 Task: Get directions from Greensboro, North Carolina, United States to Corpus Christi, Texas, United States  and explore the nearby hotels with guest rating 4.5 with dates 15-17th next month and 4 guests
Action: Mouse moved to (306, 91)
Screenshot: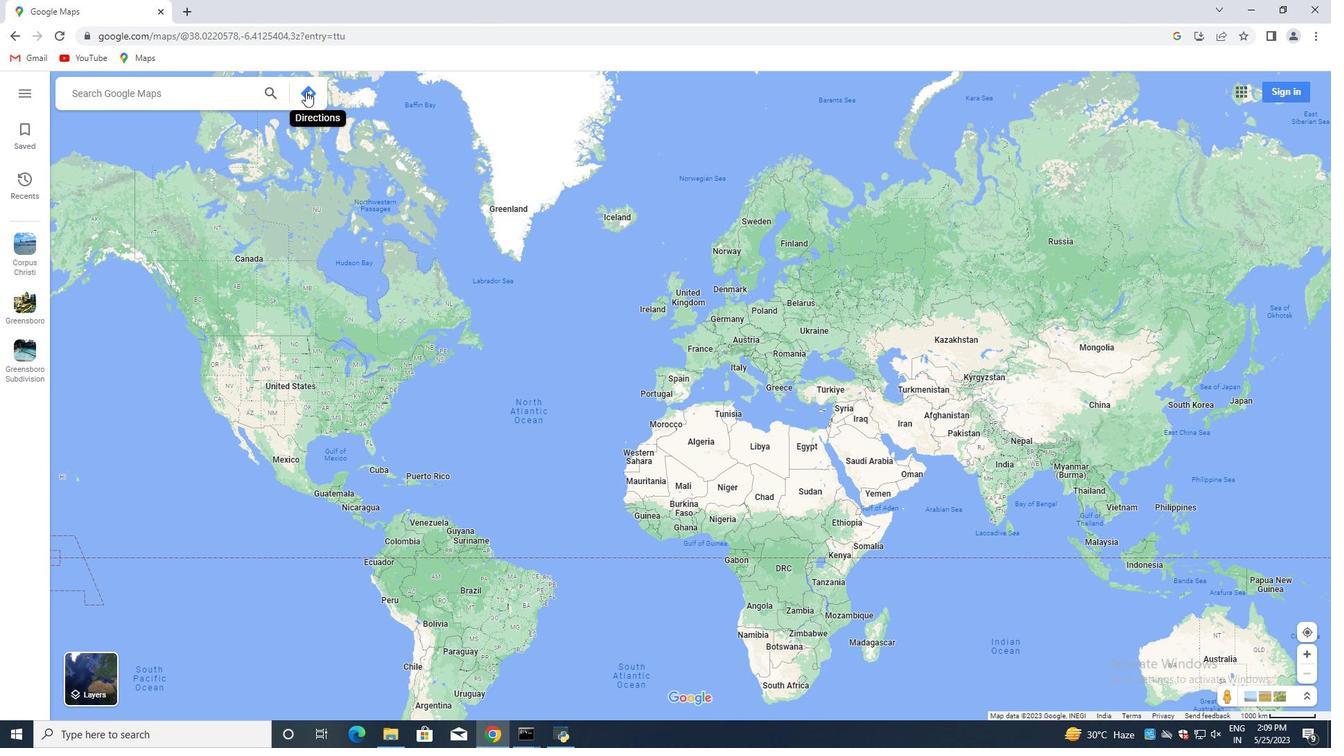 
Action: Mouse pressed left at (306, 91)
Screenshot: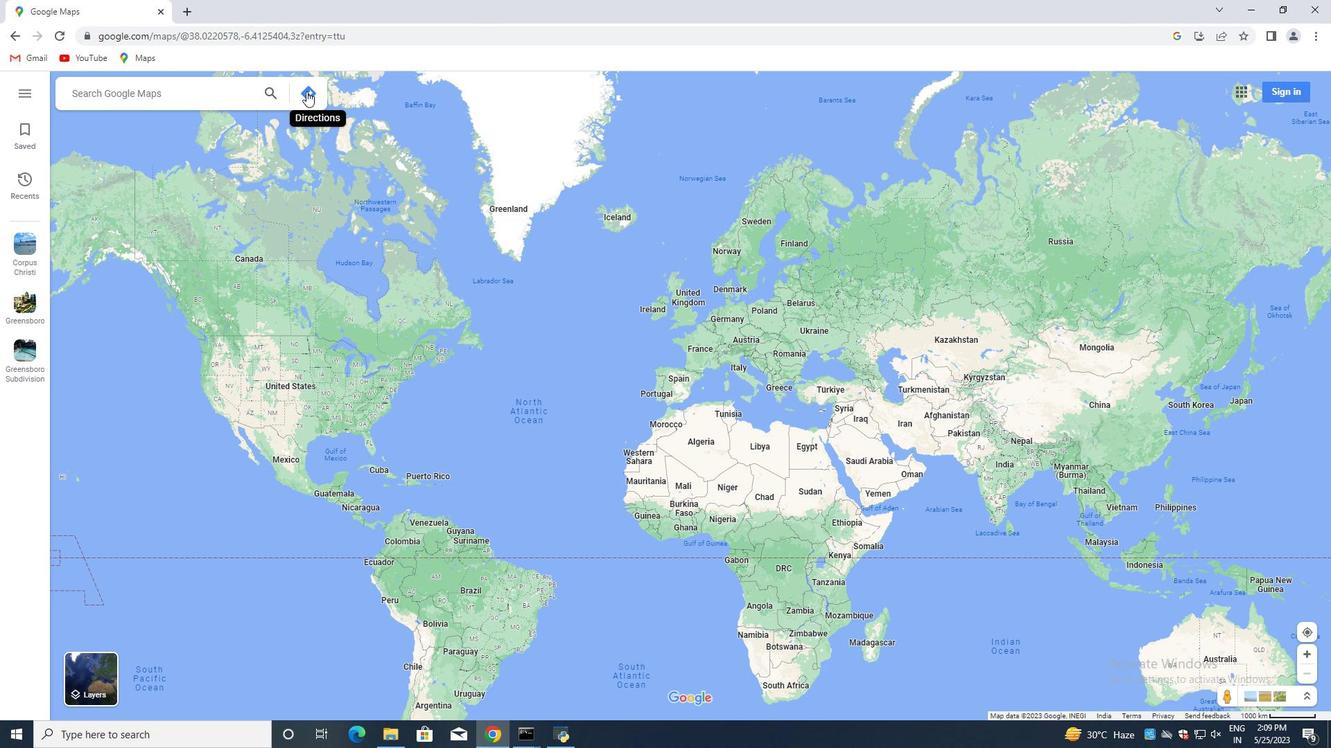 
Action: Mouse moved to (144, 128)
Screenshot: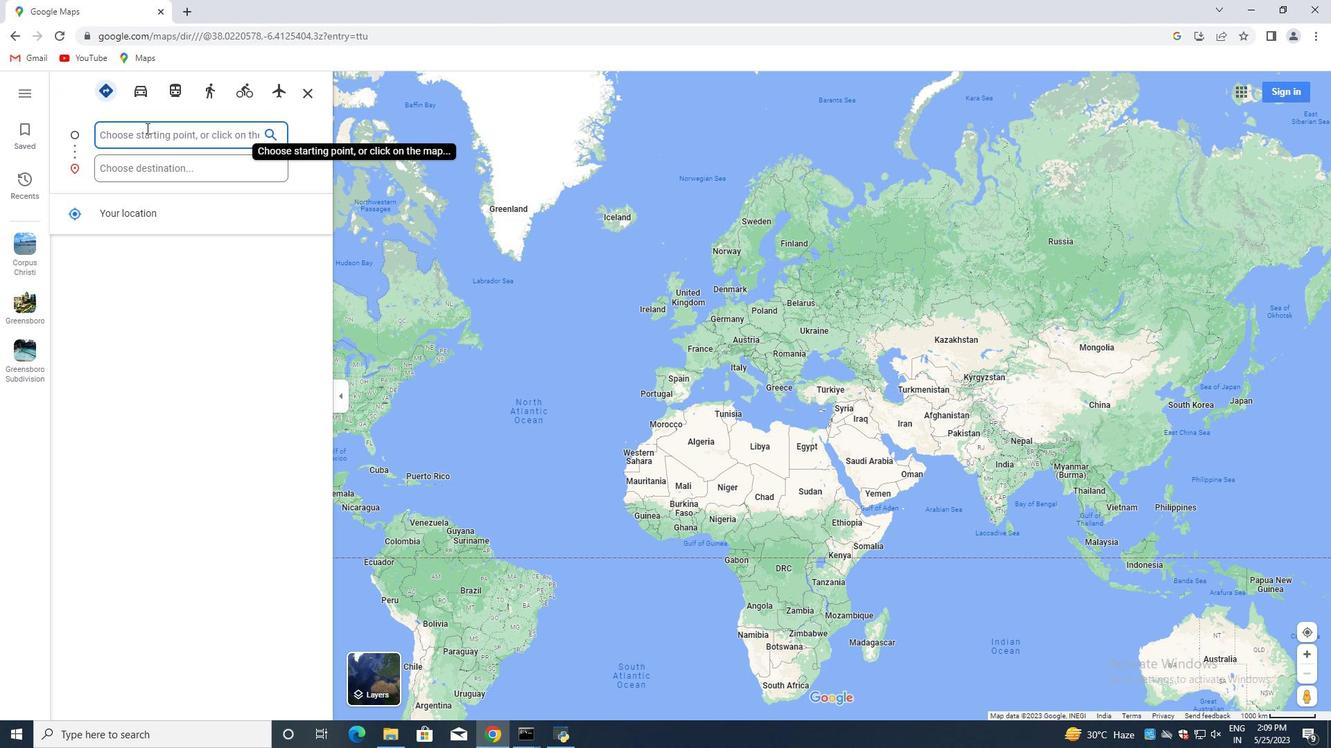 
Action: Mouse pressed left at (144, 128)
Screenshot: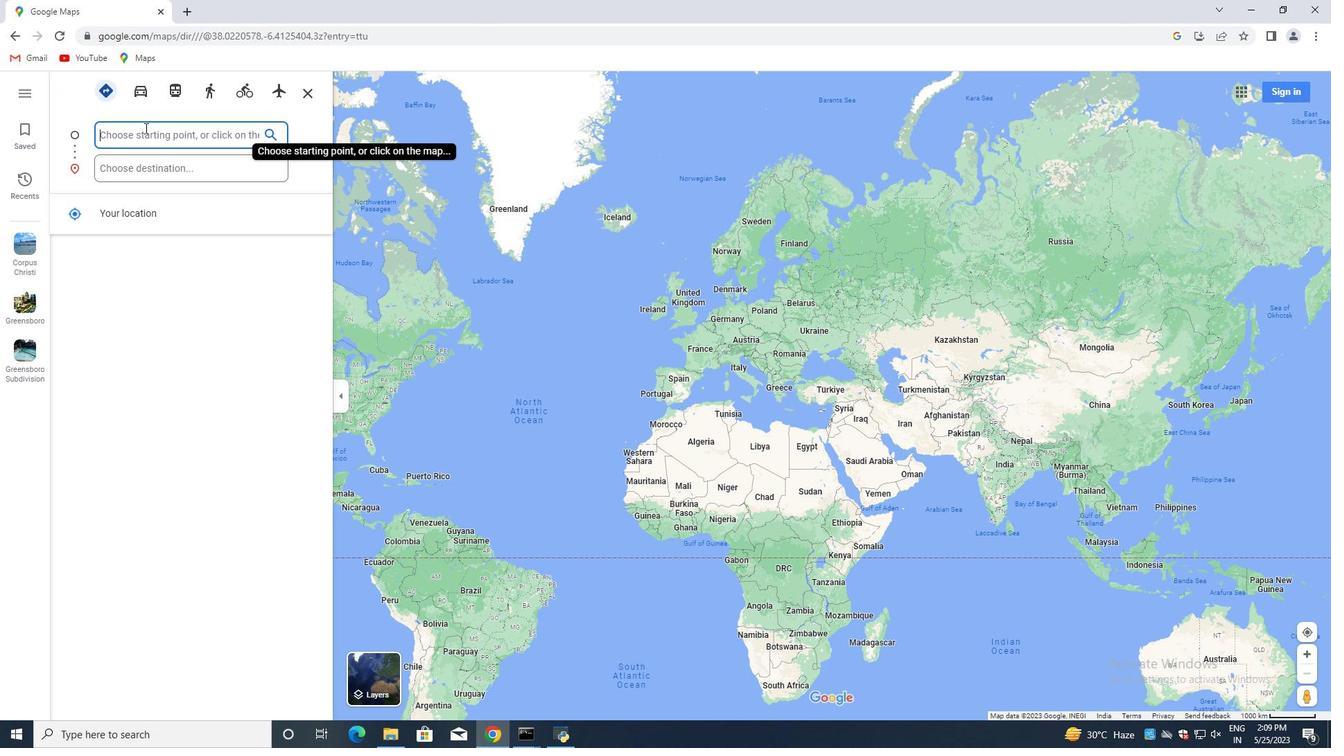 
Action: Mouse moved to (170, 155)
Screenshot: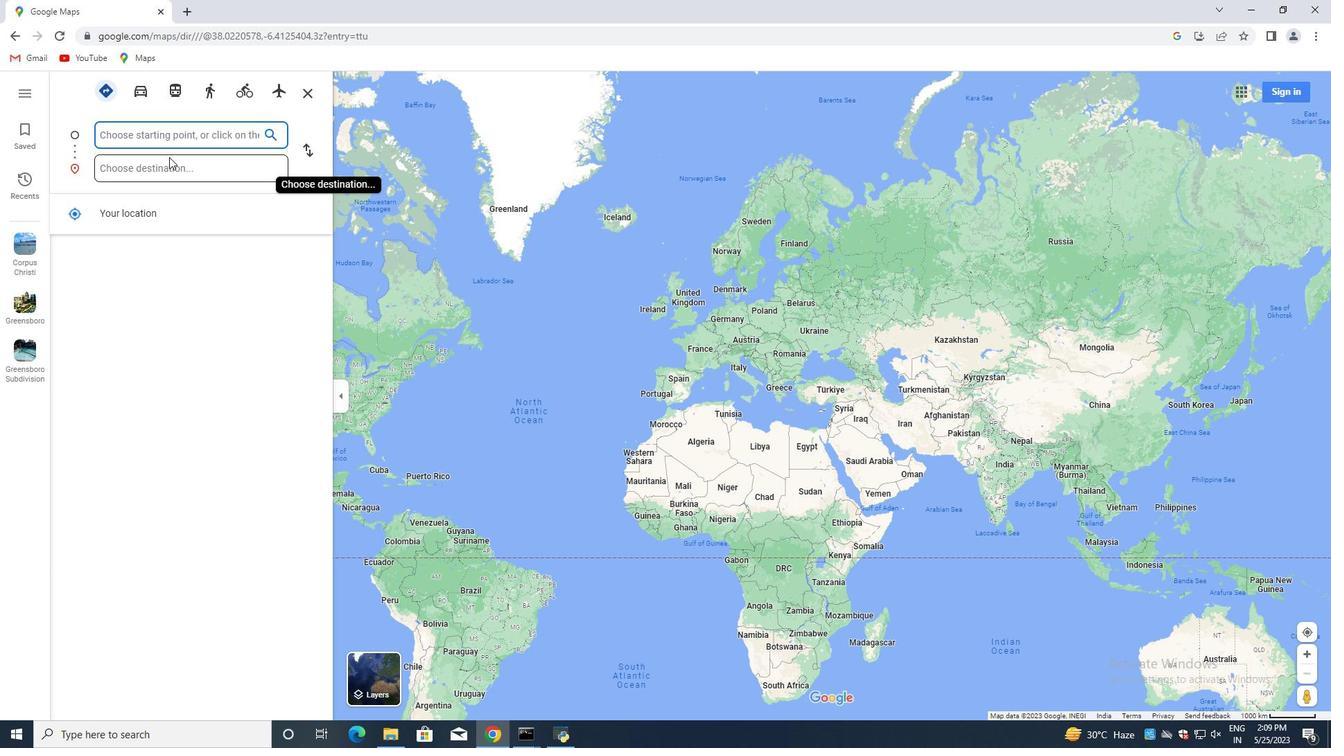 
Action: Key pressed <Key.shift>Gree
Screenshot: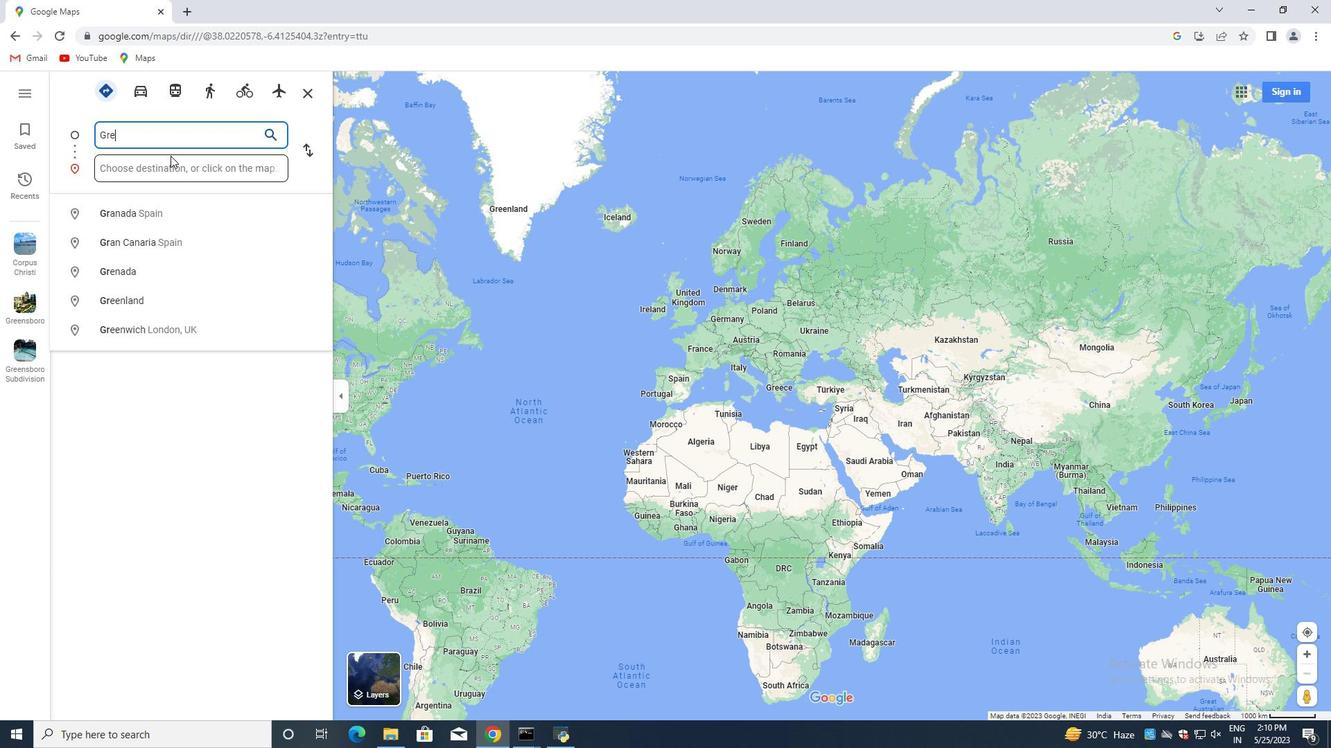 
Action: Mouse moved to (198, 144)
Screenshot: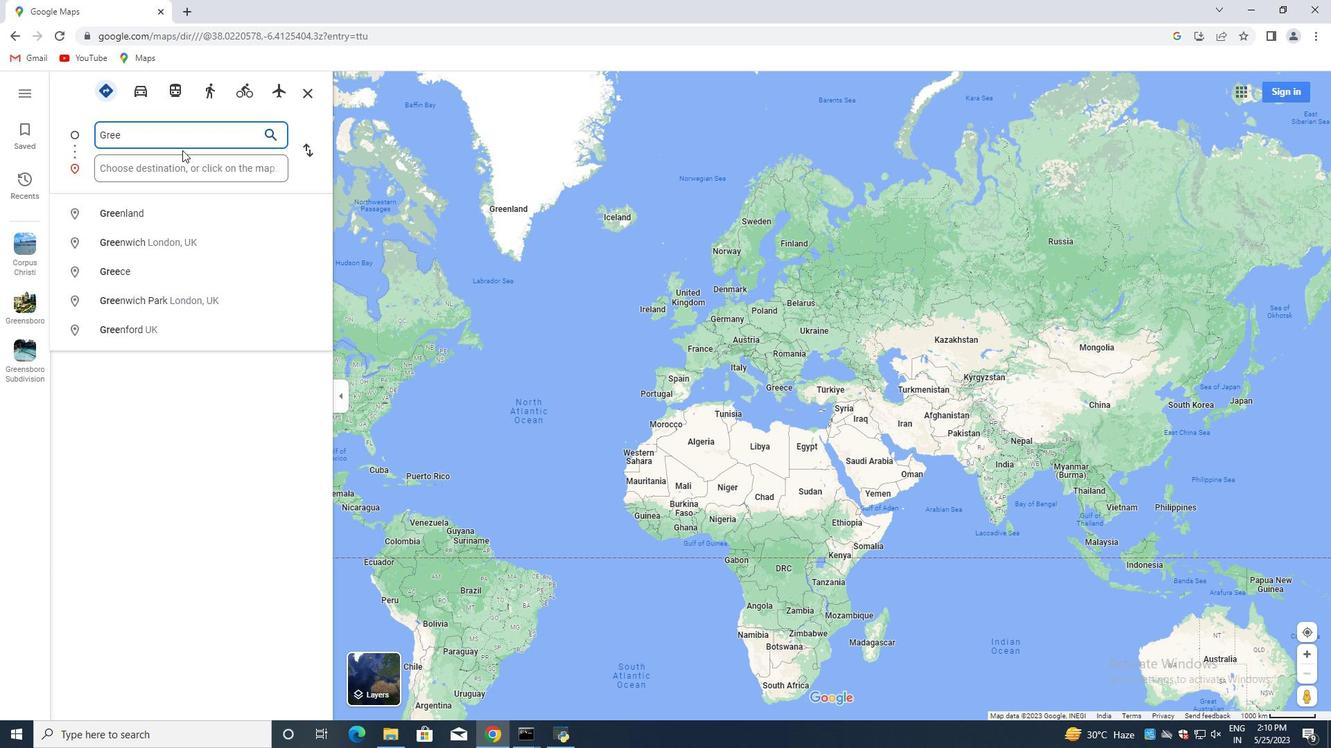 
Action: Key pressed nsboro,<Key.space><Key.shift>North<Key.space><Key.shift>Carolina,<Key.space><Key.shift><Key.shift><Key.shift><Key.shift>Unitted<Key.backspace><Key.backspace><Key.backspace>ed<Key.space><Key.shift>States<Key.tab><Key.tab>
Screenshot: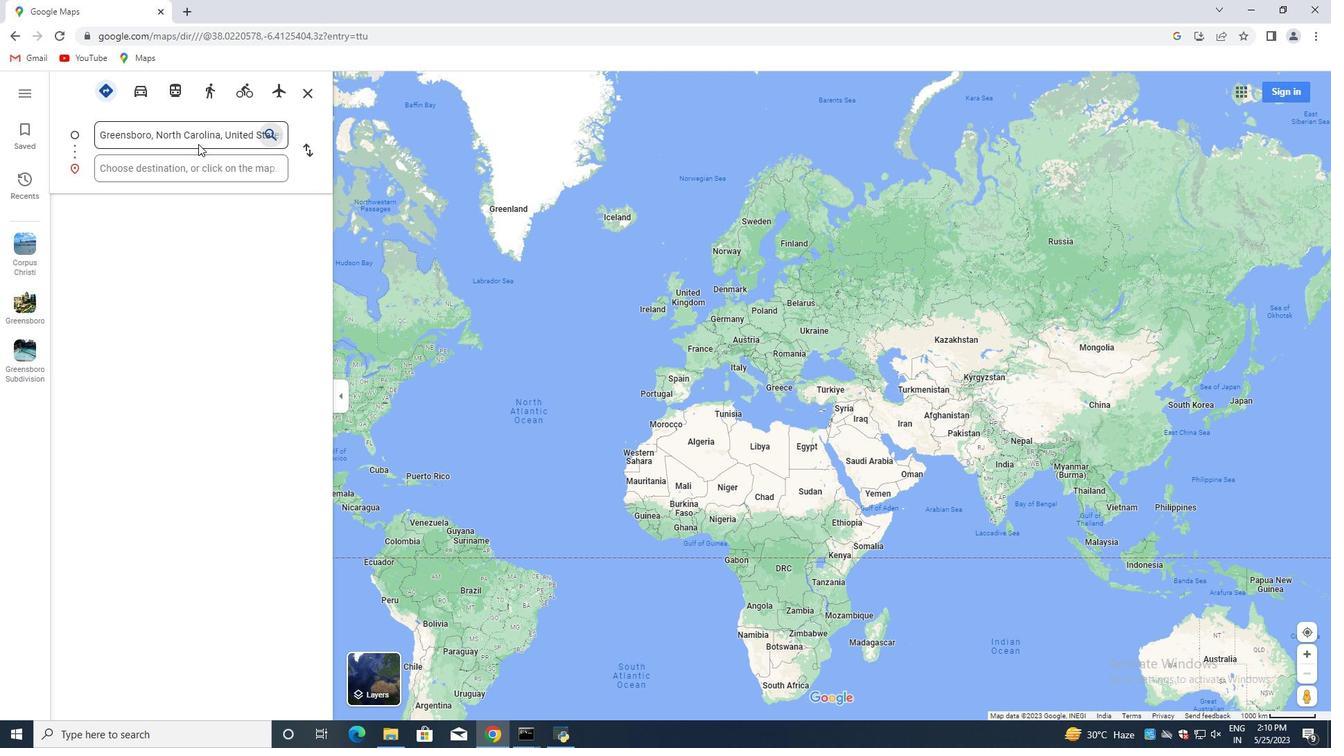 
Action: Mouse moved to (712, 0)
Screenshot: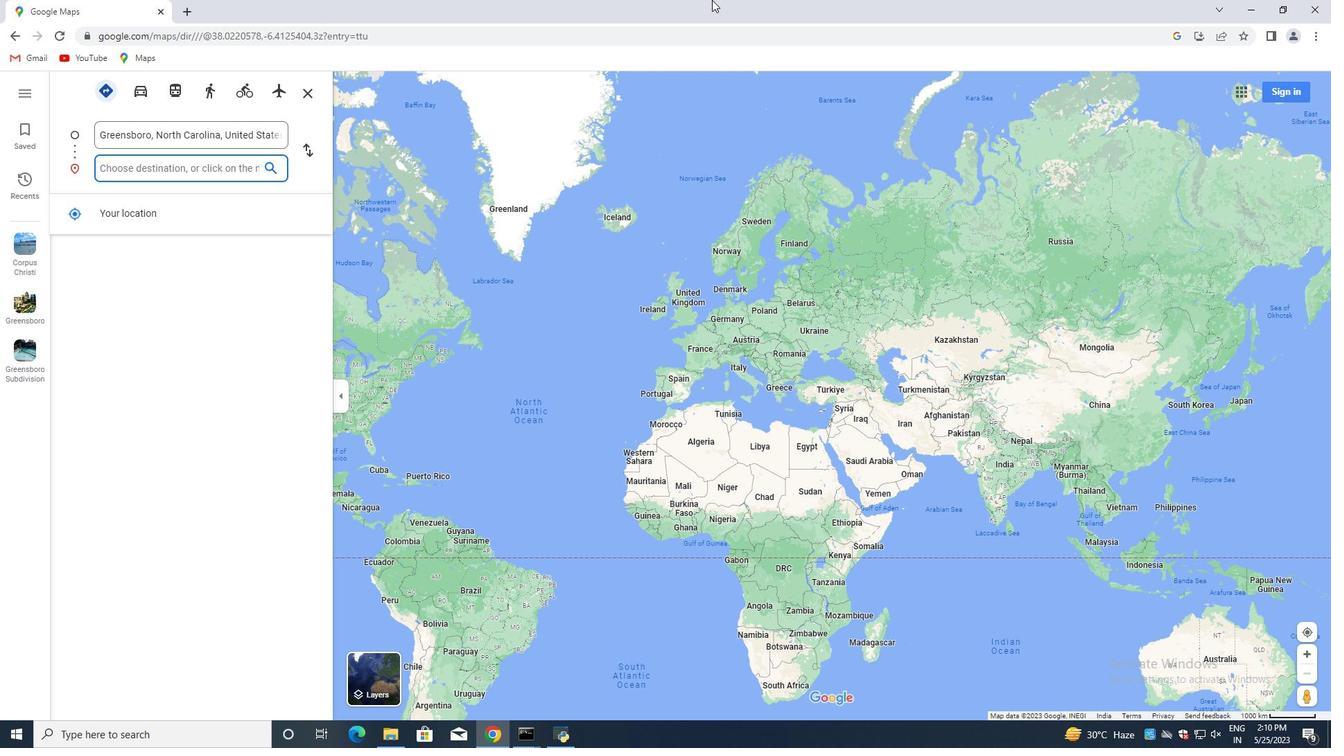 
Action: Key pressed <Key.shift>Corpus<Key.space><Key.shift>Christi,<Key.space><Key.shift>Texas,<Key.space><Key.shift>United<Key.space><Key.shift>States<Key.enter>
Screenshot: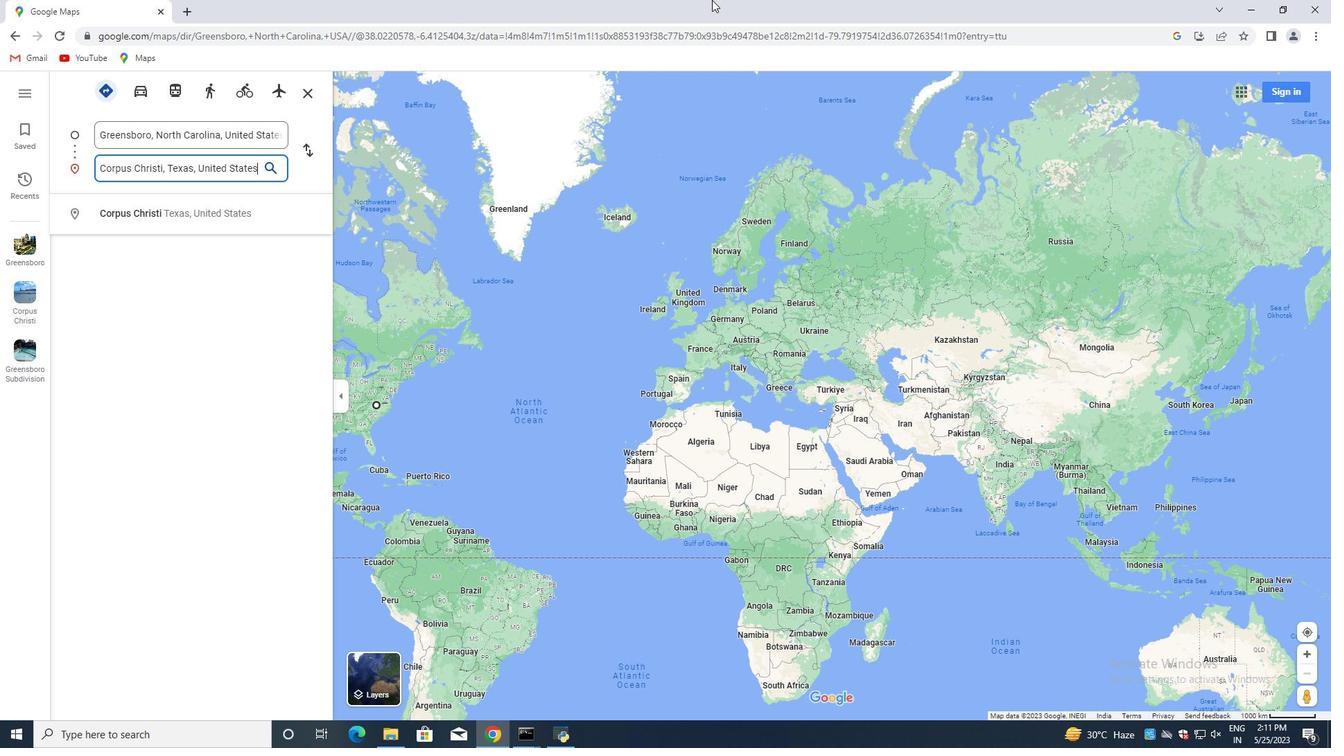 
Action: Mouse moved to (138, 637)
Screenshot: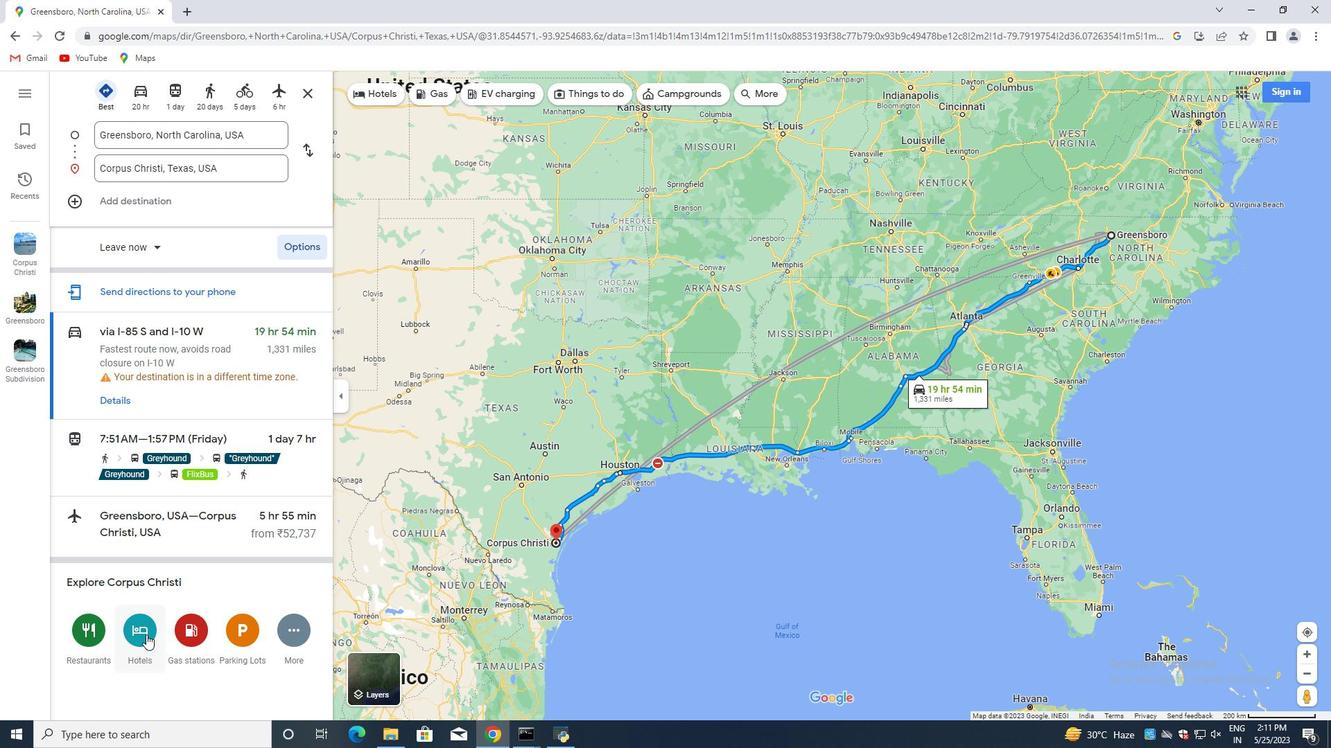 
Action: Mouse pressed left at (138, 637)
Screenshot: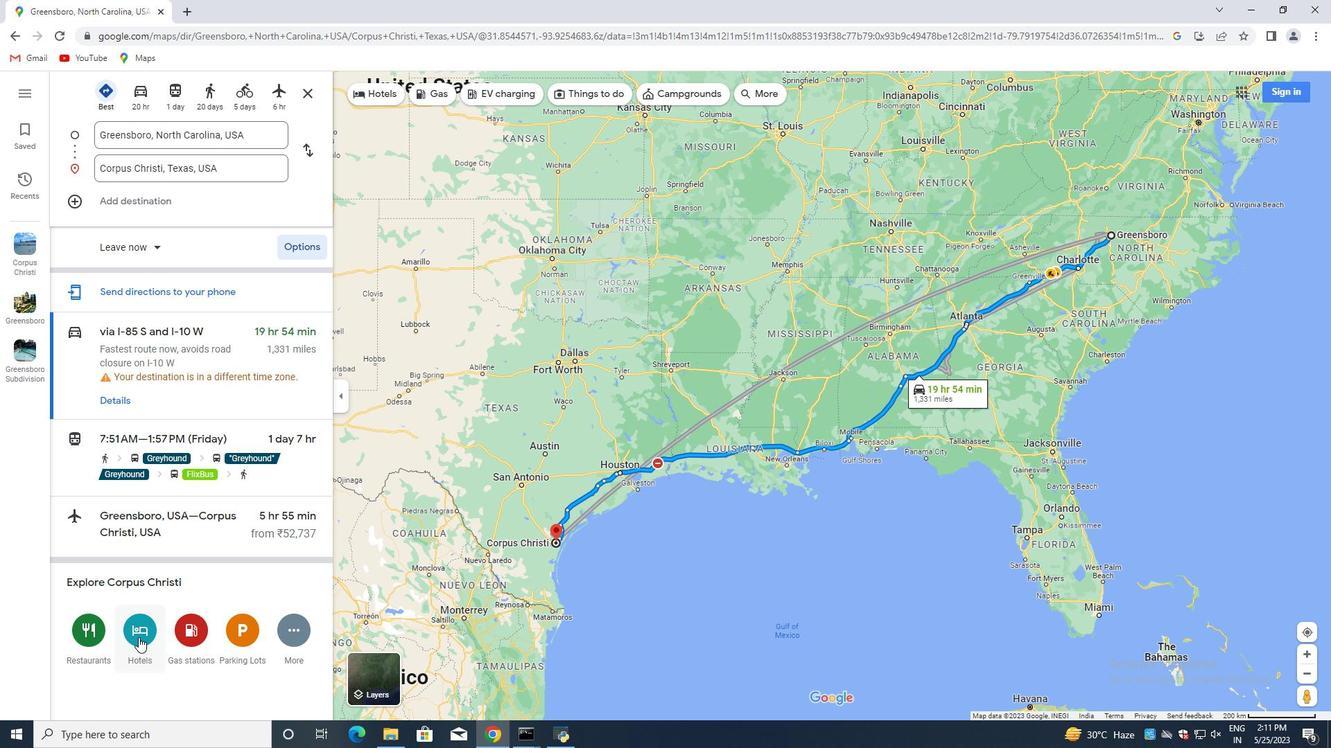 
Action: Mouse moved to (601, 89)
Screenshot: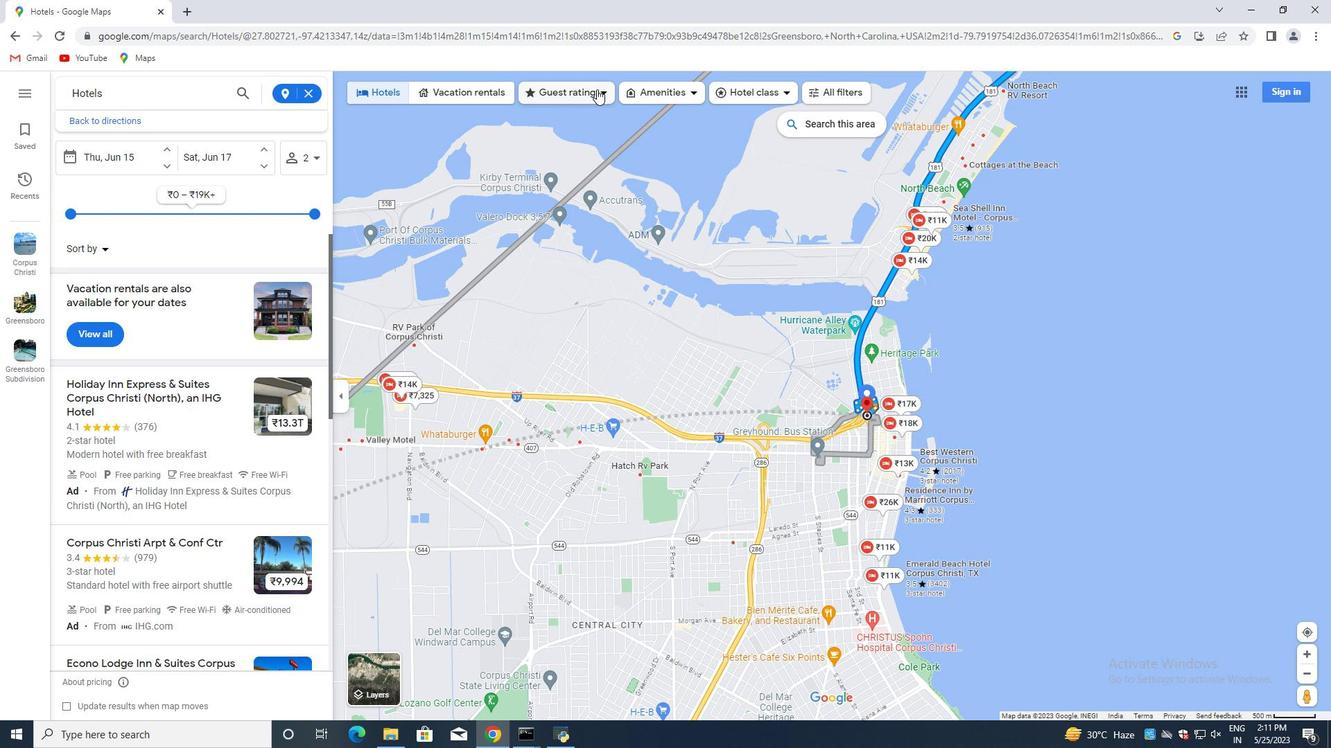 
Action: Mouse pressed left at (601, 89)
Screenshot: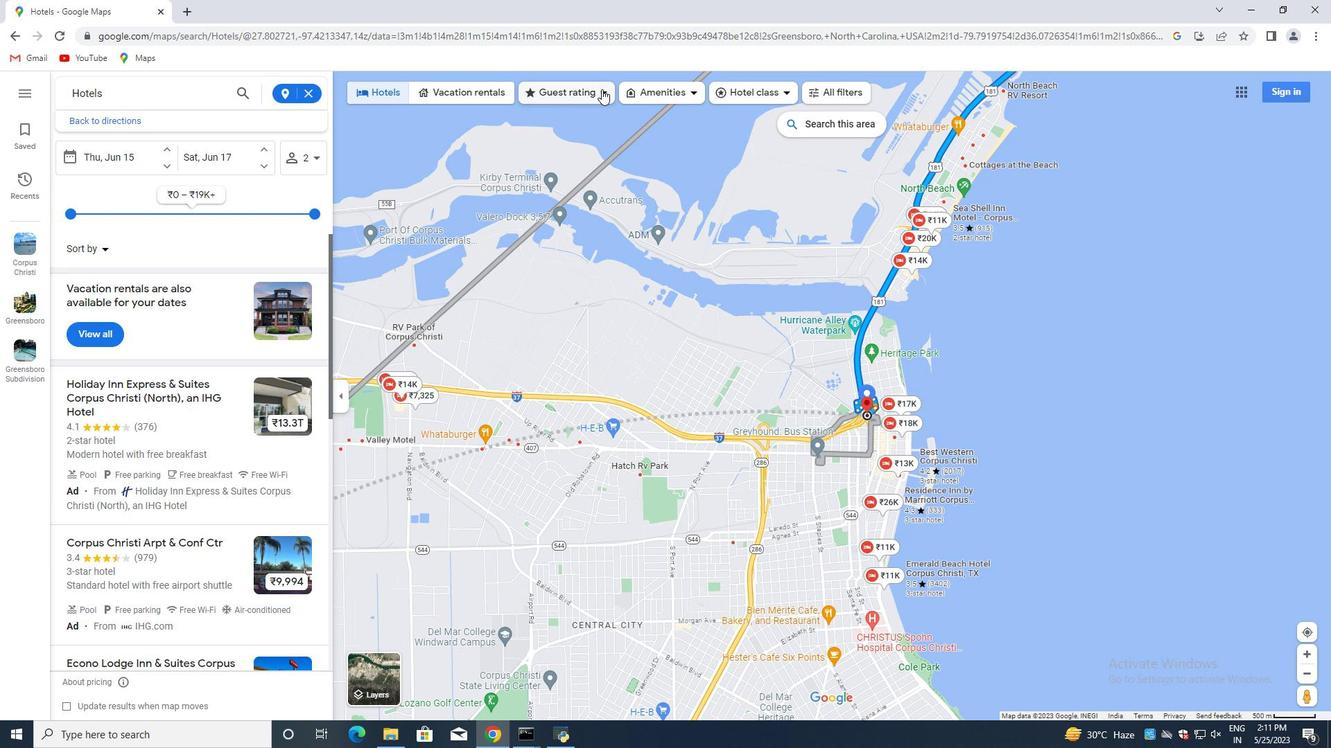 
Action: Mouse moved to (544, 258)
Screenshot: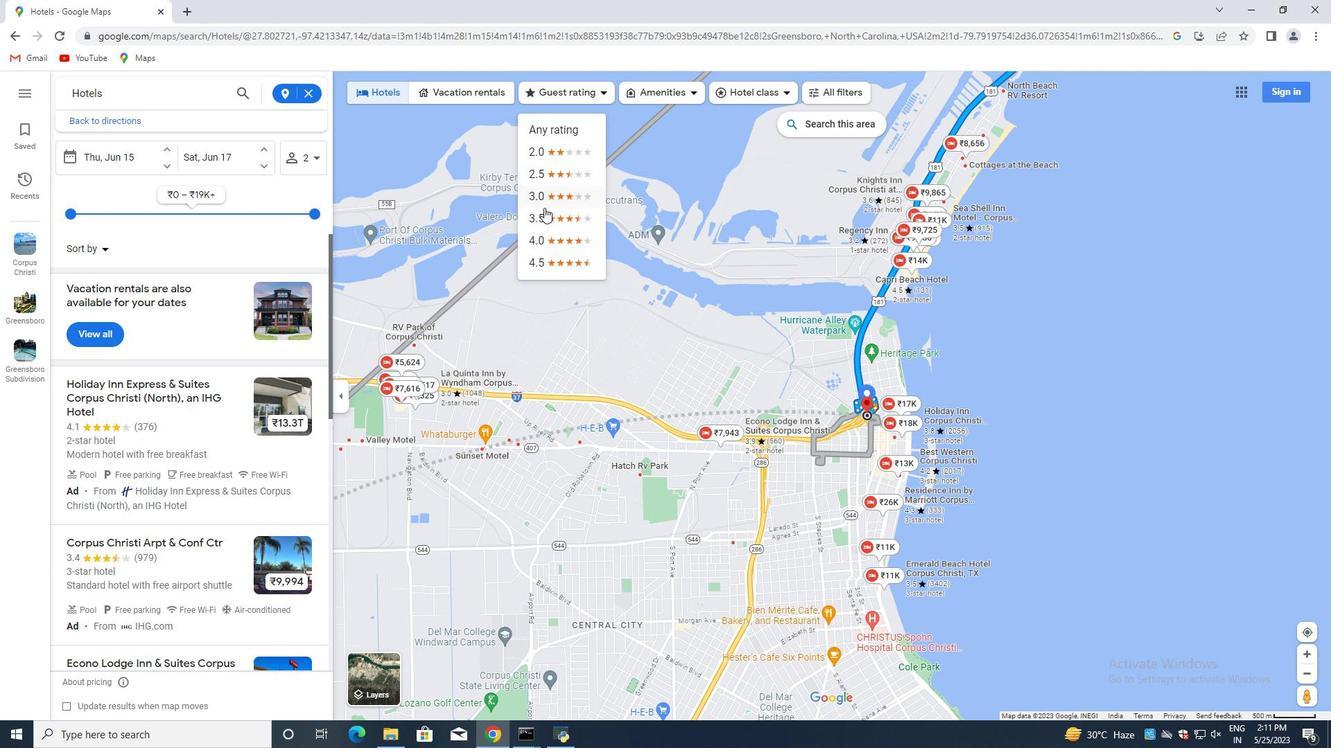 
Action: Mouse pressed left at (544, 258)
Screenshot: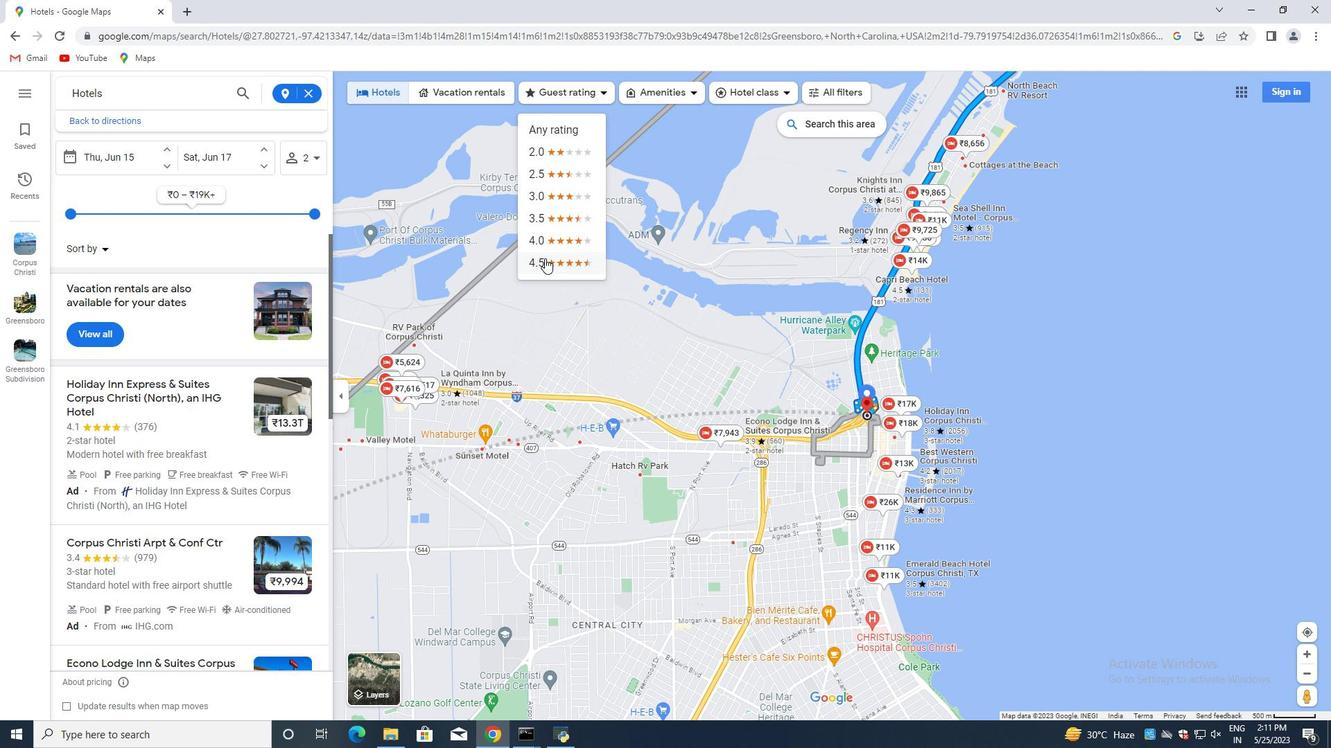 
Action: Mouse moved to (687, 244)
Screenshot: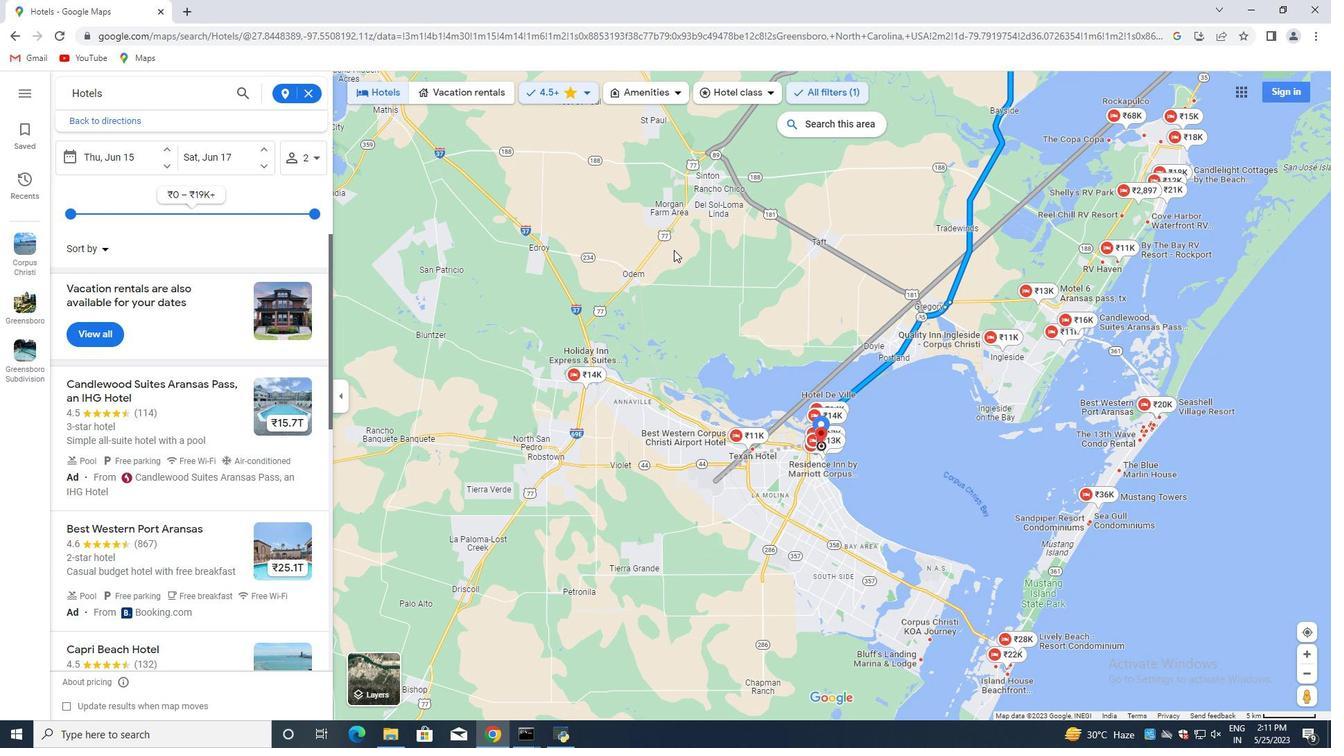 
Action: Mouse pressed left at (687, 244)
Screenshot: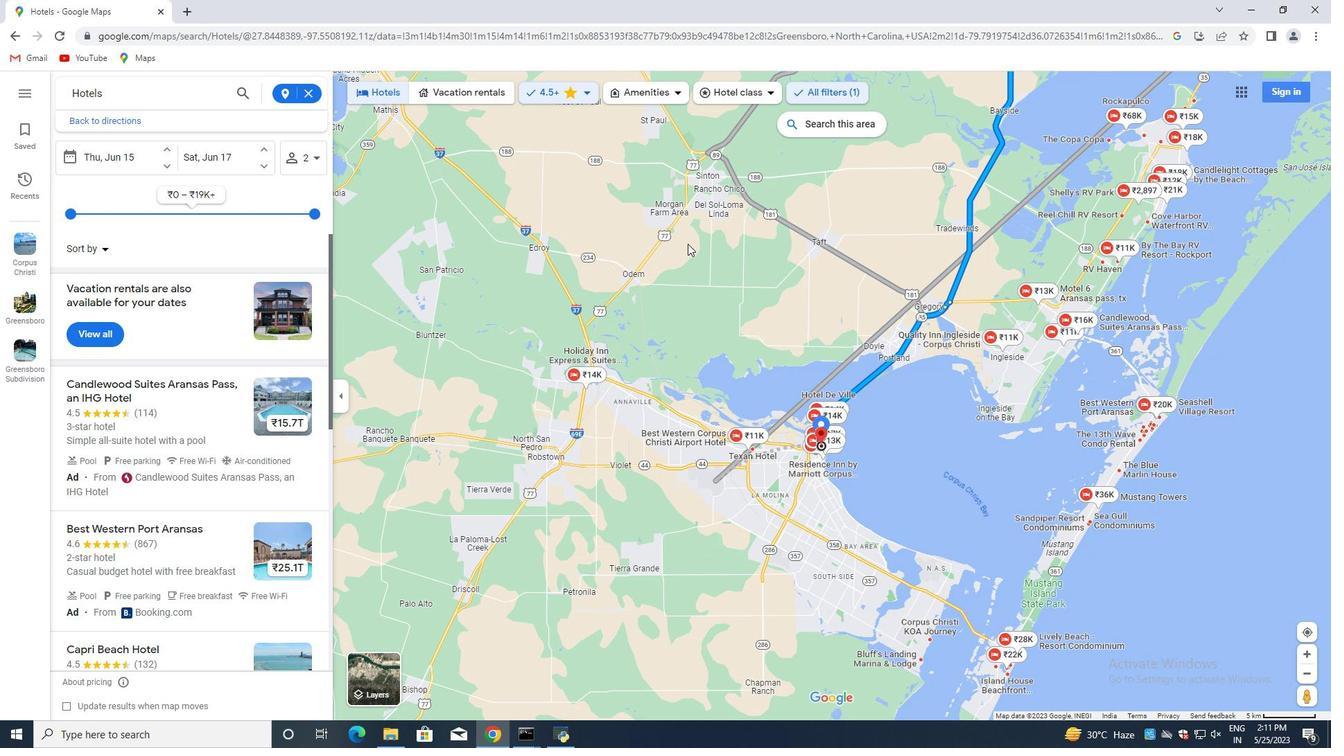 
Action: Mouse moved to (748, 216)
Screenshot: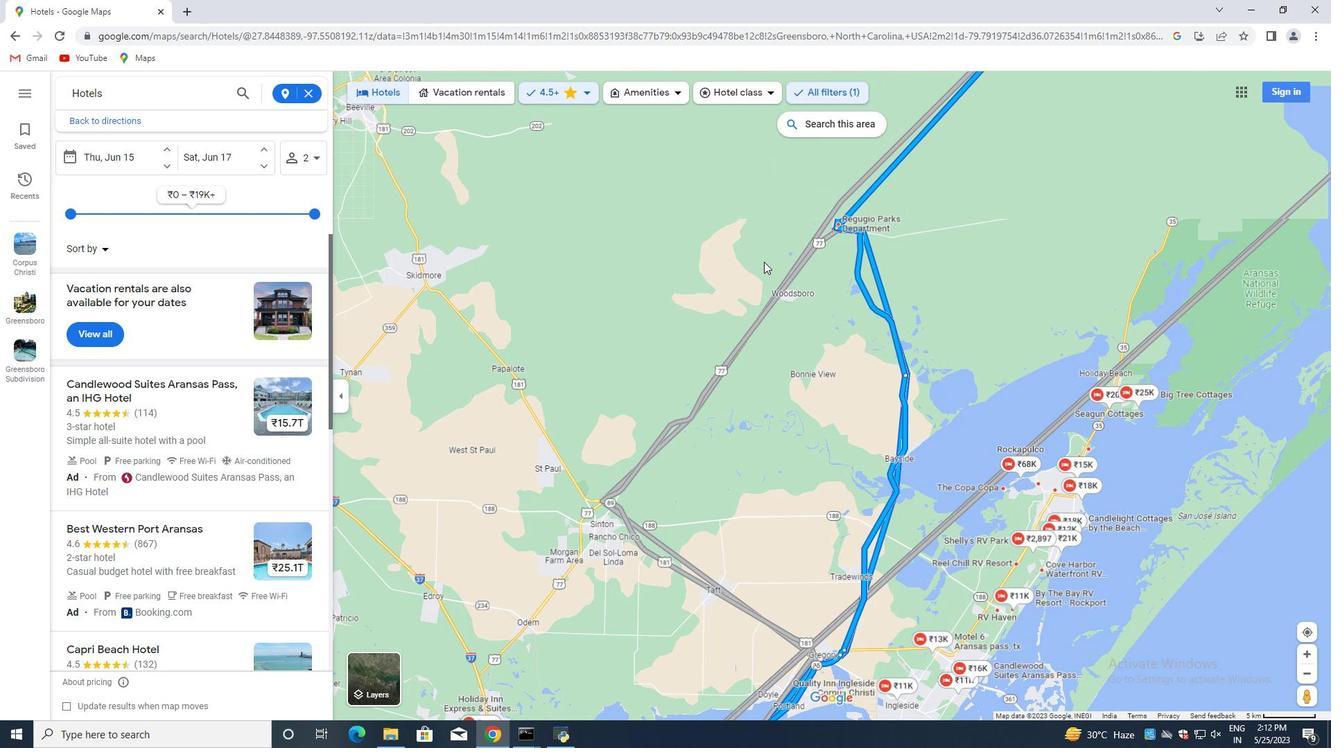 
Action: Mouse pressed left at (748, 216)
Screenshot: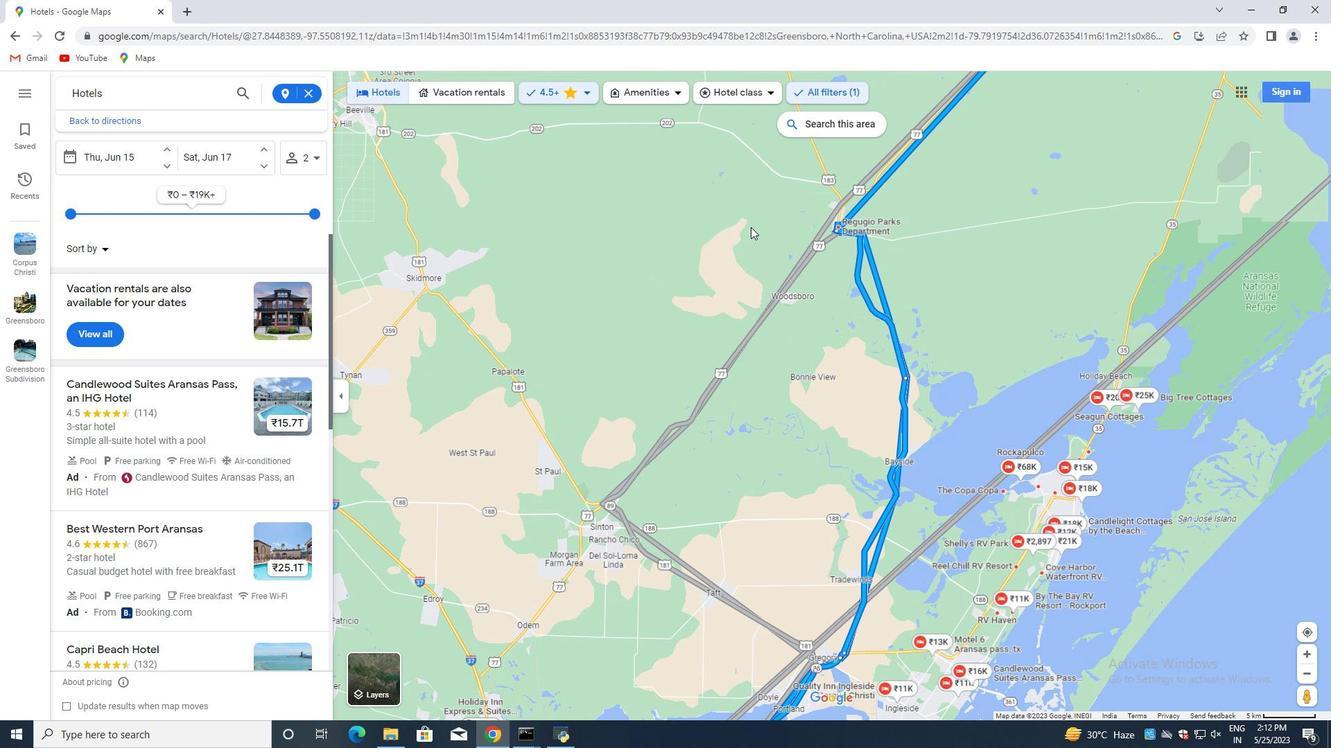 
Action: Mouse moved to (854, 282)
Screenshot: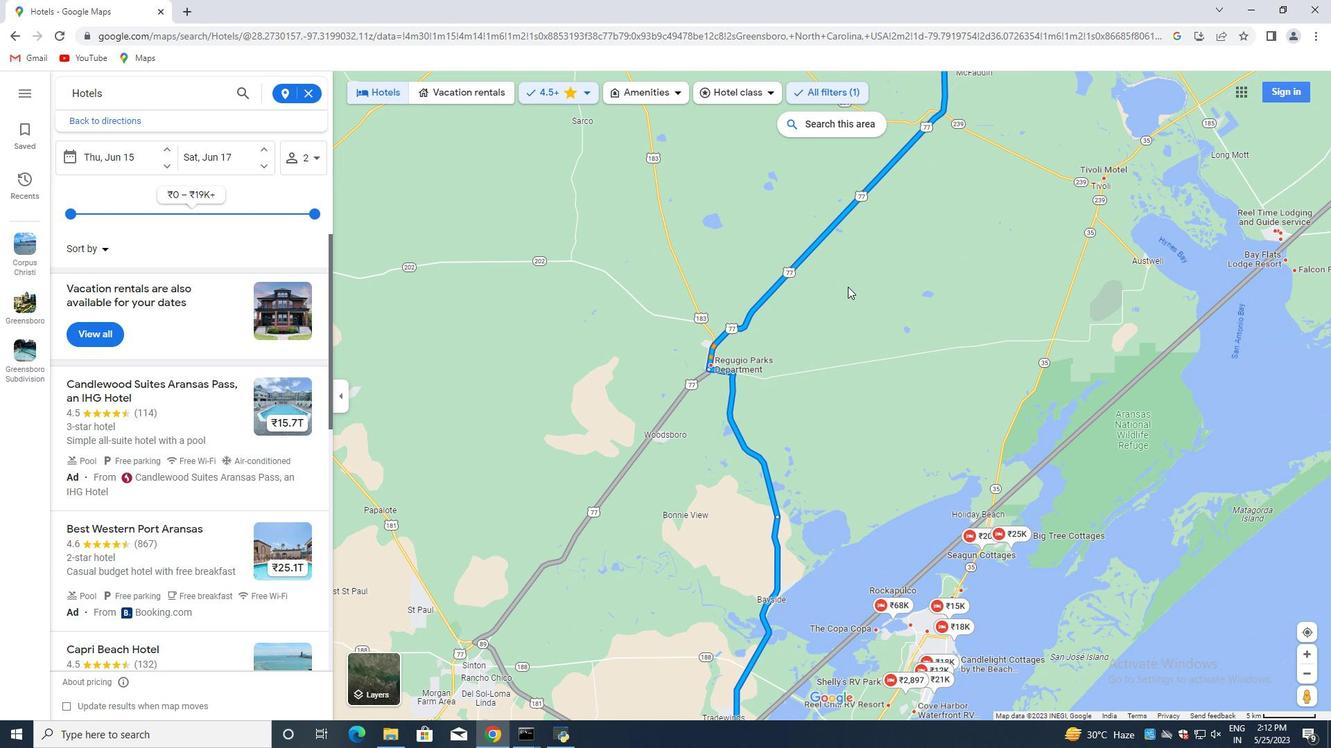
Action: Mouse scrolled (854, 283) with delta (0, 0)
Screenshot: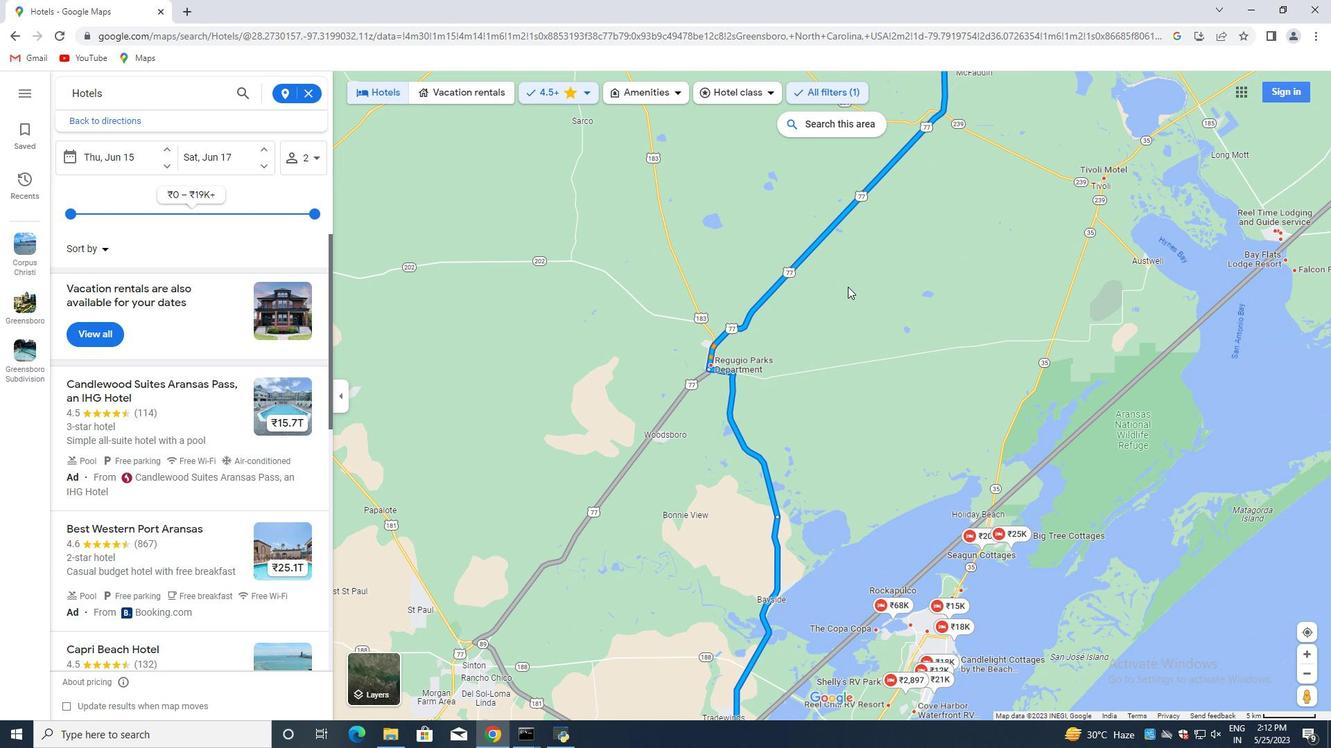 
Action: Mouse moved to (854, 282)
Screenshot: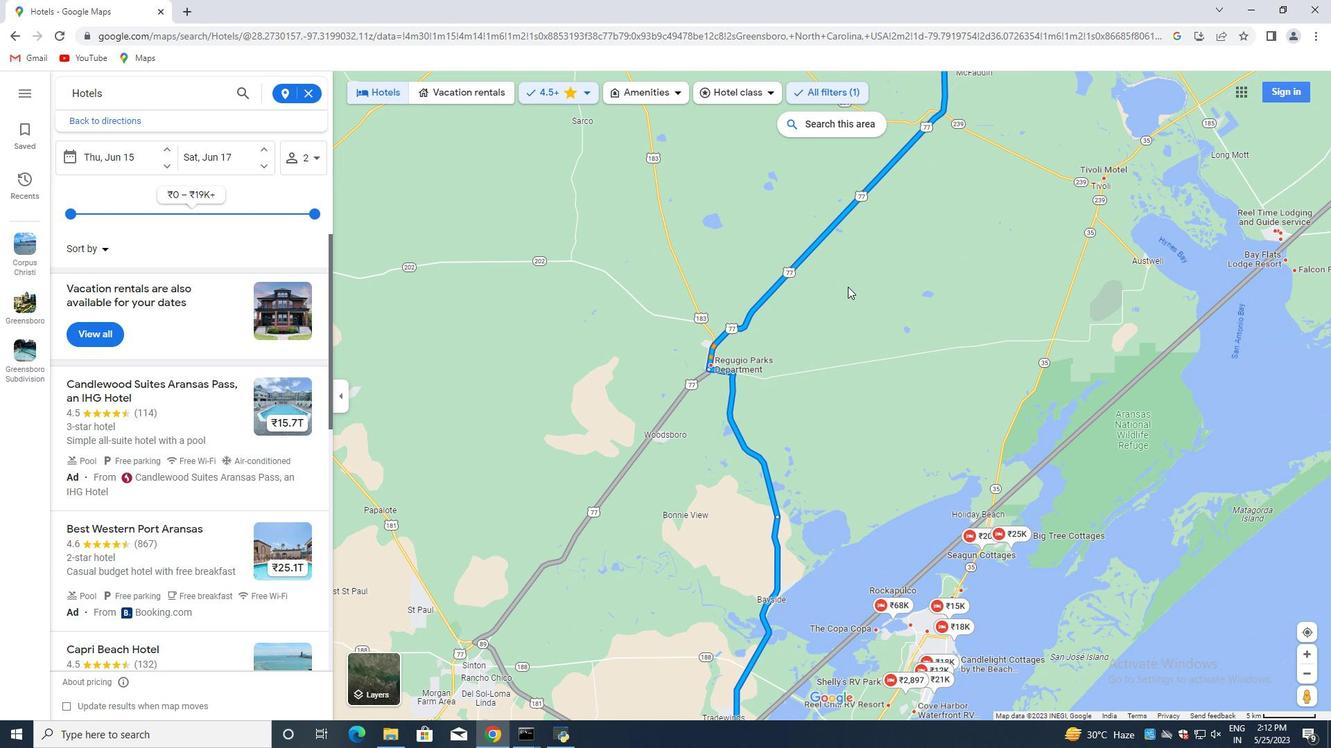 
Action: Mouse scrolled (854, 283) with delta (0, 0)
Screenshot: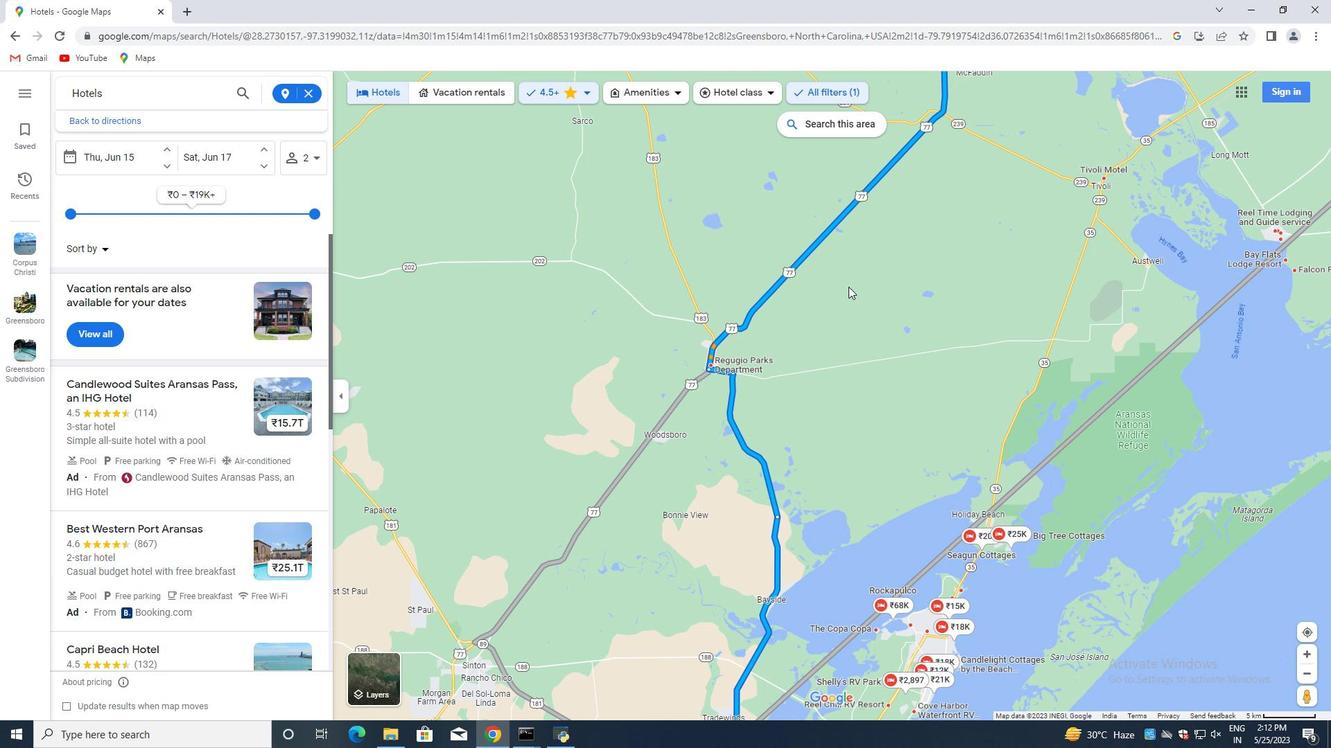 
Action: Mouse scrolled (854, 283) with delta (0, 0)
Screenshot: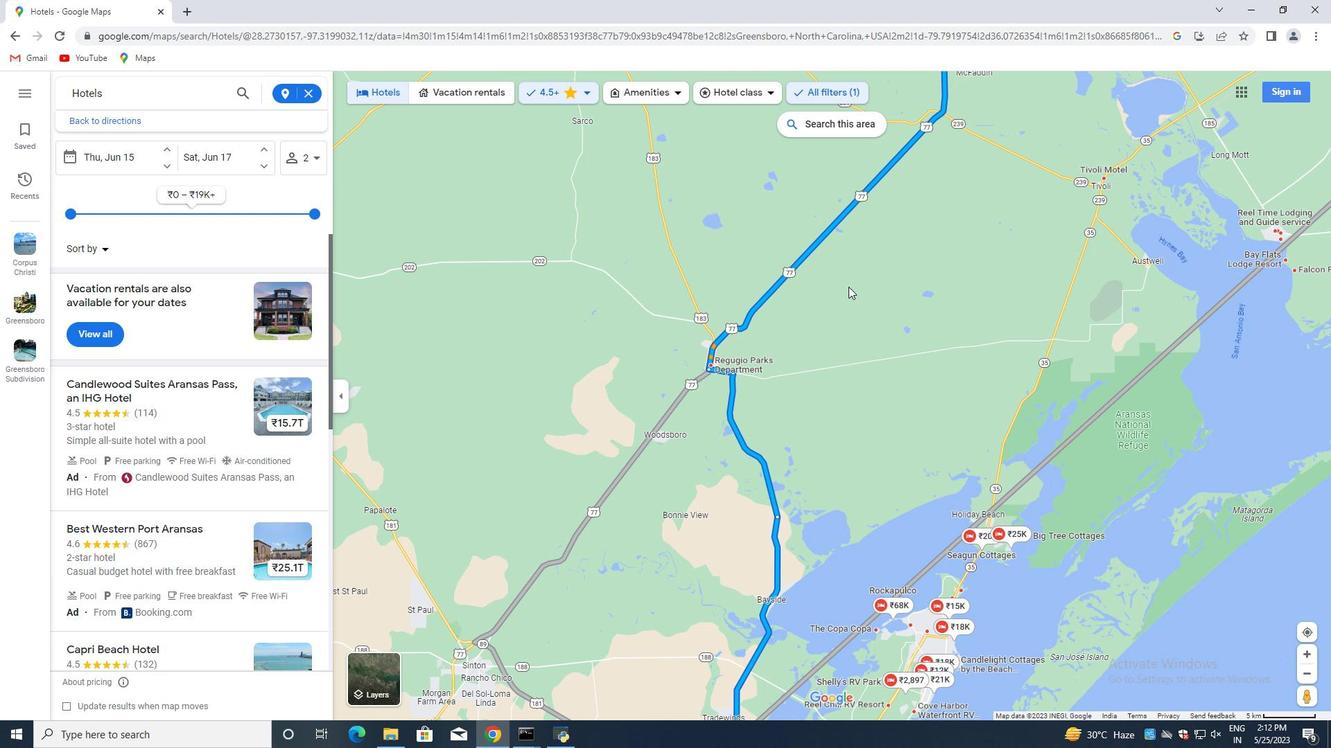 
Action: Mouse moved to (845, 290)
Screenshot: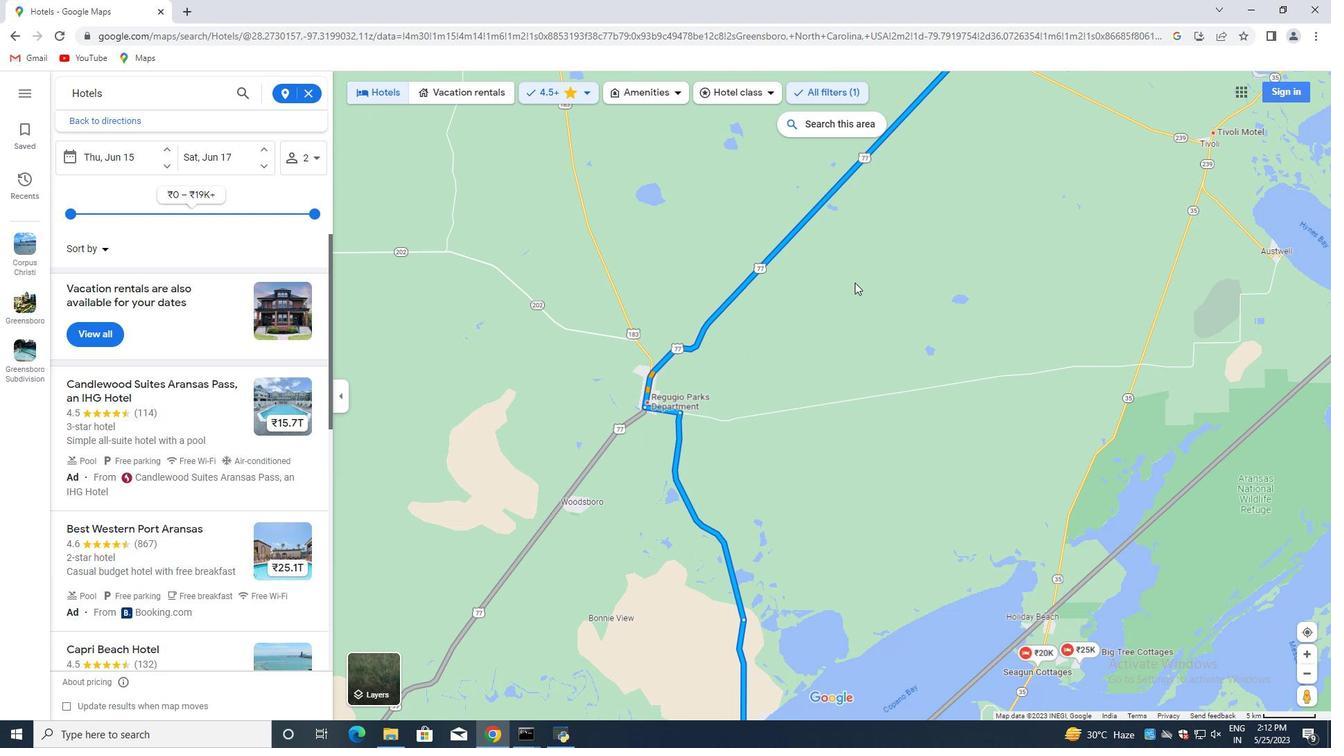 
Action: Mouse scrolled (847, 288) with delta (0, 0)
Screenshot: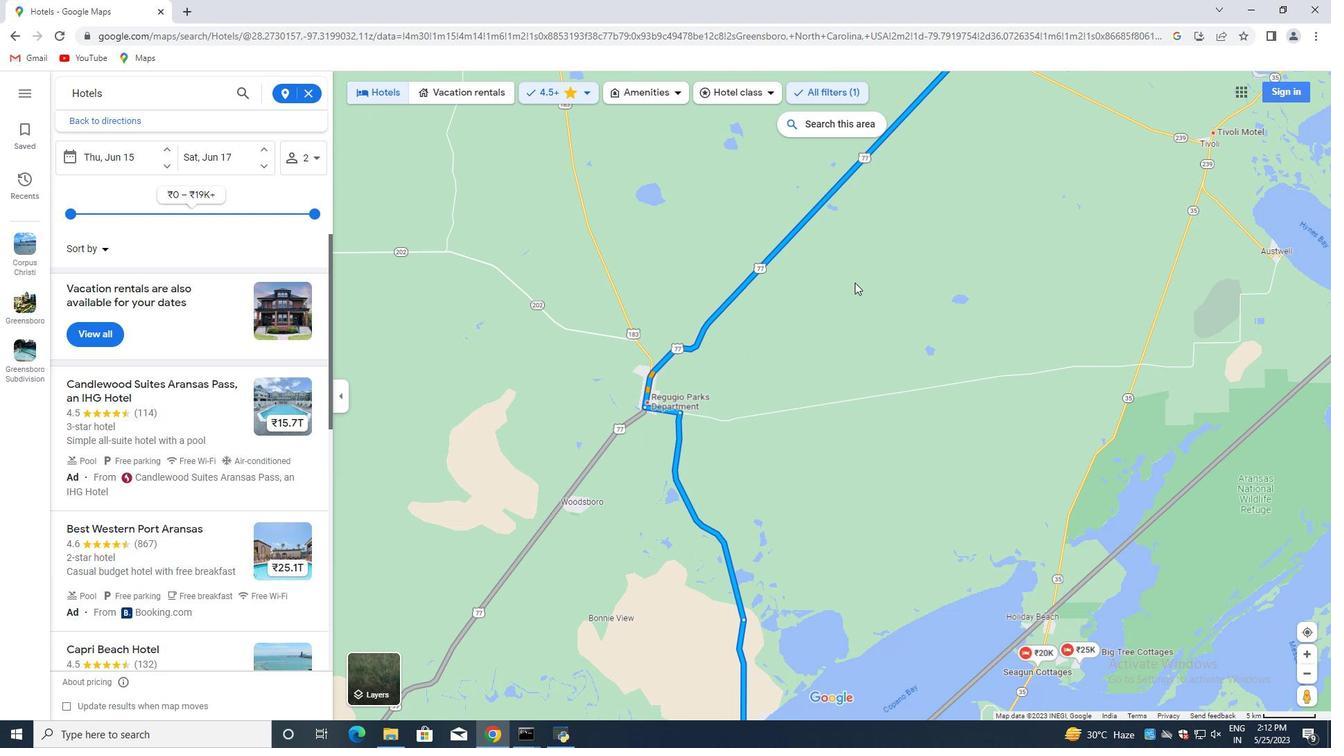 
Action: Mouse moved to (844, 292)
Screenshot: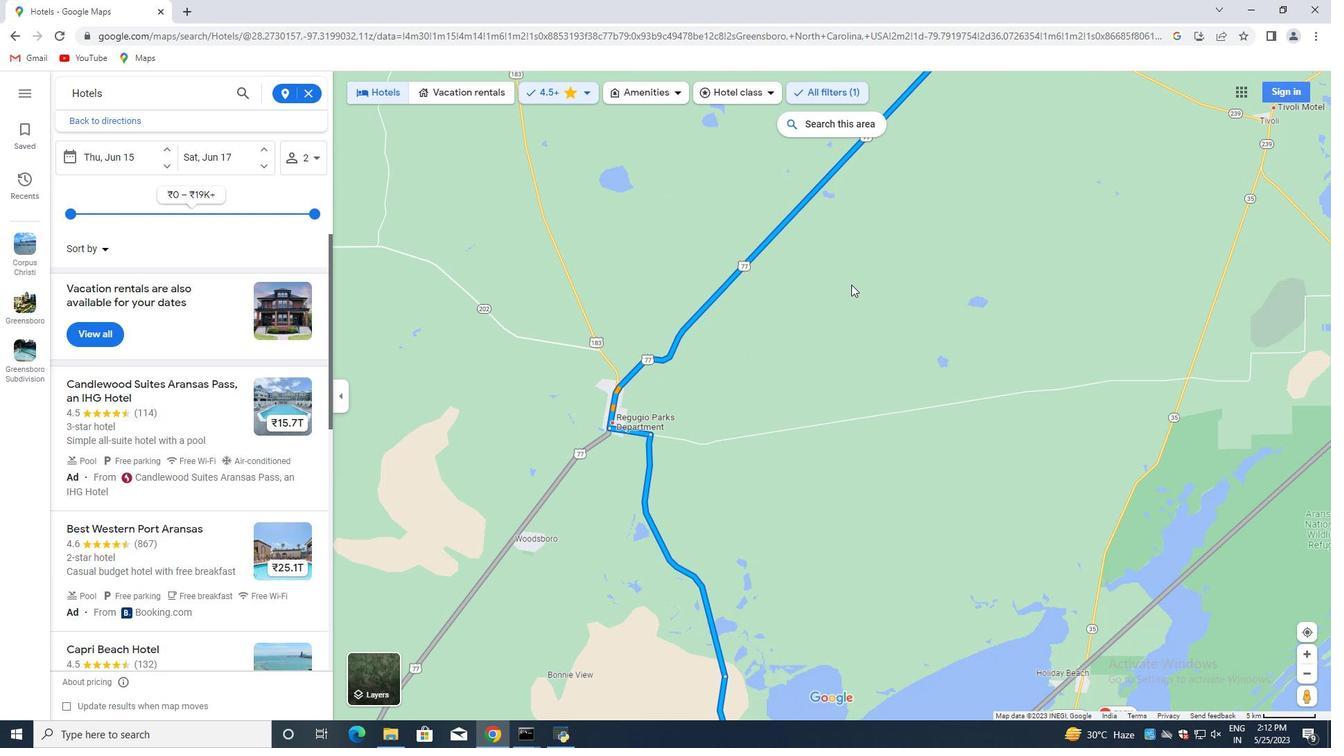
Action: Mouse scrolled (845, 290) with delta (0, 0)
Screenshot: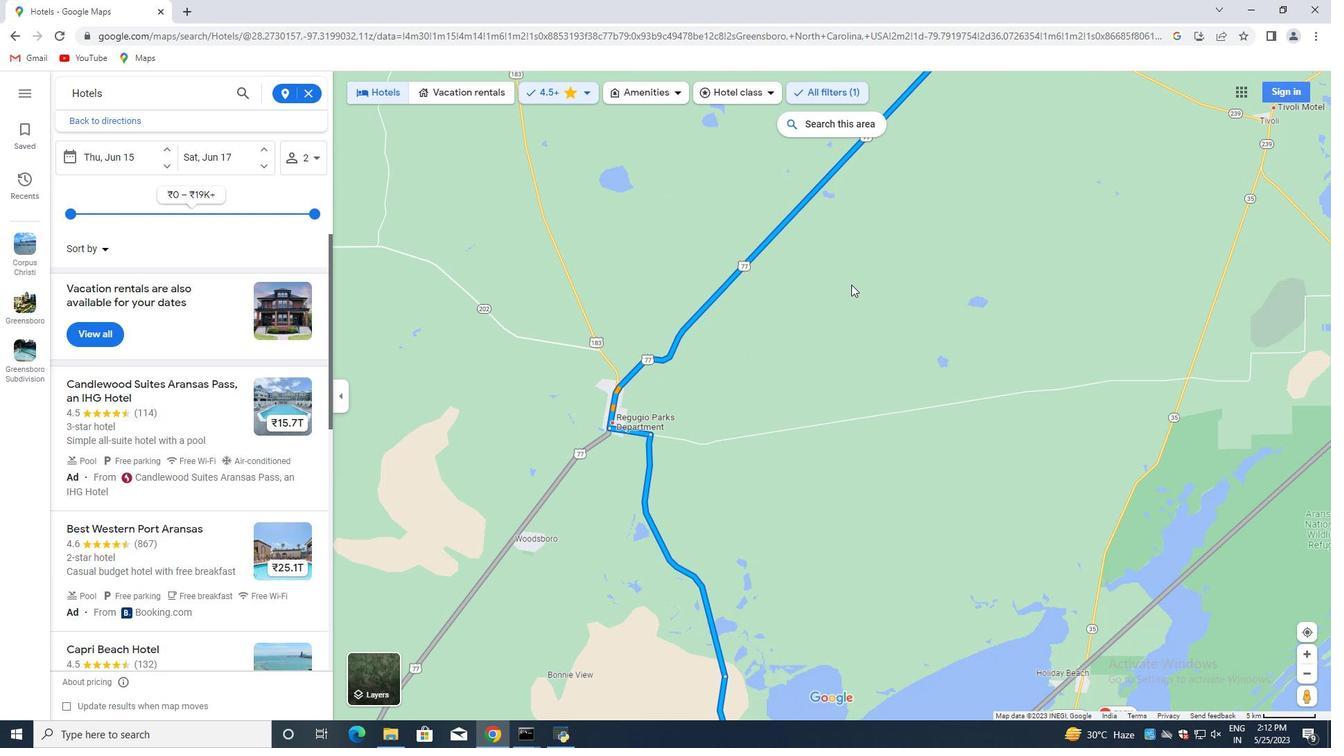 
Action: Mouse moved to (844, 293)
Screenshot: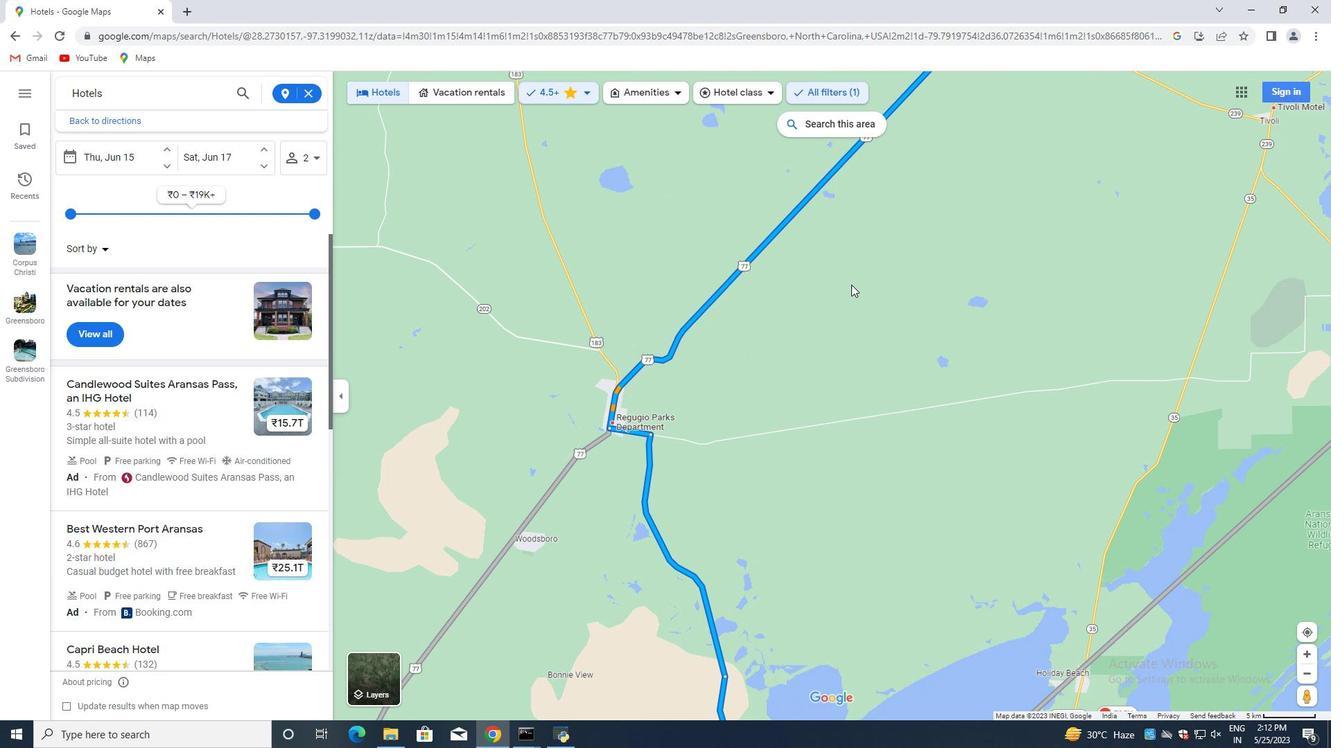 
Action: Mouse scrolled (844, 291) with delta (0, 0)
Screenshot: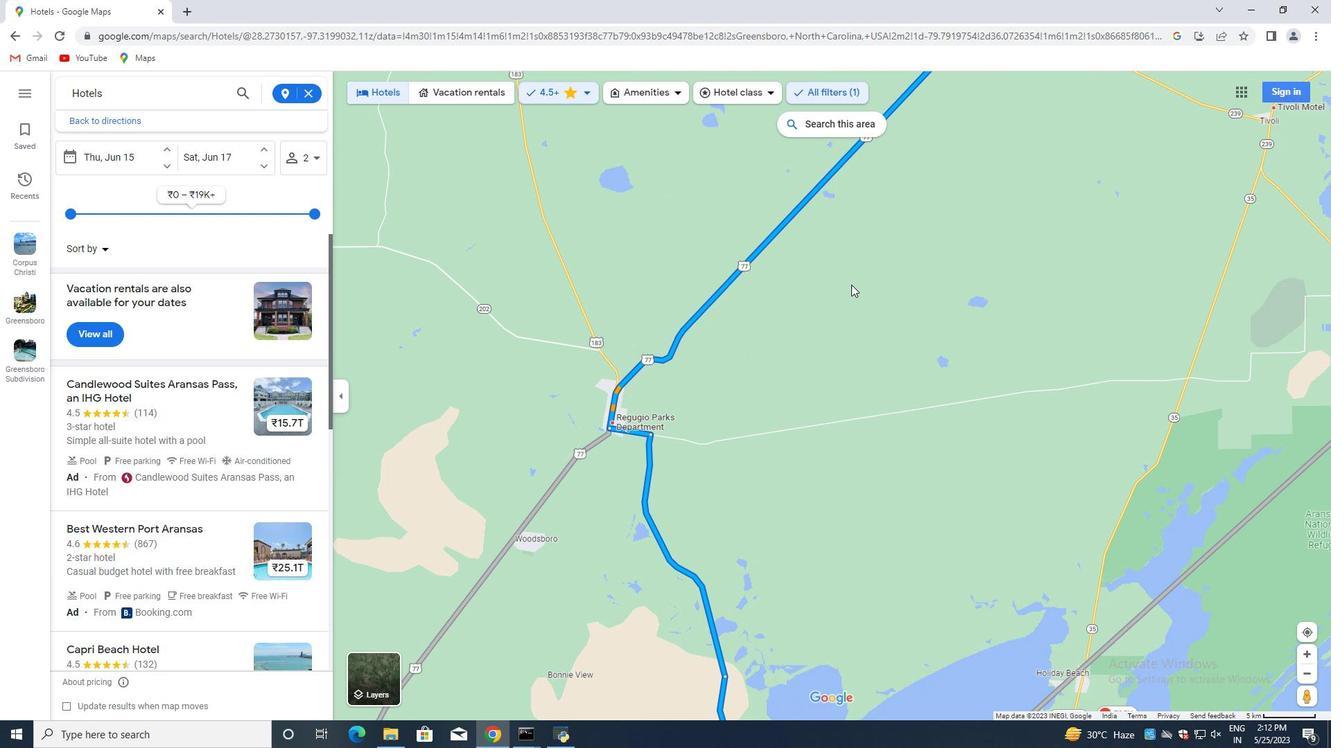 
Action: Mouse moved to (843, 293)
Screenshot: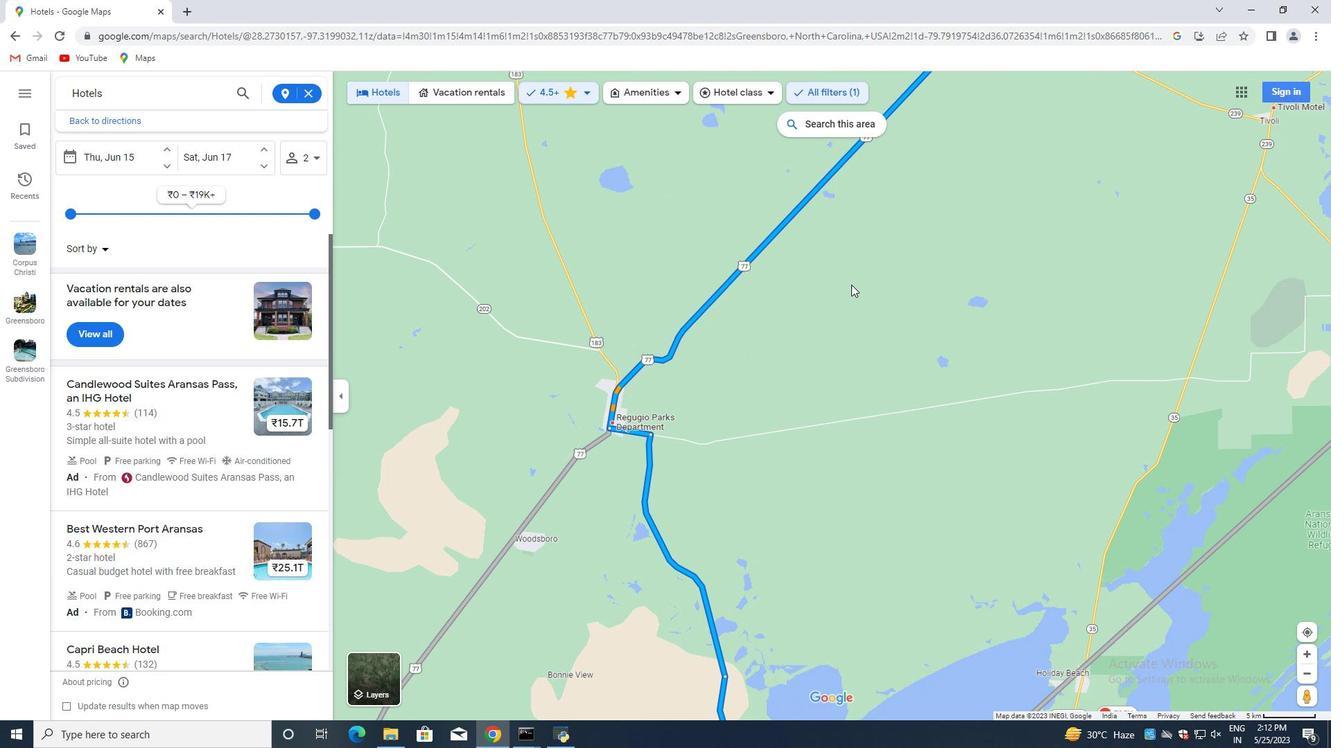 
Action: Mouse scrolled (844, 292) with delta (0, 0)
Screenshot: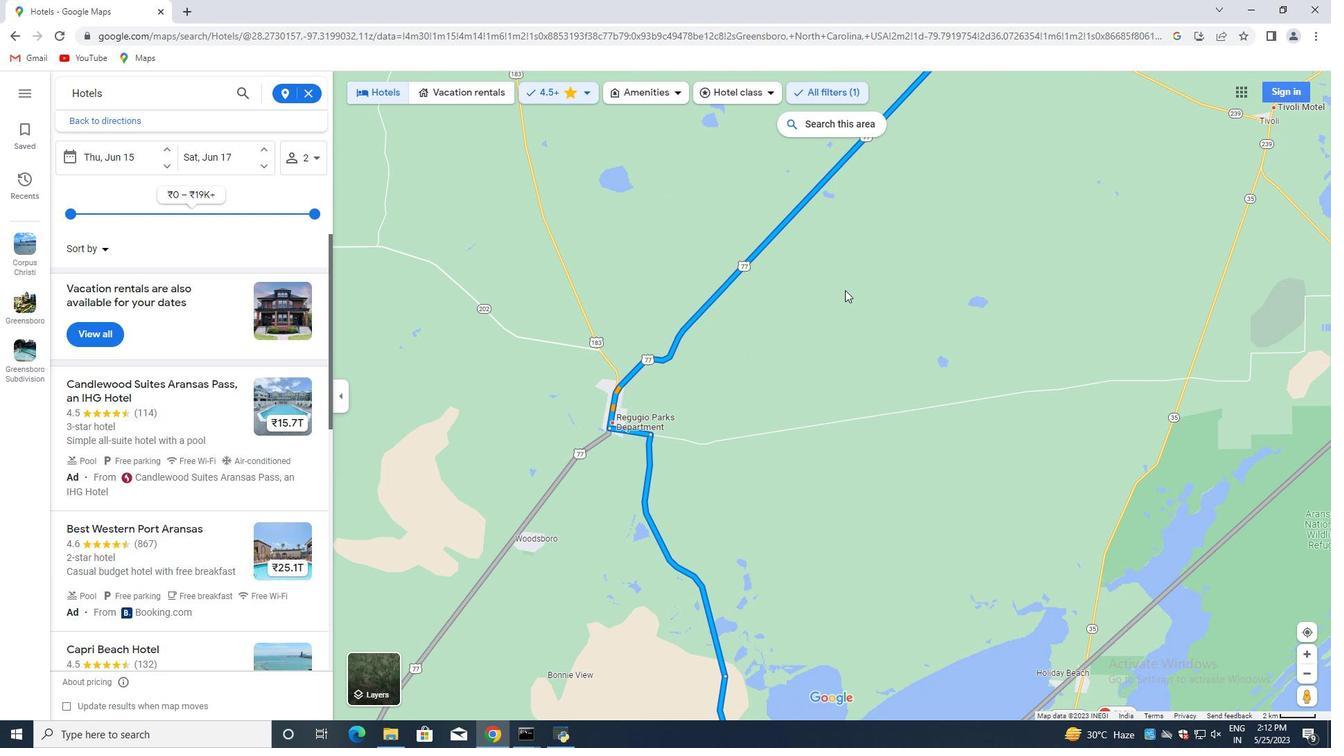 
Action: Mouse moved to (843, 294)
Screenshot: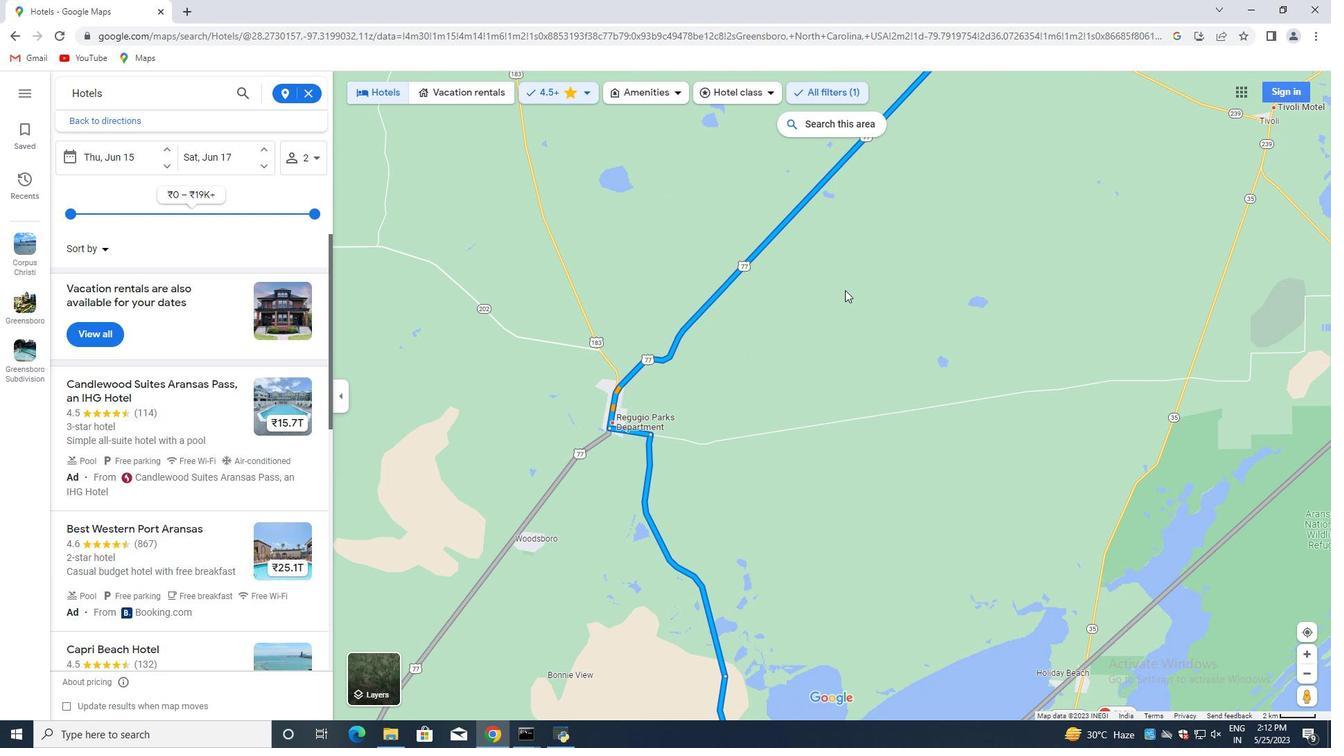 
Action: Mouse scrolled (843, 292) with delta (0, 0)
Screenshot: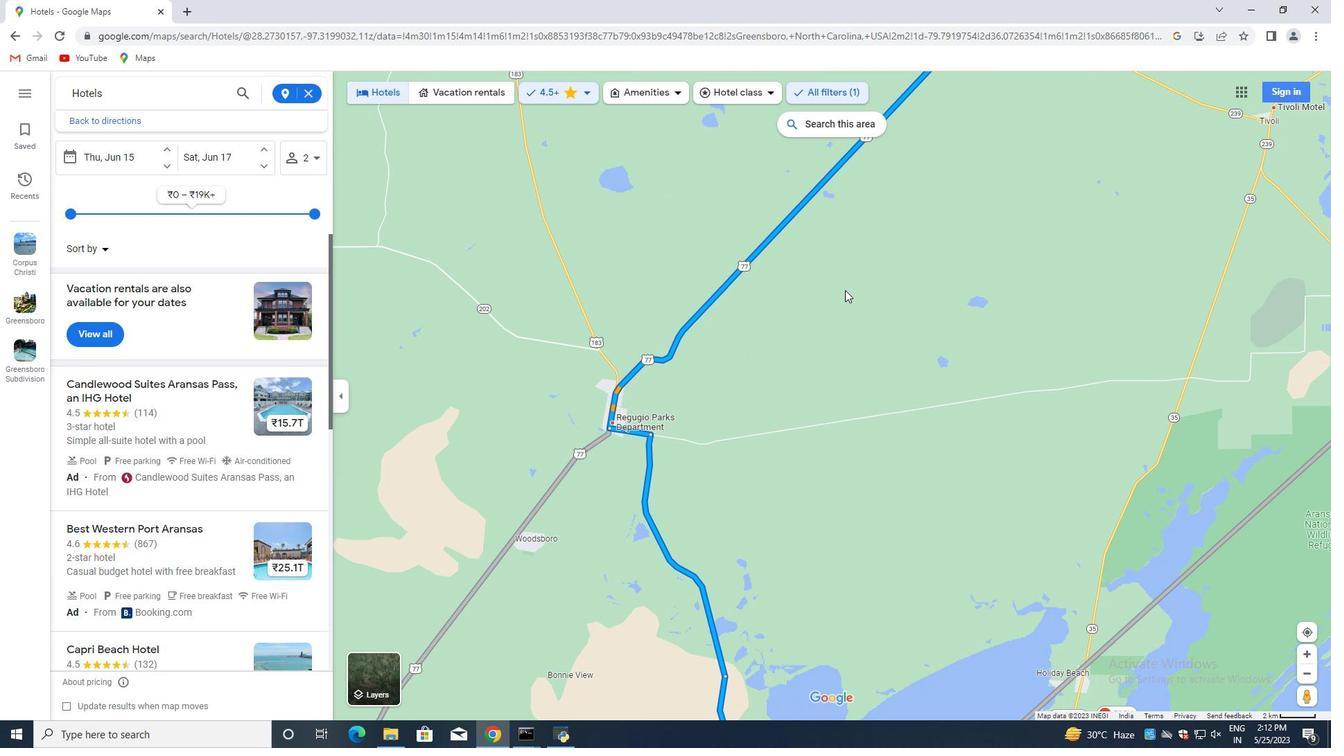 
Action: Mouse moved to (842, 295)
Screenshot: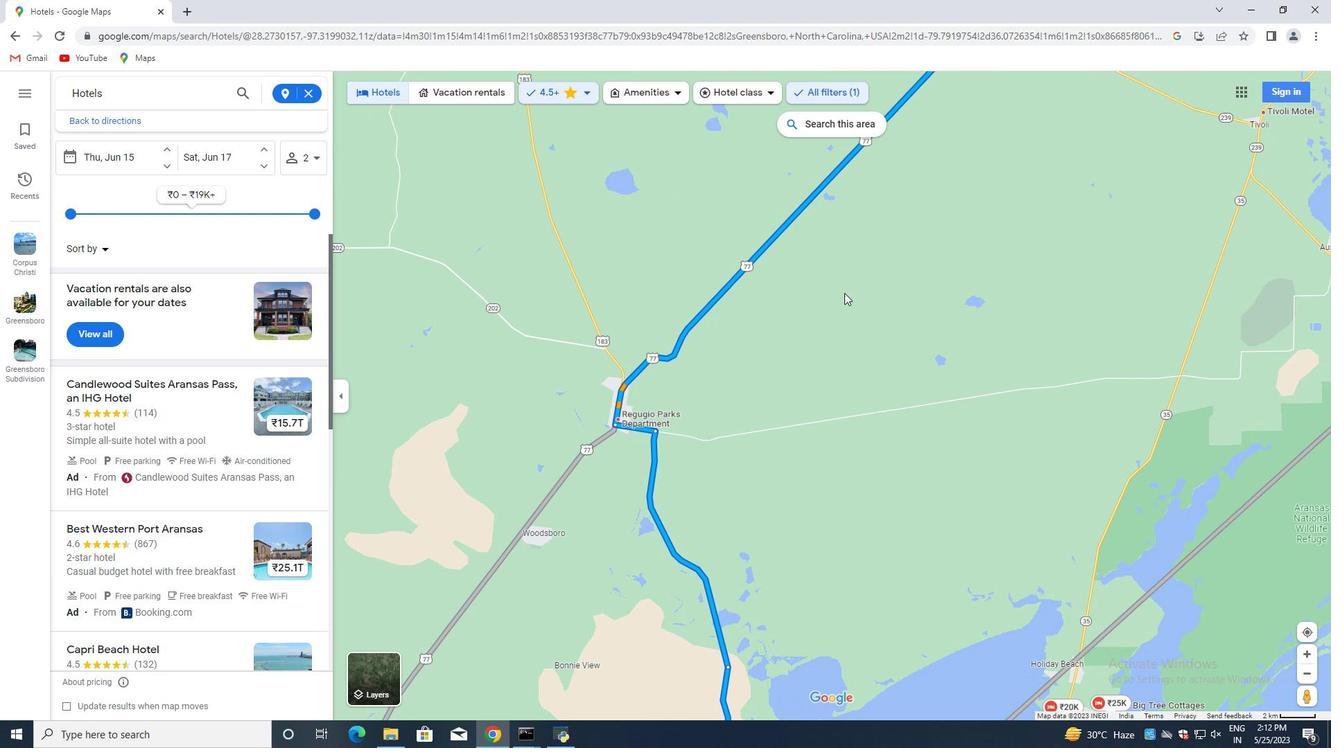 
Action: Mouse scrolled (843, 293) with delta (0, 0)
Screenshot: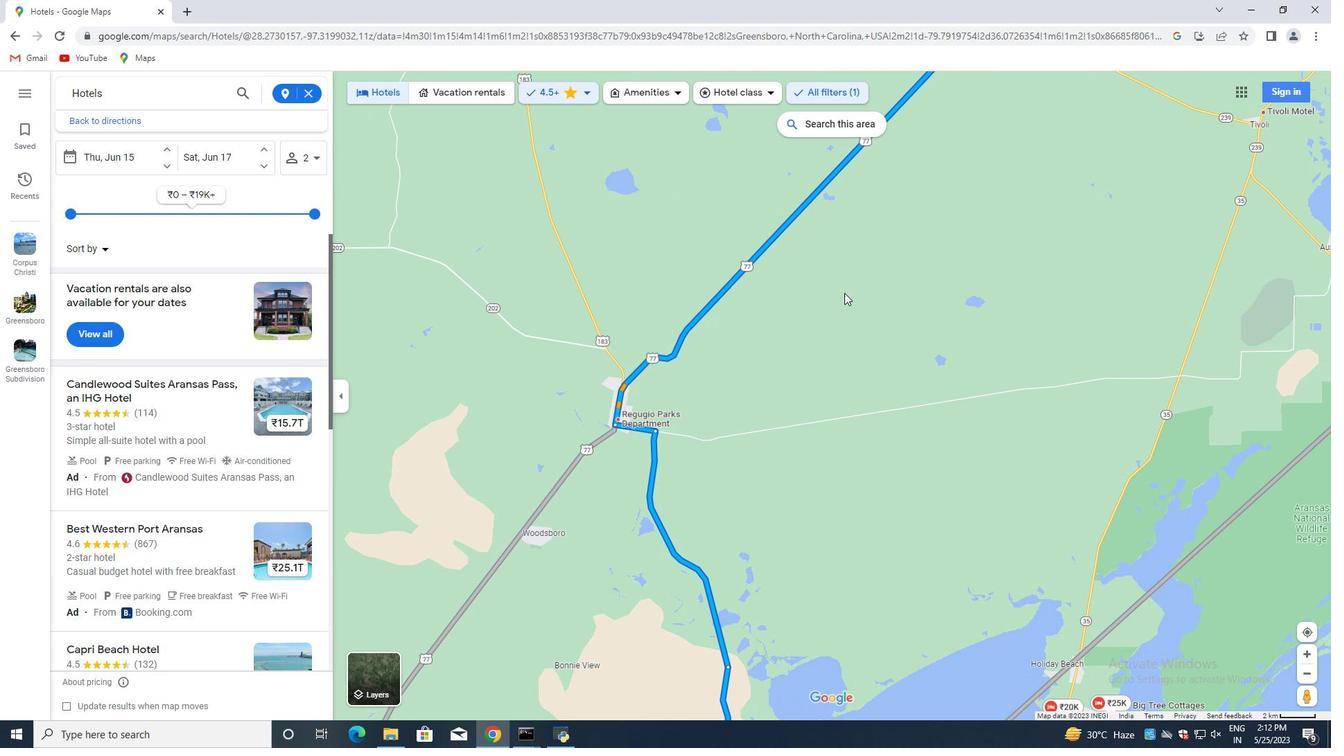 
Action: Mouse scrolled (842, 294) with delta (0, 0)
Screenshot: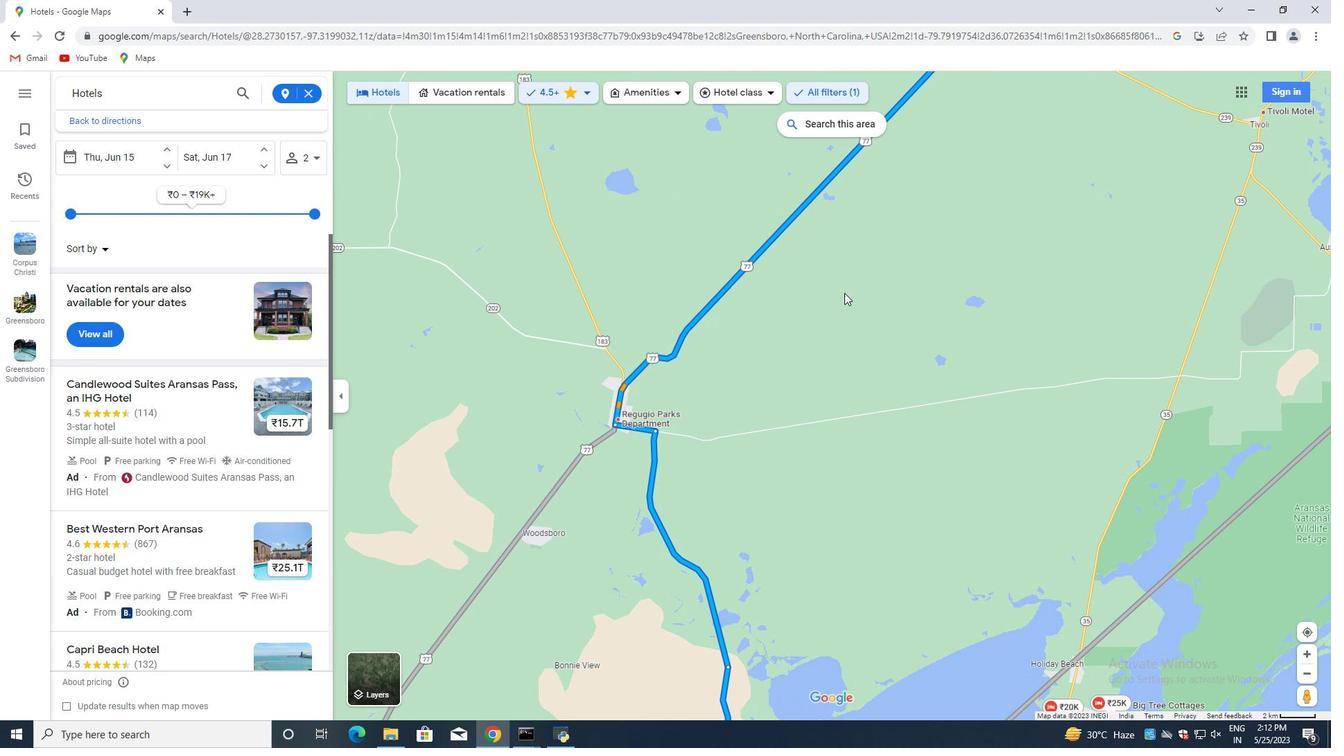 
Action: Mouse scrolled (842, 294) with delta (0, 0)
Screenshot: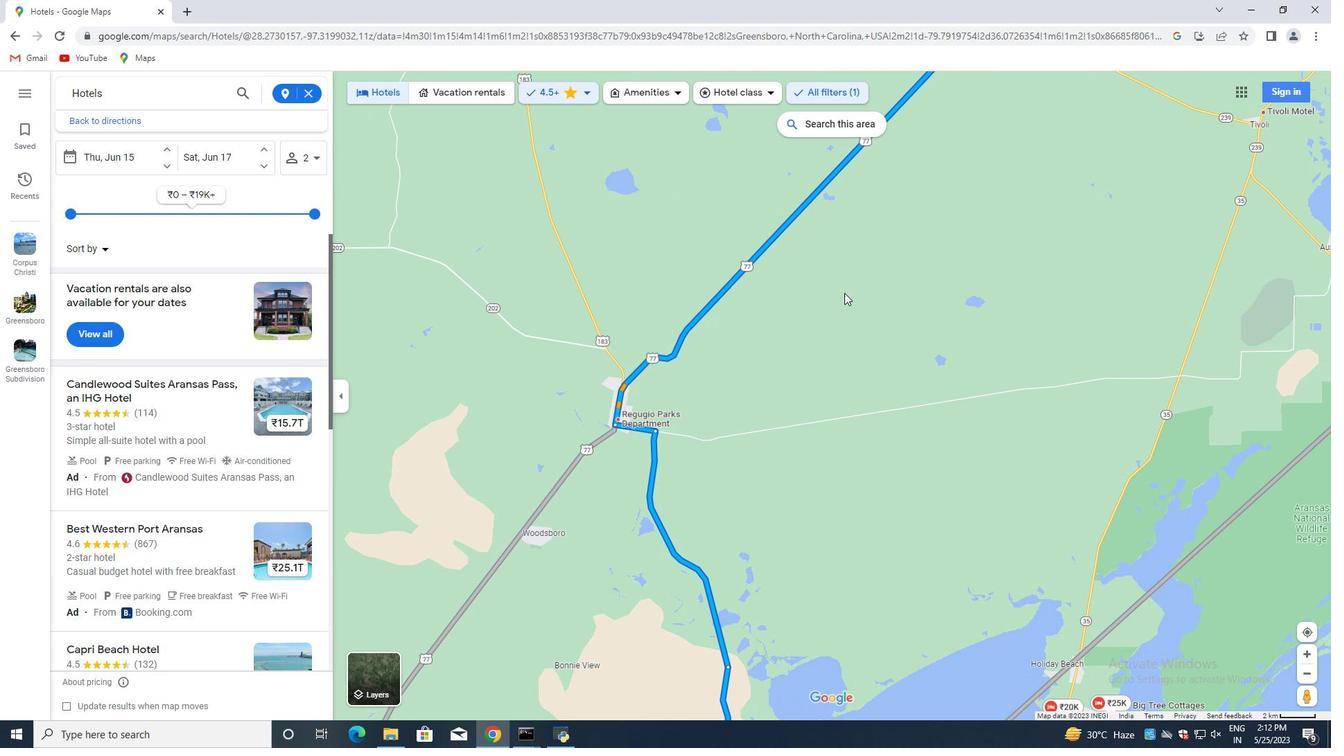 
Action: Mouse scrolled (842, 294) with delta (0, 0)
Screenshot: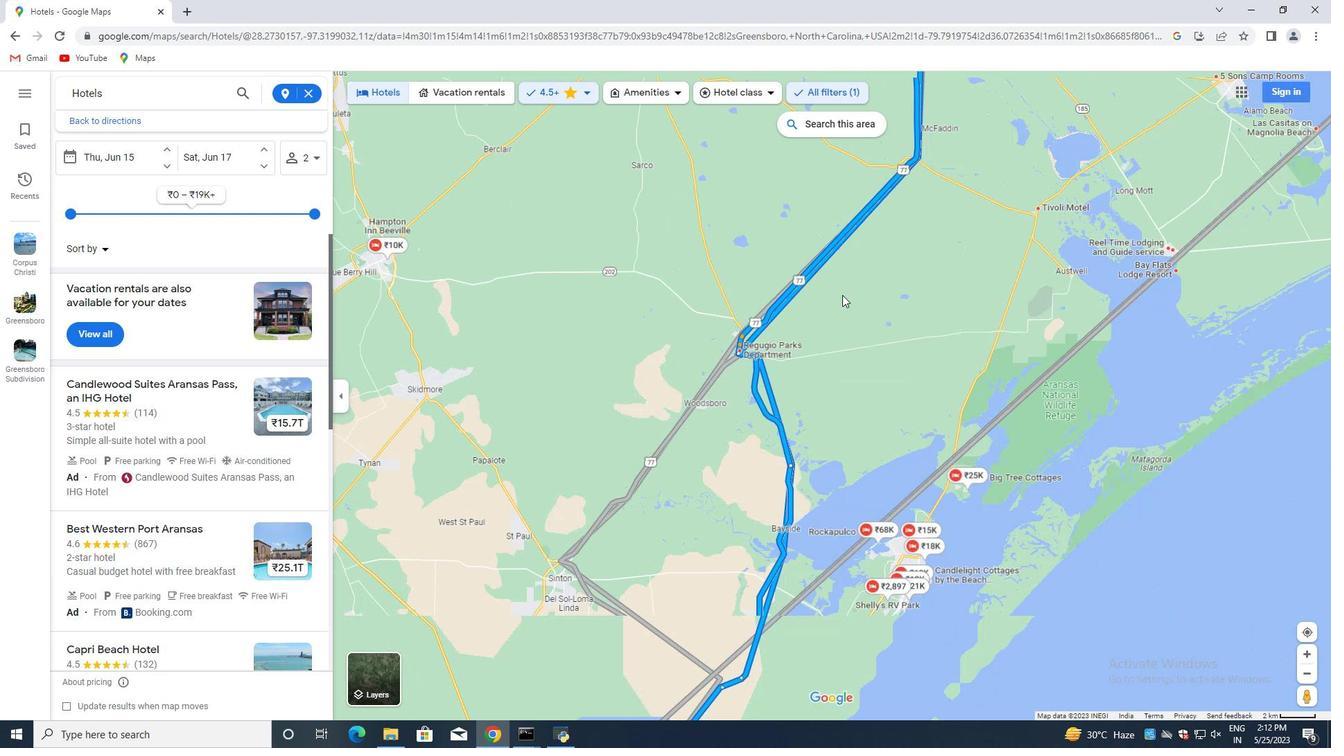 
Action: Mouse scrolled (842, 294) with delta (0, 0)
Screenshot: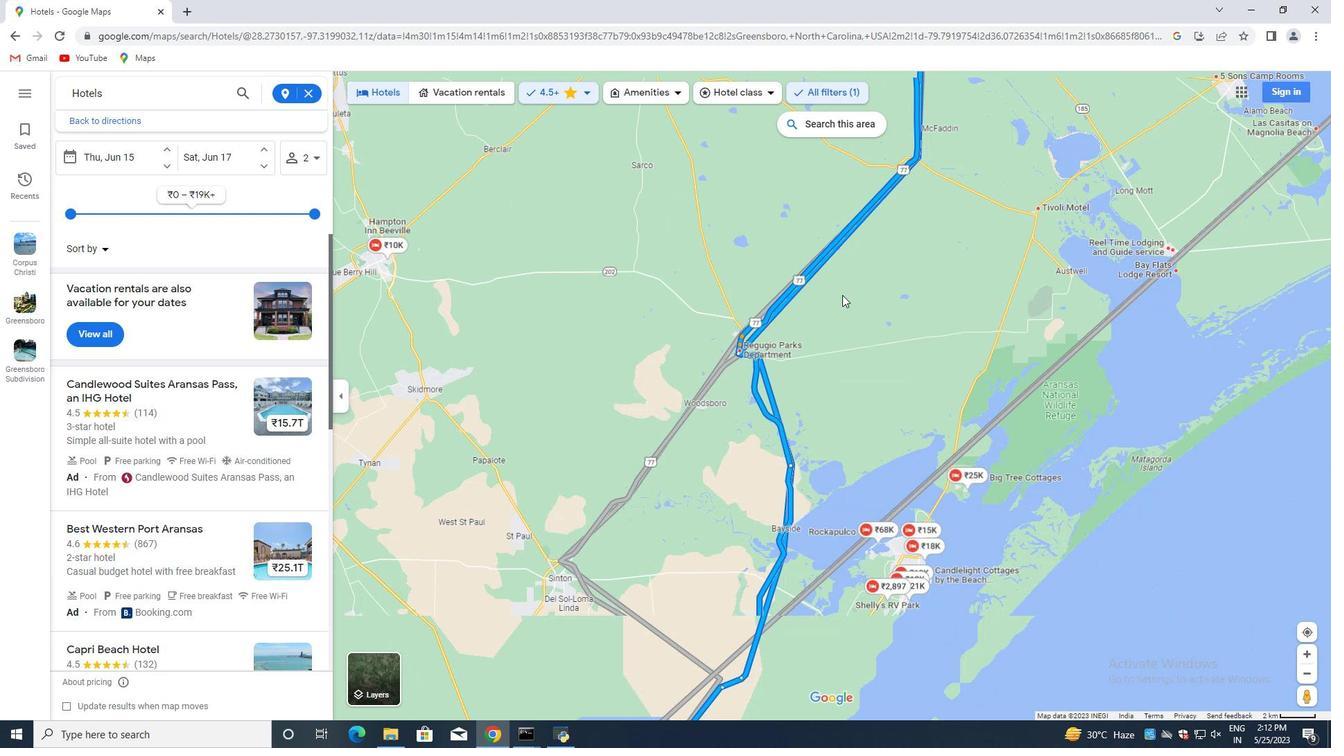 
Action: Mouse scrolled (842, 294) with delta (0, 0)
Screenshot: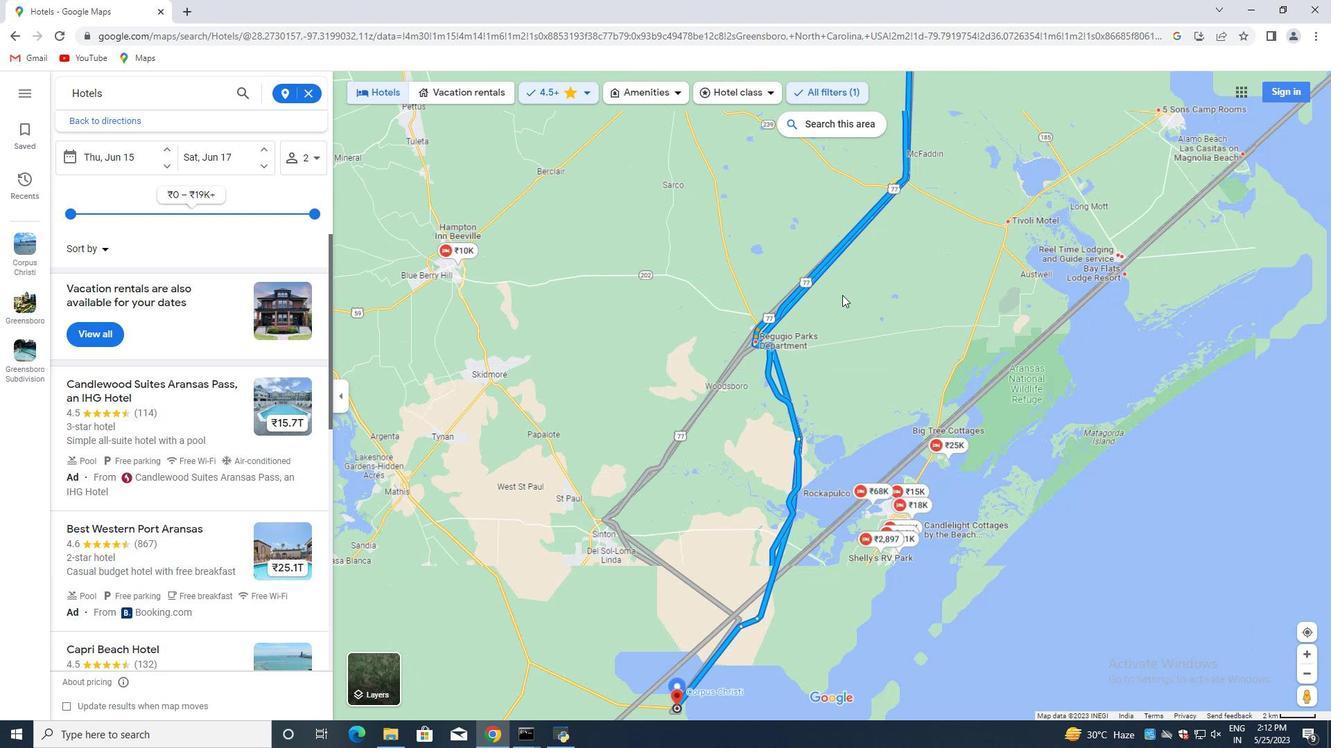 
Action: Mouse scrolled (842, 294) with delta (0, 0)
Screenshot: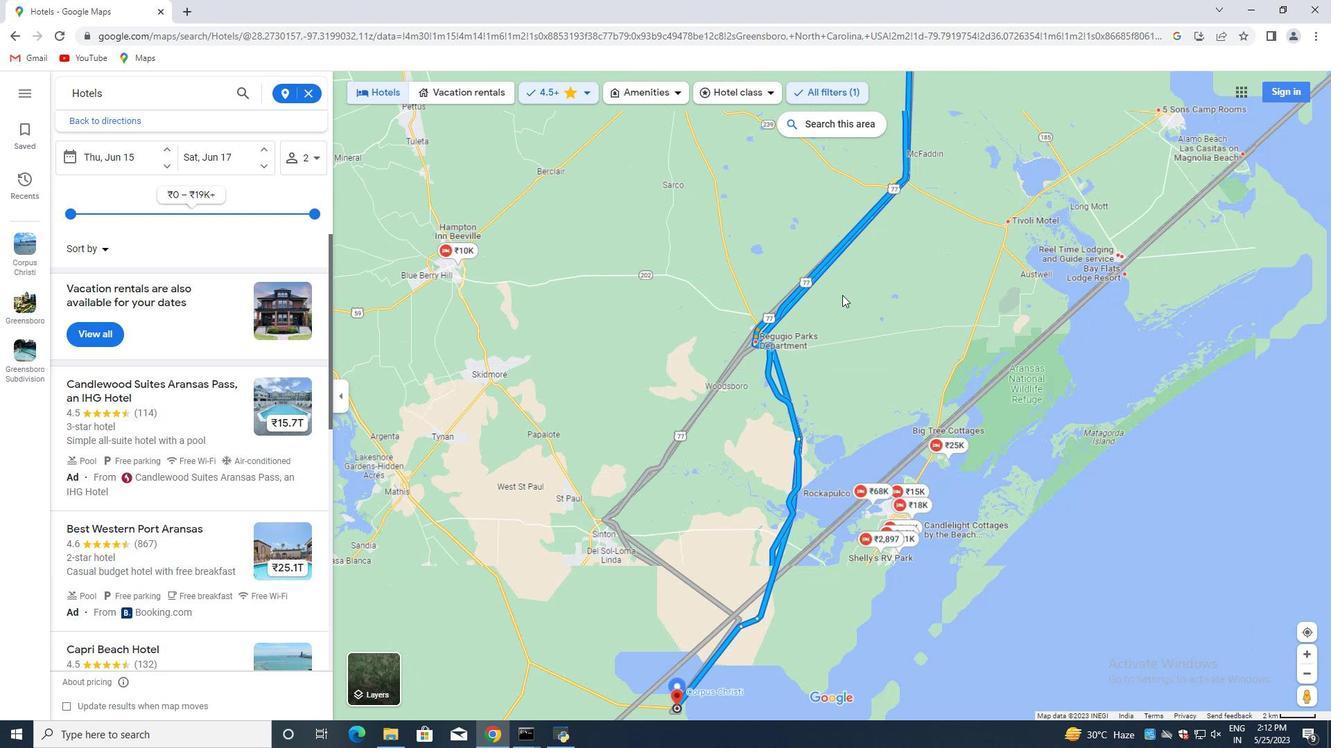 
Action: Mouse moved to (841, 295)
Screenshot: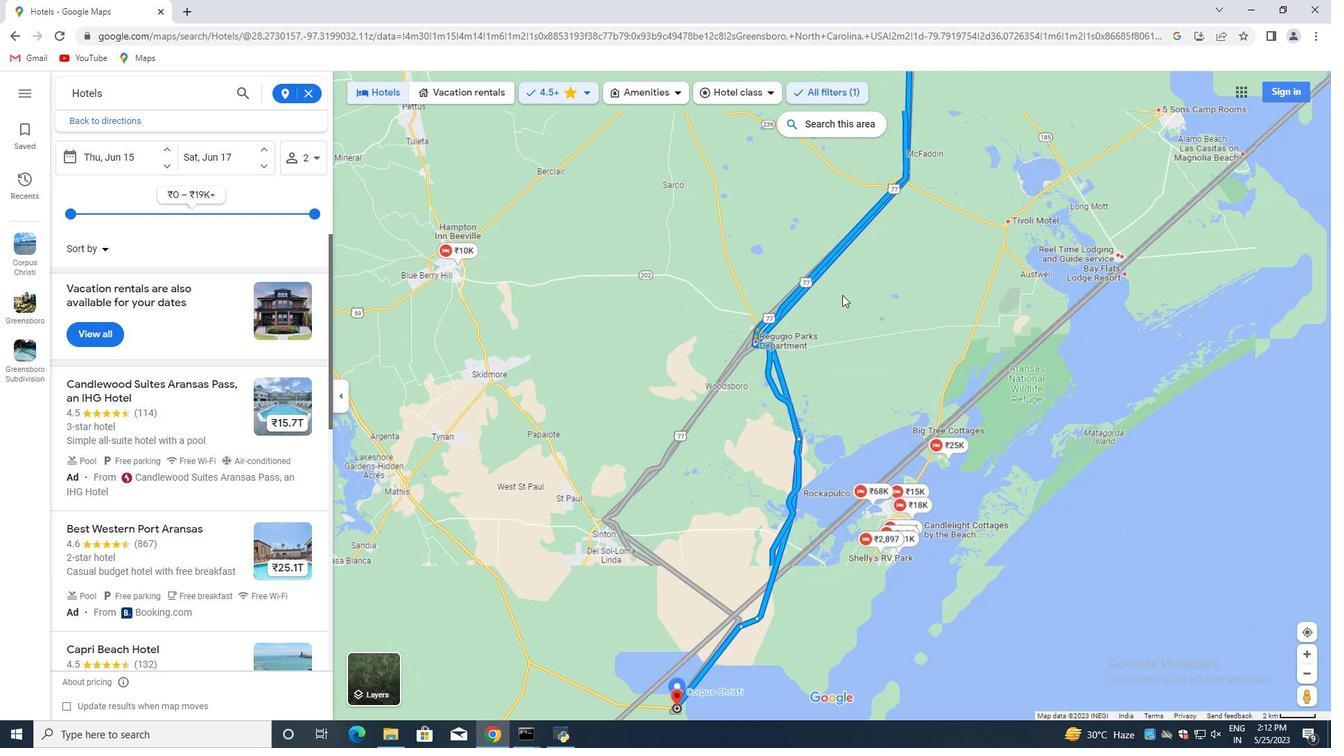 
Action: Mouse scrolled (841, 294) with delta (0, 0)
Screenshot: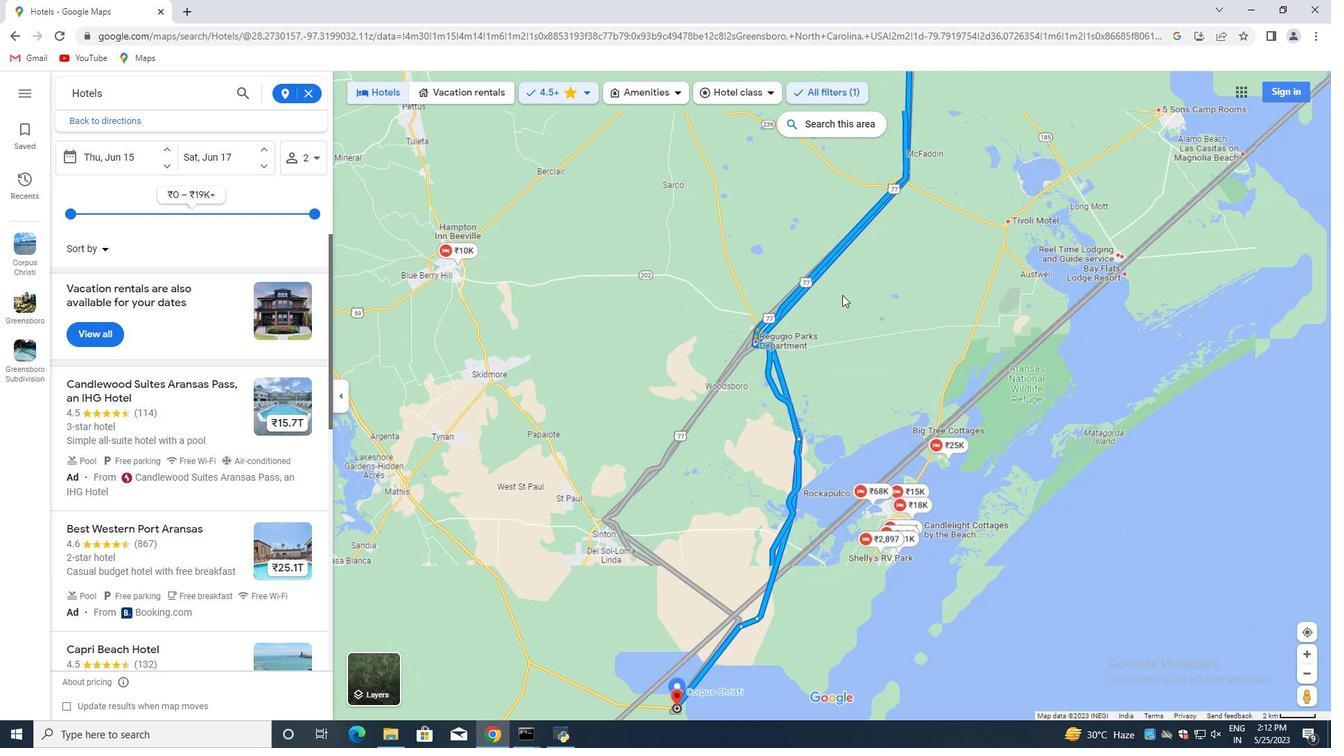 
Action: Mouse scrolled (841, 294) with delta (0, 0)
Screenshot: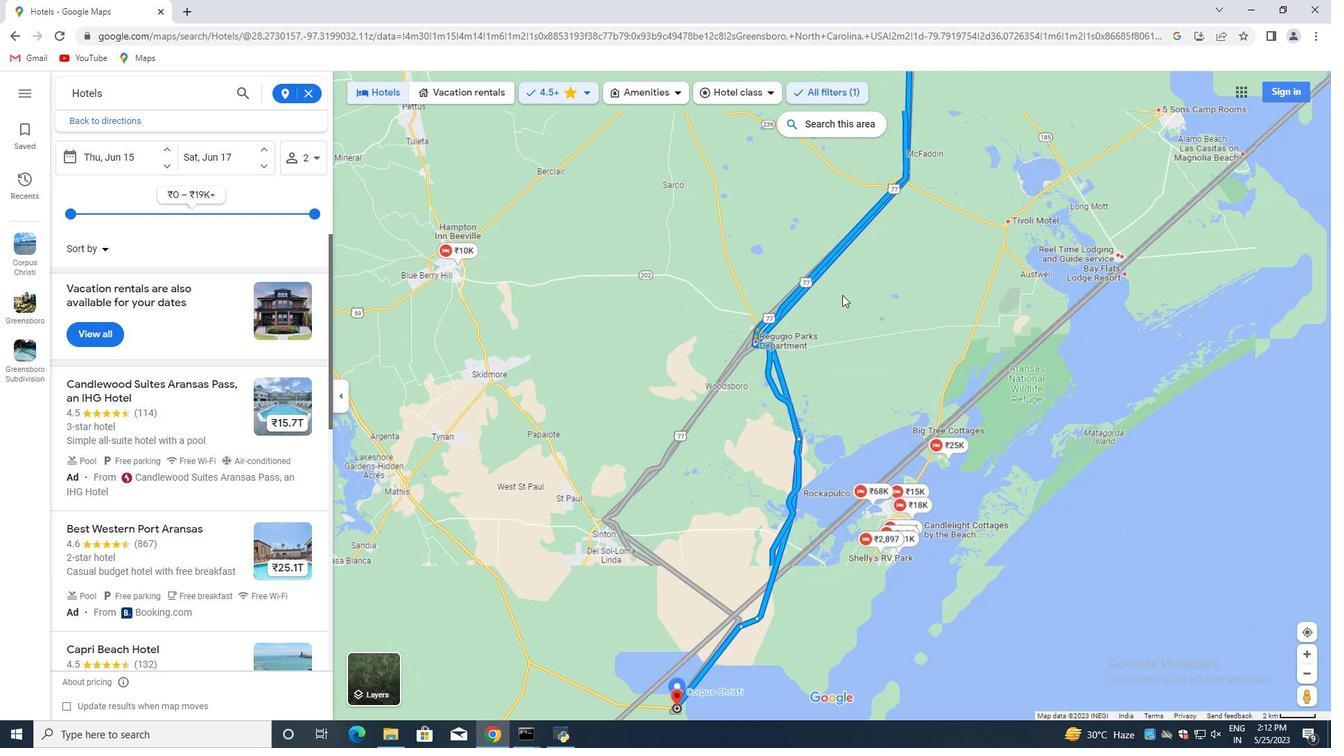 
Action: Mouse moved to (841, 296)
Screenshot: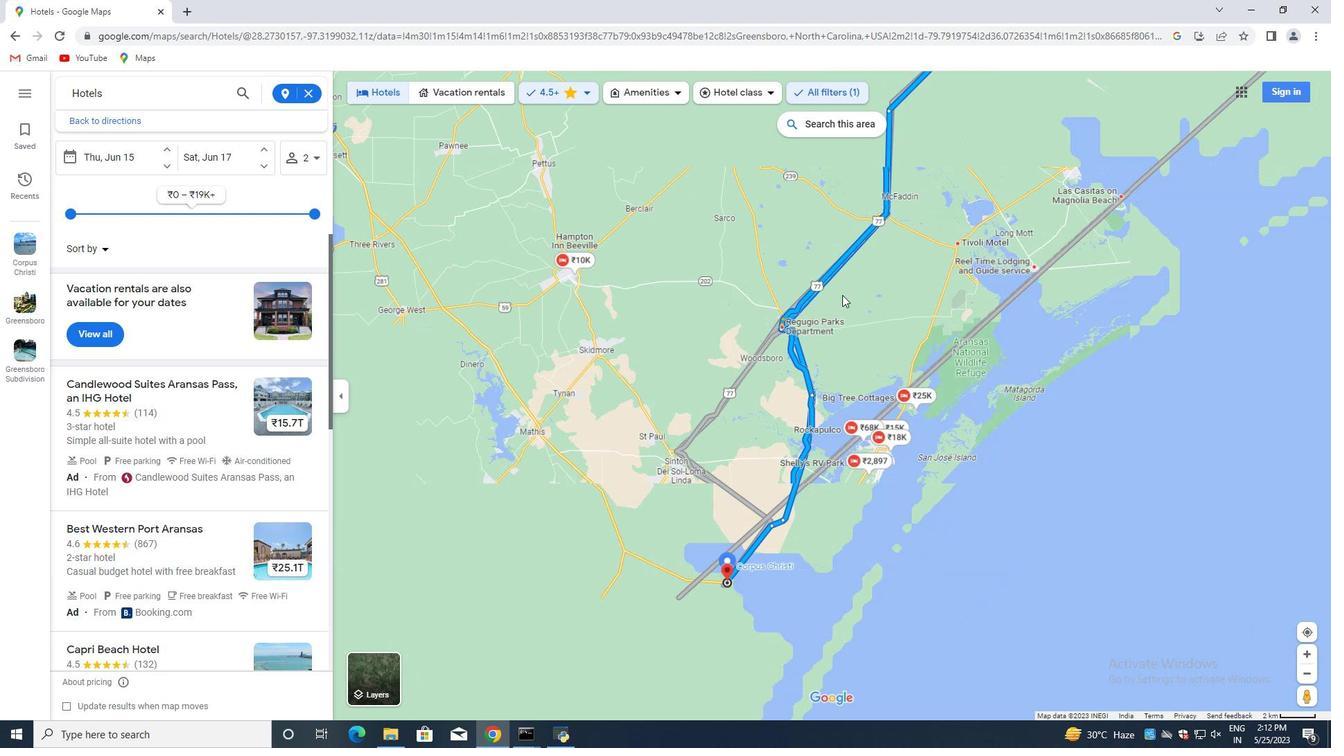 
Action: Mouse scrolled (841, 295) with delta (0, 0)
Screenshot: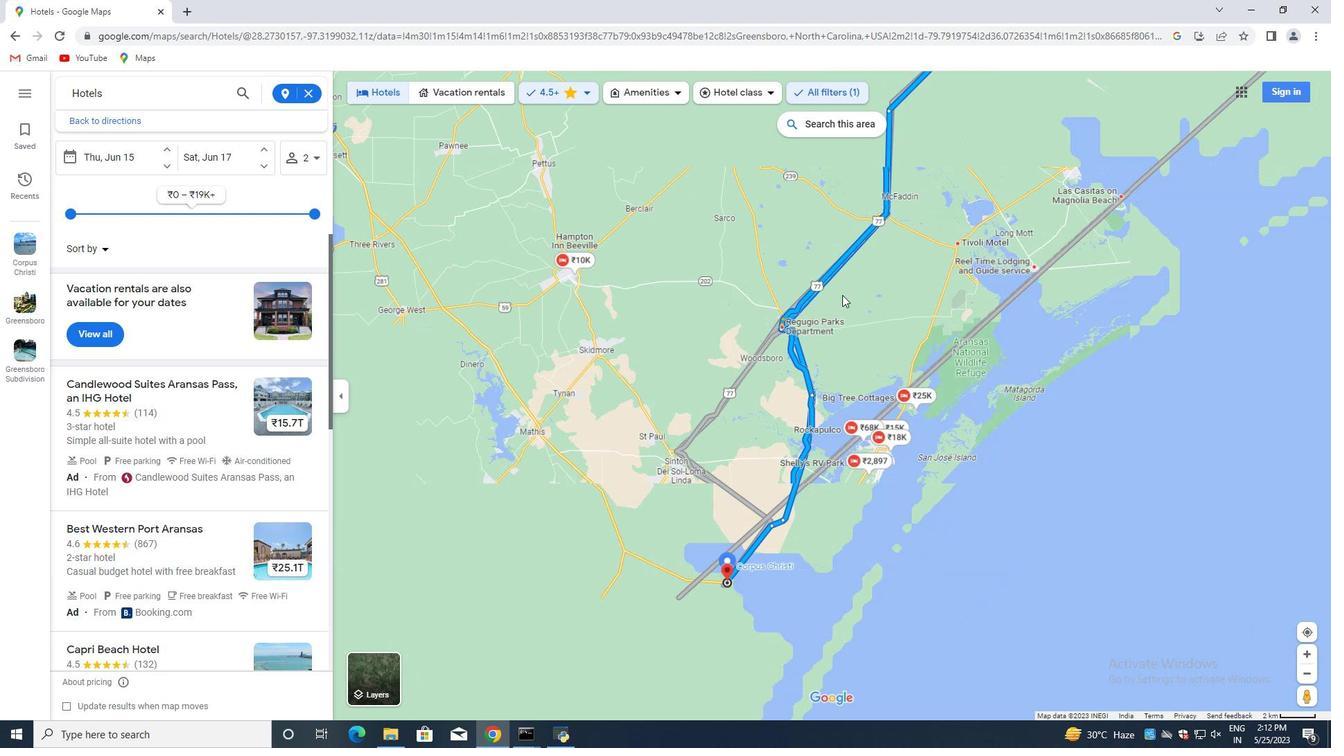 
Action: Mouse moved to (841, 296)
Screenshot: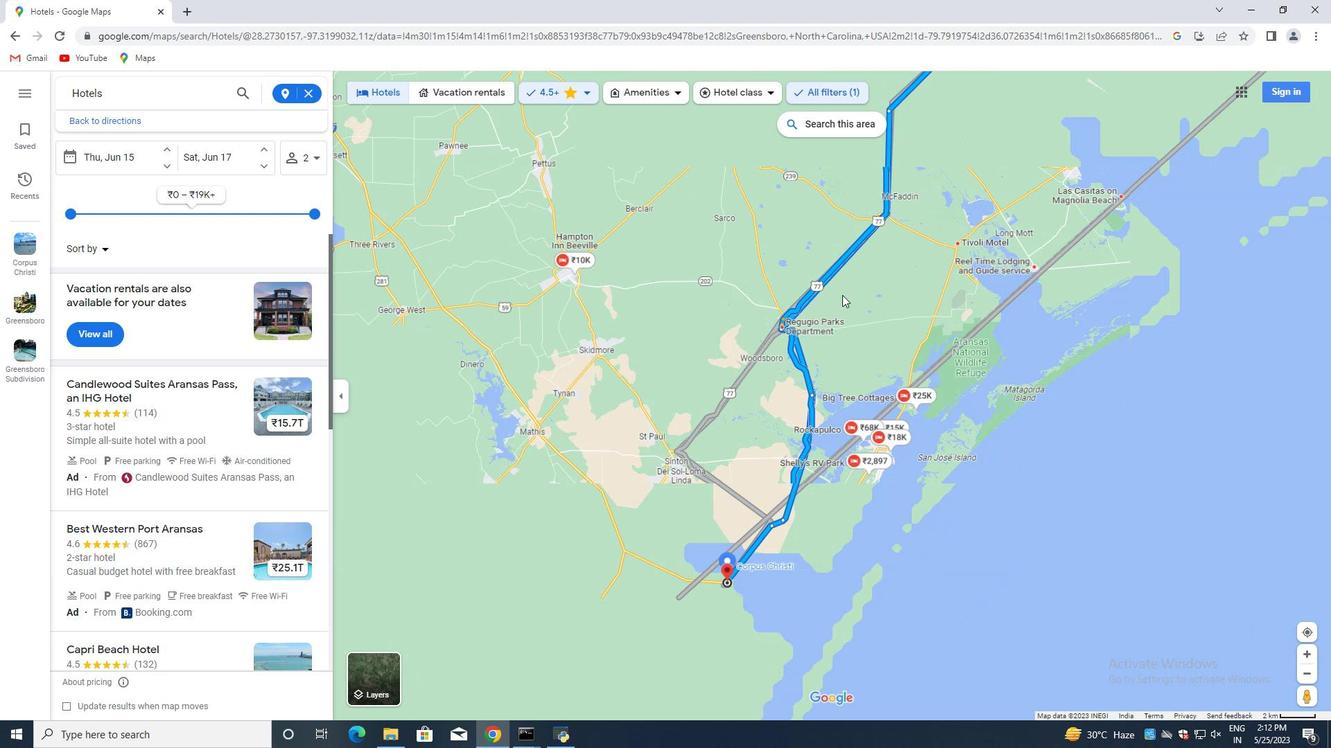 
Action: Mouse scrolled (841, 296) with delta (0, 0)
Screenshot: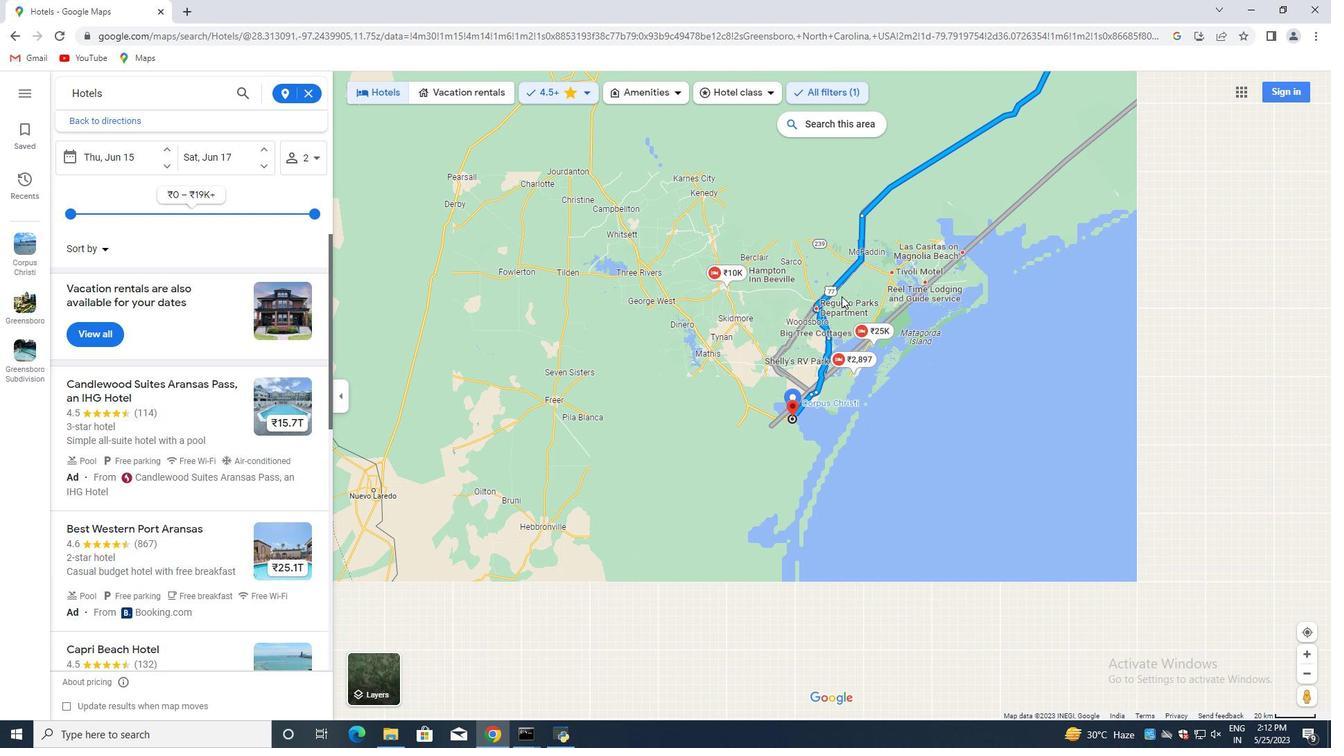 
Action: Mouse moved to (841, 297)
Screenshot: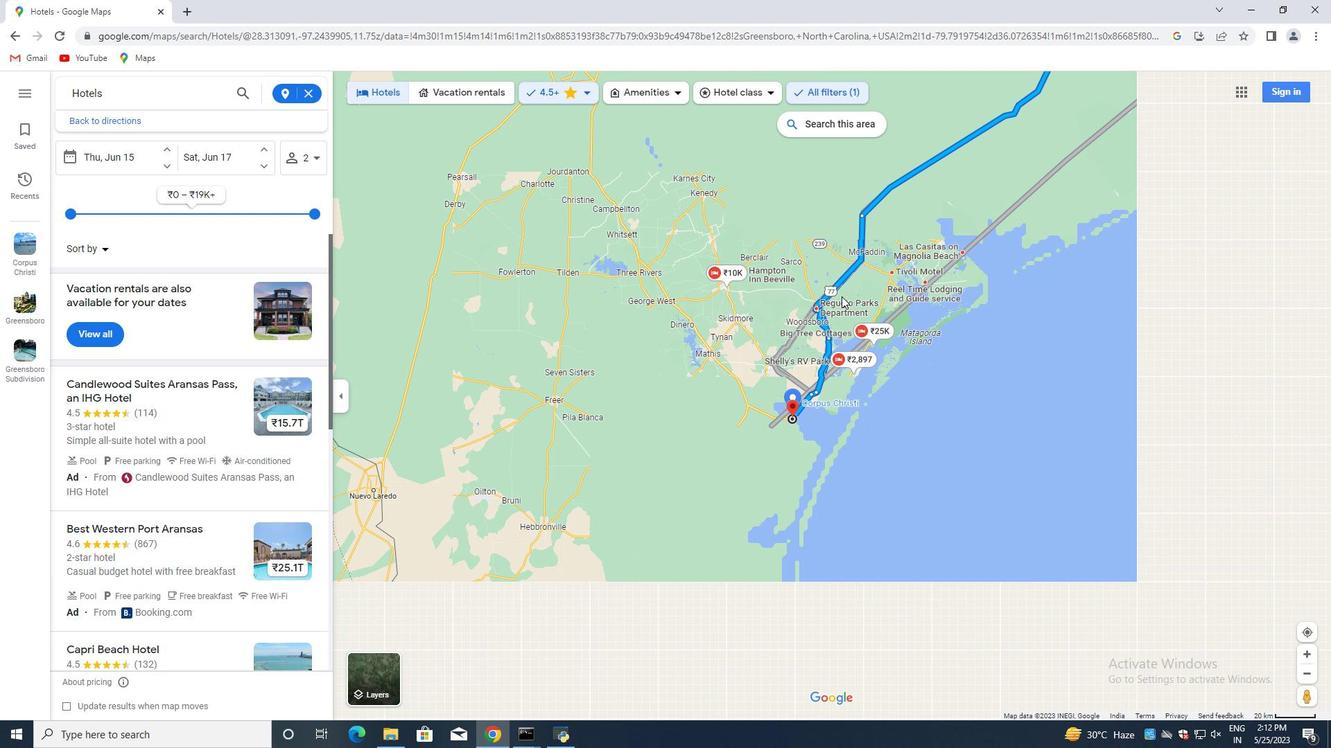 
Action: Mouse scrolled (841, 296) with delta (0, 0)
Screenshot: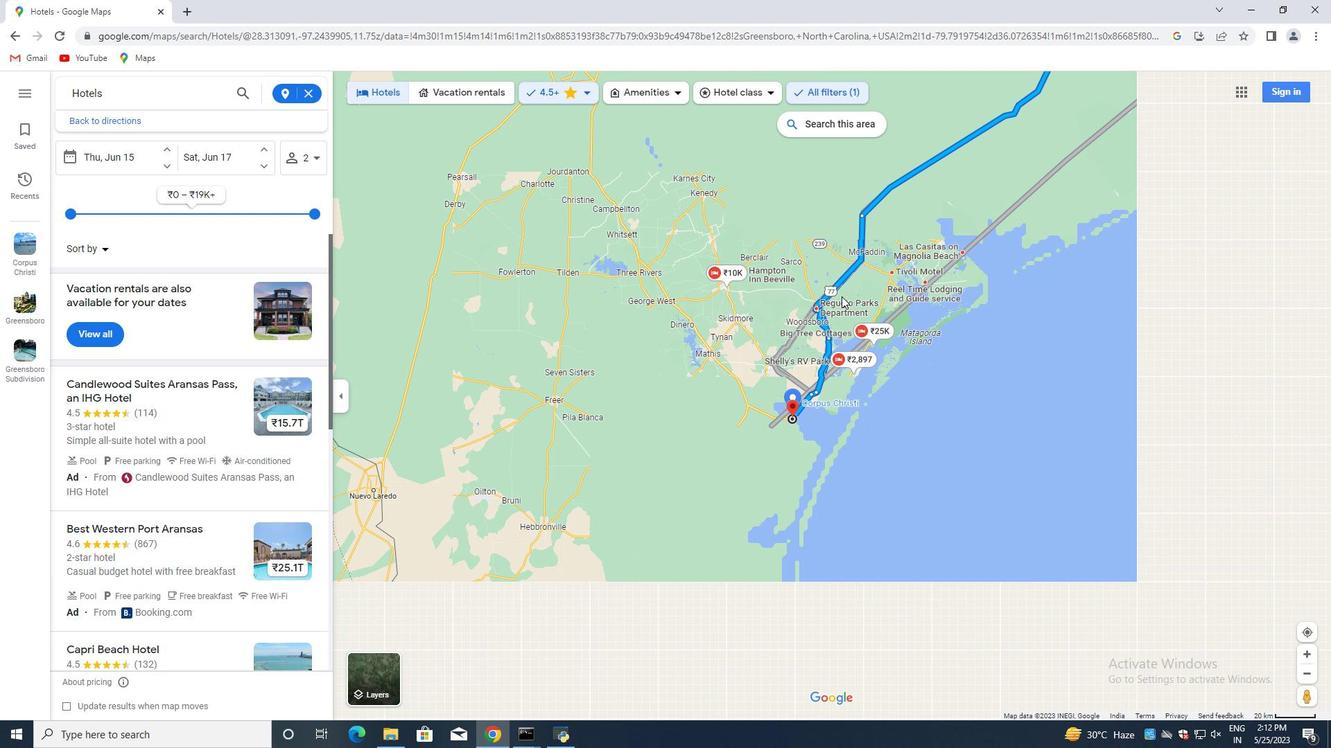 
Action: Mouse moved to (839, 298)
Screenshot: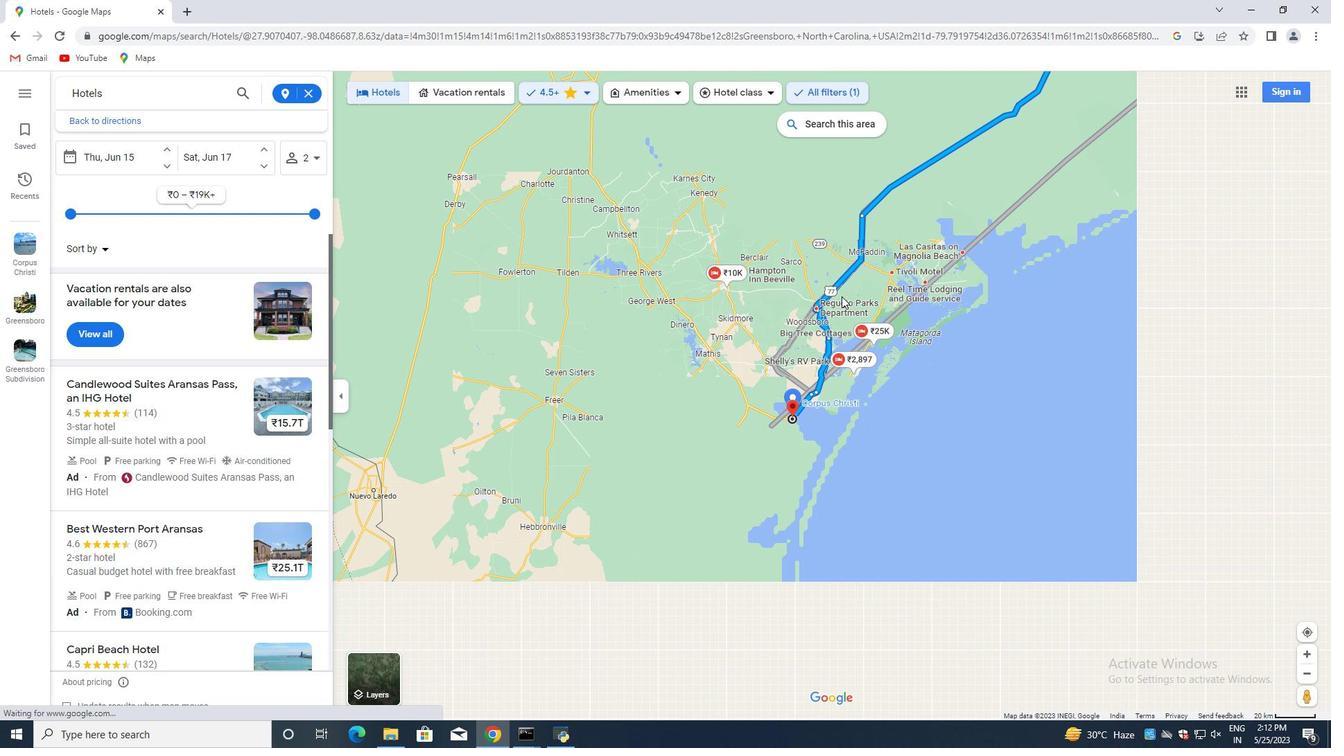
Action: Mouse scrolled (839, 297) with delta (0, 0)
Screenshot: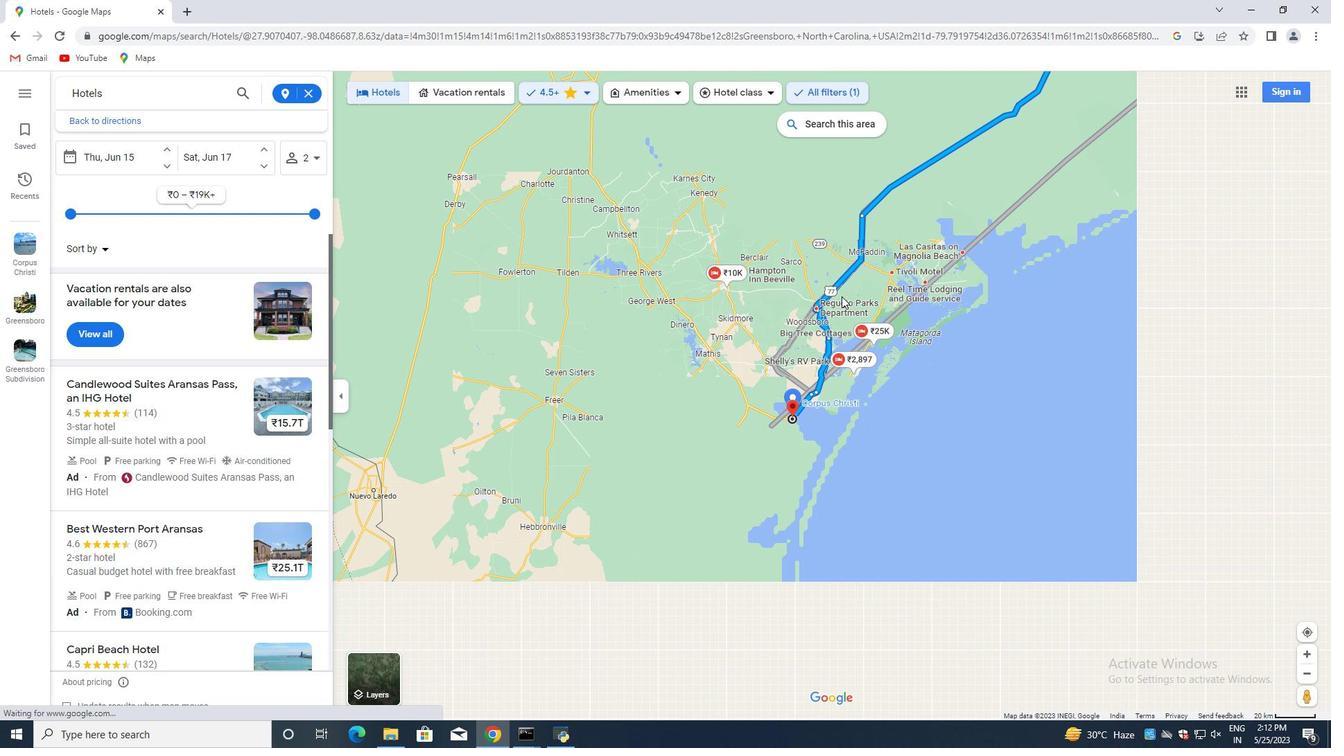 
Action: Mouse moved to (839, 298)
Screenshot: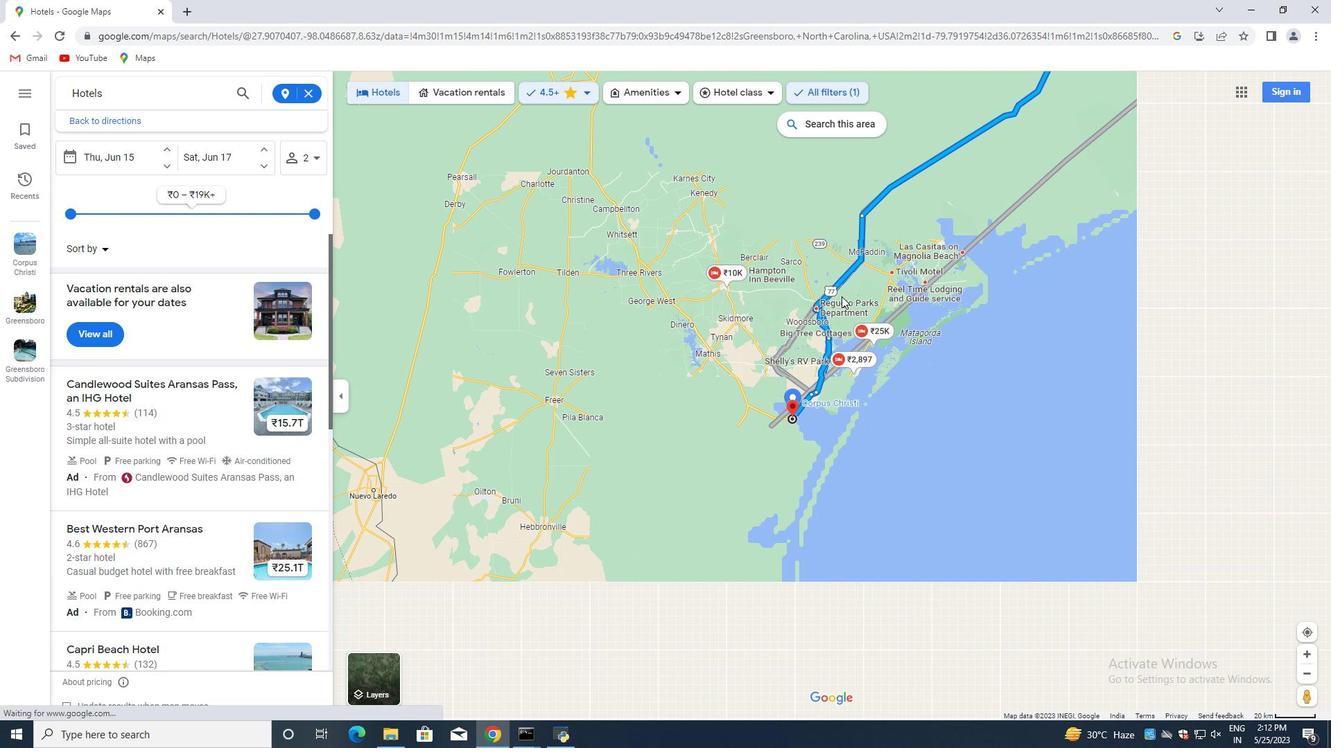 
Action: Mouse scrolled (839, 297) with delta (0, 0)
Screenshot: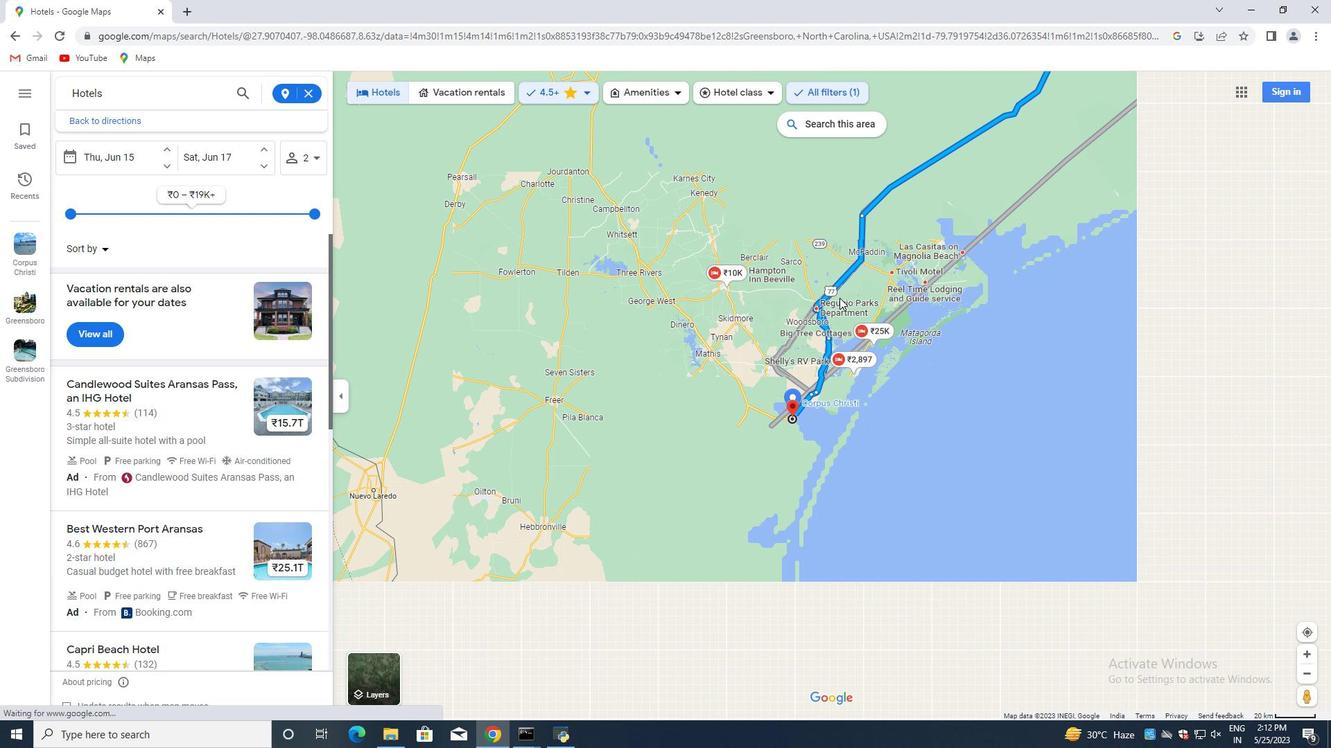 
Action: Mouse moved to (1015, 207)
Screenshot: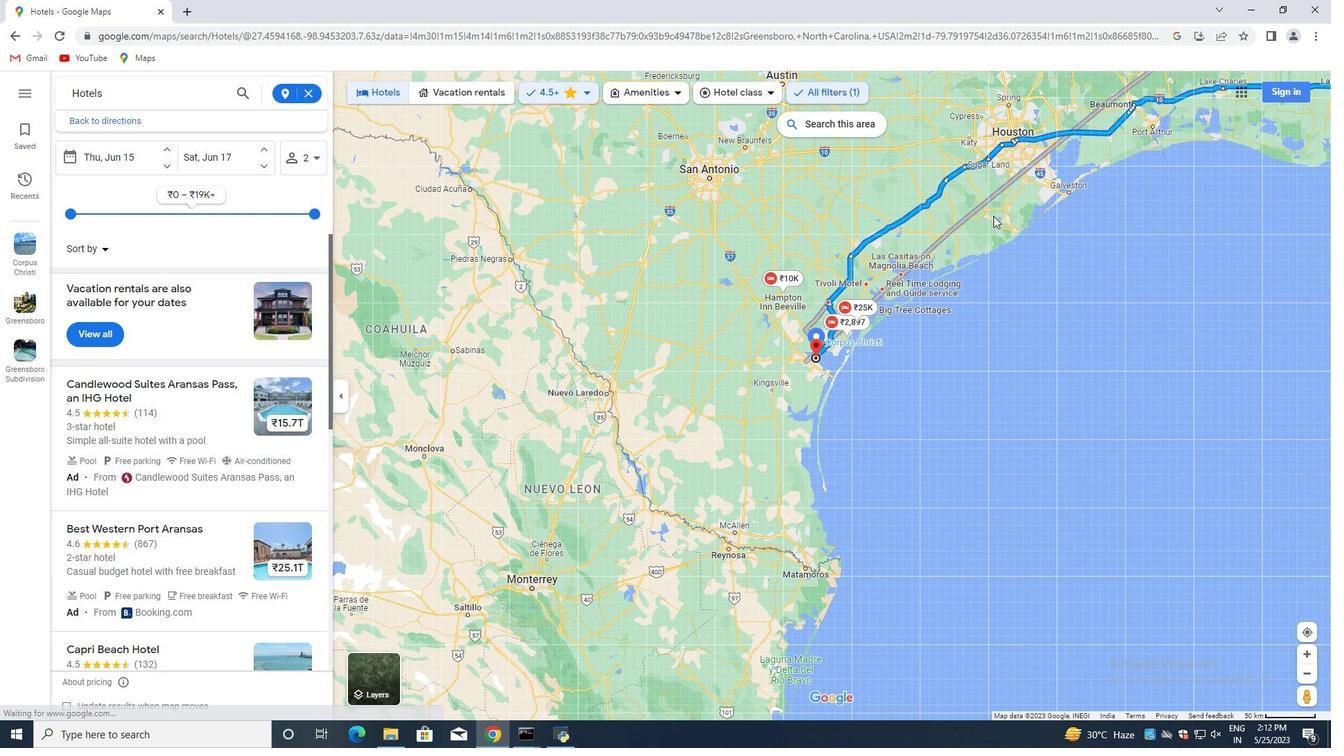 
Action: Mouse pressed left at (1015, 207)
Screenshot: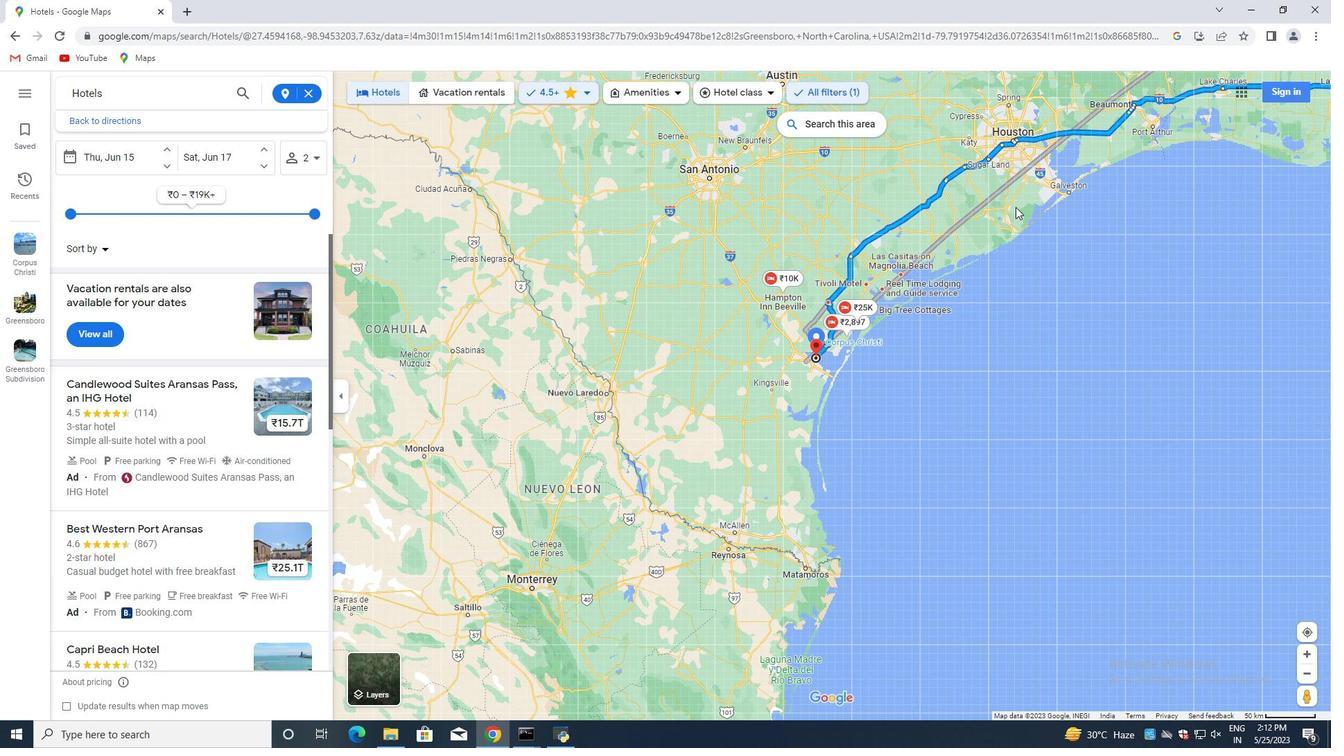 
Action: Mouse moved to (1097, 221)
Screenshot: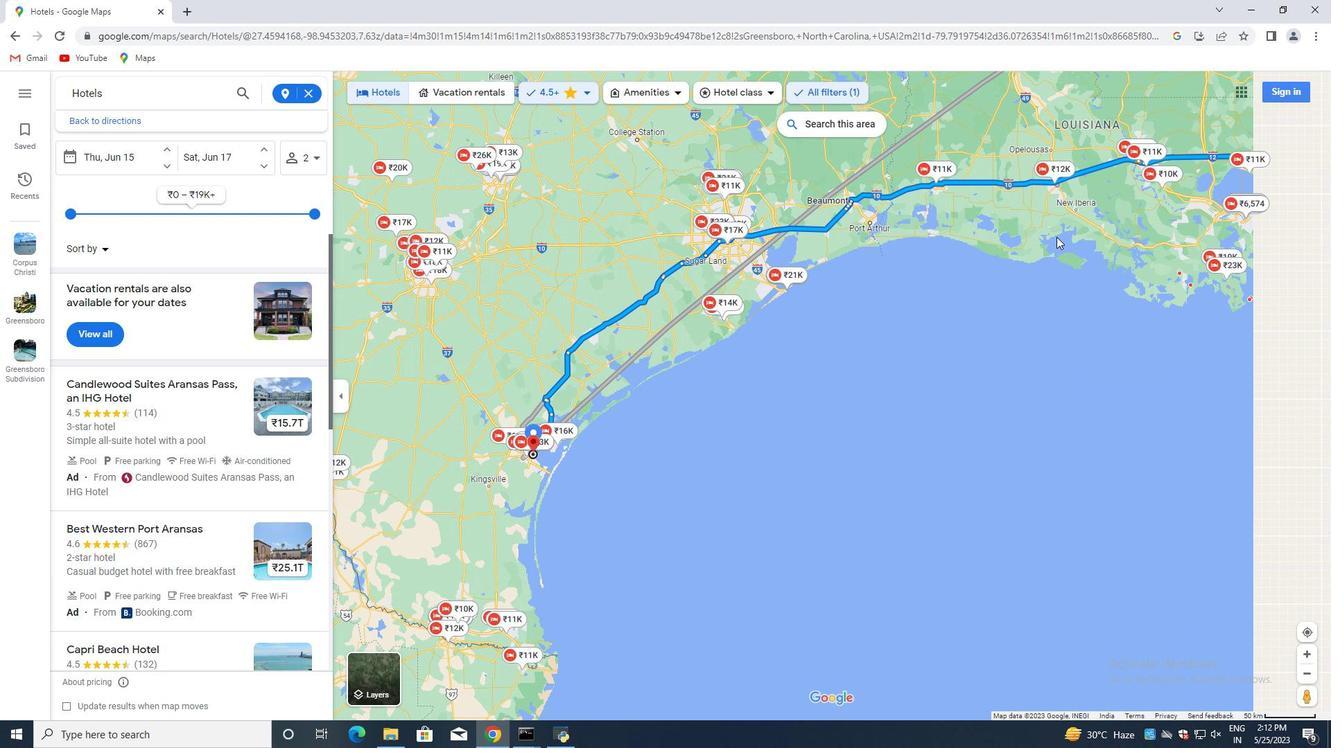 
Action: Mouse pressed left at (1097, 221)
Screenshot: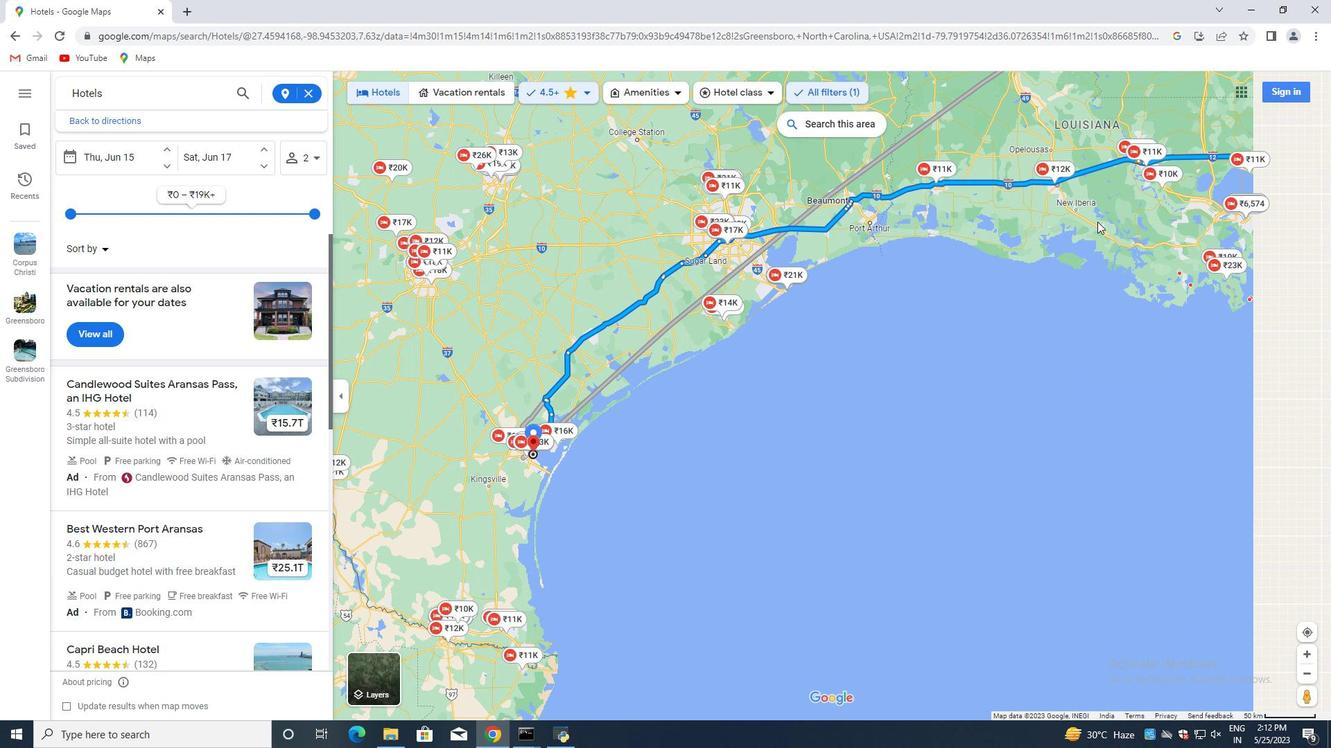 
Action: Mouse moved to (1114, 212)
Screenshot: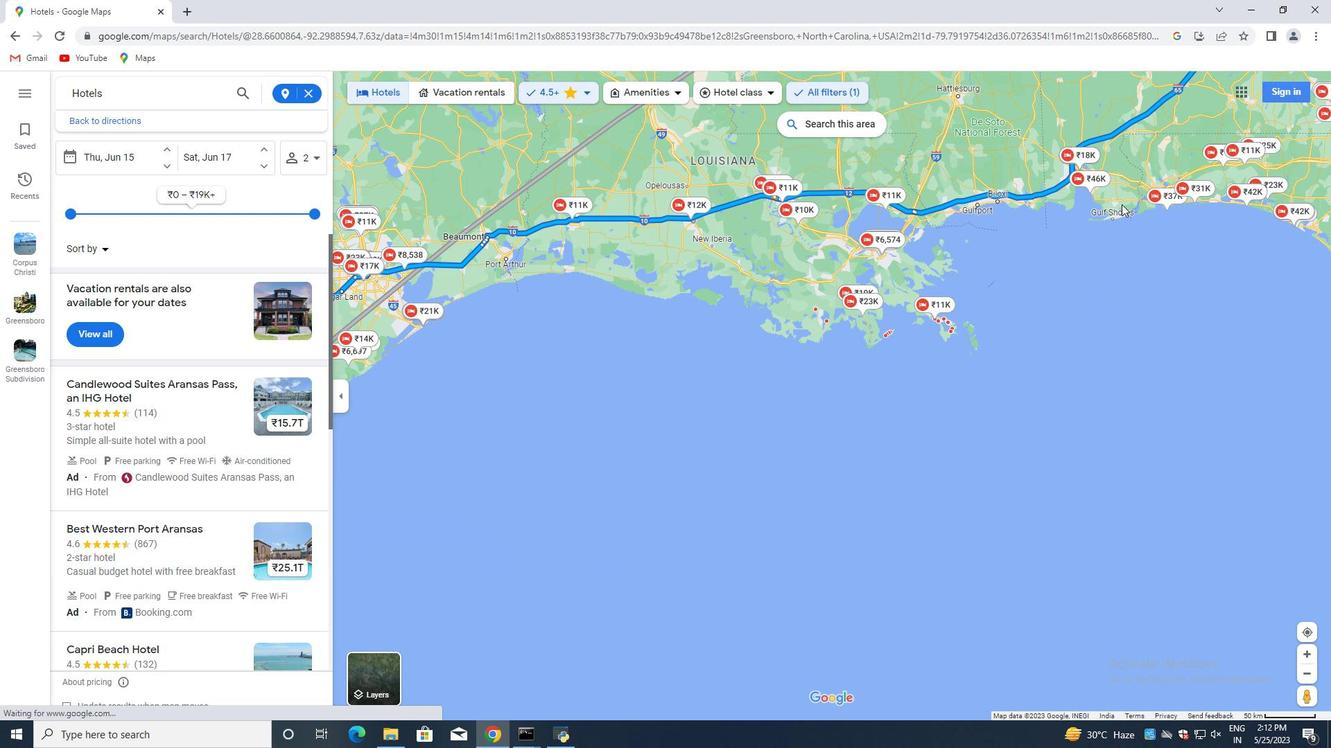 
Action: Mouse pressed left at (1133, 194)
Screenshot: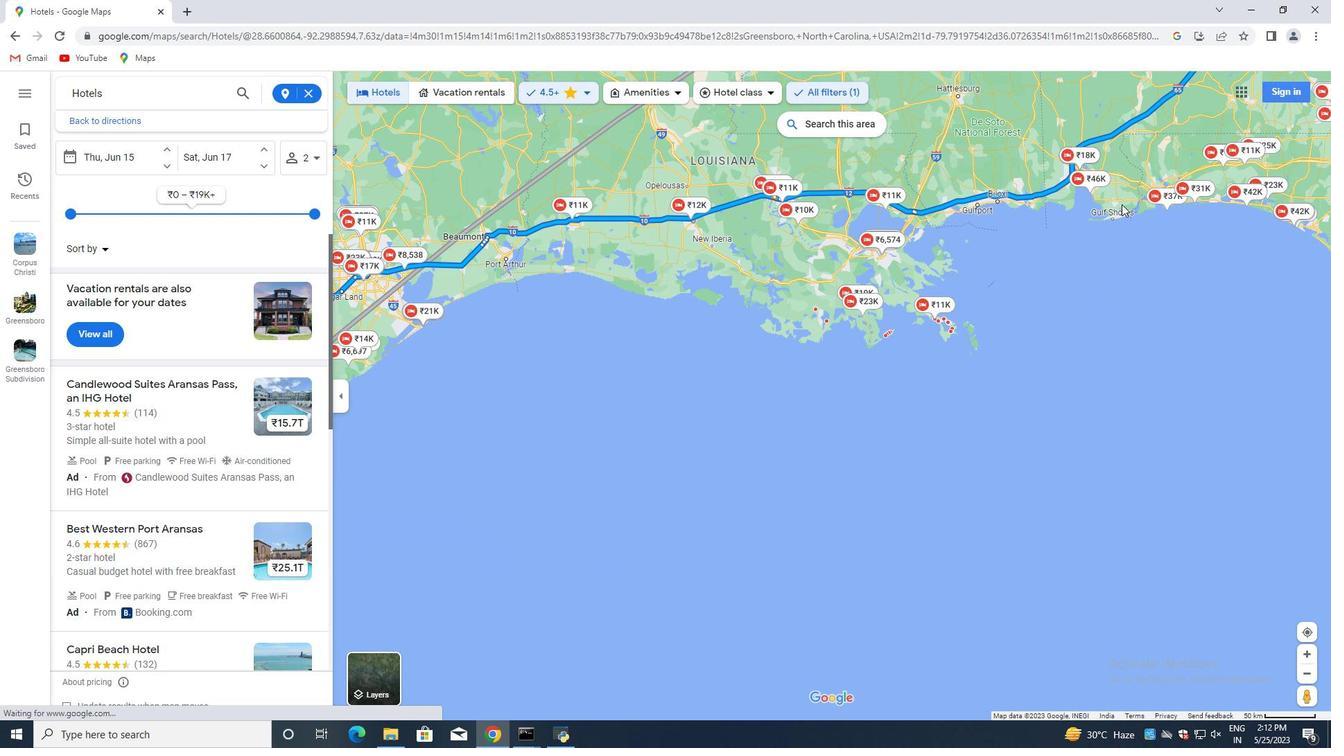 
Action: Mouse moved to (963, 237)
Screenshot: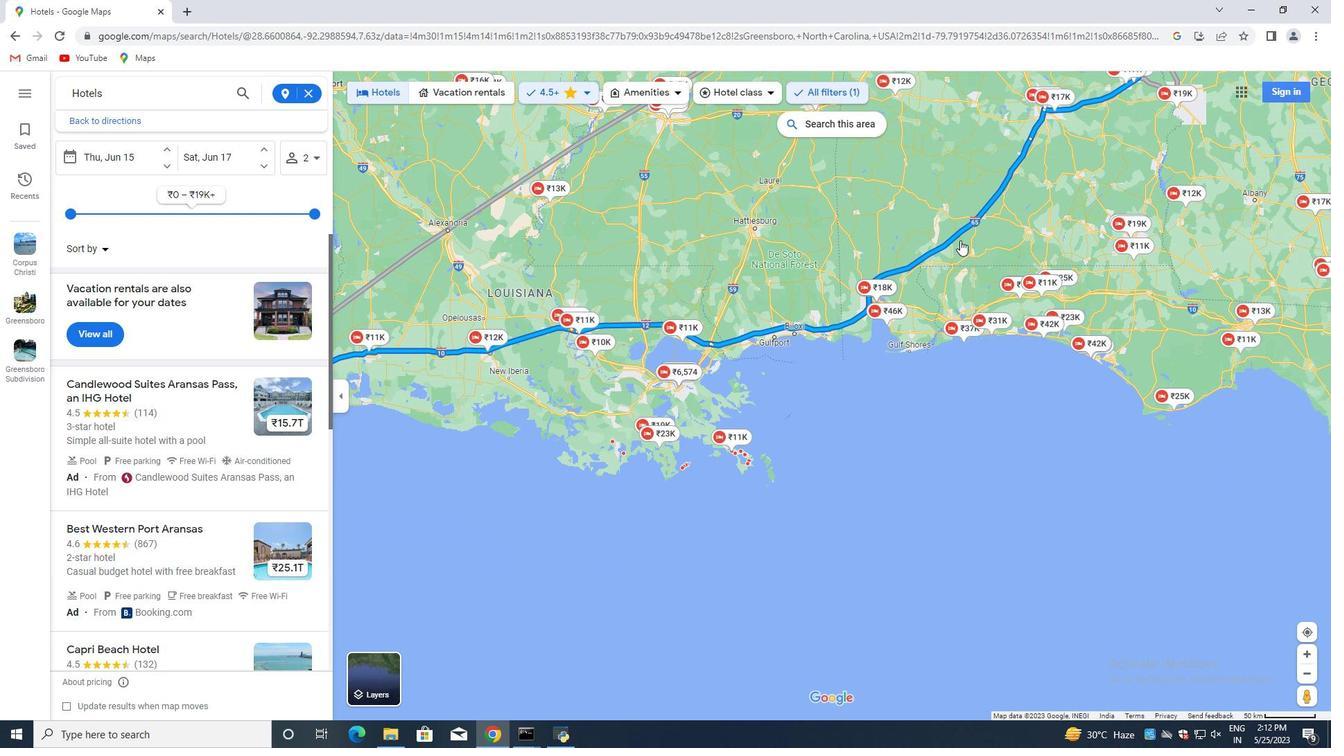 
Action: Mouse scrolled (963, 238) with delta (0, 0)
Screenshot: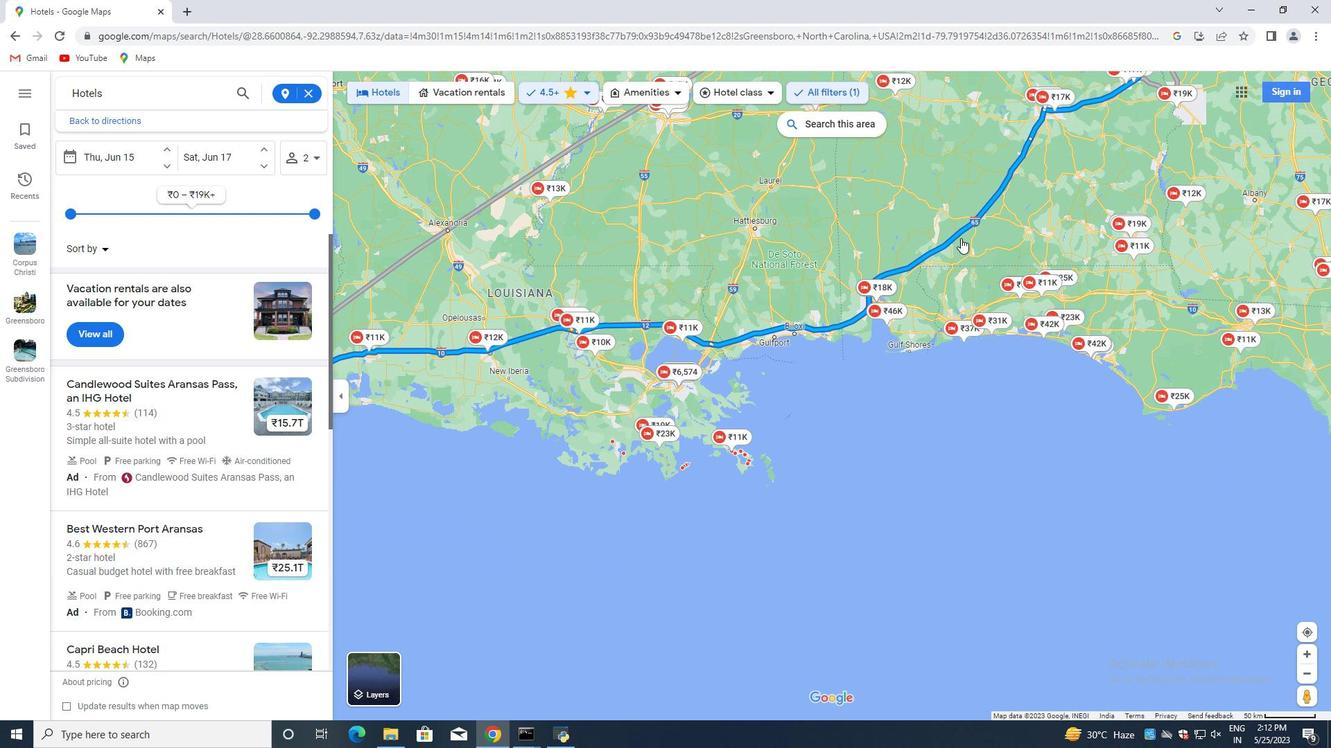 
Action: Mouse scrolled (963, 238) with delta (0, 0)
Screenshot: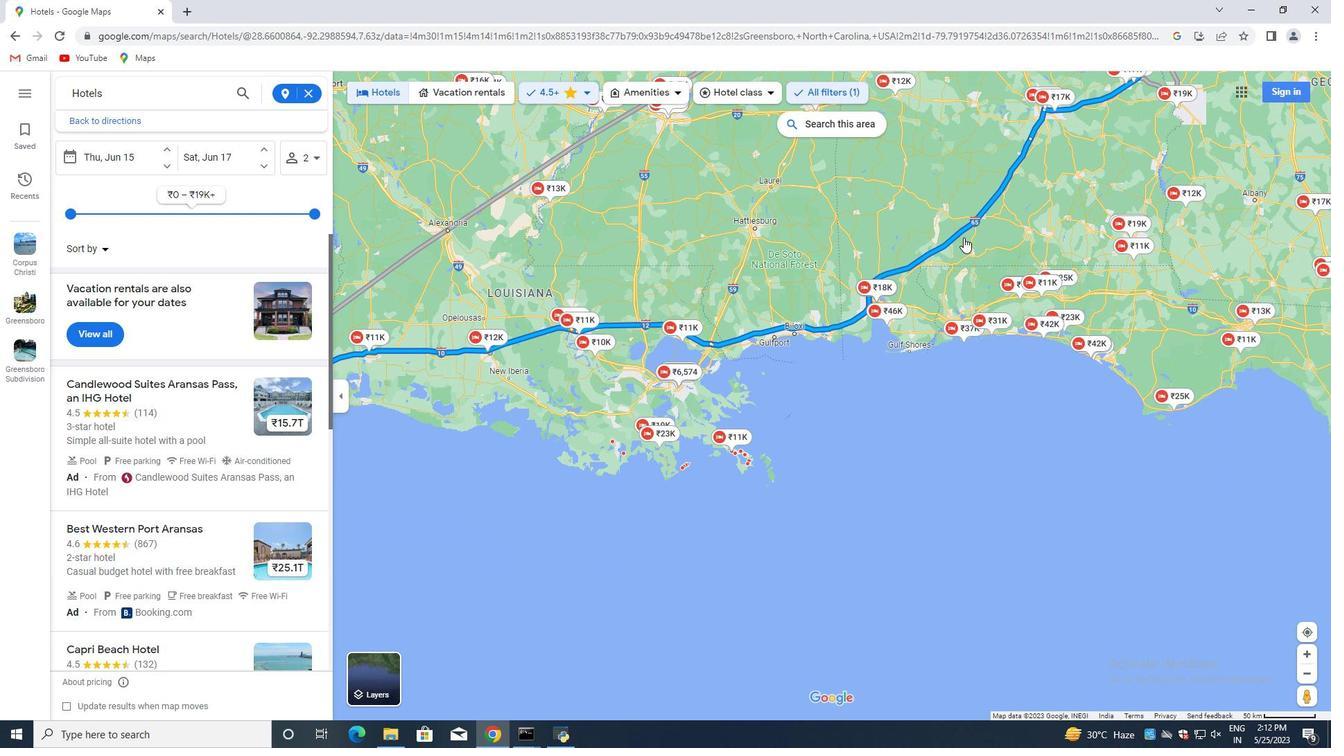 
Action: Mouse scrolled (963, 238) with delta (0, 0)
Screenshot: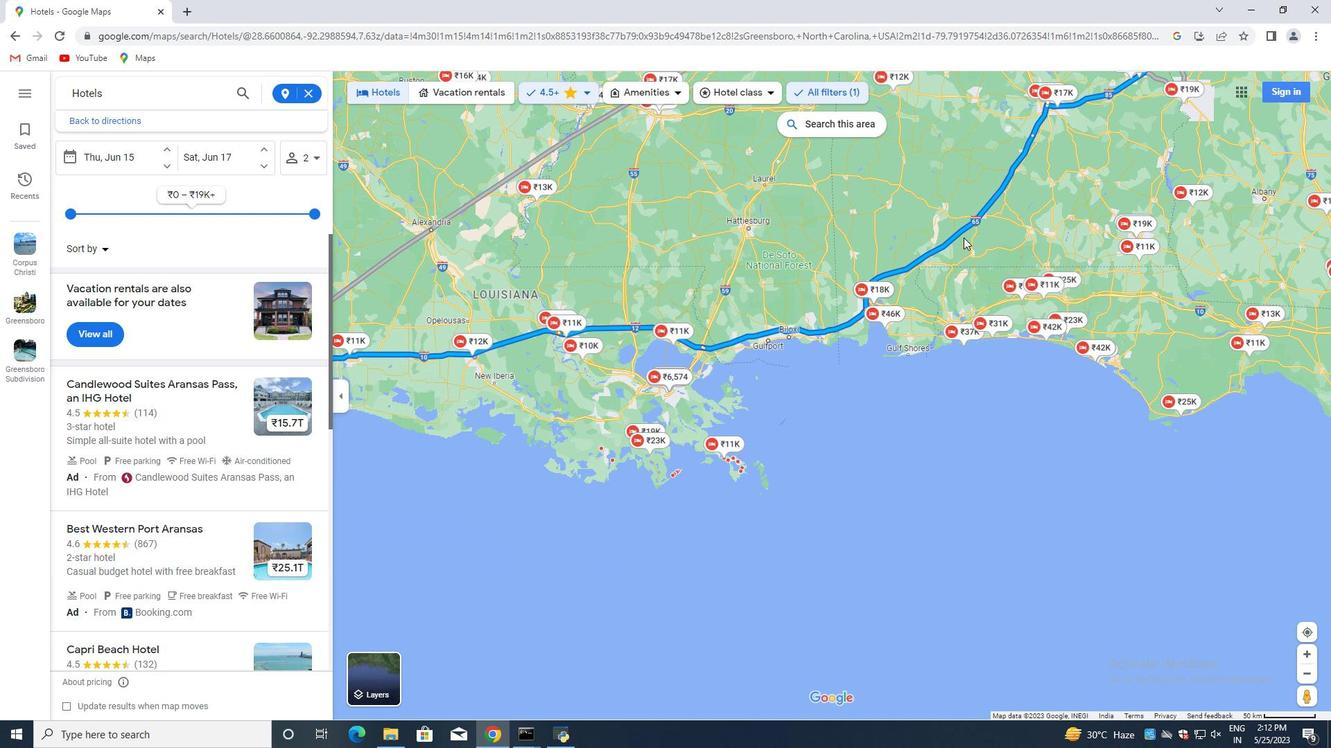 
Action: Mouse scrolled (963, 238) with delta (0, 0)
Screenshot: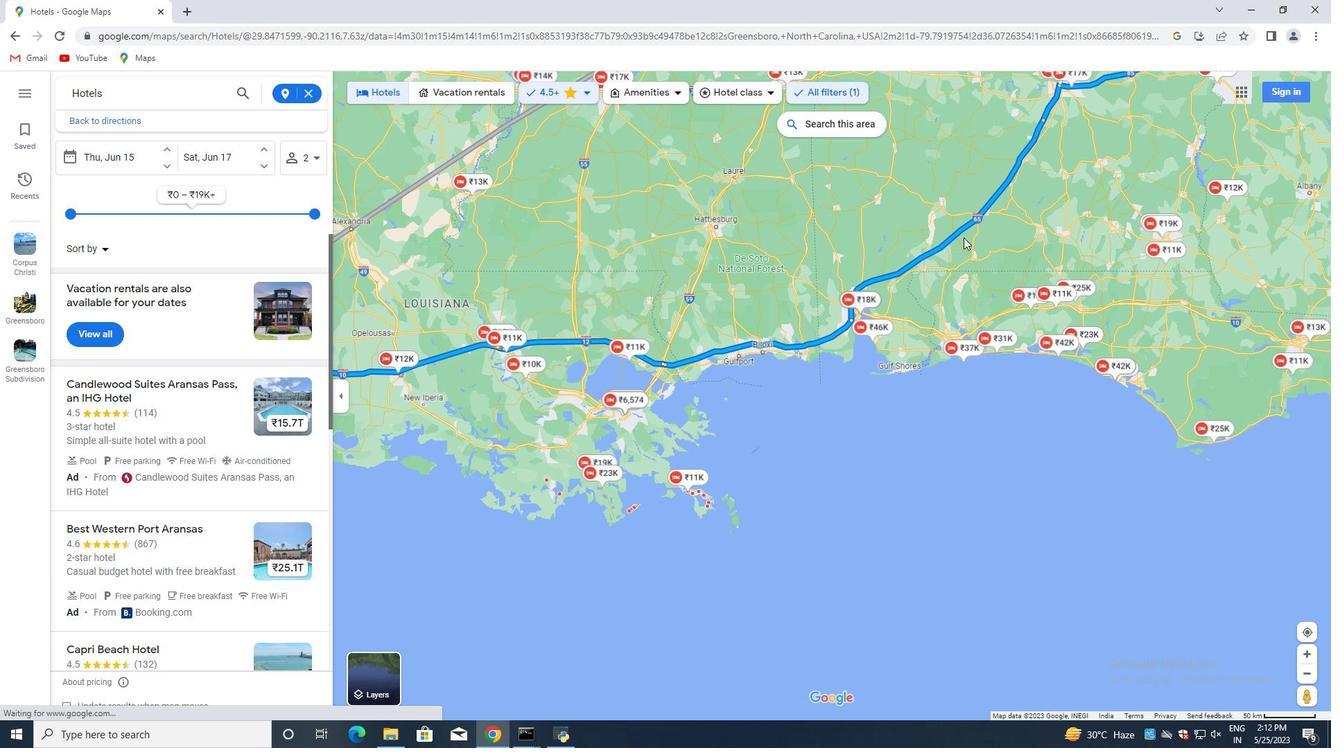 
Action: Mouse moved to (964, 238)
Screenshot: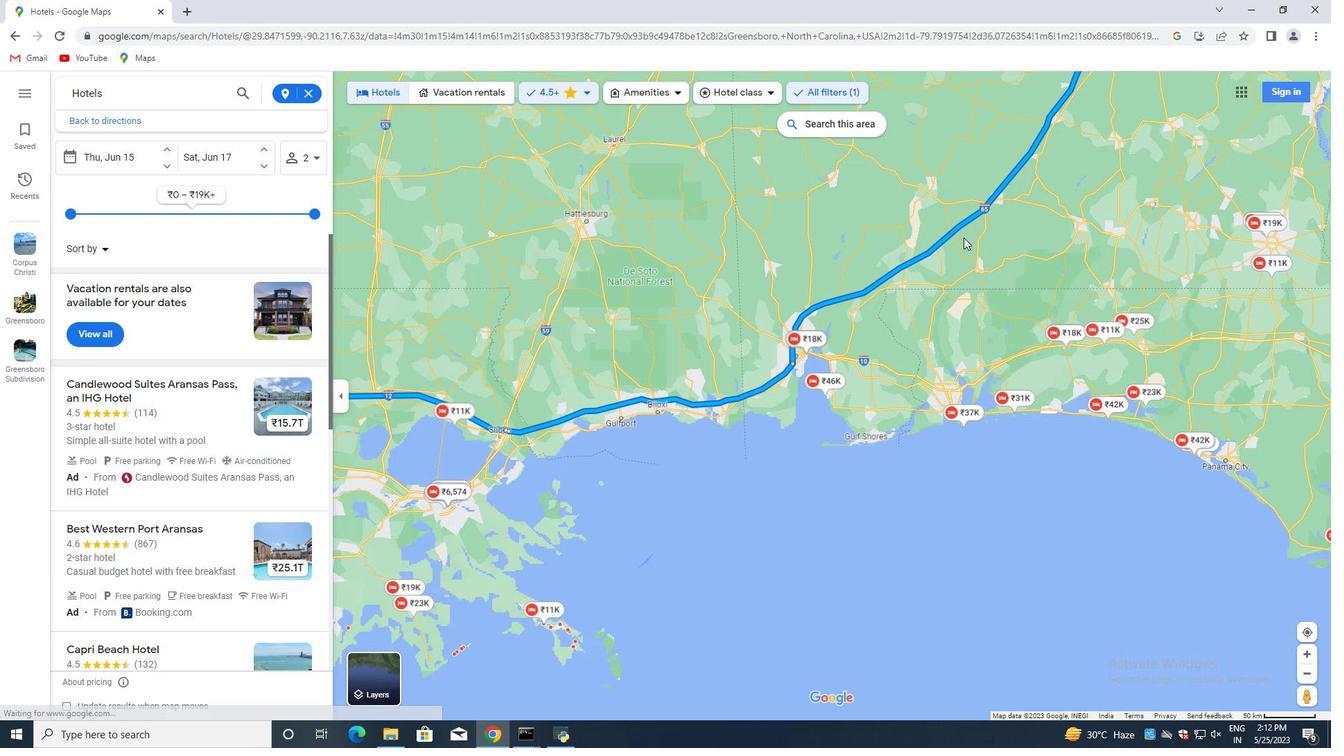 
Action: Mouse scrolled (964, 237) with delta (0, 0)
Screenshot: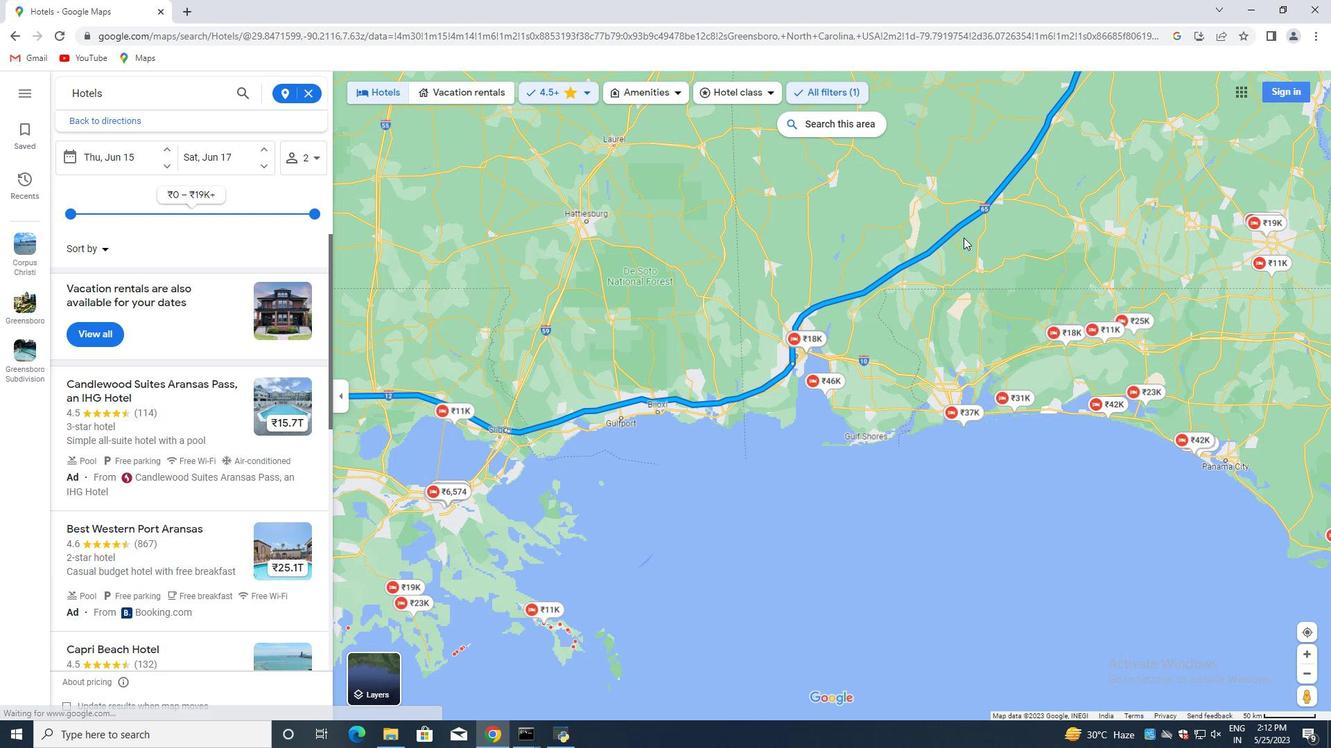
Action: Mouse moved to (964, 239)
Screenshot: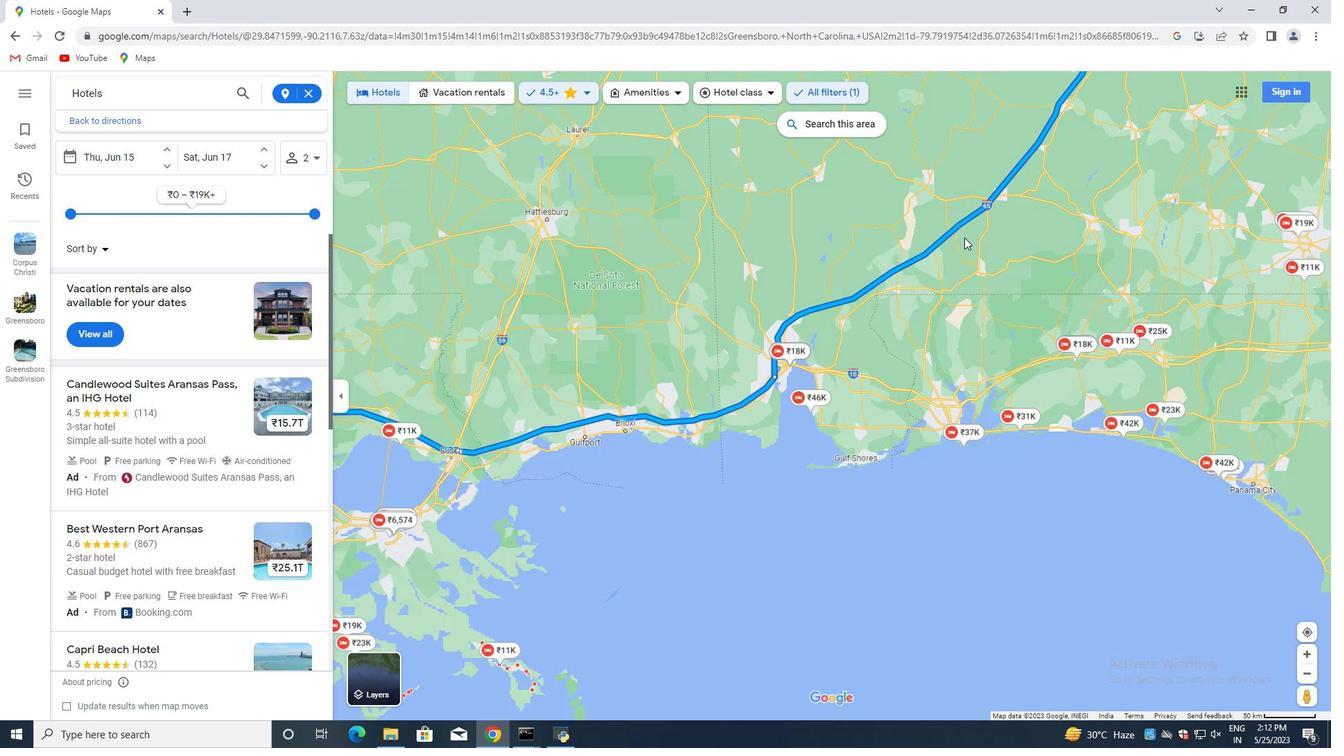 
Action: Mouse scrolled (964, 237) with delta (0, 0)
Screenshot: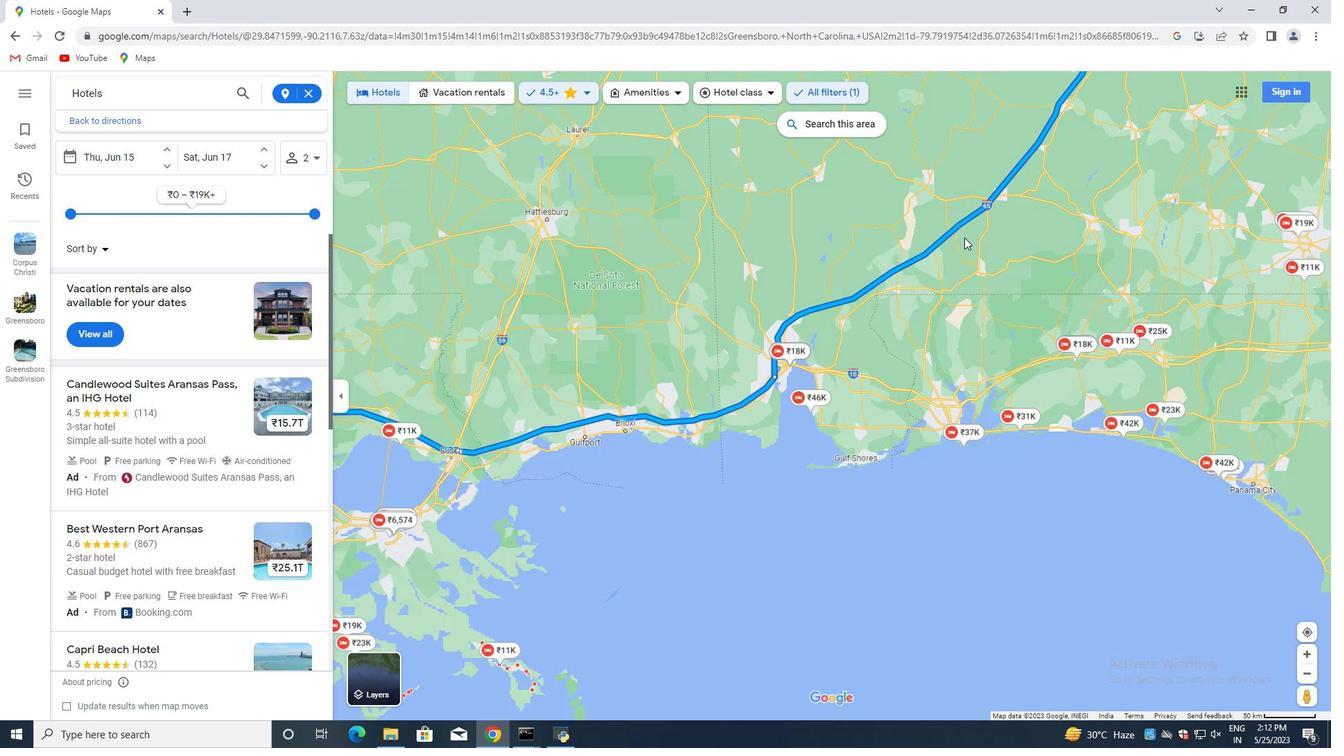 
Action: Mouse scrolled (964, 238) with delta (0, 0)
Screenshot: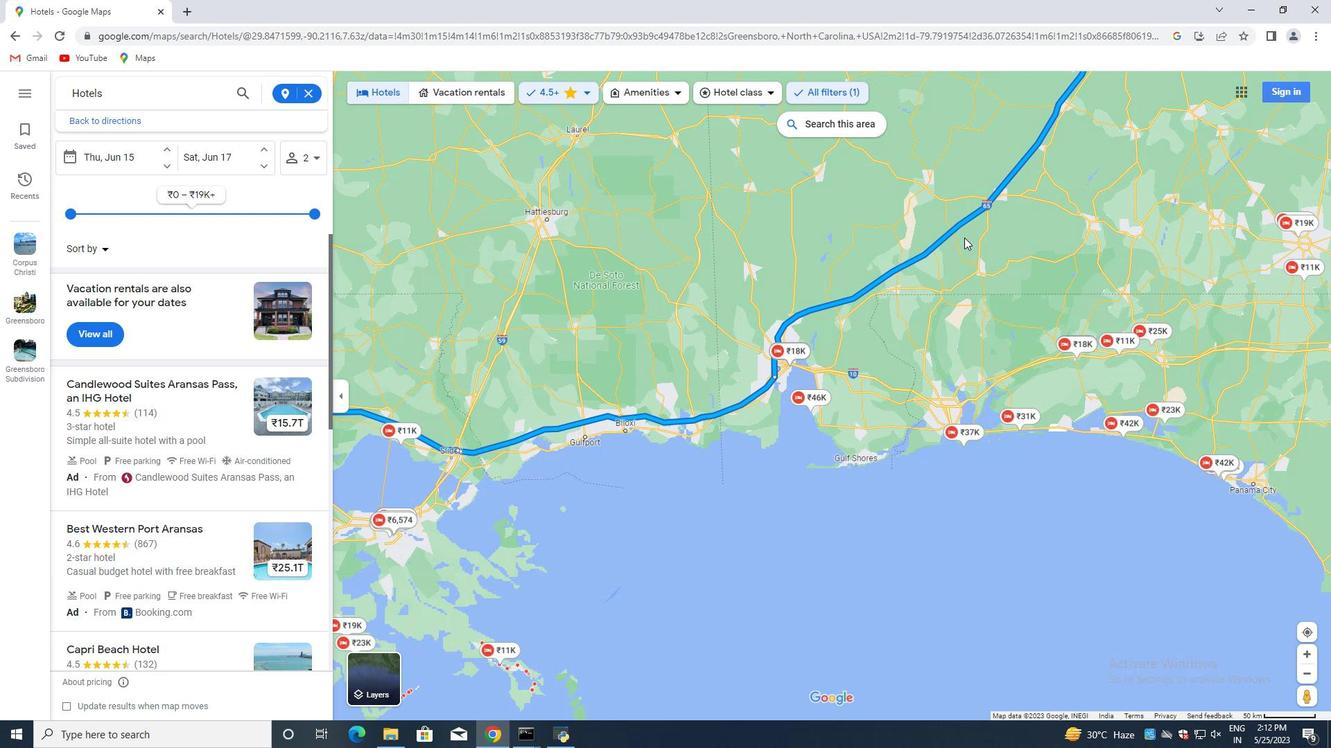 
Action: Mouse scrolled (964, 238) with delta (0, 0)
Screenshot: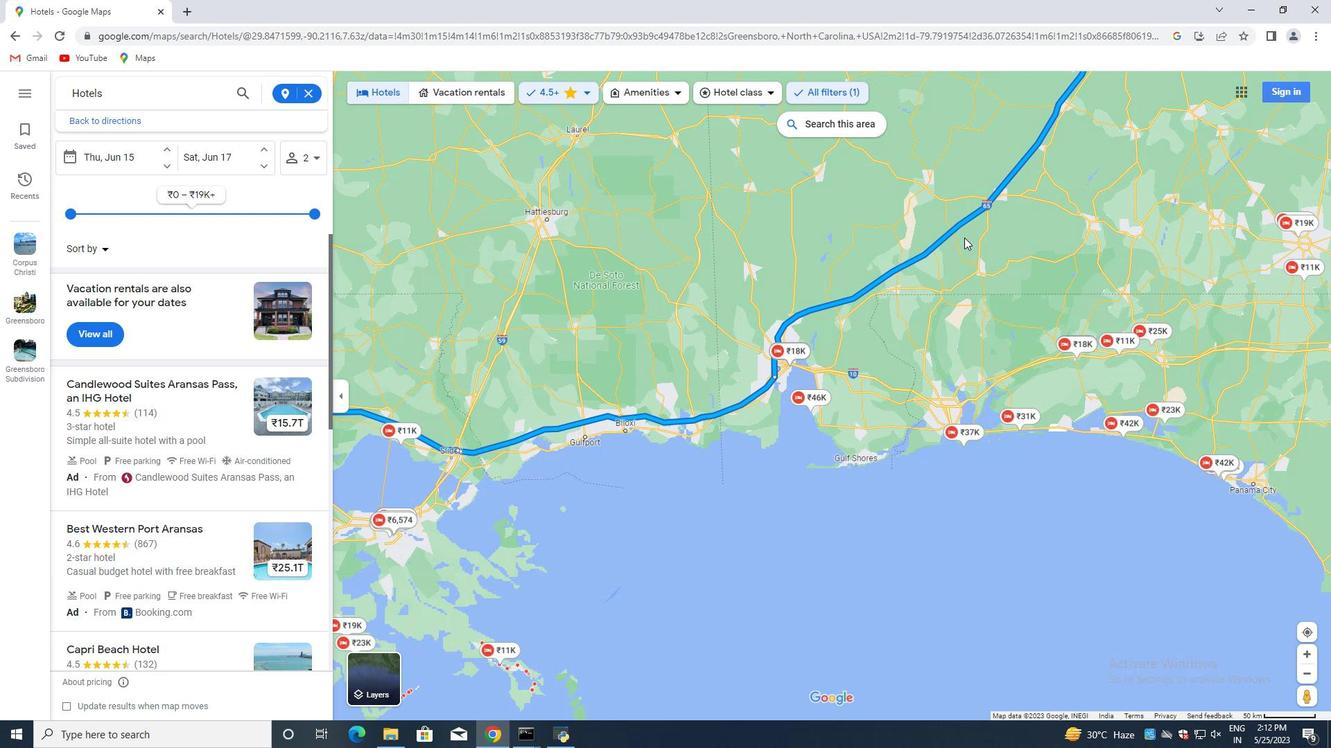 
Action: Mouse moved to (964, 239)
Screenshot: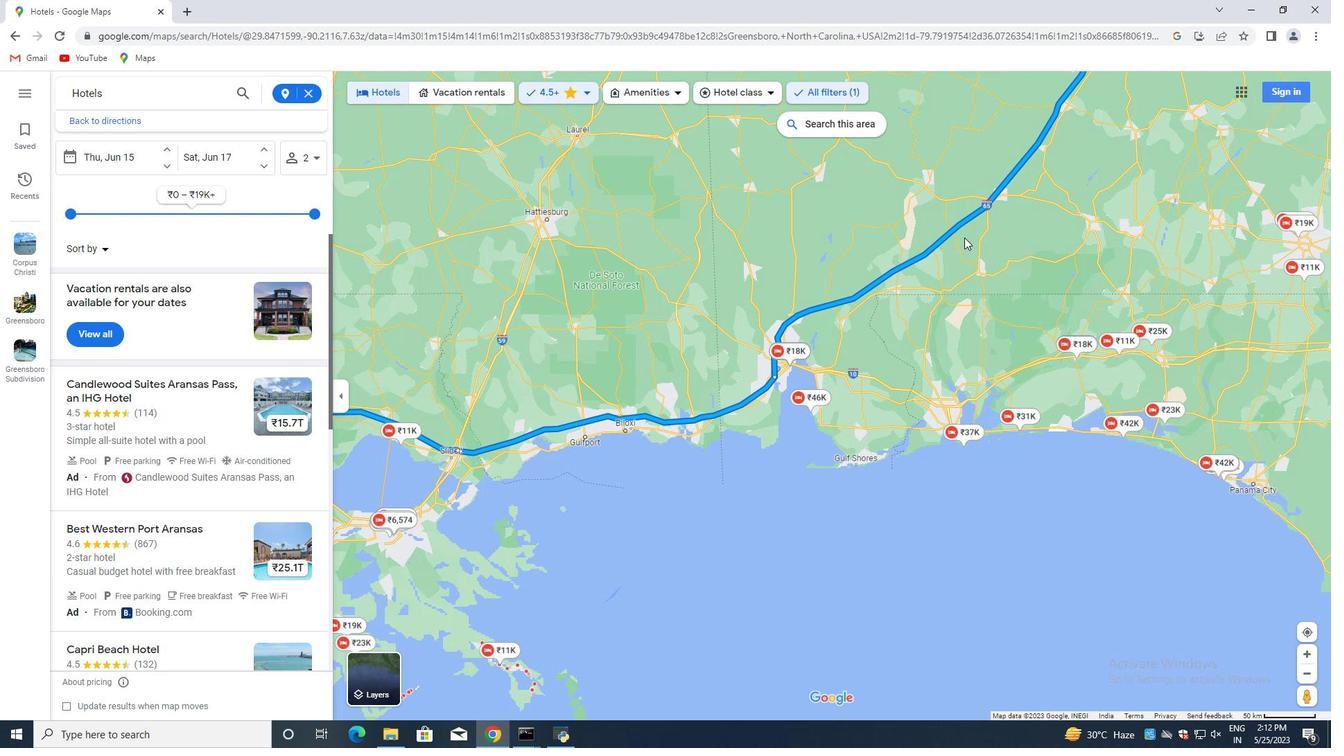
Action: Mouse scrolled (964, 238) with delta (0, 0)
Screenshot: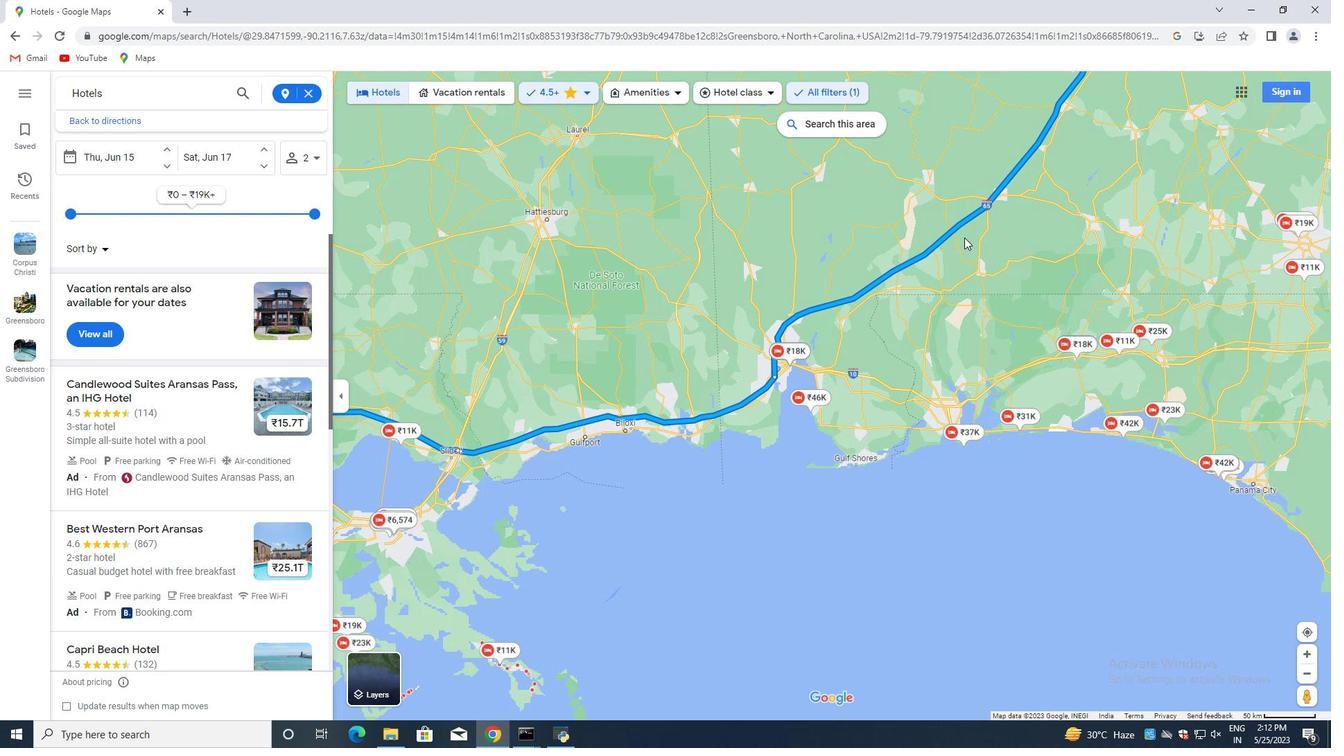 
Action: Mouse scrolled (964, 238) with delta (0, 0)
Screenshot: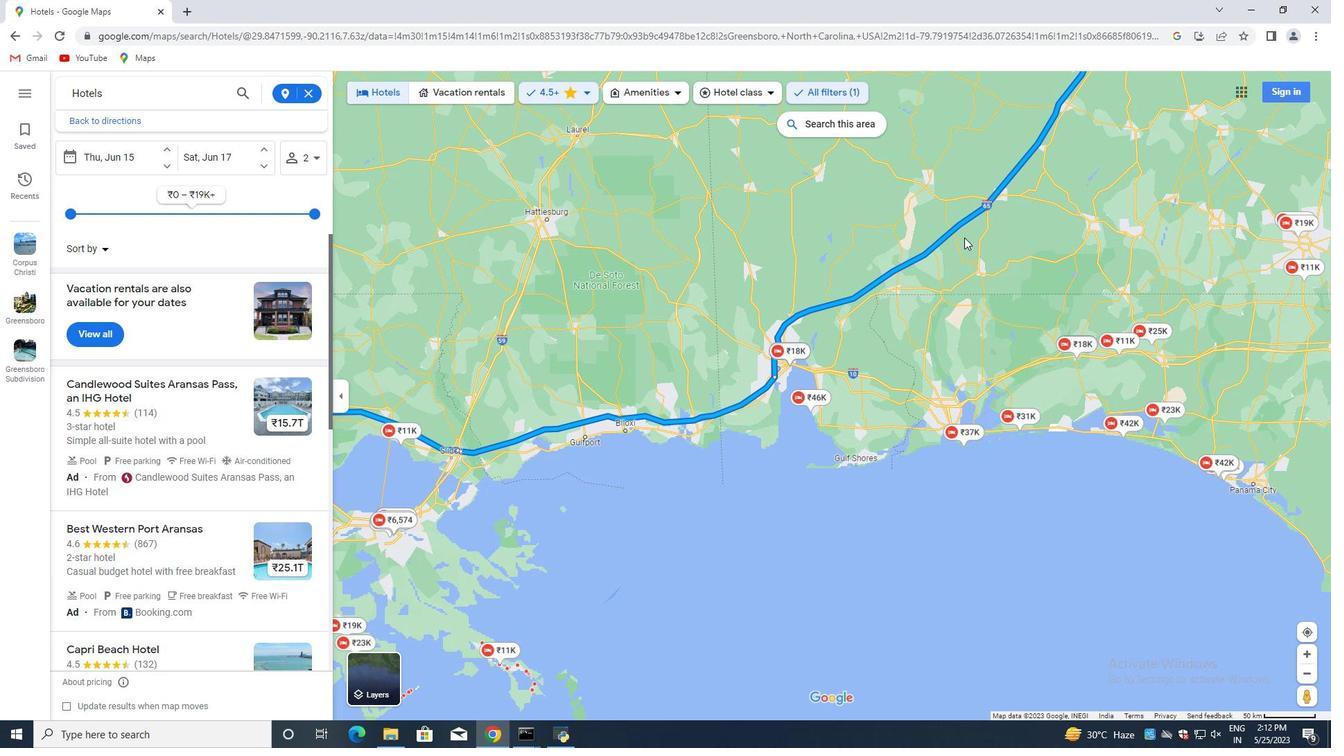 
Action: Mouse moved to (968, 240)
Screenshot: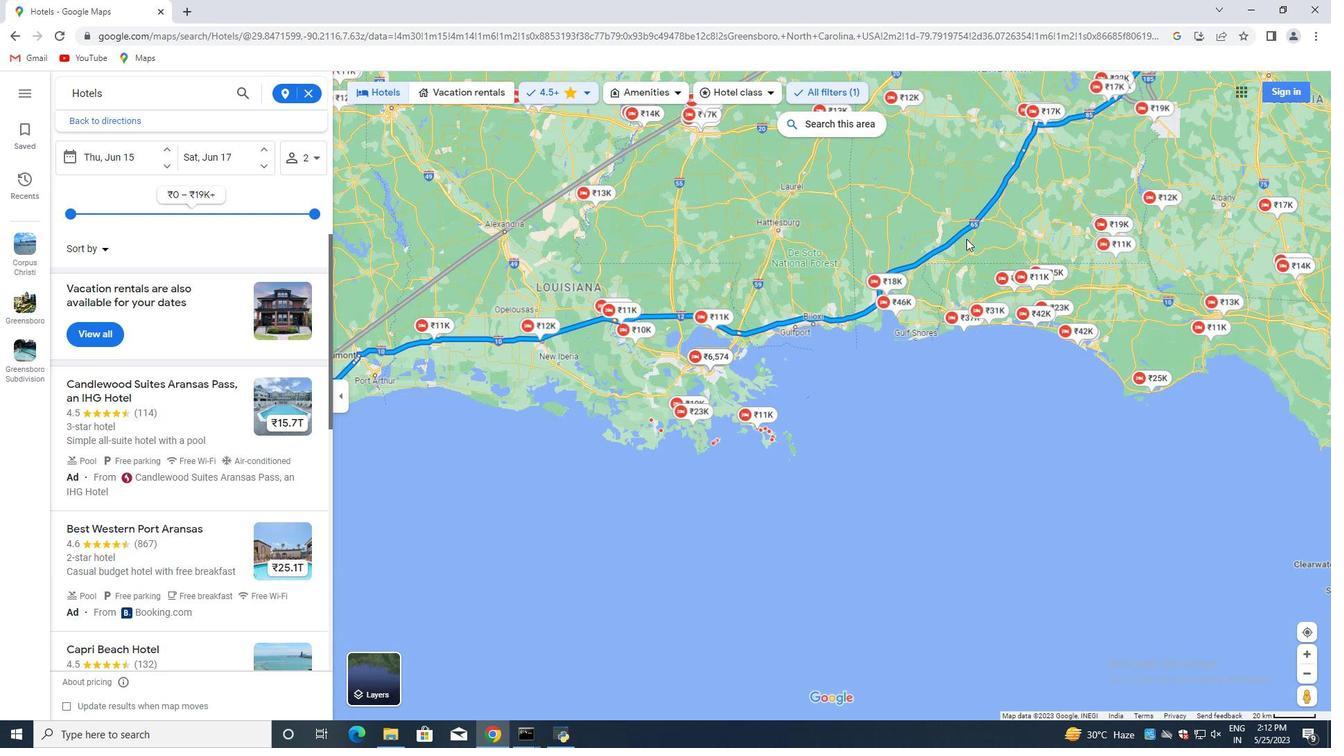 
Action: Mouse scrolled (968, 239) with delta (0, 0)
Screenshot: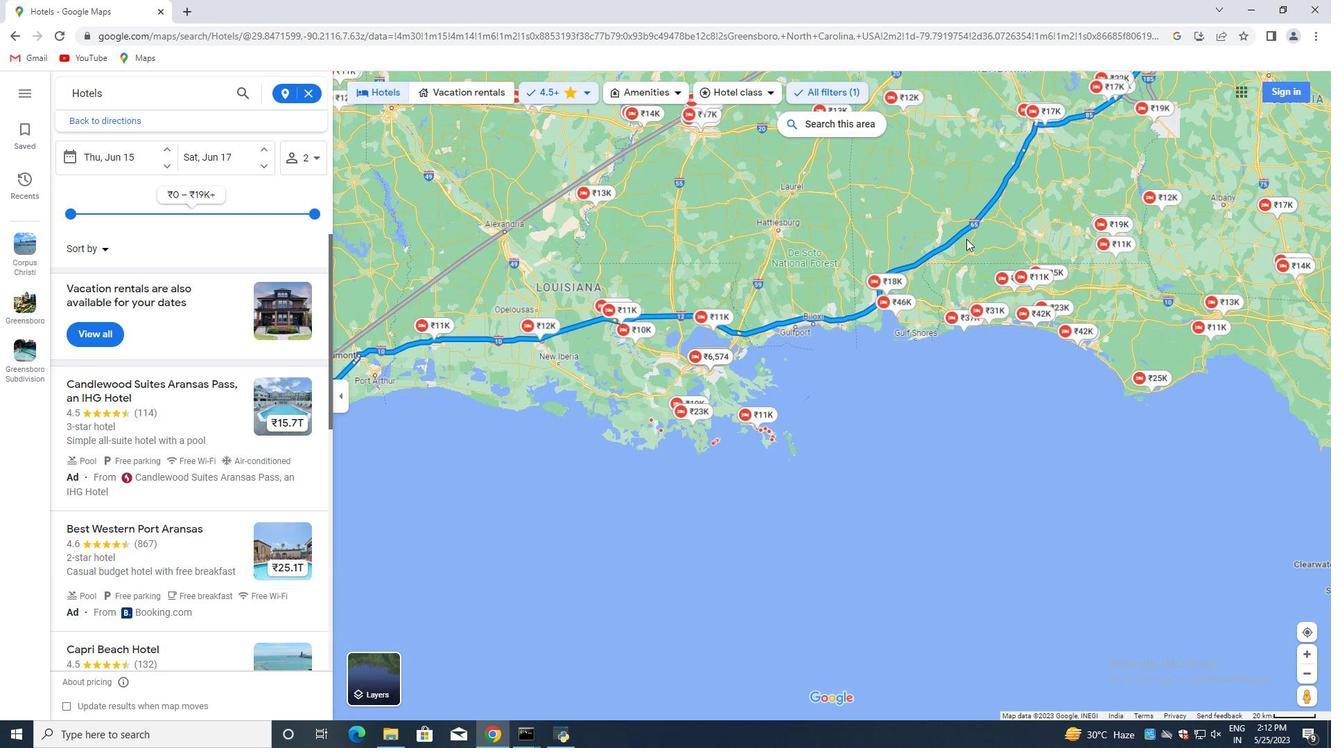 
Action: Mouse moved to (969, 255)
Screenshot: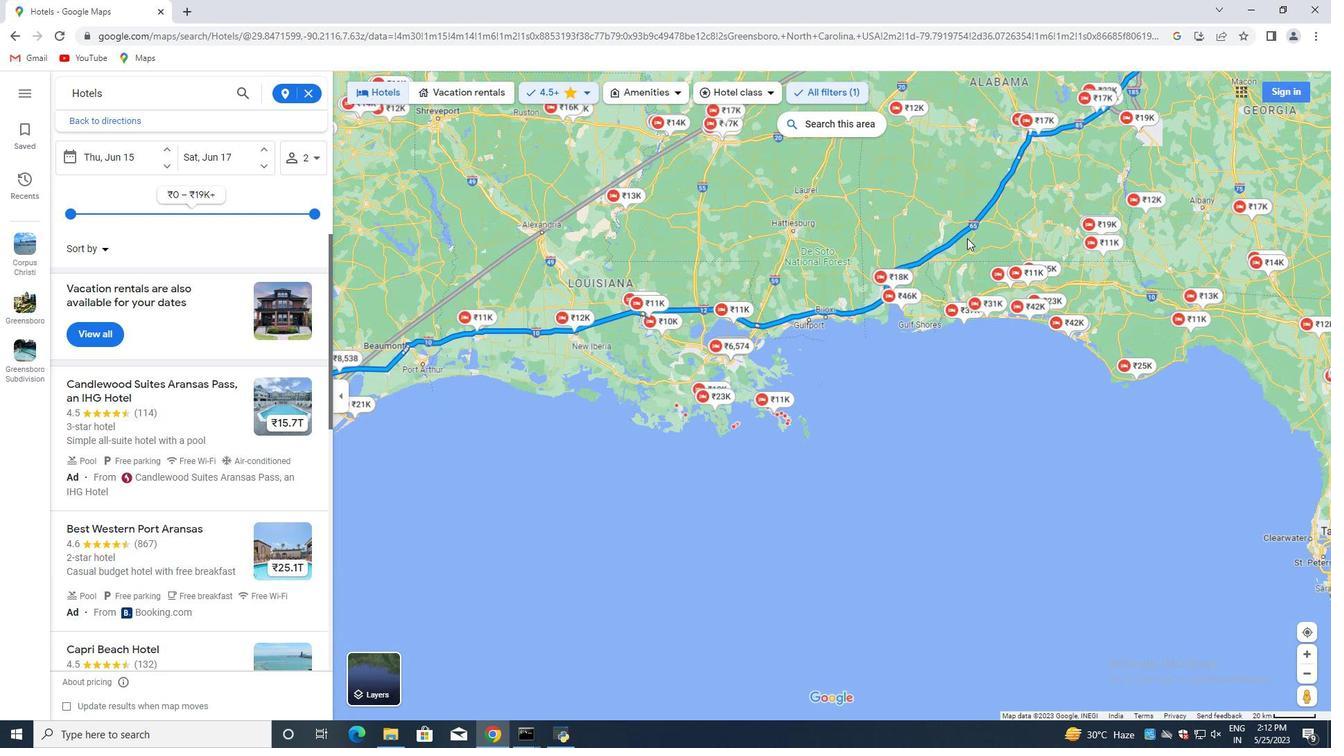 
Action: Mouse scrolled (968, 242) with delta (0, 0)
Screenshot: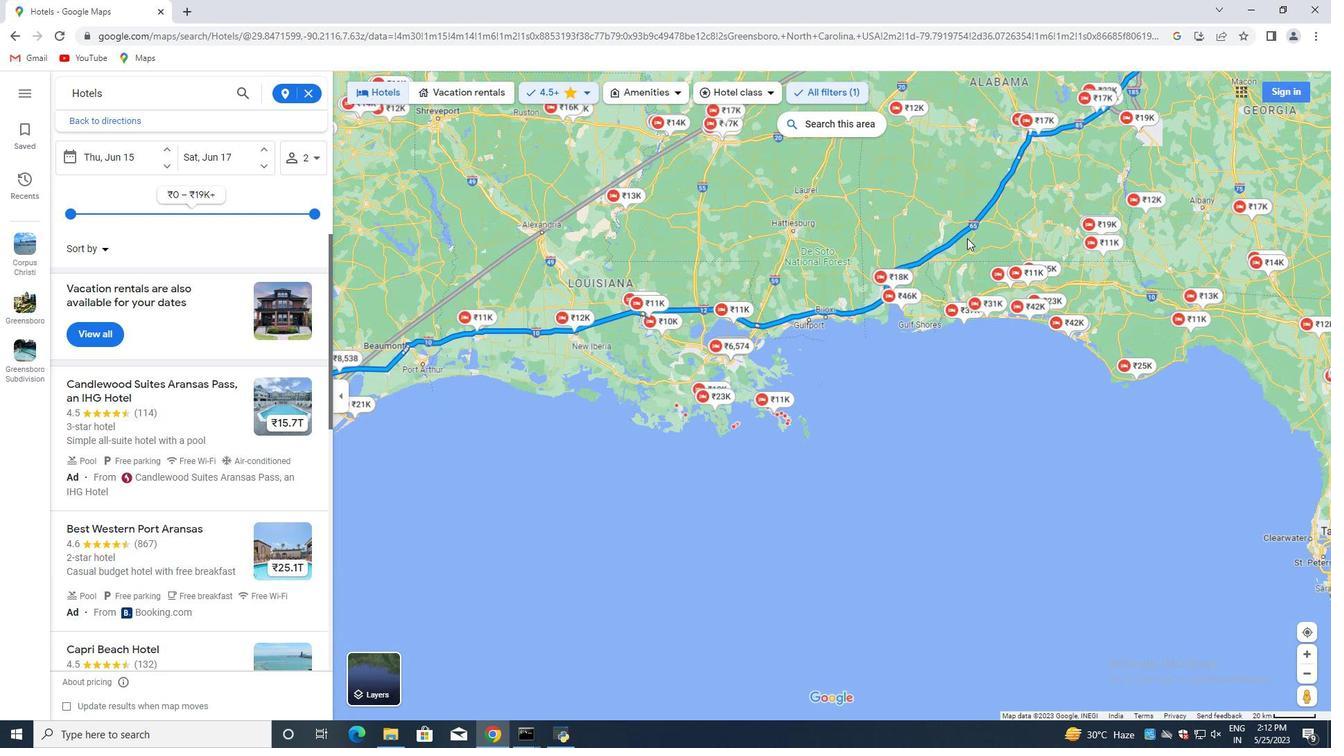 
Action: Mouse moved to (969, 262)
Screenshot: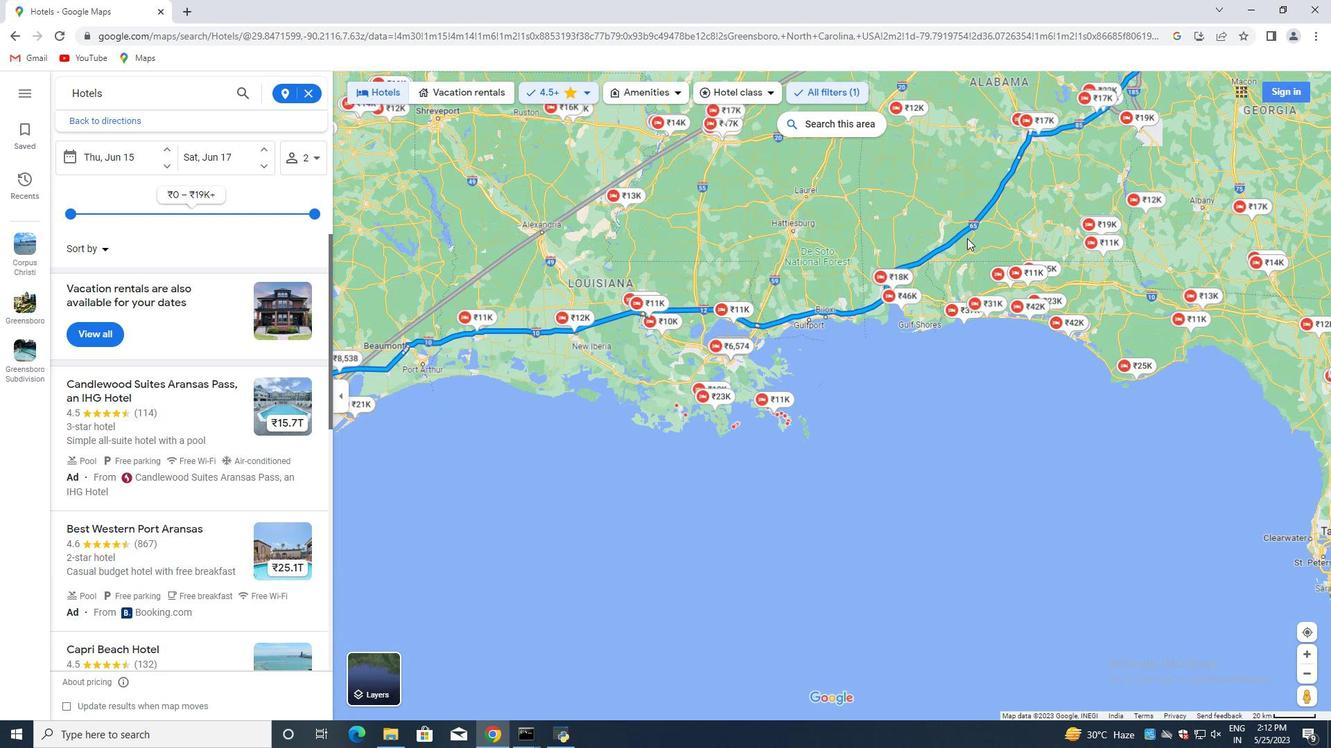
Action: Mouse scrolled (969, 259) with delta (0, 0)
Screenshot: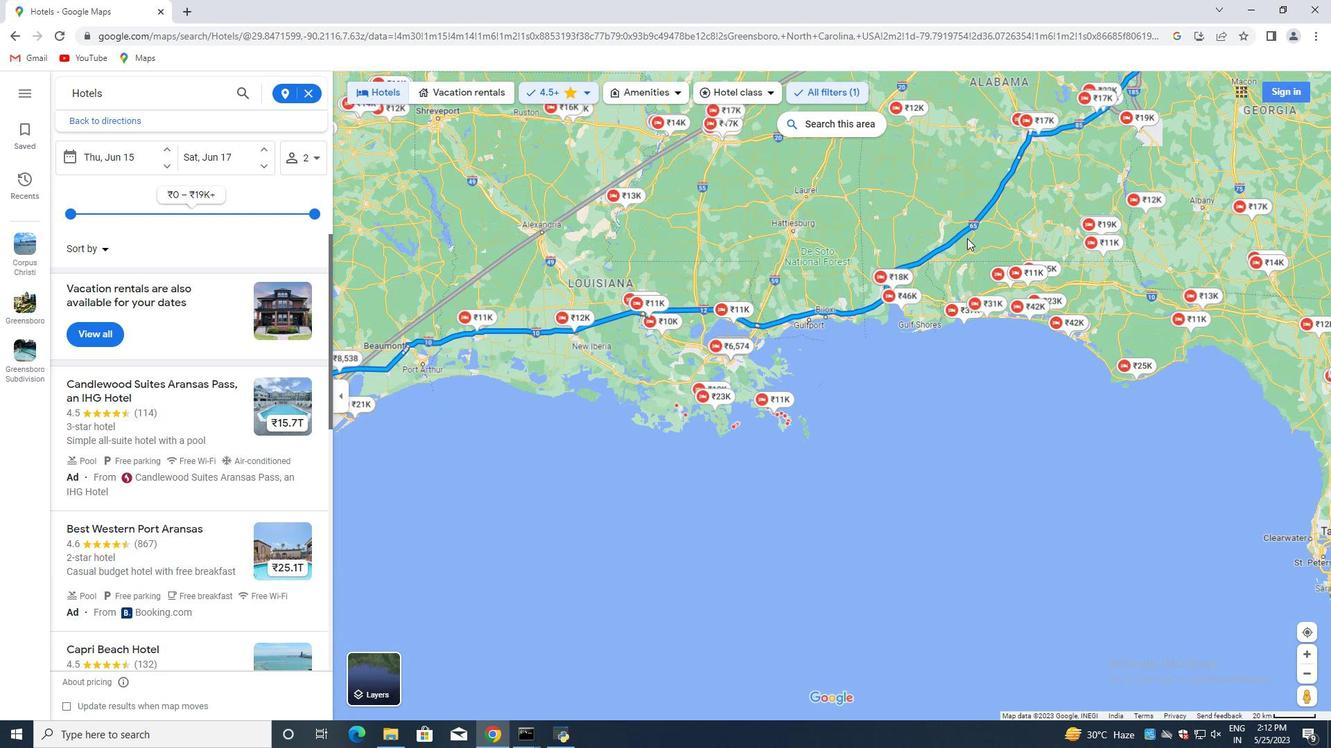 
Action: Mouse scrolled (969, 261) with delta (0, 0)
Screenshot: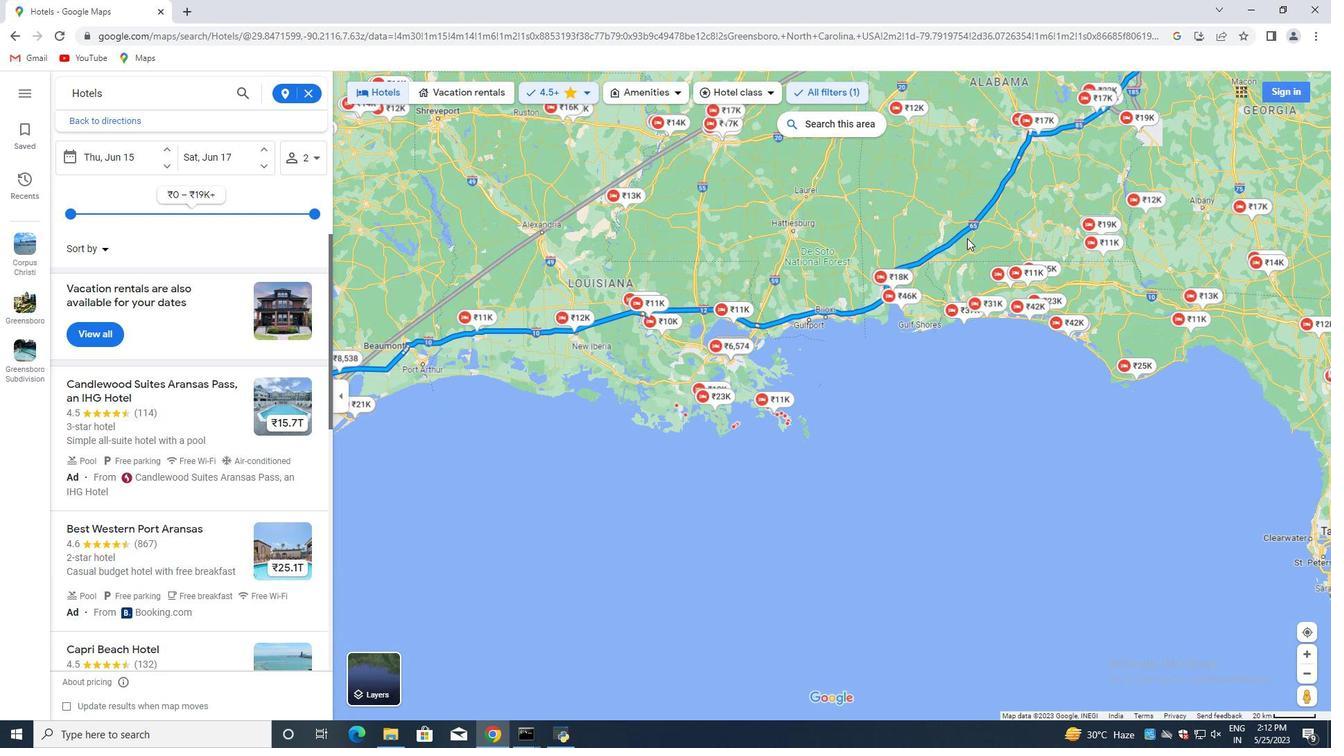 
Action: Mouse scrolled (969, 261) with delta (0, 0)
Screenshot: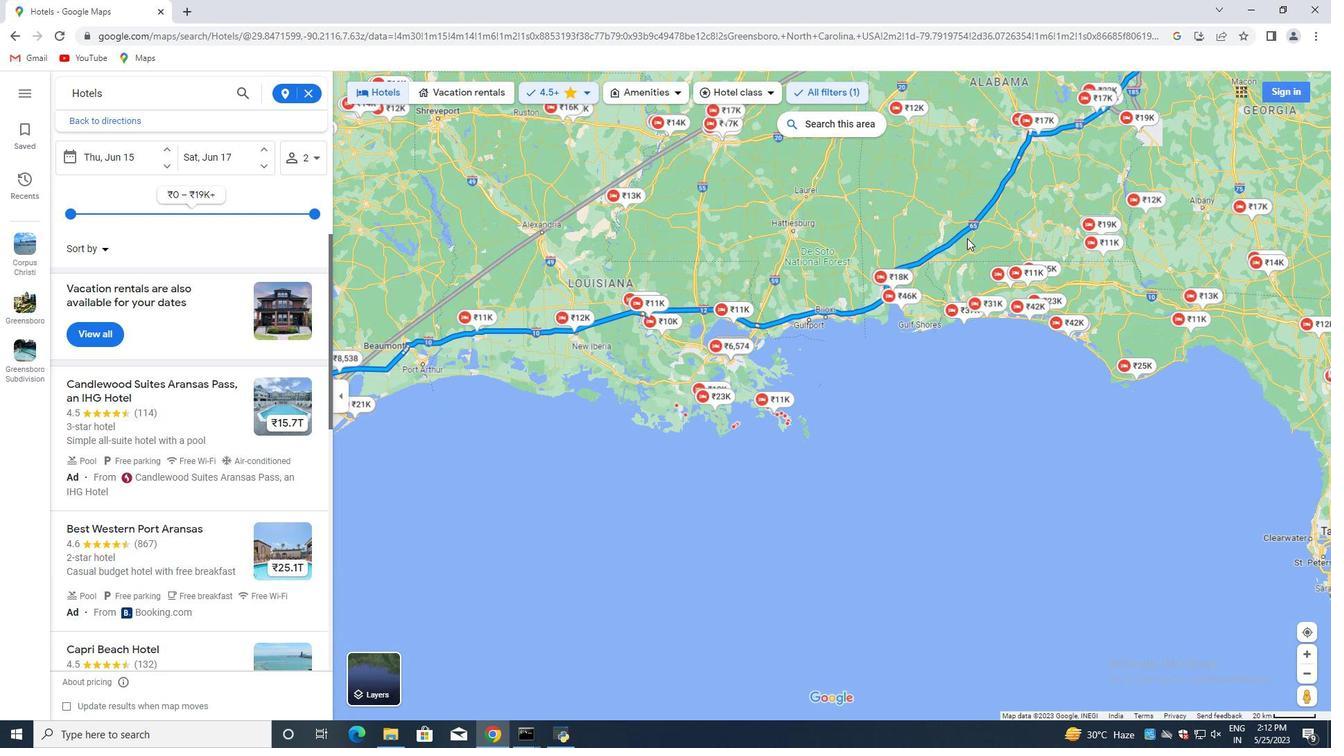 
Action: Mouse scrolled (969, 261) with delta (0, 0)
Screenshot: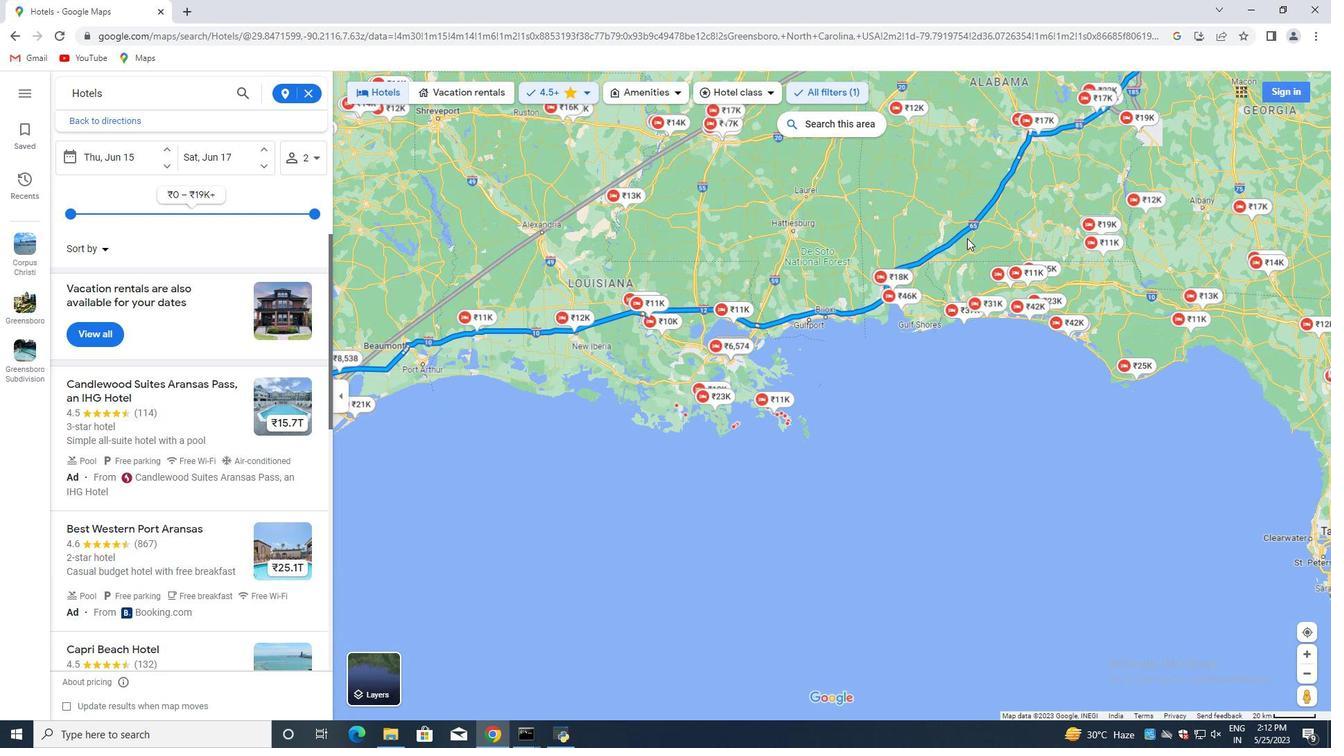 
Action: Mouse scrolled (969, 261) with delta (0, 0)
Screenshot: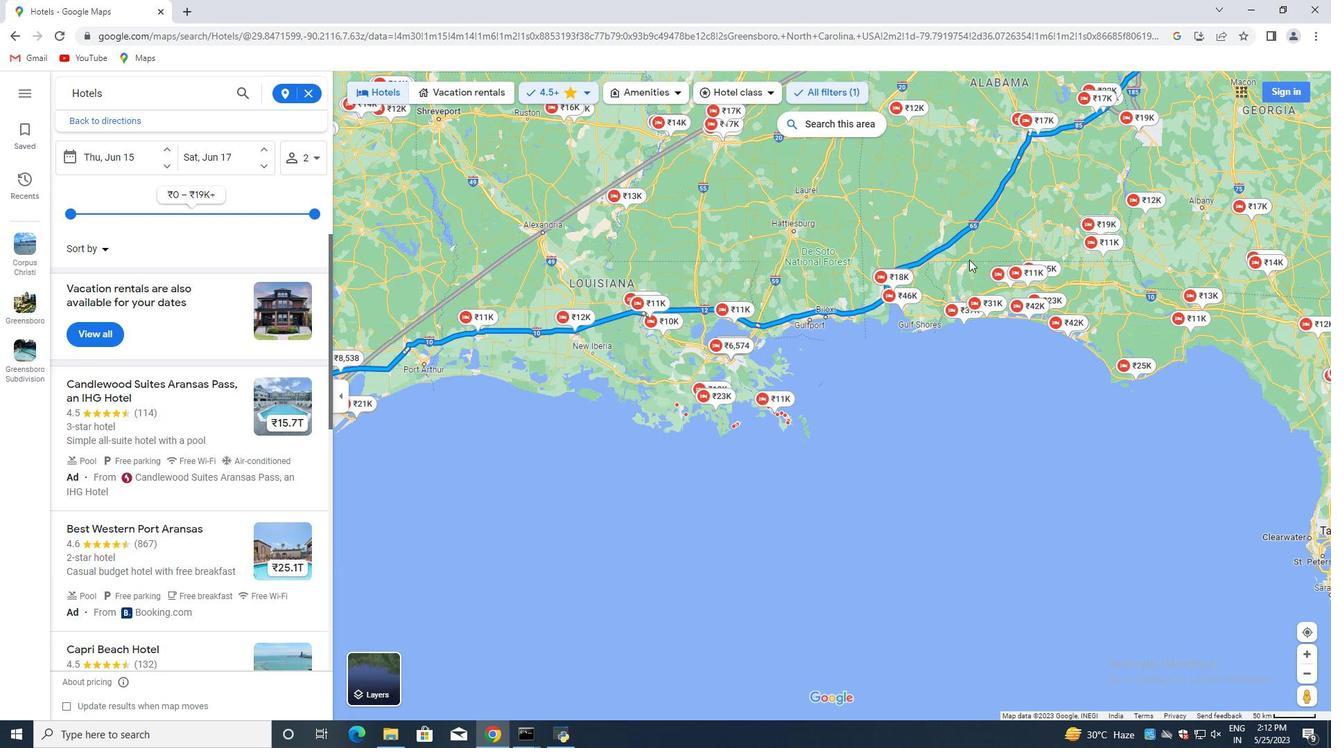 
Action: Mouse moved to (971, 262)
Screenshot: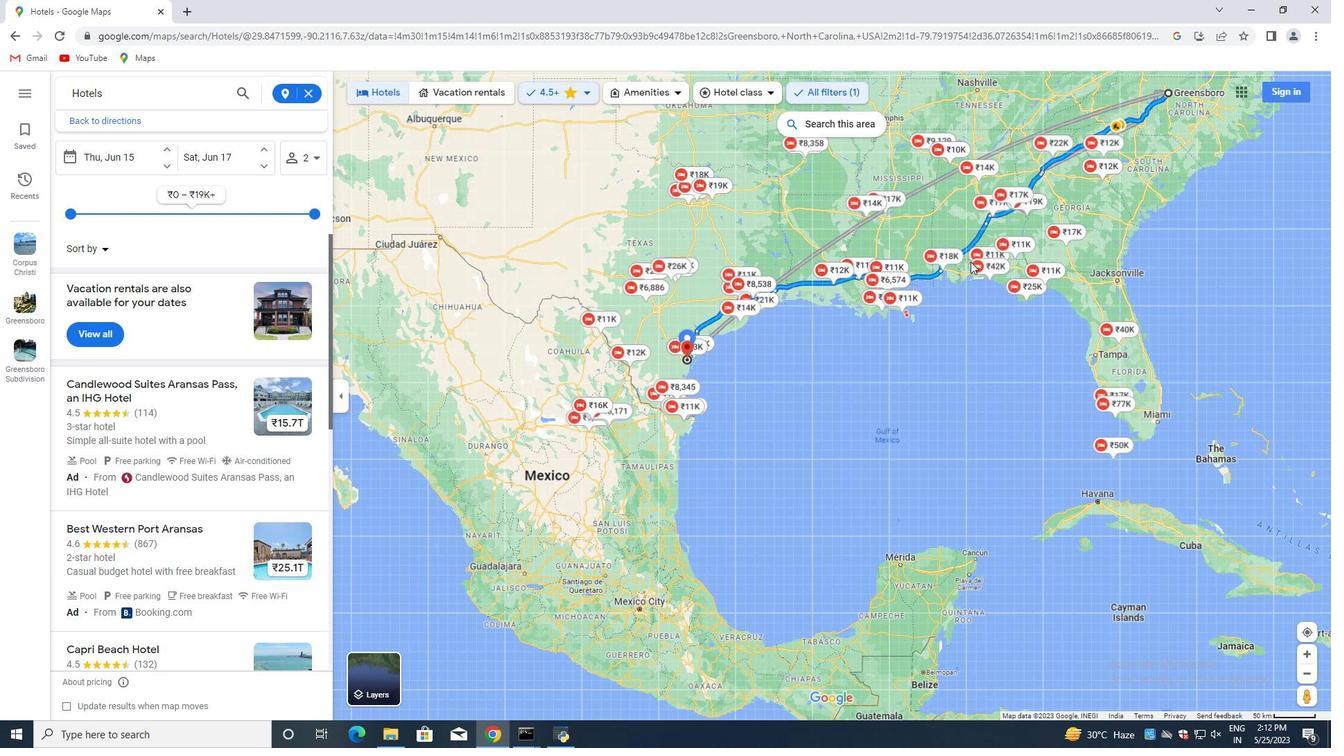 
Action: Mouse scrolled (971, 262) with delta (0, 0)
Screenshot: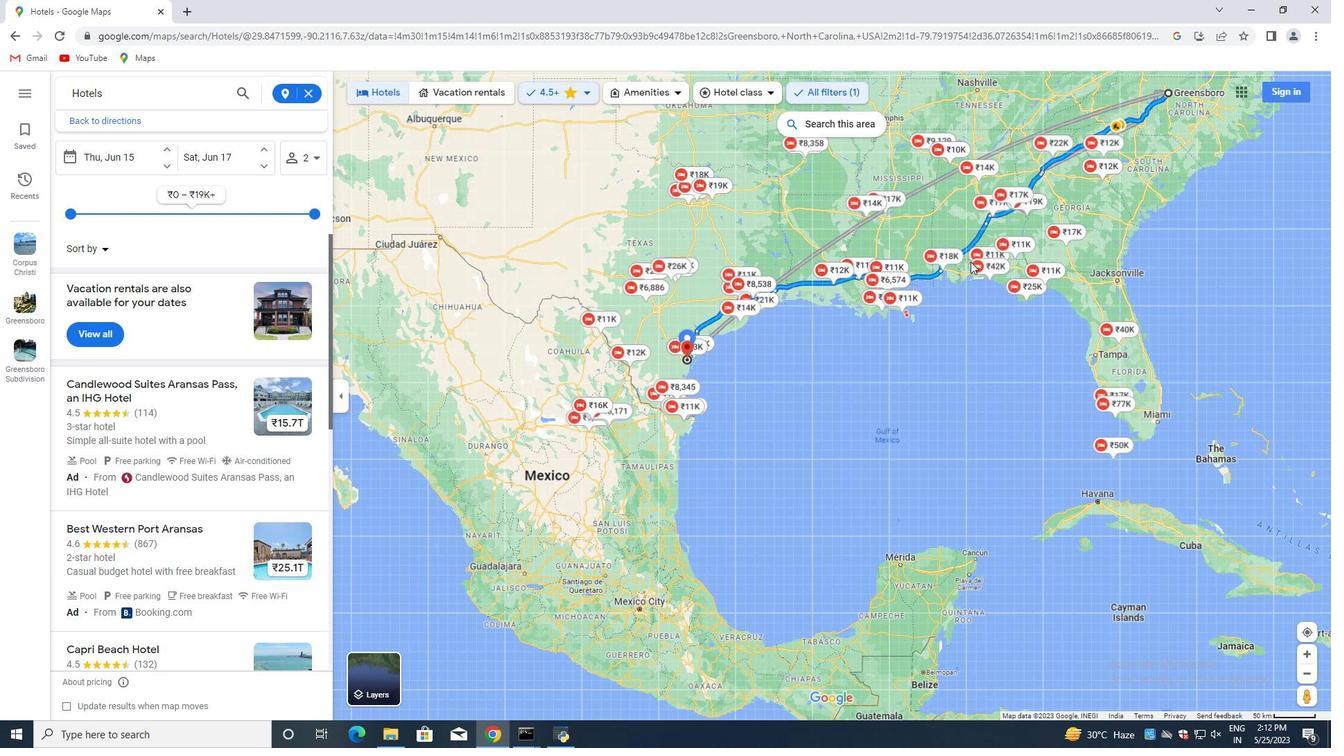 
Action: Mouse moved to (971, 263)
Screenshot: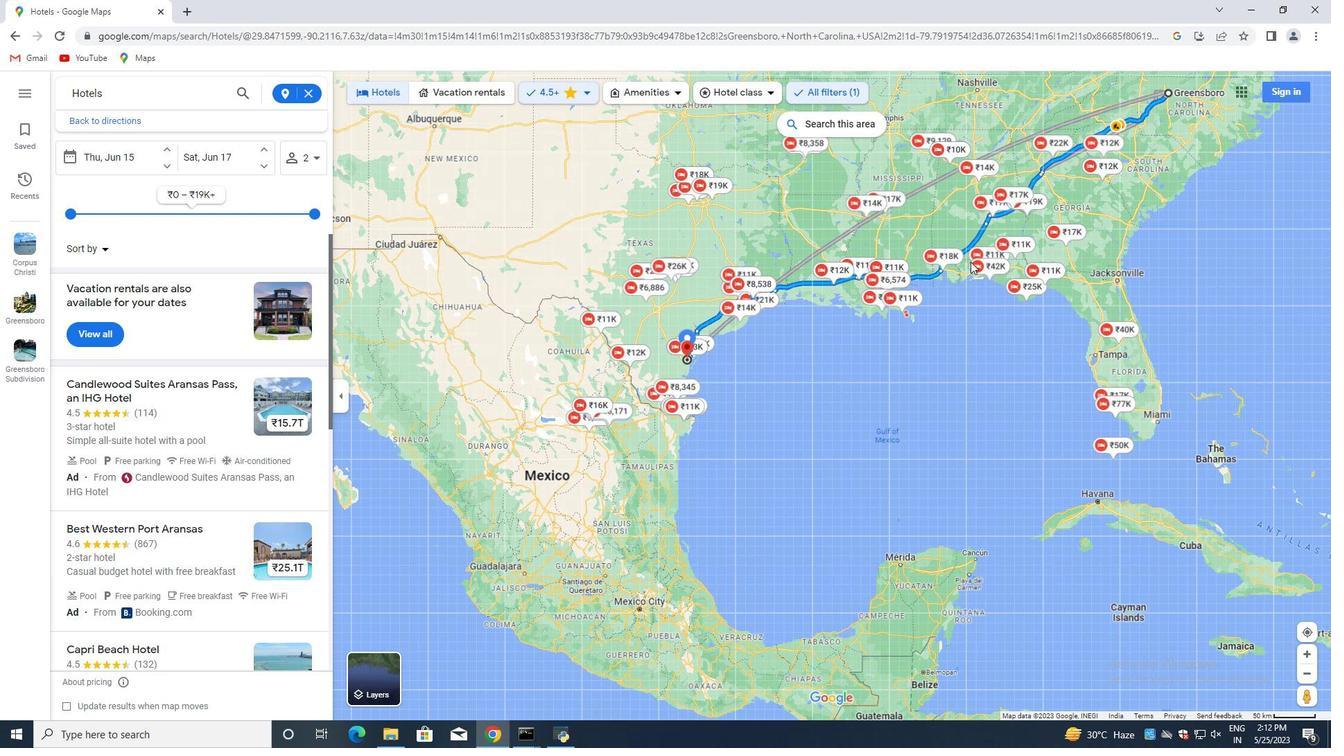 
Action: Mouse scrolled (971, 262) with delta (0, 0)
Screenshot: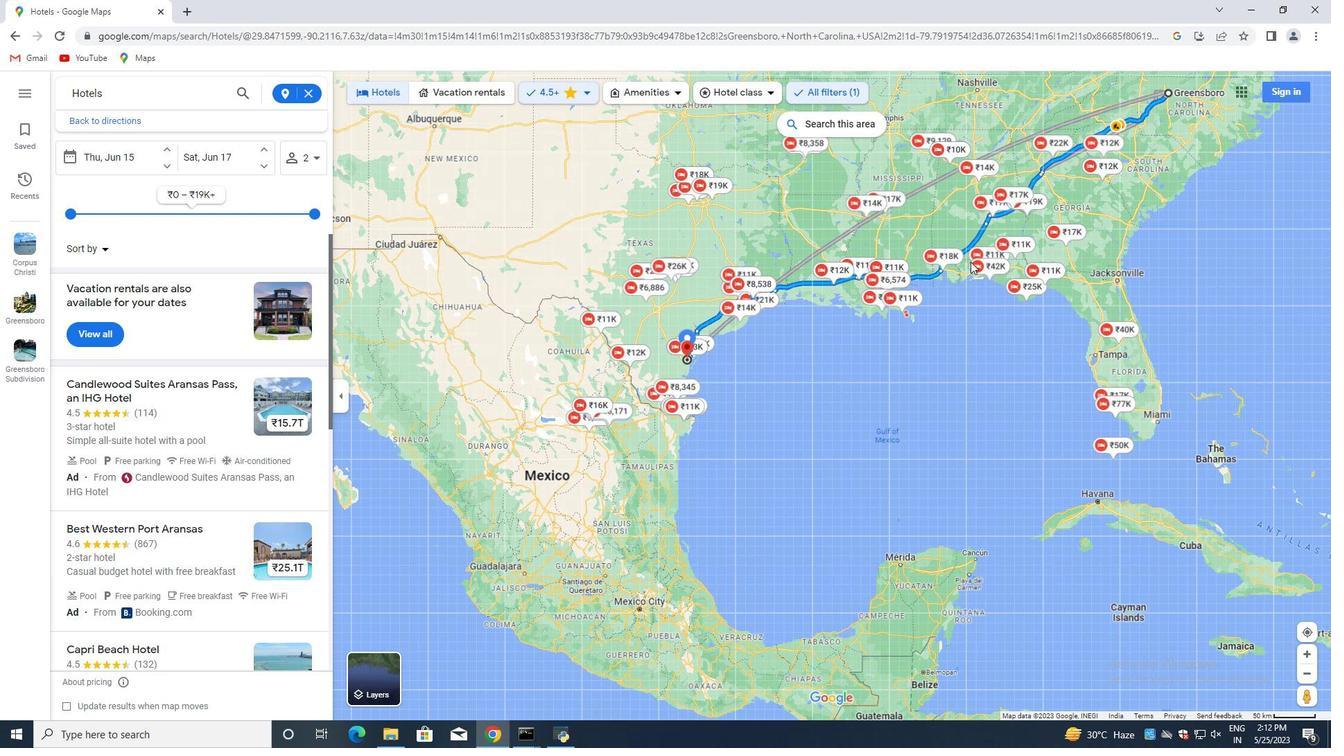 
Action: Mouse scrolled (971, 262) with delta (0, 0)
Screenshot: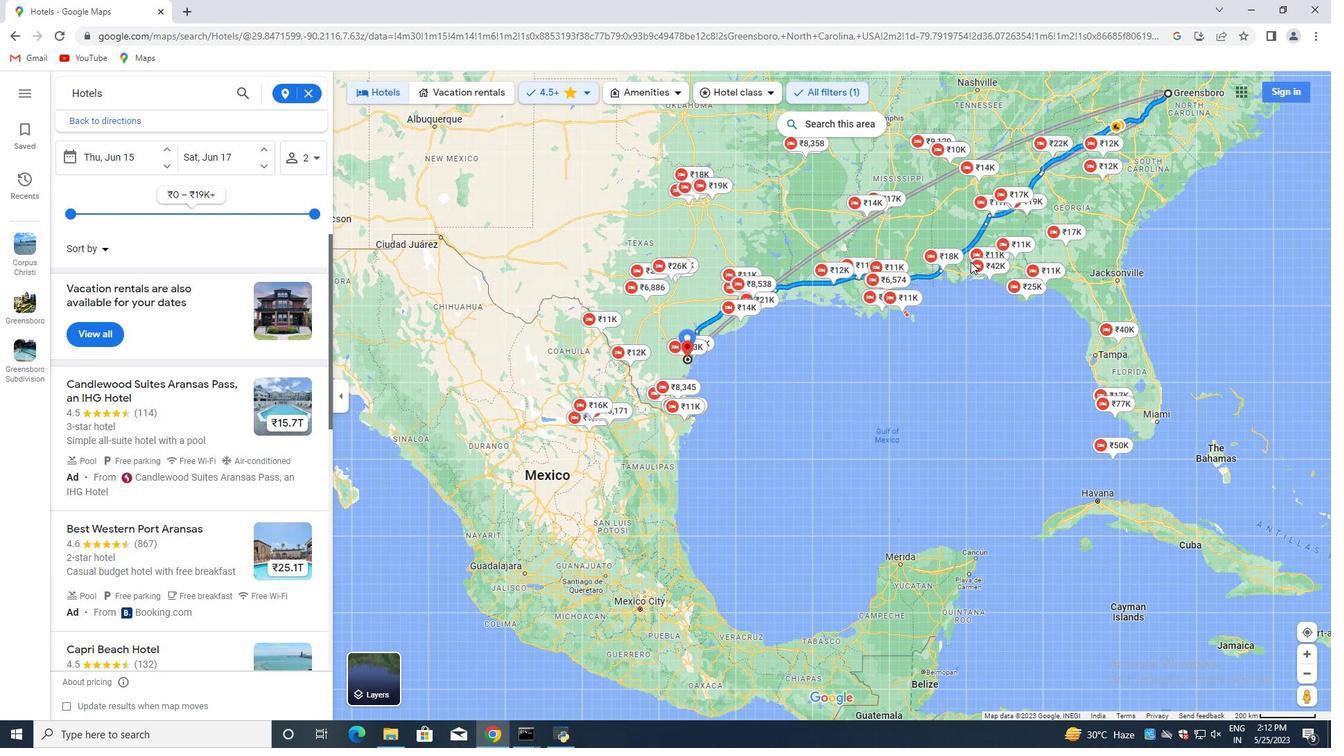
Action: Mouse moved to (971, 264)
Screenshot: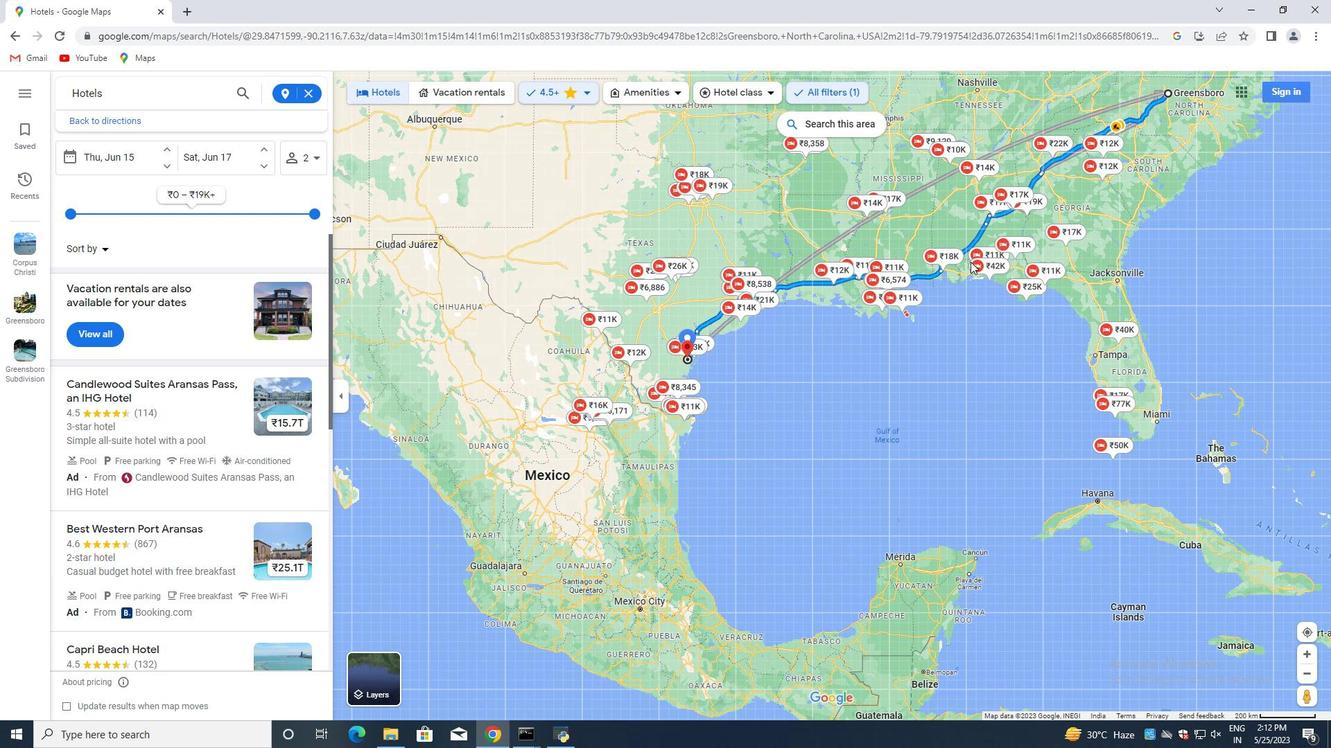 
Action: Mouse scrolled (971, 262) with delta (0, 0)
Screenshot: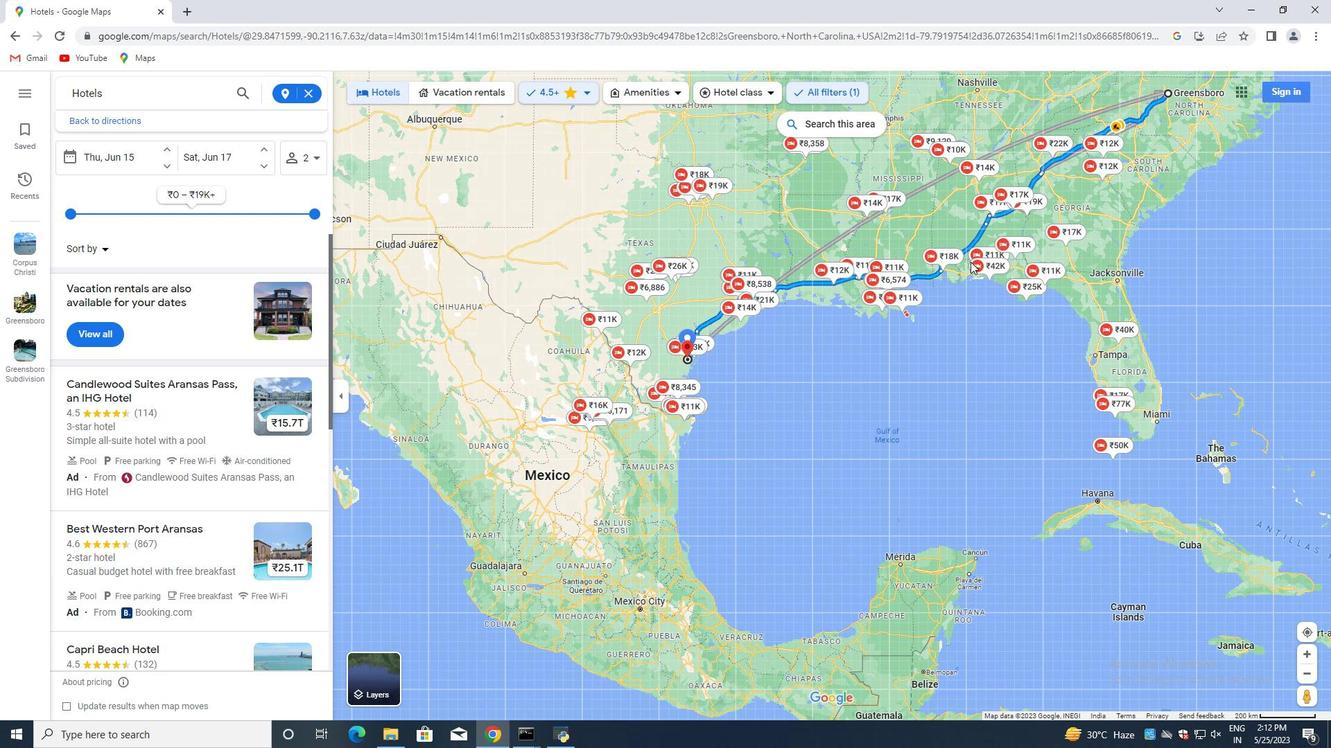 
Action: Mouse scrolled (971, 263) with delta (0, 0)
Screenshot: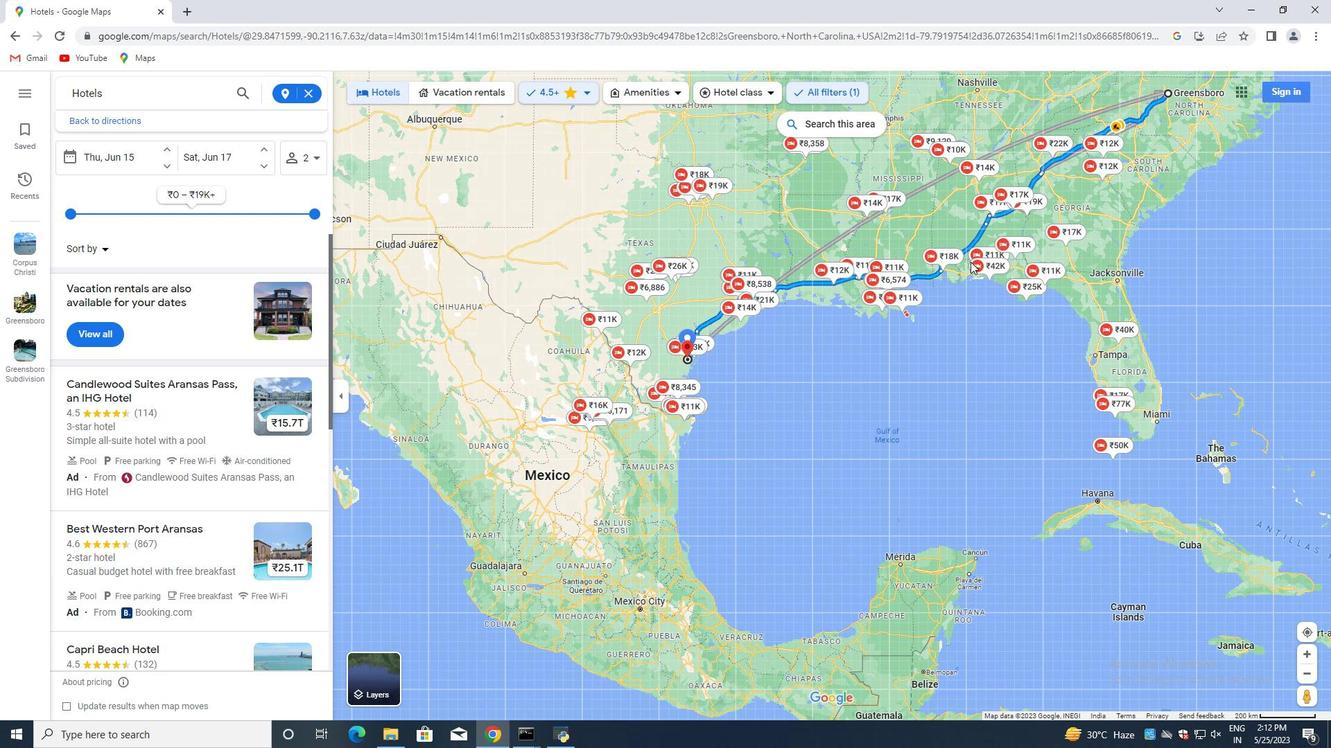 
Action: Mouse scrolled (971, 263) with delta (0, 0)
Screenshot: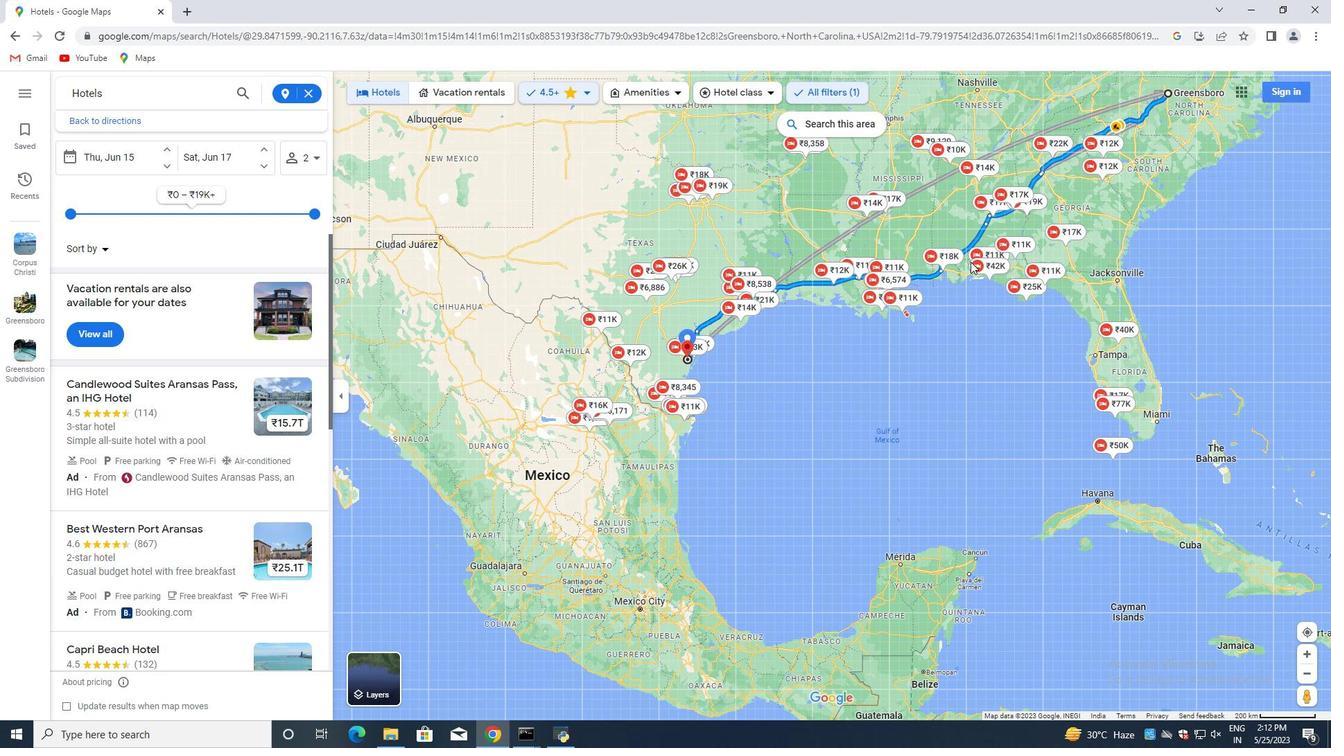 
Action: Mouse moved to (851, 316)
Screenshot: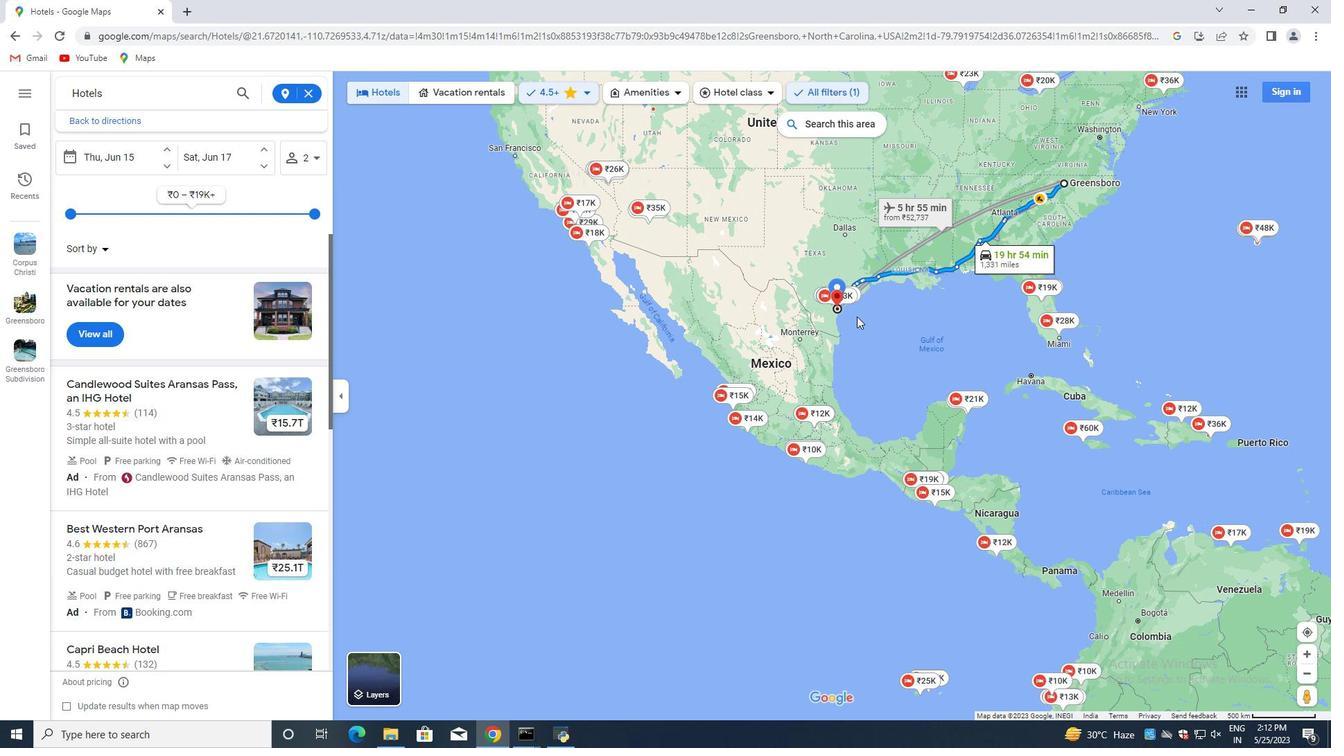 
Action: Mouse scrolled (851, 317) with delta (0, 0)
Screenshot: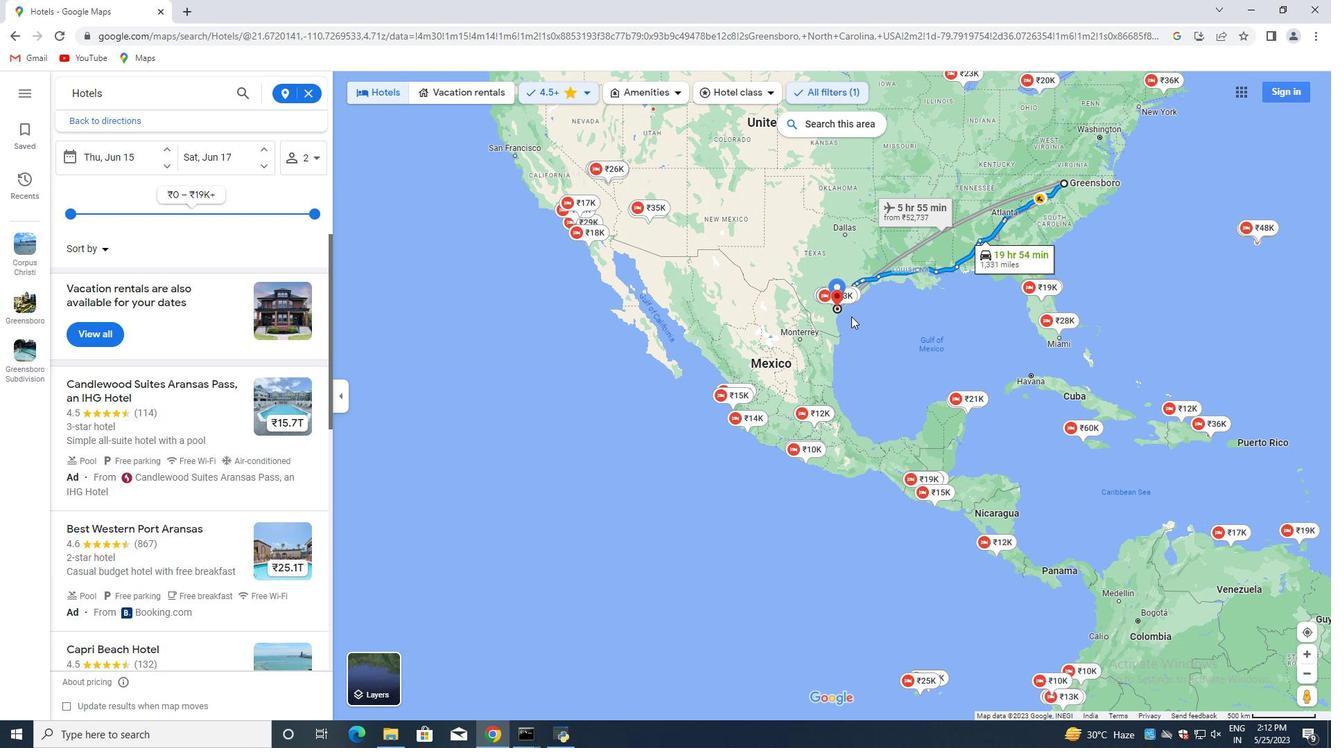 
Action: Mouse scrolled (851, 317) with delta (0, 0)
Screenshot: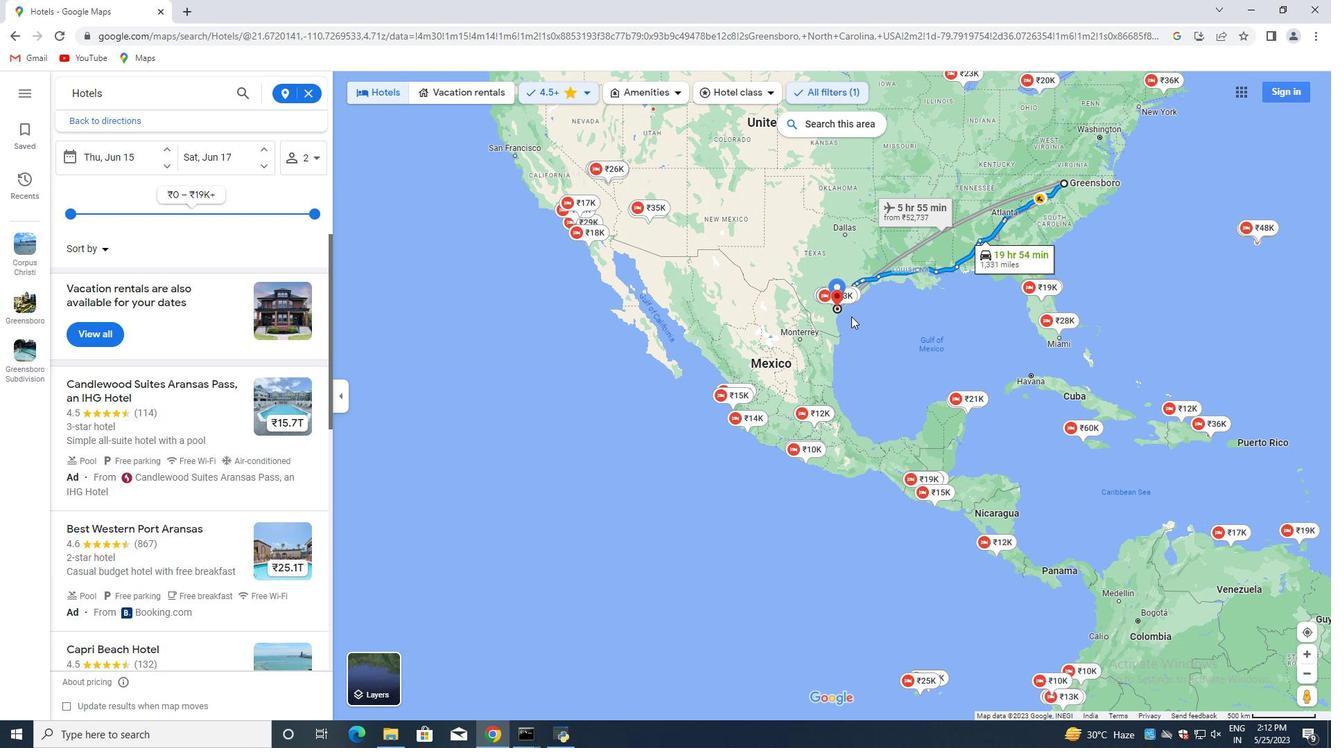 
Action: Mouse scrolled (851, 317) with delta (0, 0)
Screenshot: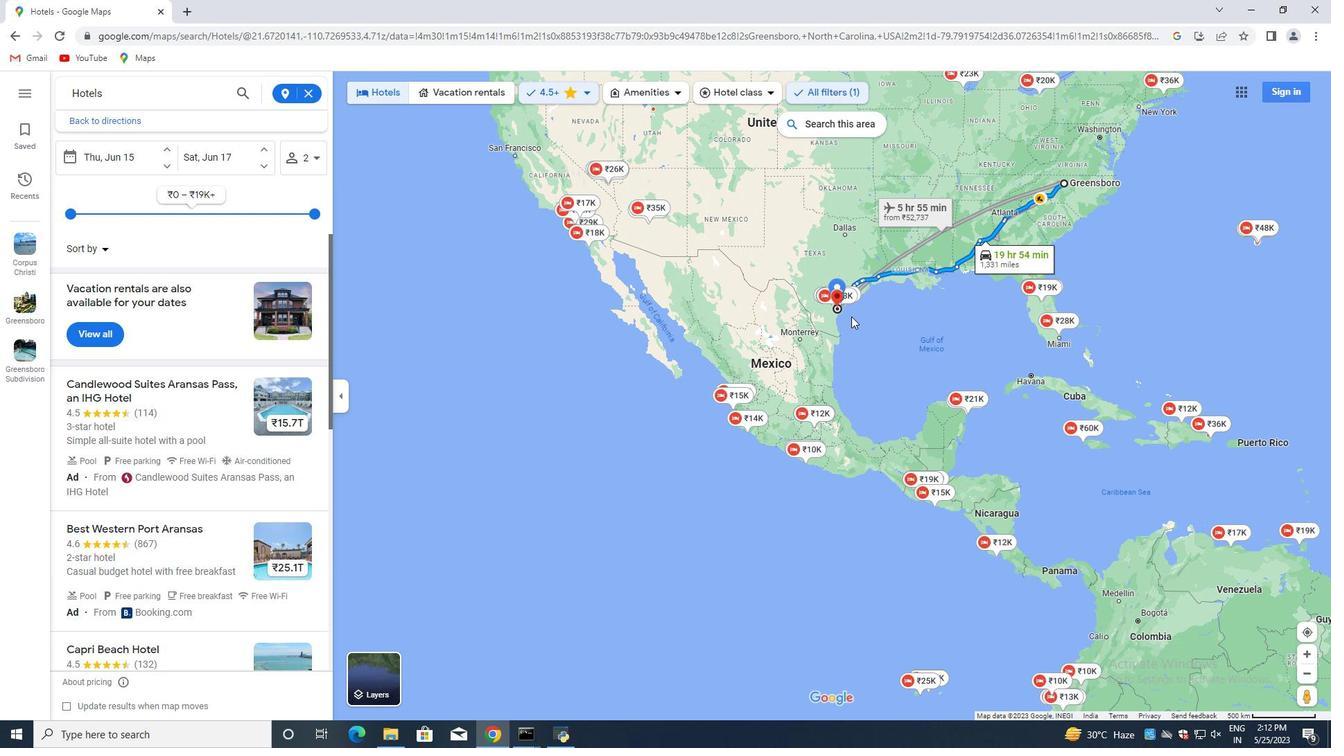 
Action: Mouse scrolled (851, 317) with delta (0, 0)
Screenshot: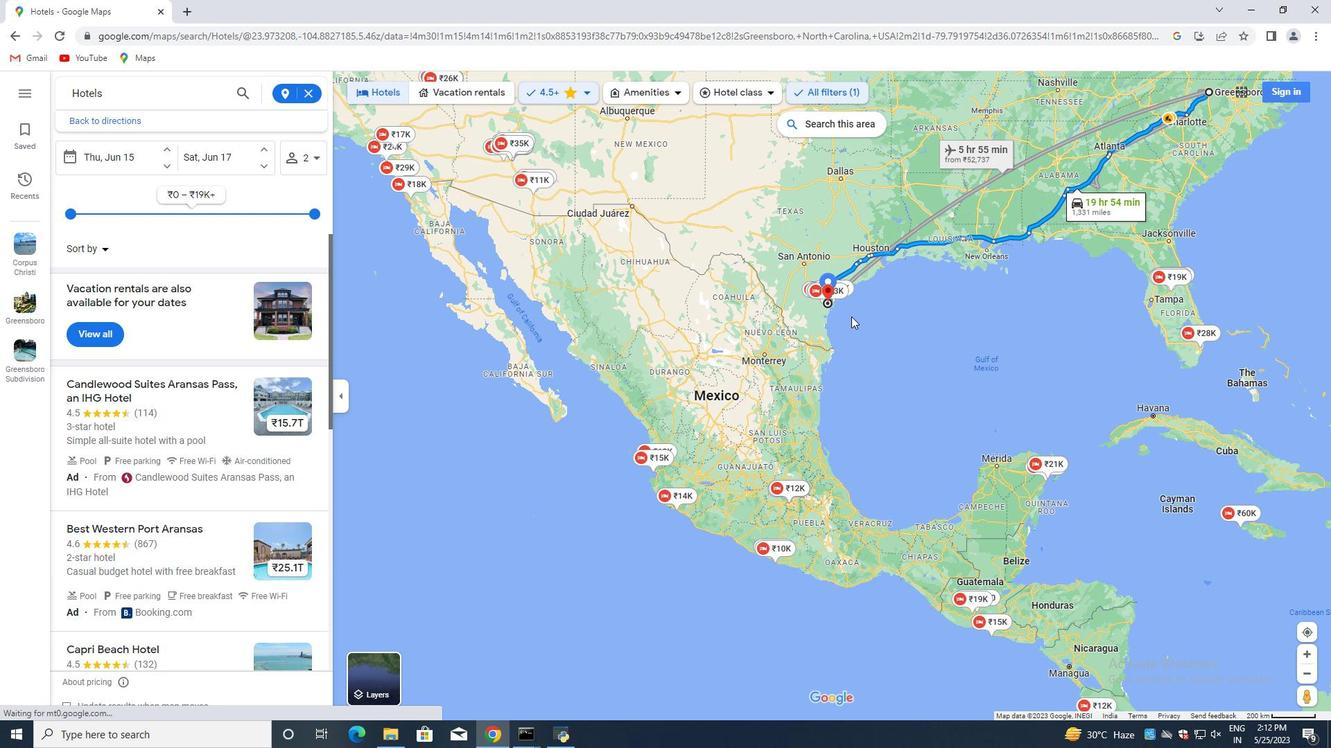 
Action: Mouse moved to (813, 313)
Screenshot: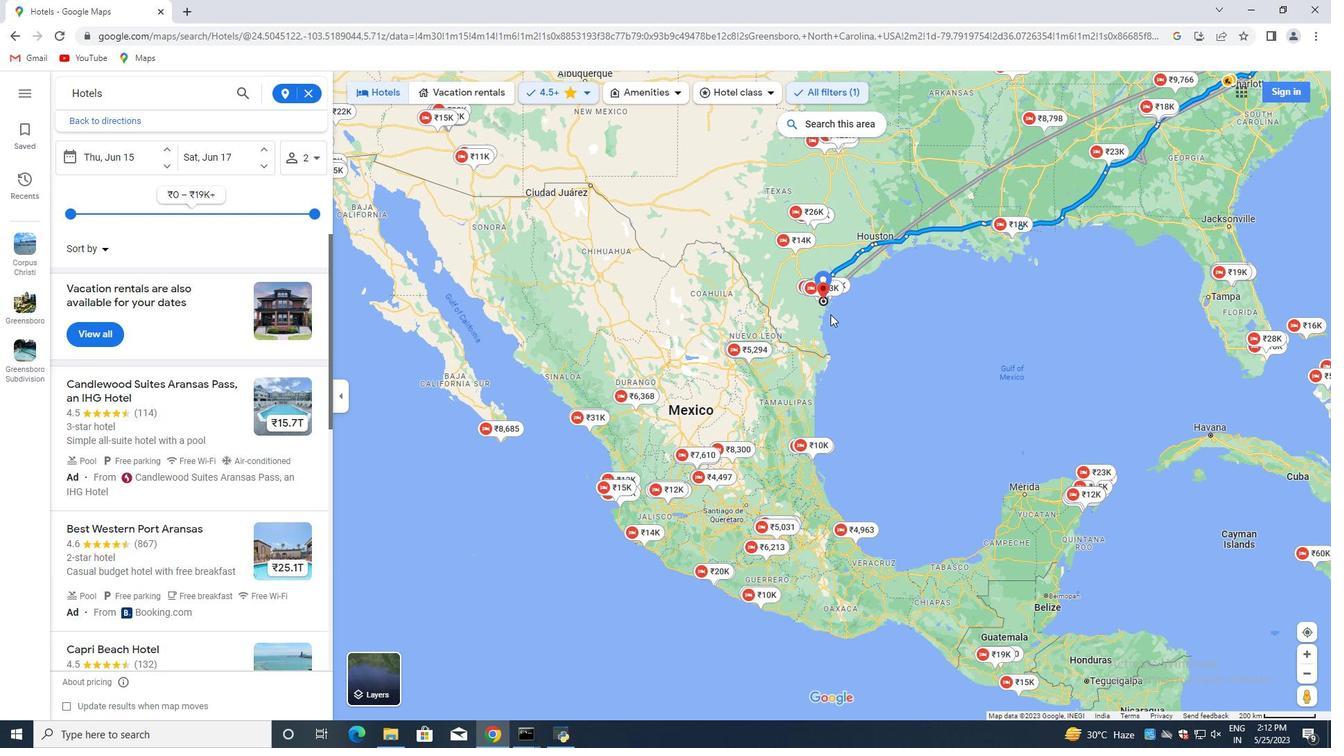 
Action: Mouse scrolled (813, 314) with delta (0, 0)
Screenshot: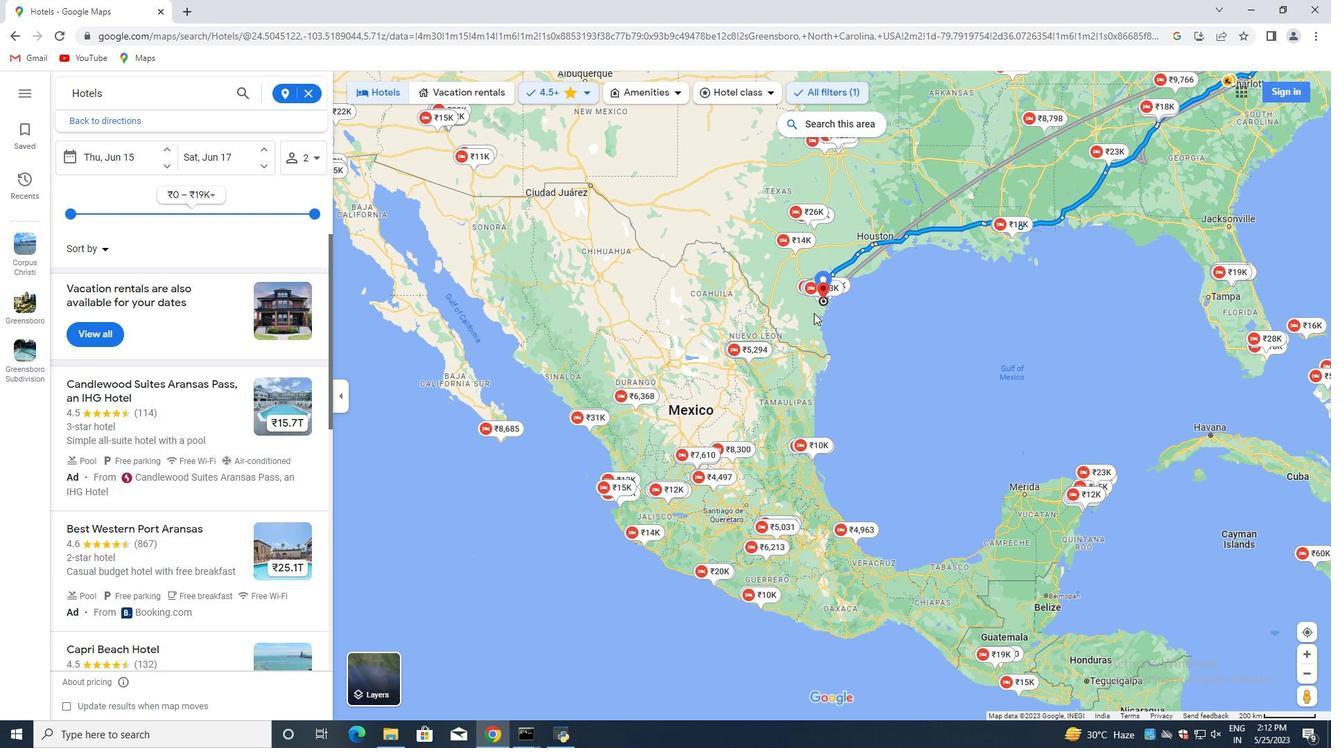 
Action: Mouse scrolled (813, 314) with delta (0, 0)
Screenshot: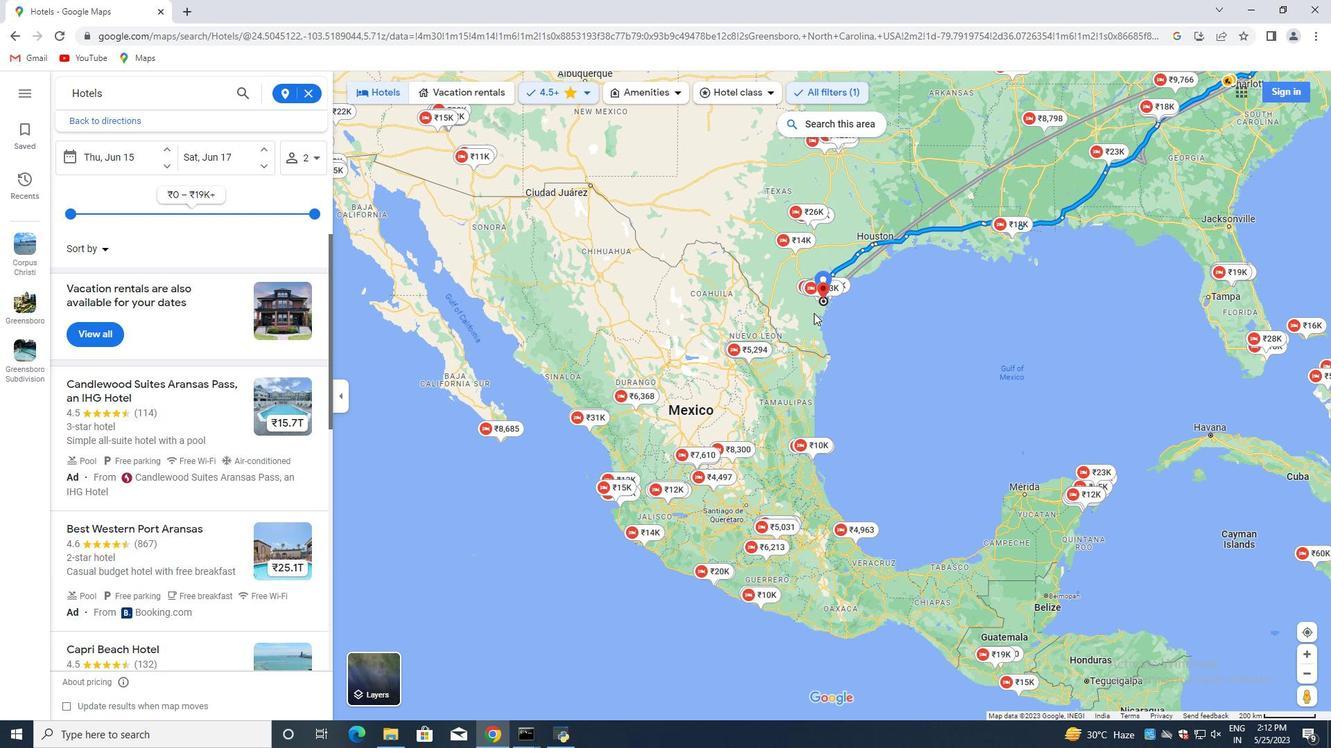 
Action: Mouse scrolled (813, 314) with delta (0, 0)
Screenshot: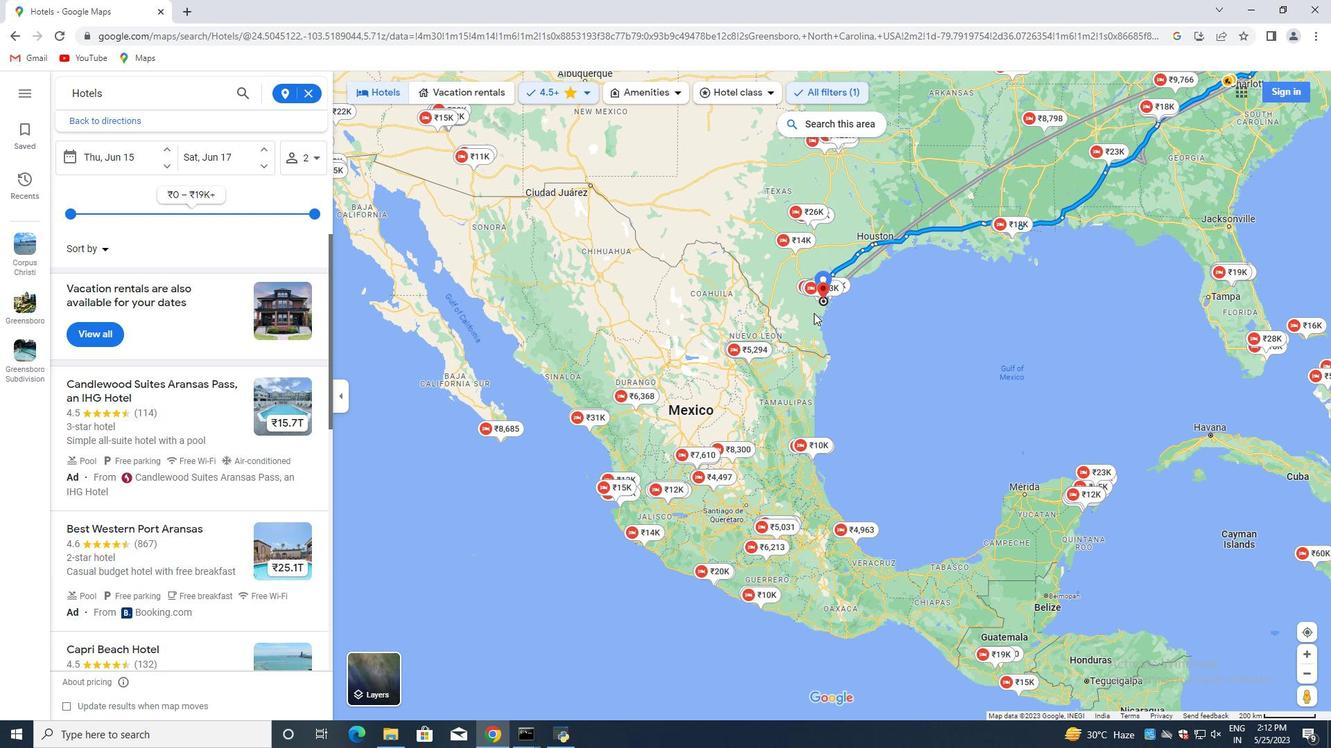 
Action: Mouse scrolled (813, 314) with delta (0, 0)
Screenshot: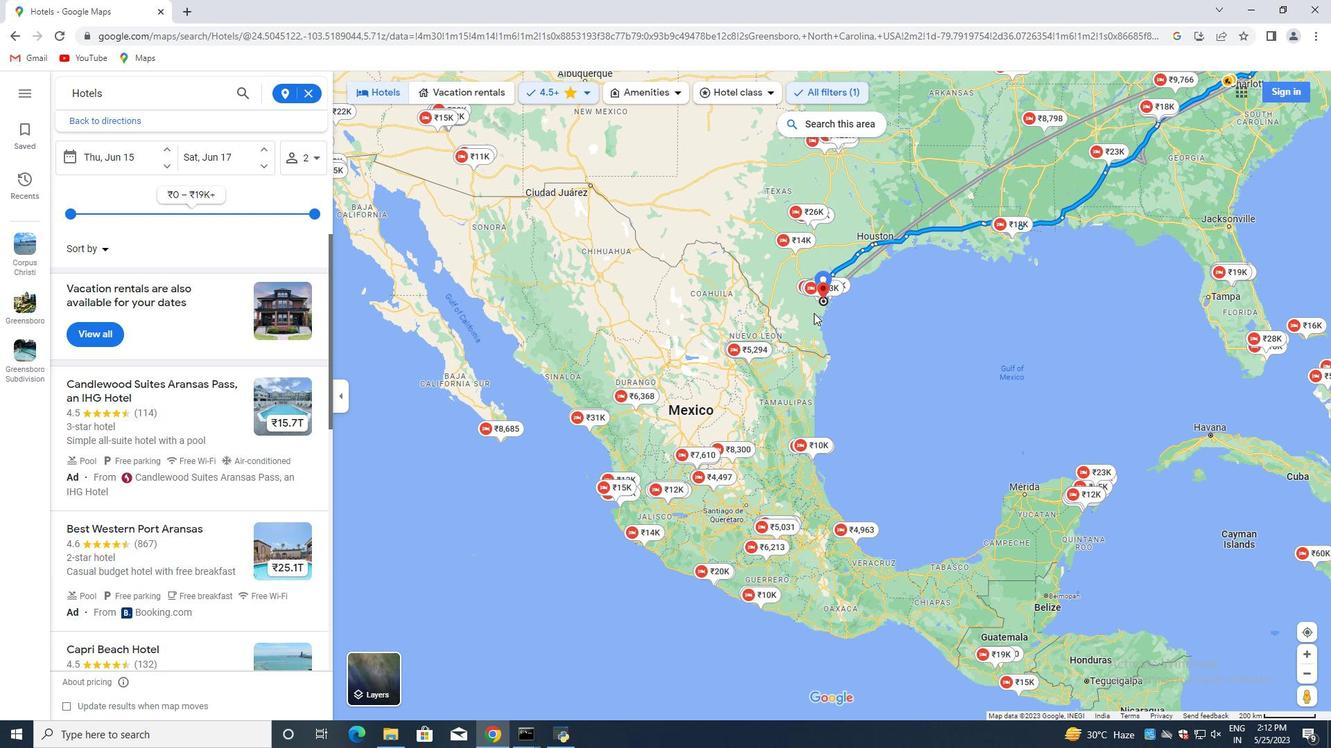 
Action: Mouse scrolled (813, 314) with delta (0, 0)
Screenshot: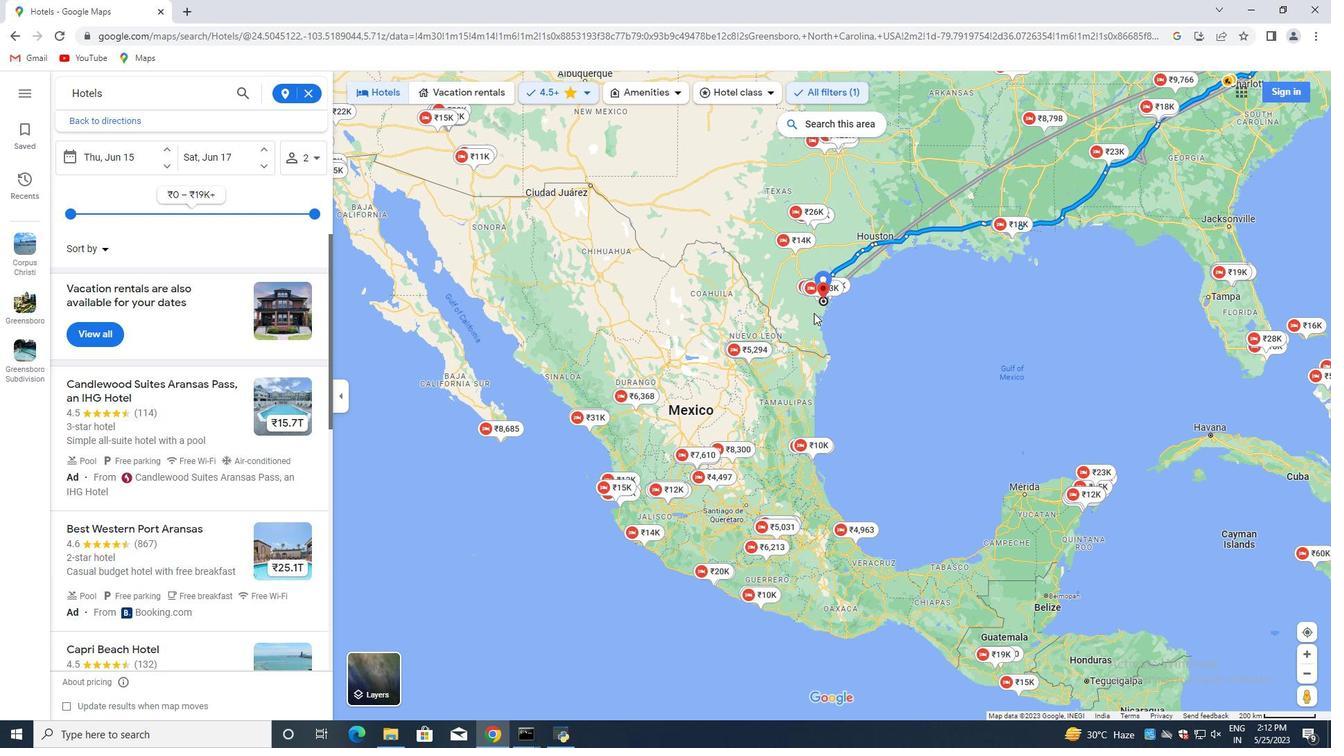 
Action: Mouse scrolled (813, 314) with delta (0, 0)
Screenshot: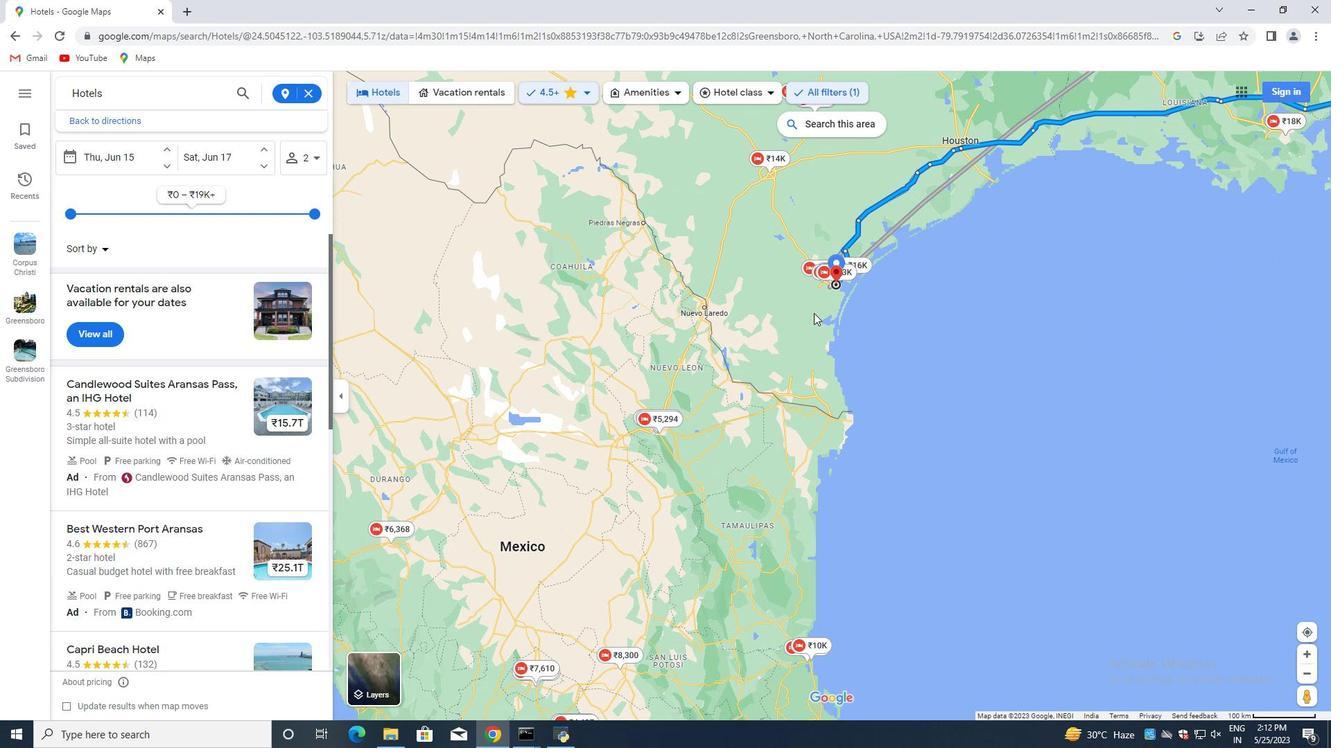 
Action: Mouse scrolled (813, 314) with delta (0, 0)
Screenshot: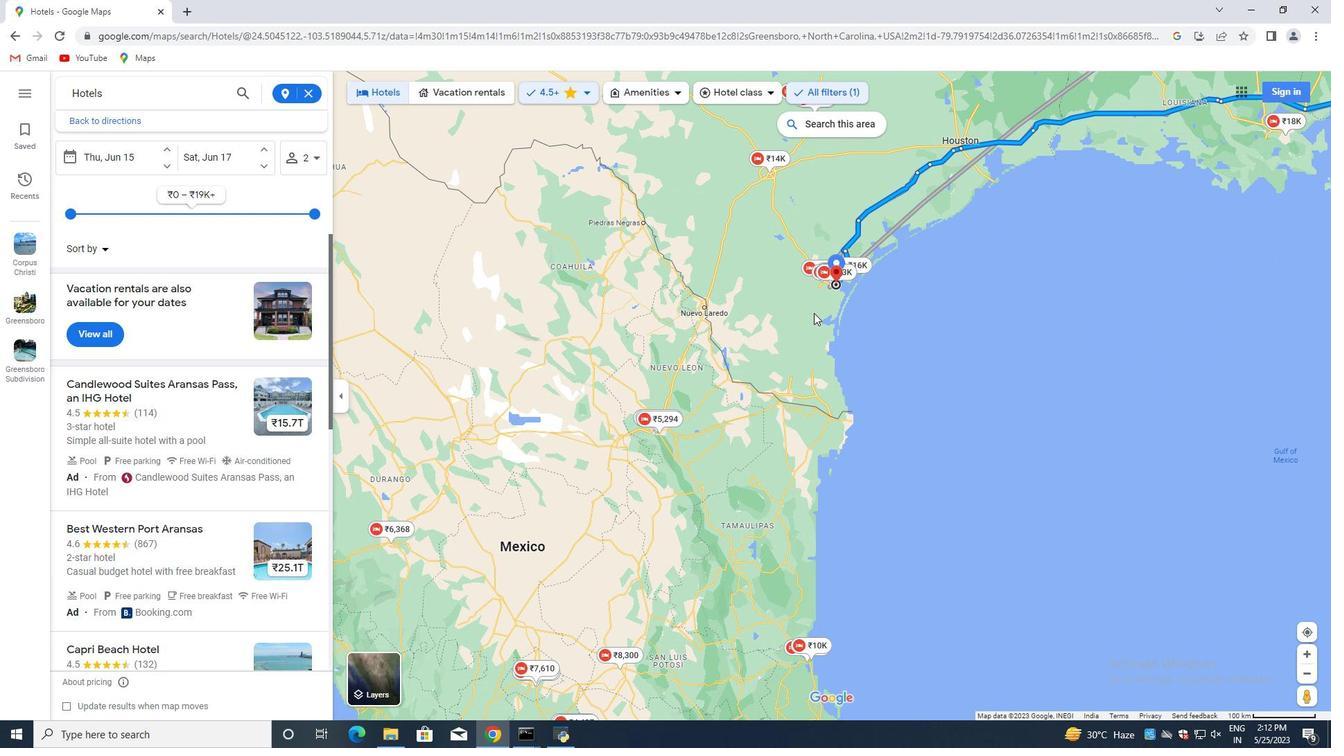 
Action: Mouse scrolled (813, 314) with delta (0, 0)
Screenshot: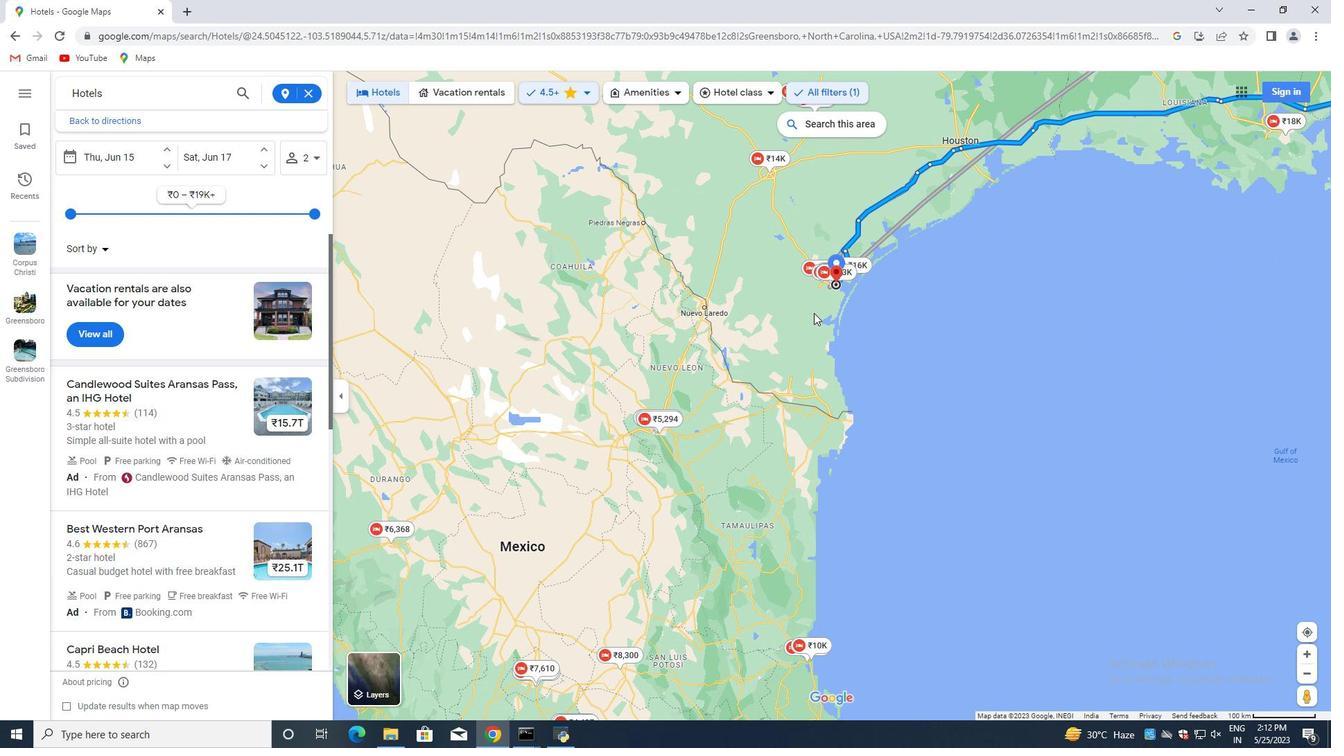 
Action: Mouse scrolled (813, 314) with delta (0, 0)
Screenshot: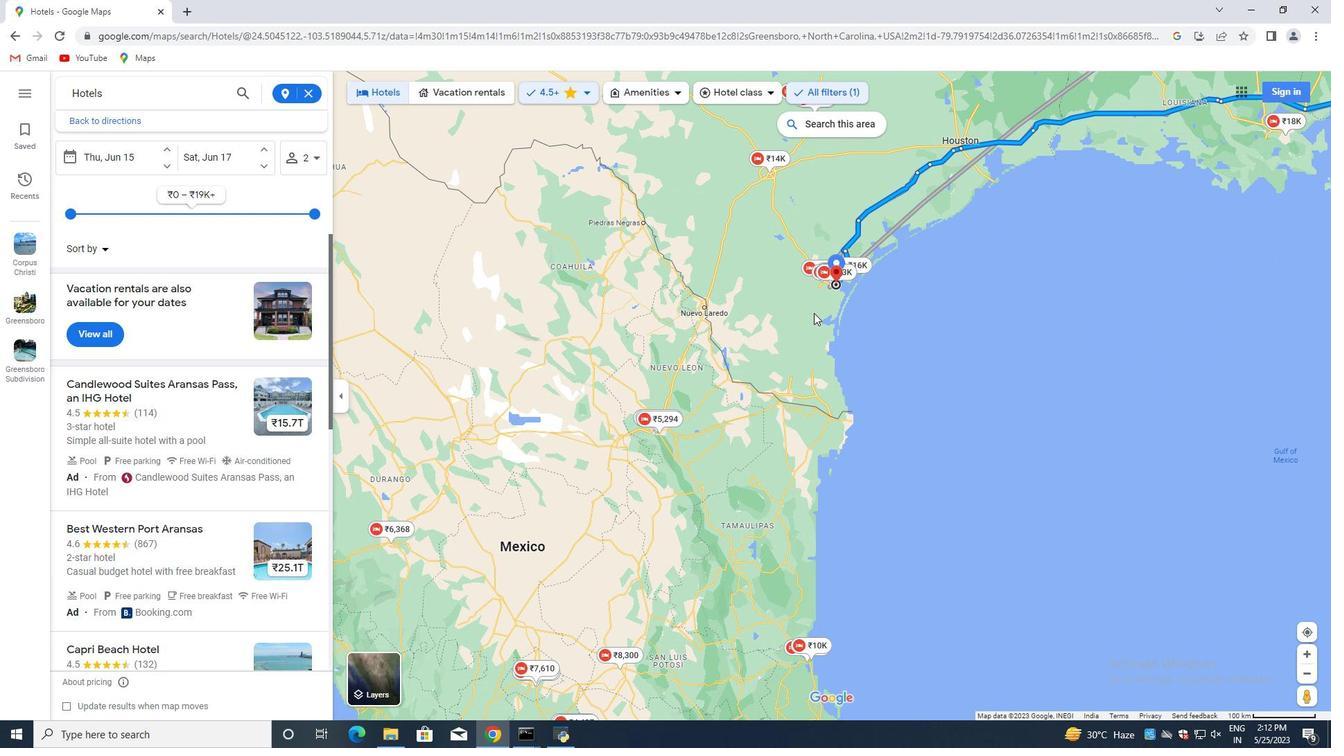 
Action: Mouse scrolled (813, 314) with delta (0, 0)
Screenshot: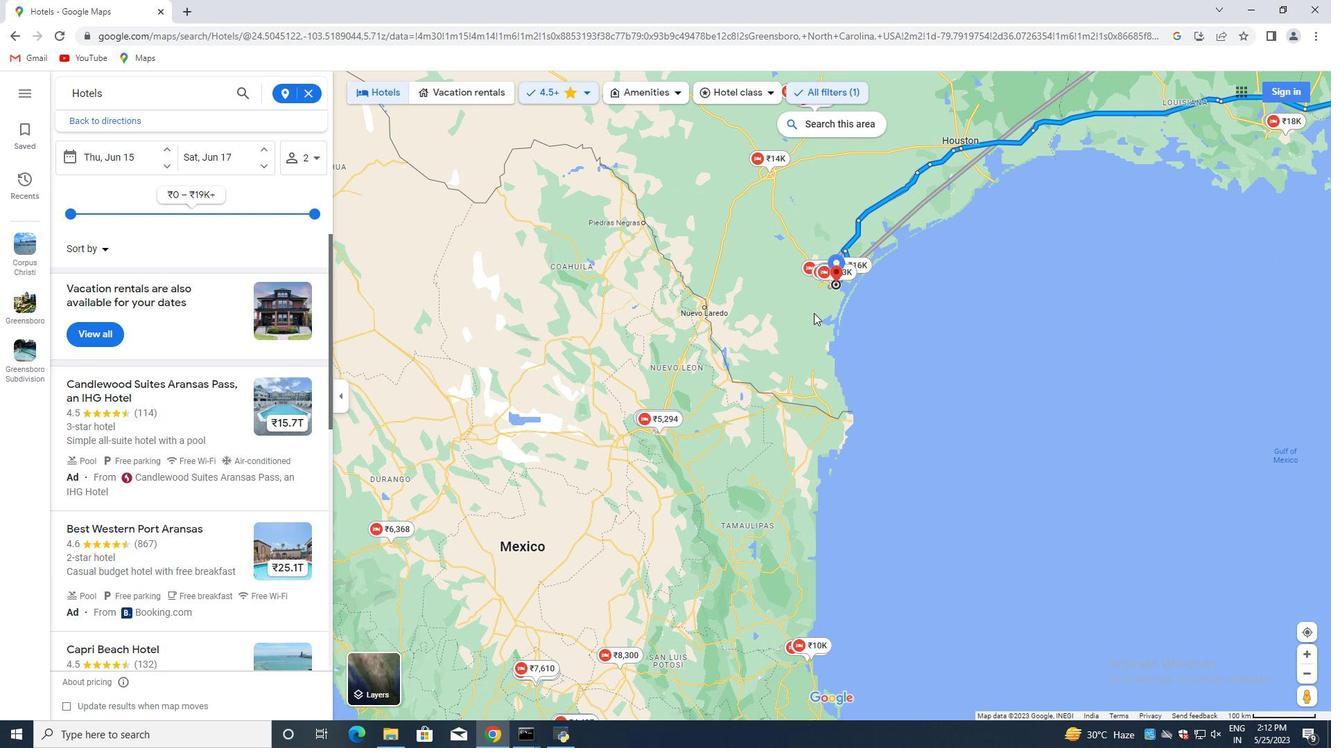 
Action: Mouse scrolled (813, 314) with delta (0, 0)
Screenshot: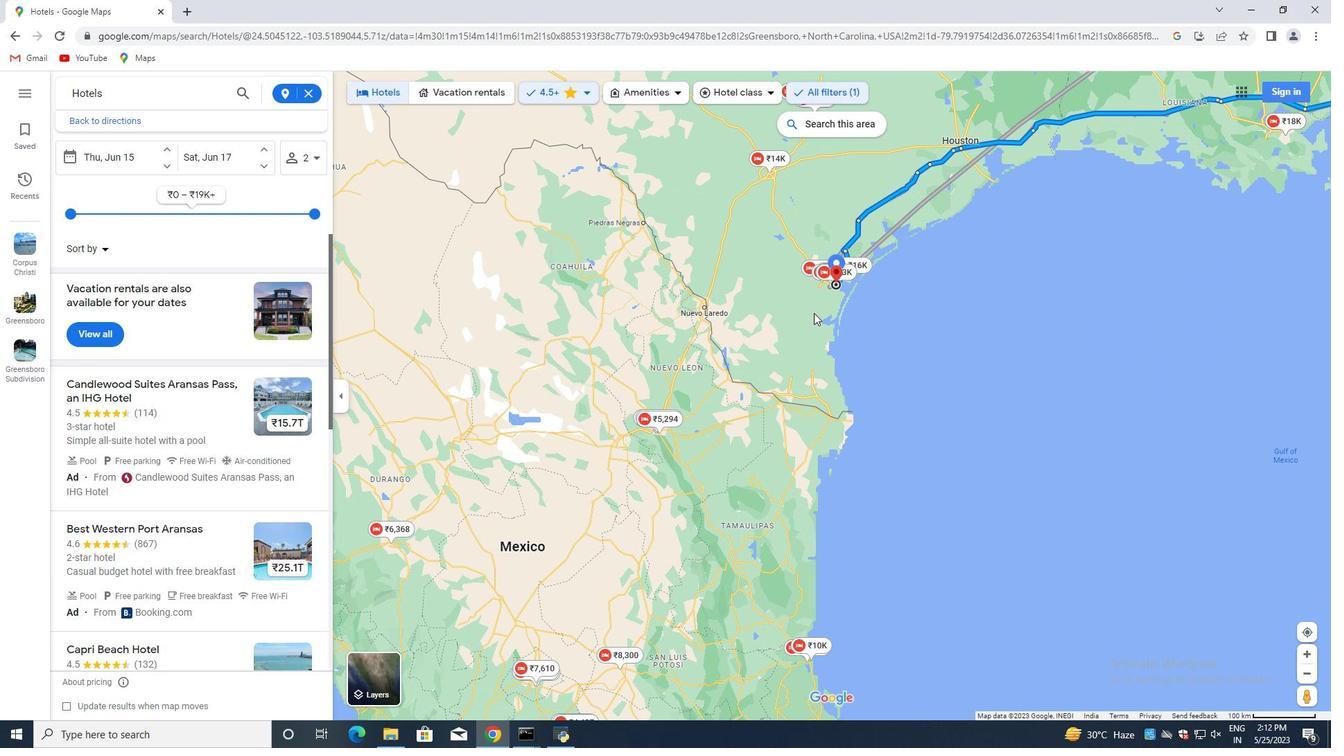 
Action: Mouse moved to (868, 247)
Screenshot: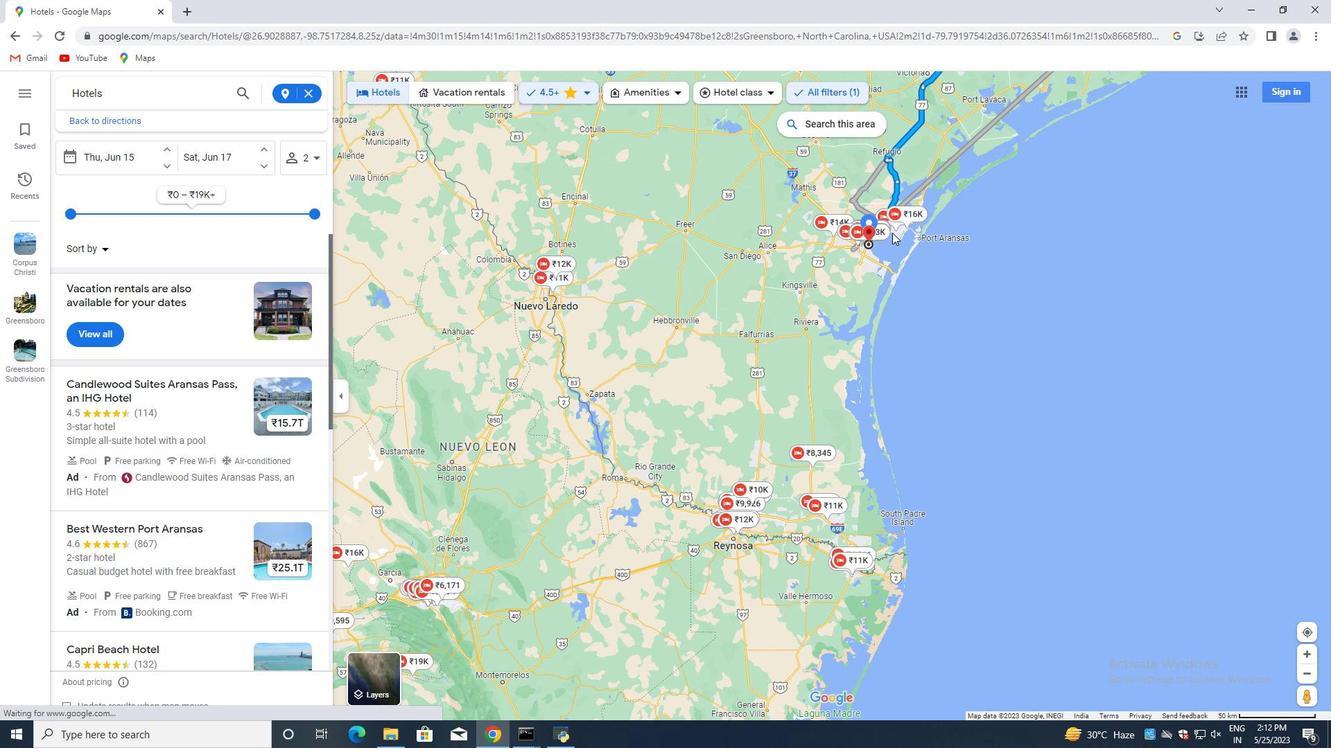 
Action: Mouse scrolled (868, 248) with delta (0, 0)
Screenshot: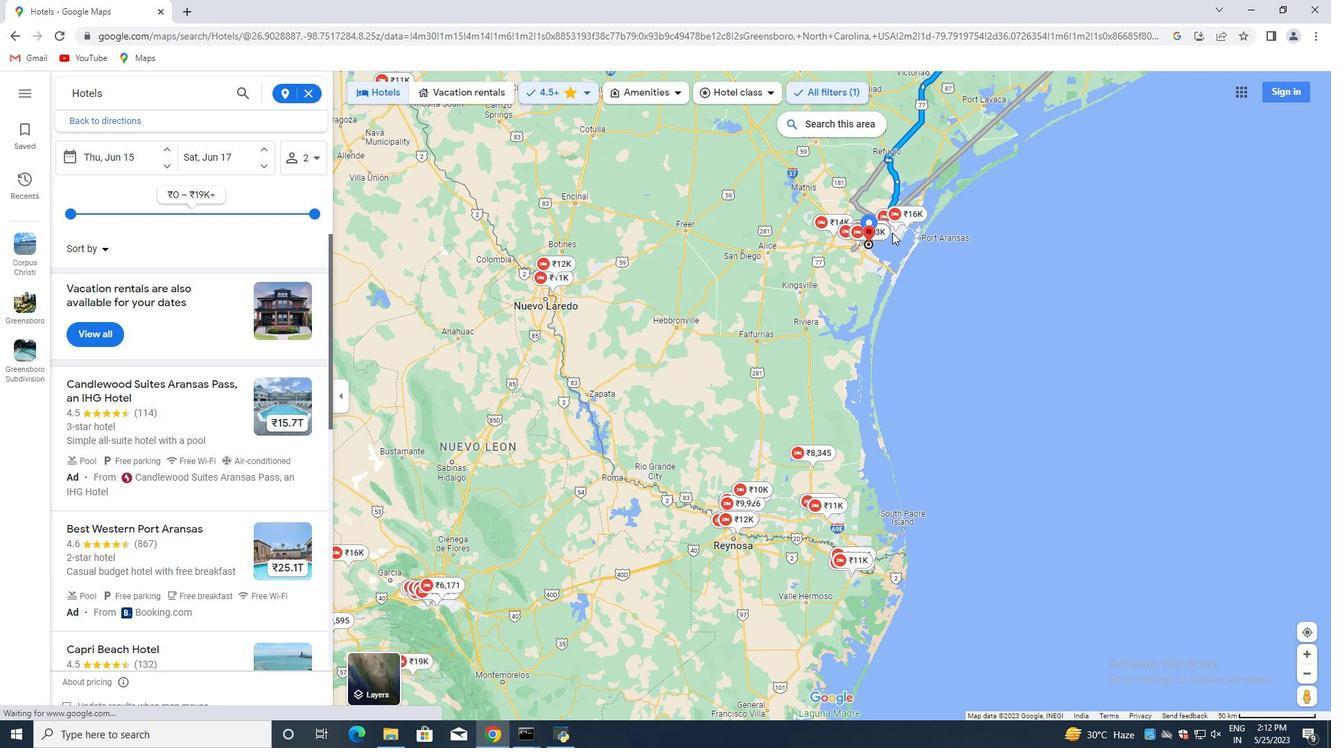 
Action: Mouse moved to (868, 248)
Screenshot: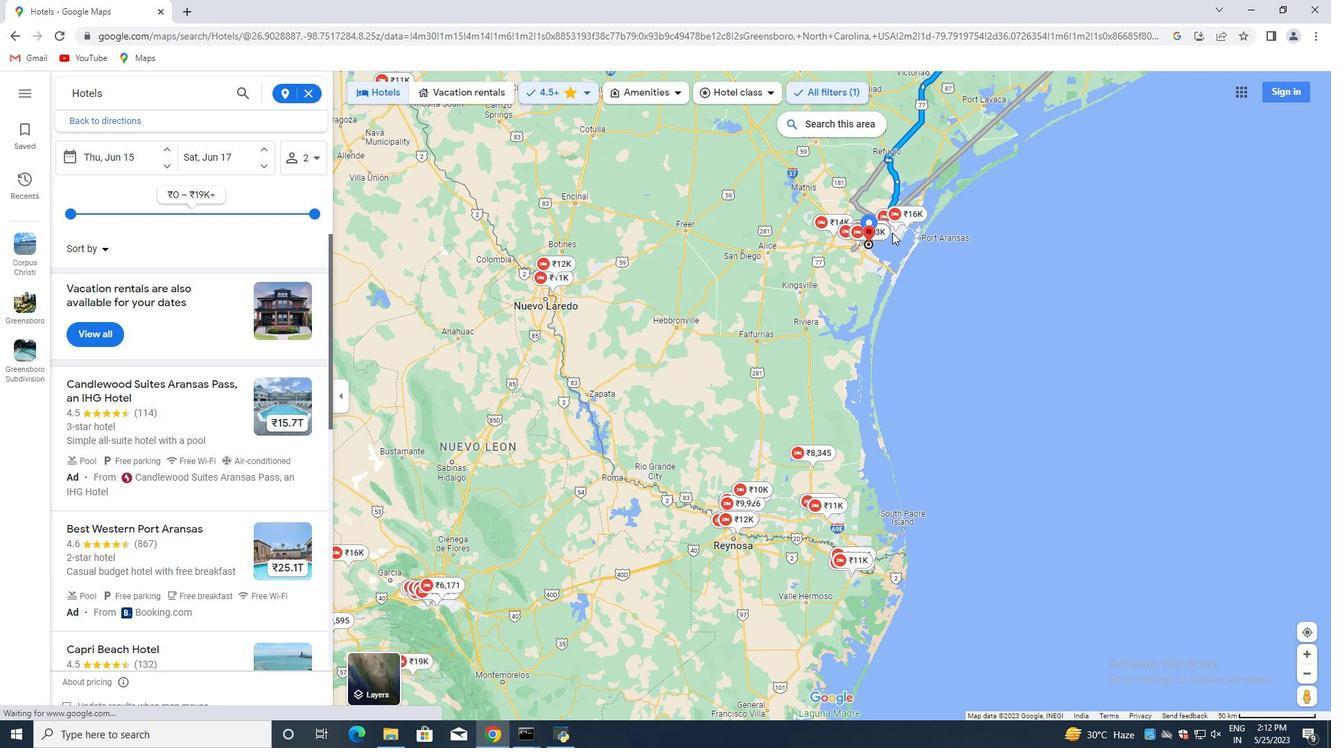 
Action: Mouse scrolled (868, 248) with delta (0, 0)
Screenshot: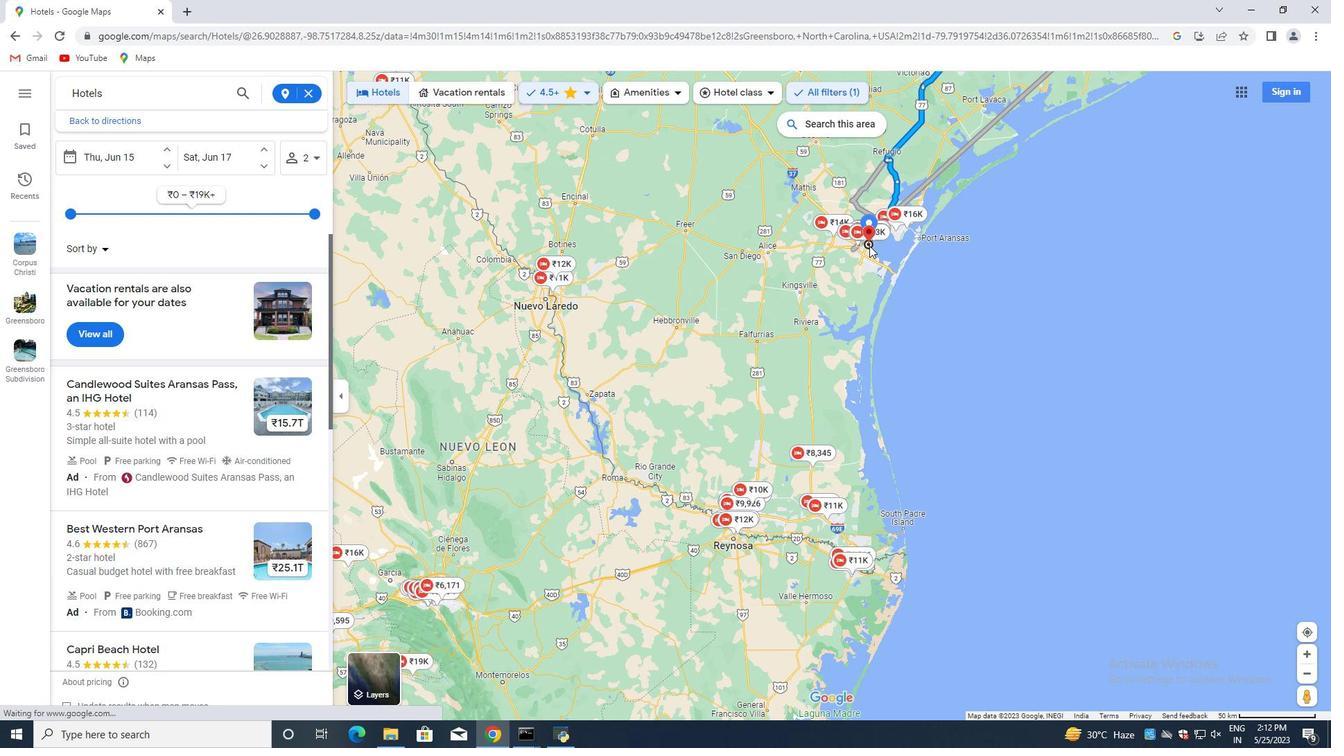 
Action: Mouse scrolled (868, 248) with delta (0, 0)
Screenshot: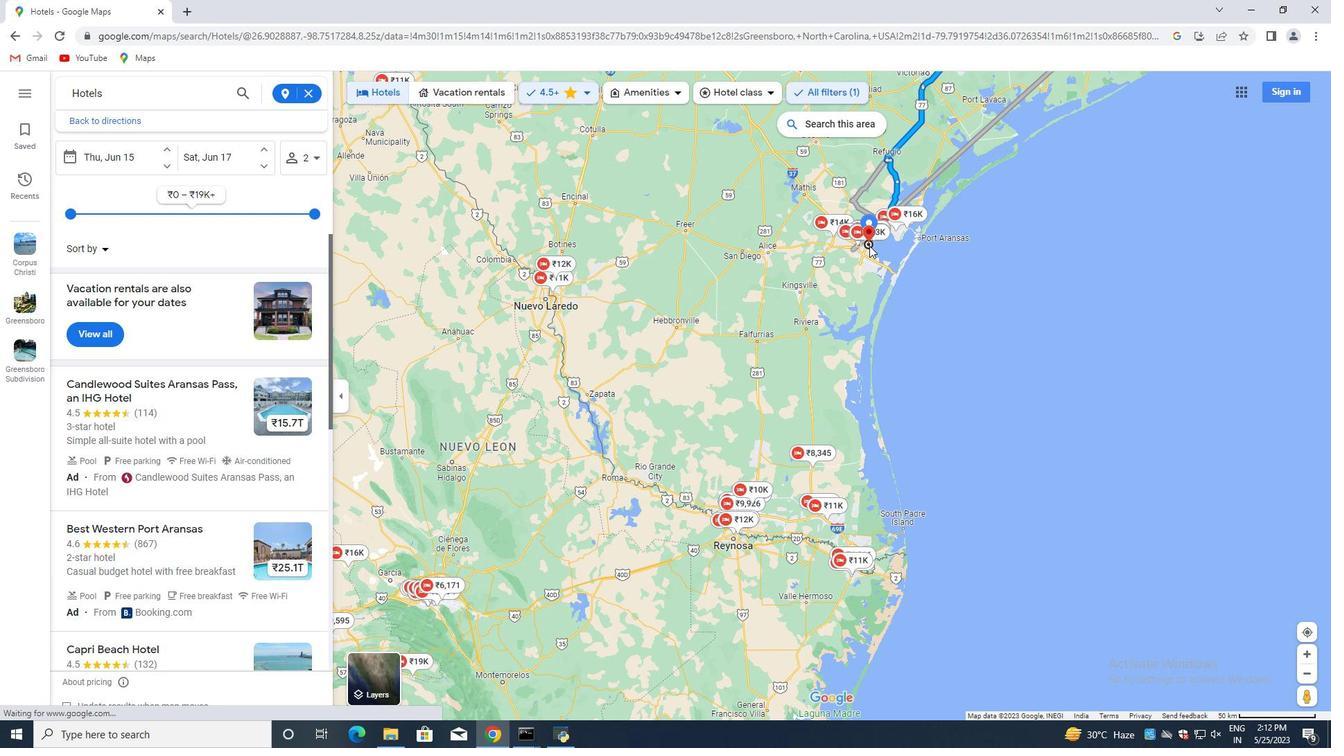 
Action: Mouse scrolled (868, 248) with delta (0, 0)
Screenshot: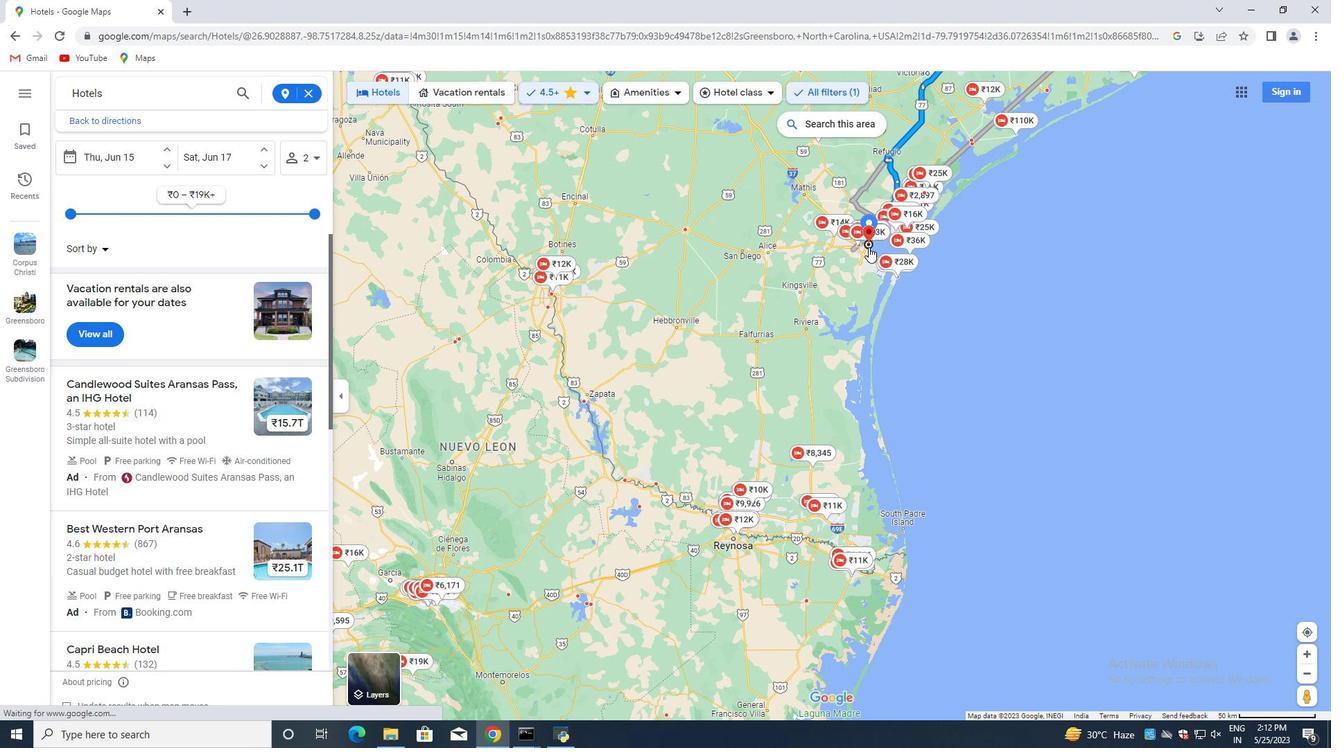 
Action: Mouse scrolled (868, 248) with delta (0, 0)
Screenshot: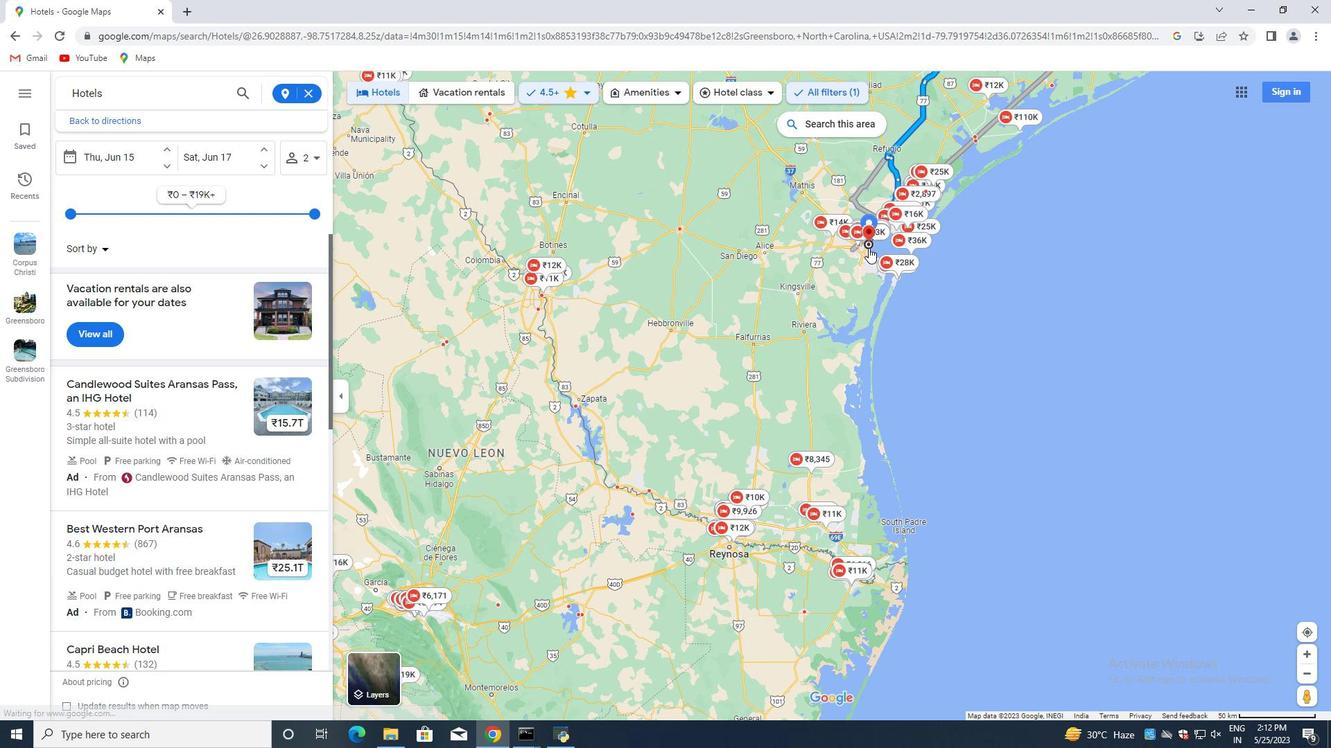 
Action: Mouse moved to (866, 246)
Screenshot: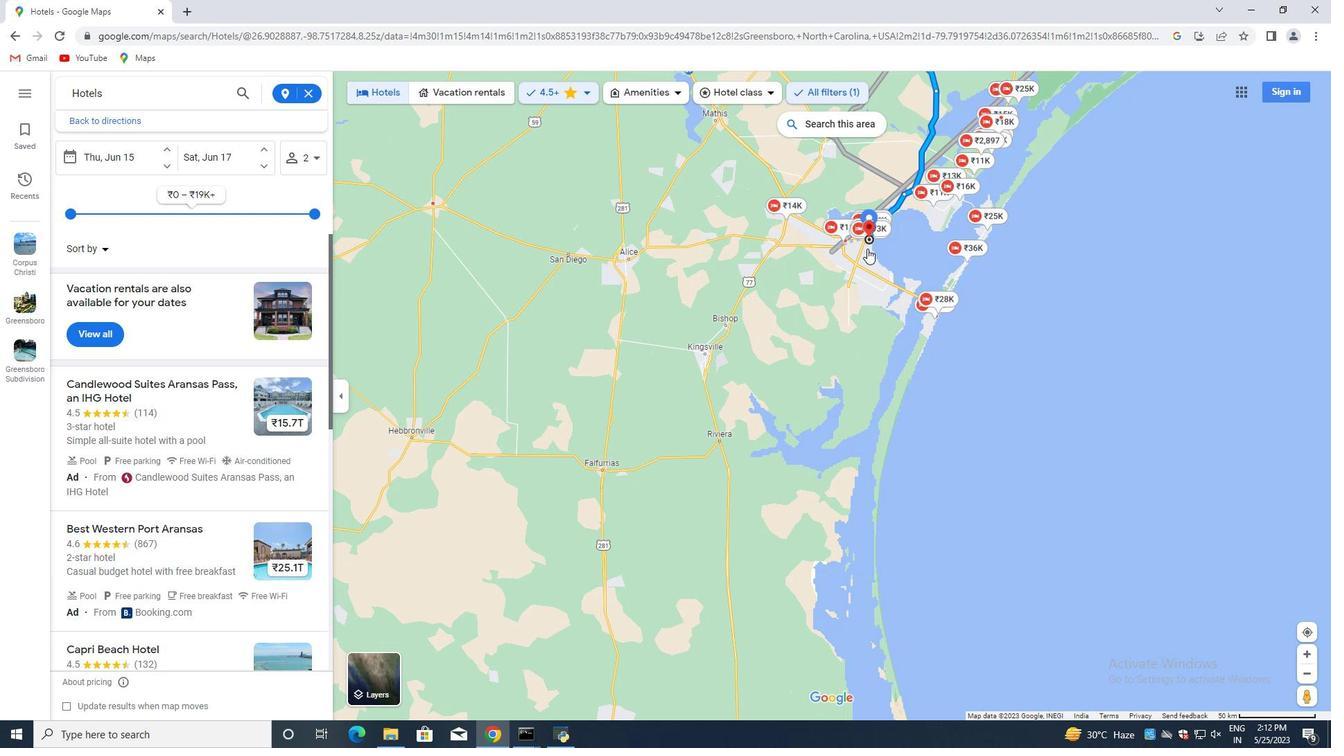 
Action: Mouse scrolled (866, 246) with delta (0, 0)
Screenshot: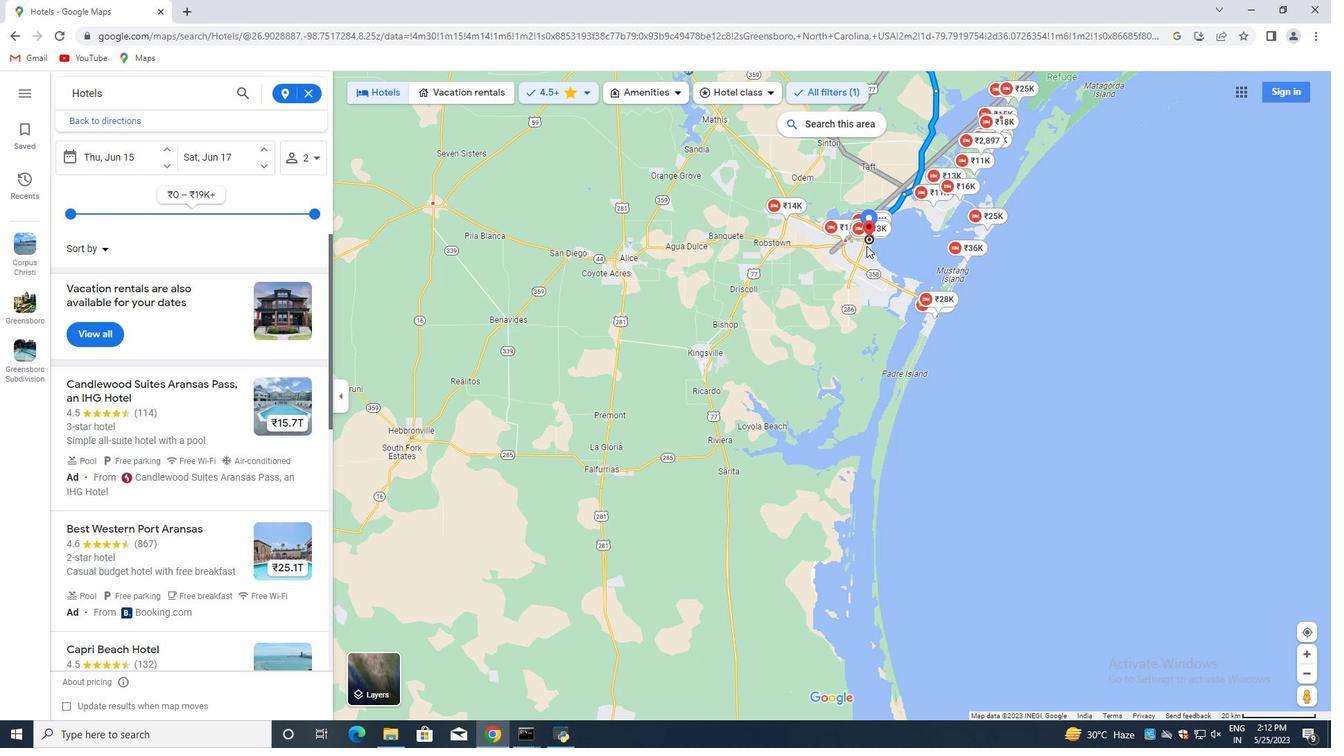 
Action: Mouse scrolled (866, 246) with delta (0, 0)
Screenshot: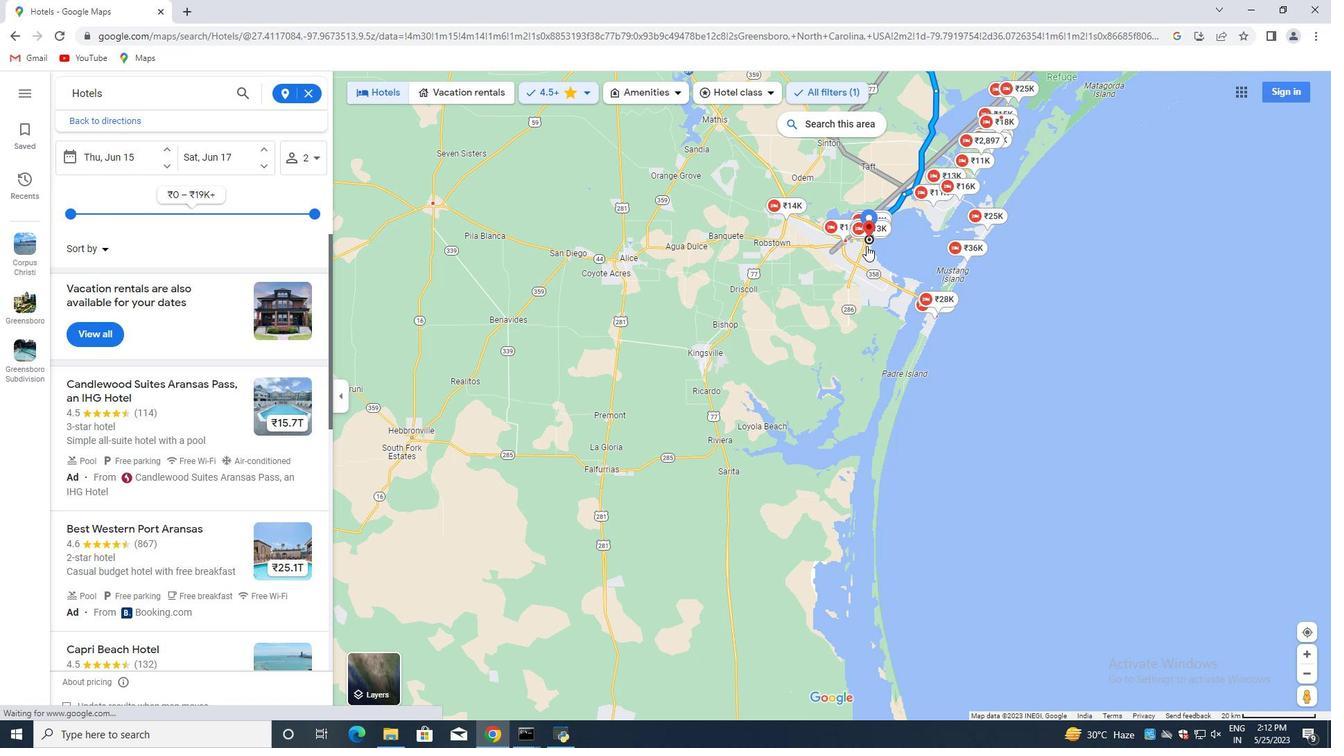 
Action: Mouse scrolled (866, 246) with delta (0, 0)
Screenshot: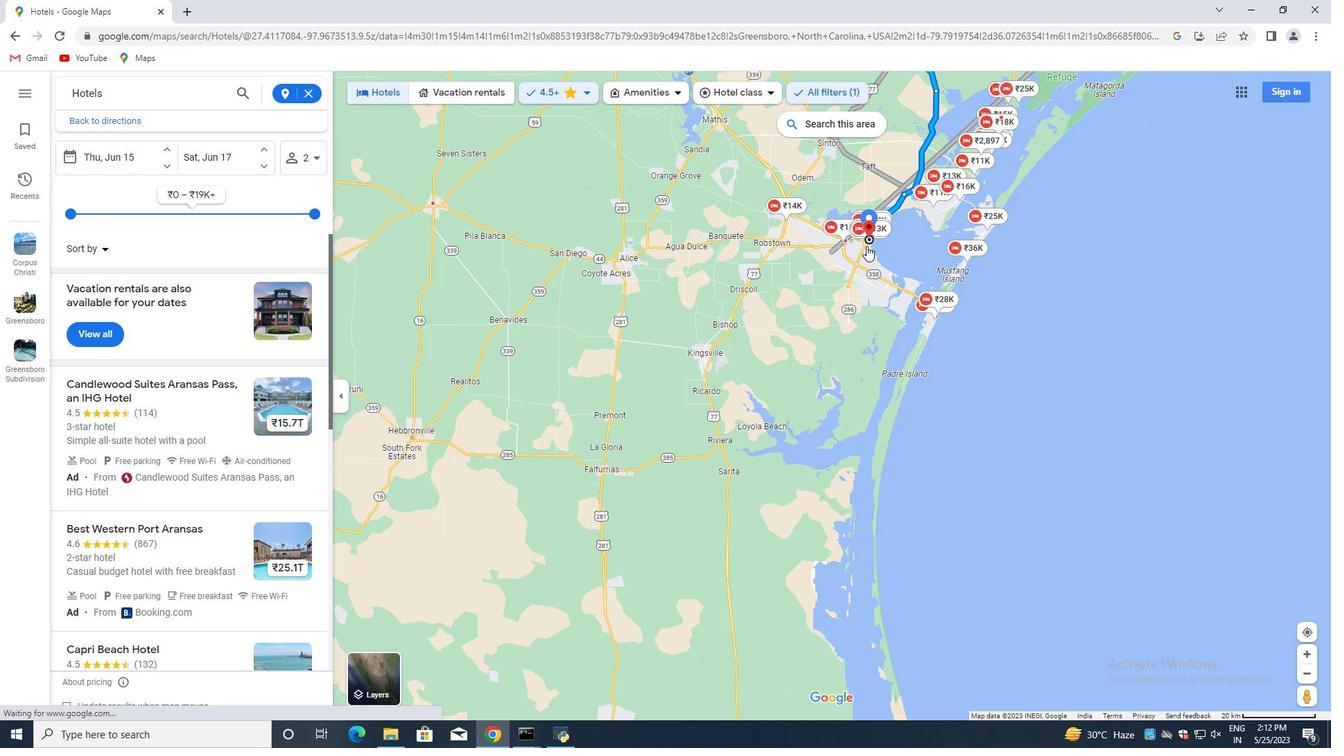 
Action: Mouse scrolled (866, 246) with delta (0, 0)
Screenshot: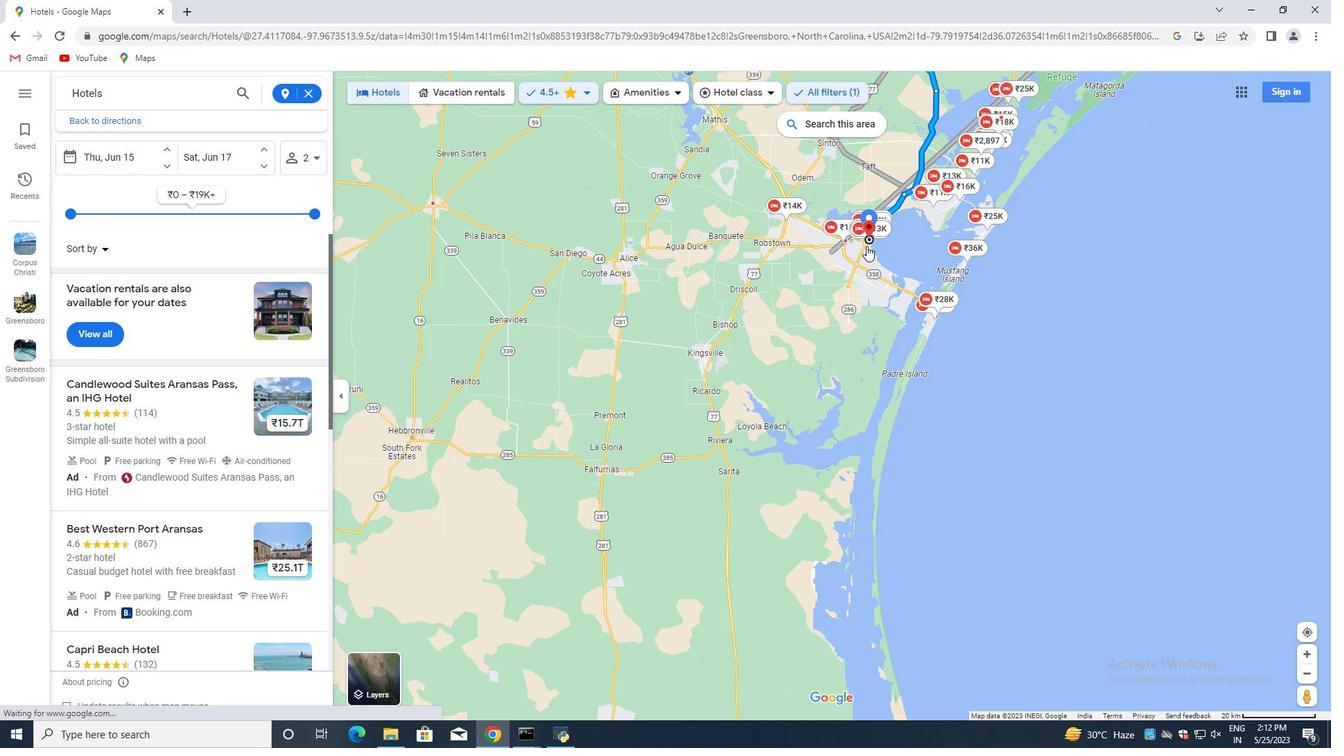 
Action: Mouse scrolled (866, 246) with delta (0, 0)
Screenshot: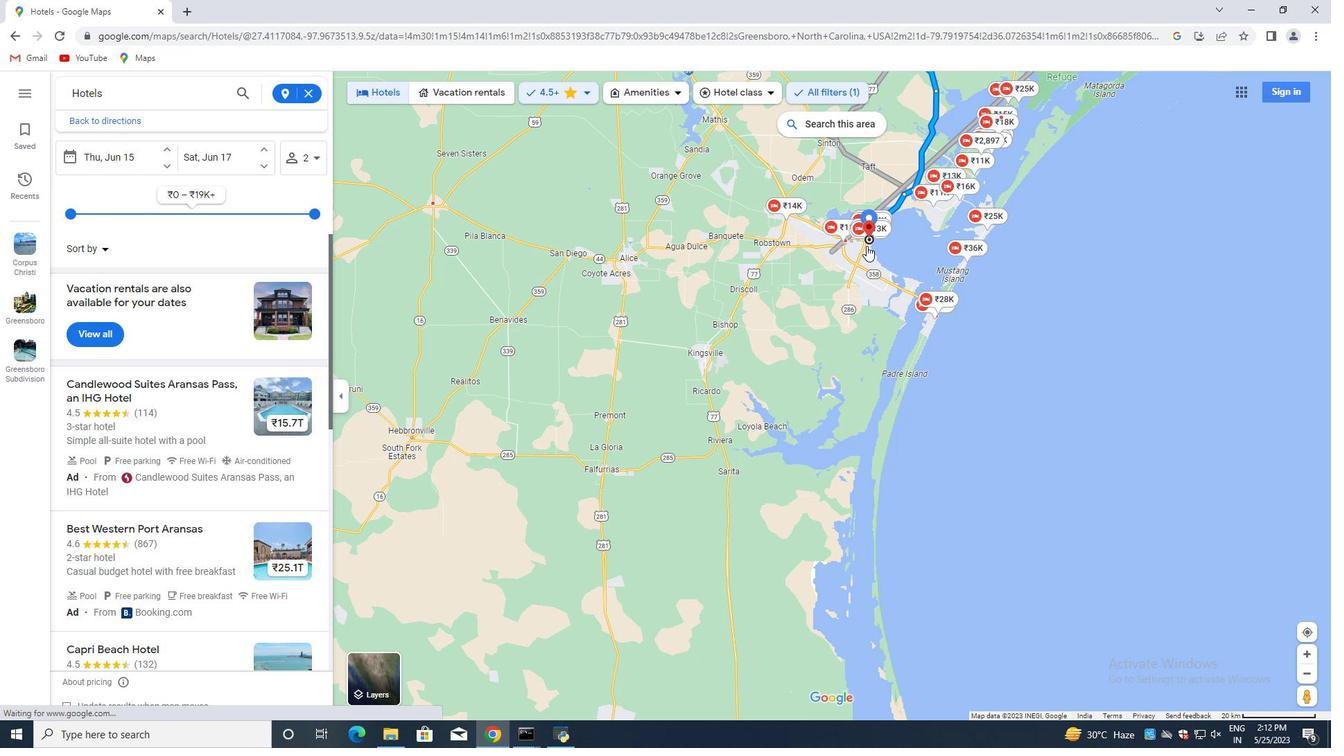 
Action: Mouse scrolled (866, 246) with delta (0, 0)
Screenshot: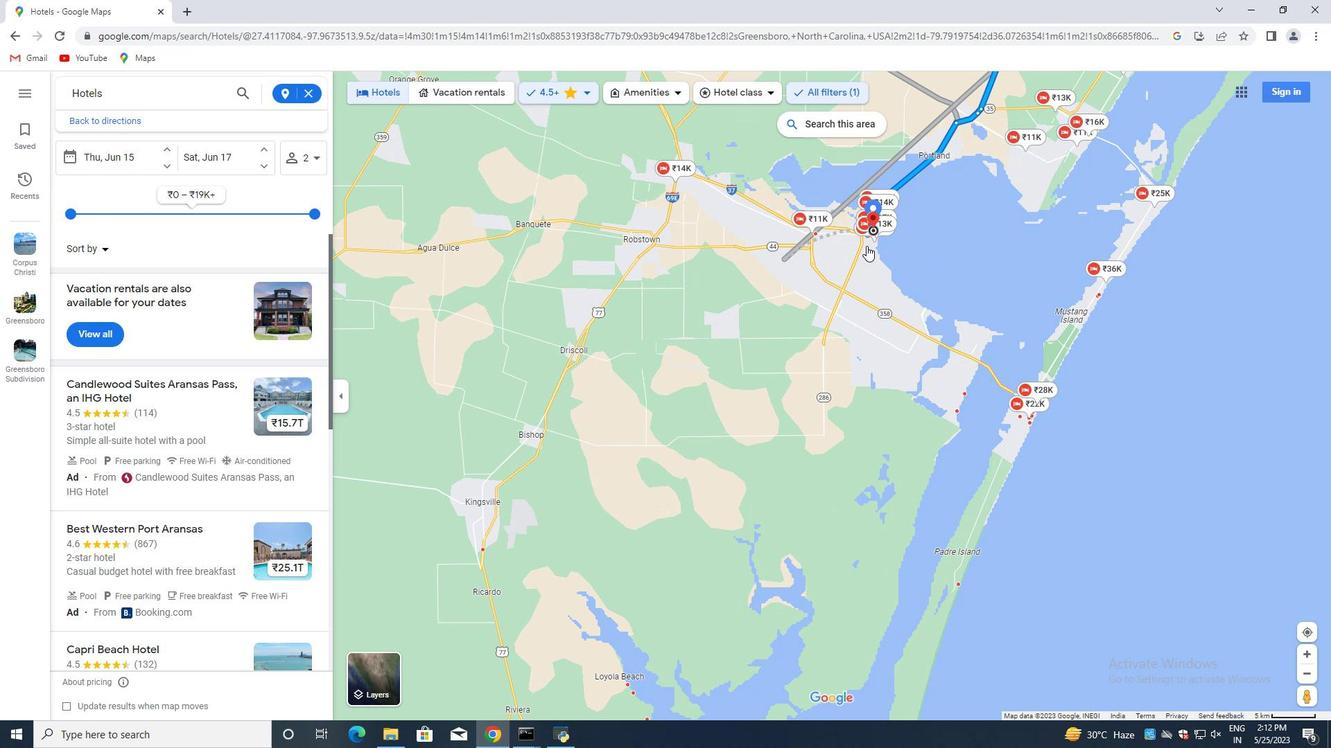 
Action: Mouse scrolled (866, 246) with delta (0, 0)
Screenshot: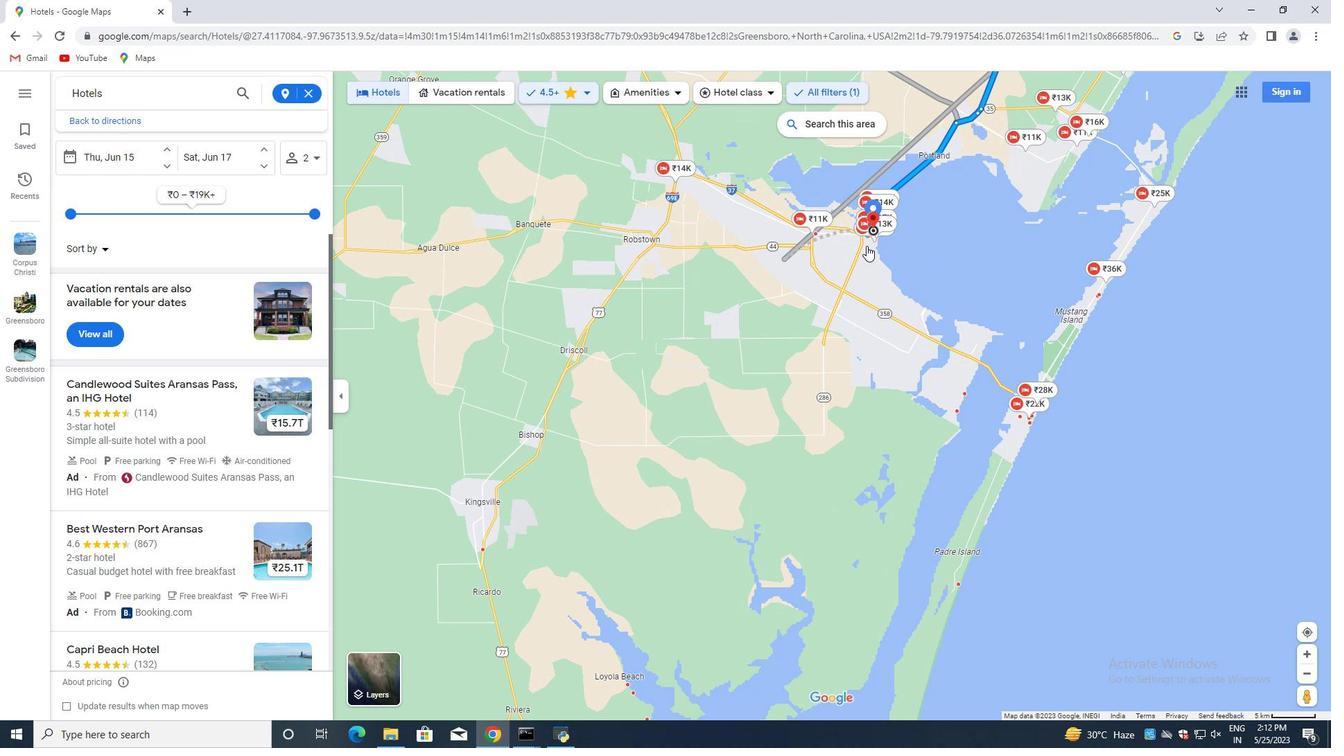 
Action: Mouse scrolled (866, 246) with delta (0, 0)
Screenshot: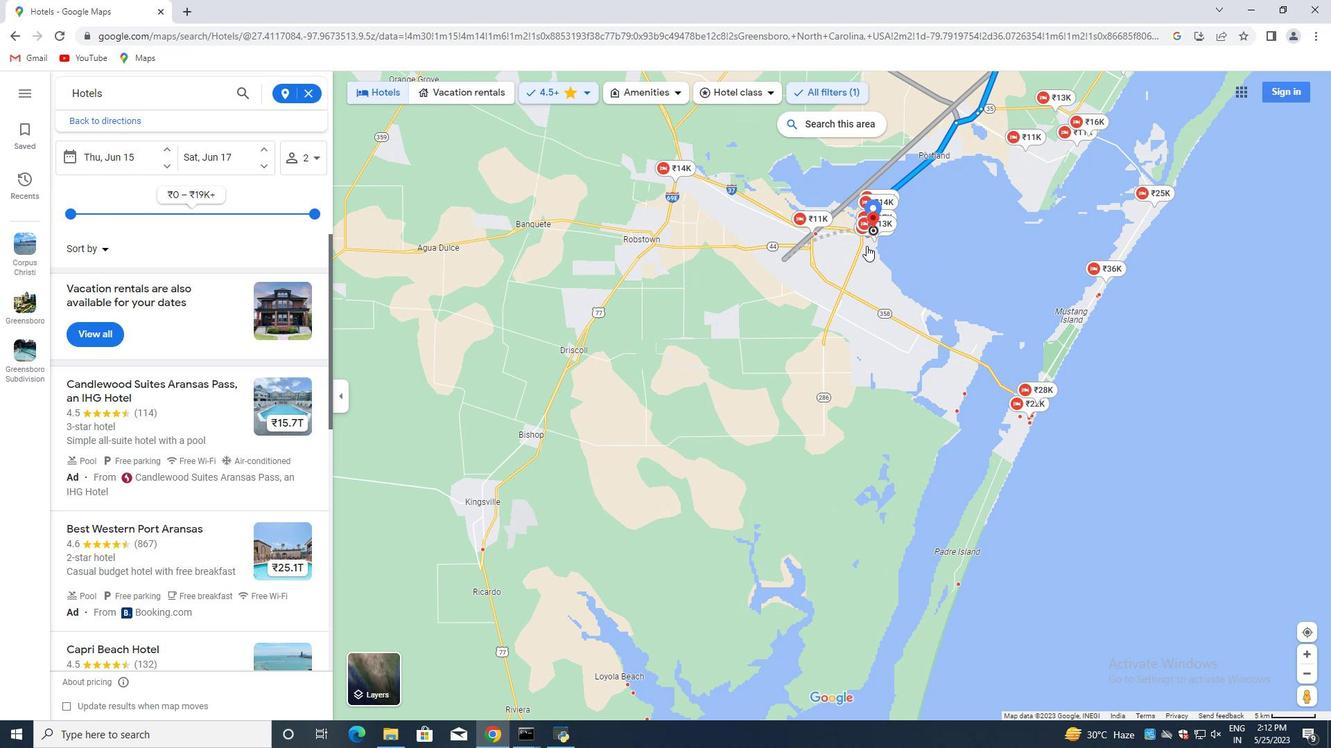 
Action: Mouse scrolled (866, 246) with delta (0, 0)
Screenshot: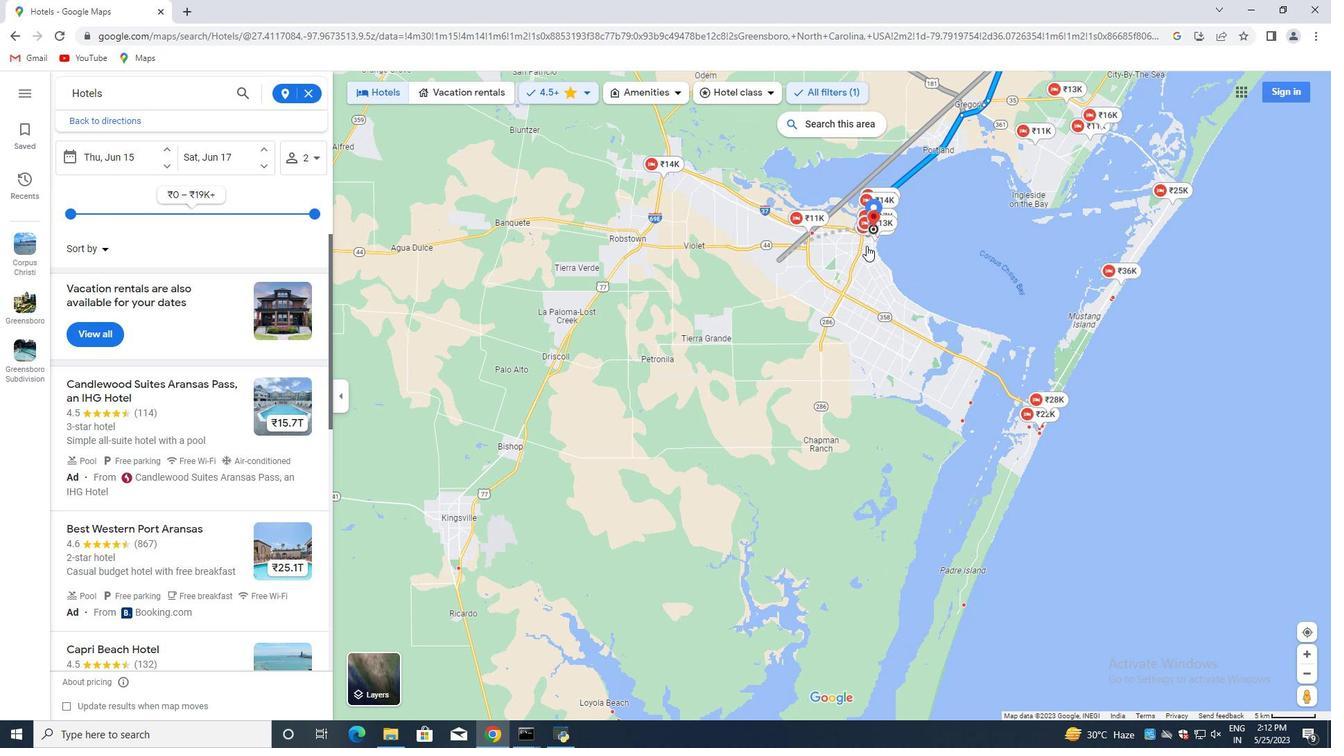 
Action: Mouse scrolled (866, 246) with delta (0, 0)
Screenshot: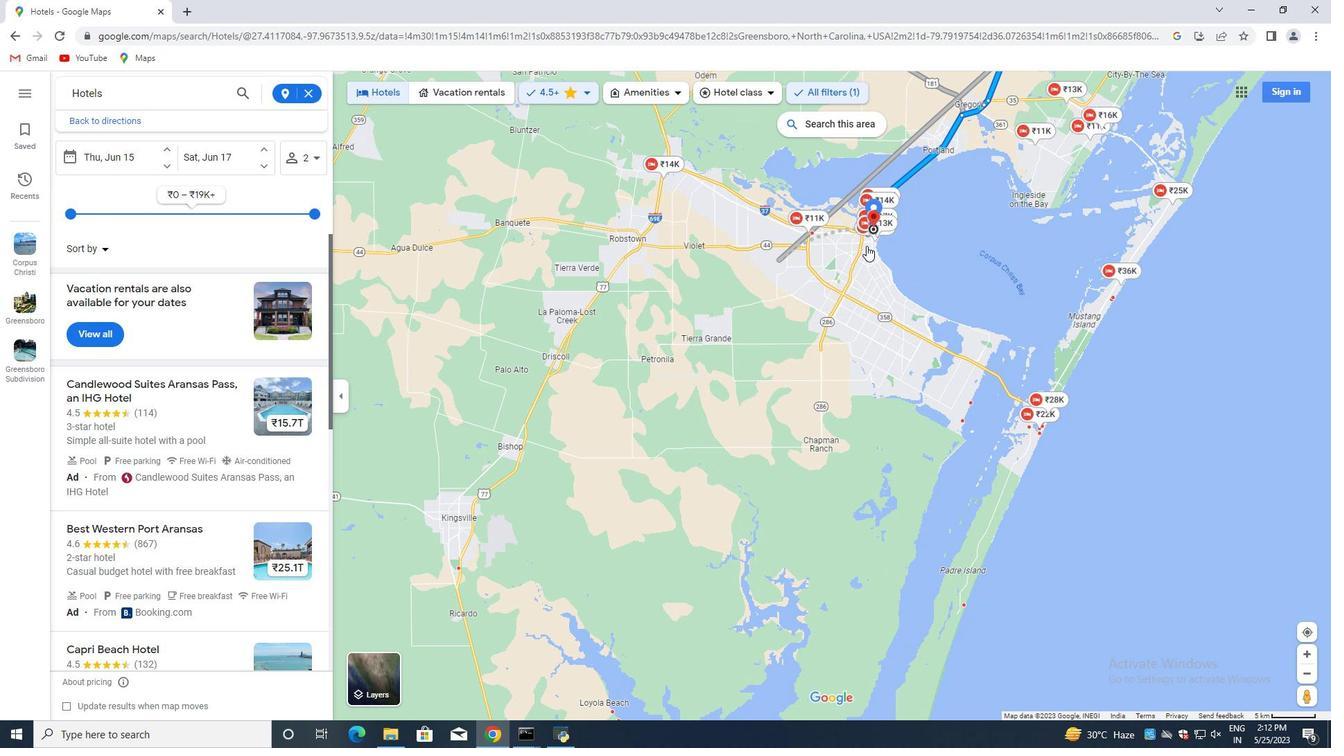 
Action: Mouse moved to (912, 205)
Screenshot: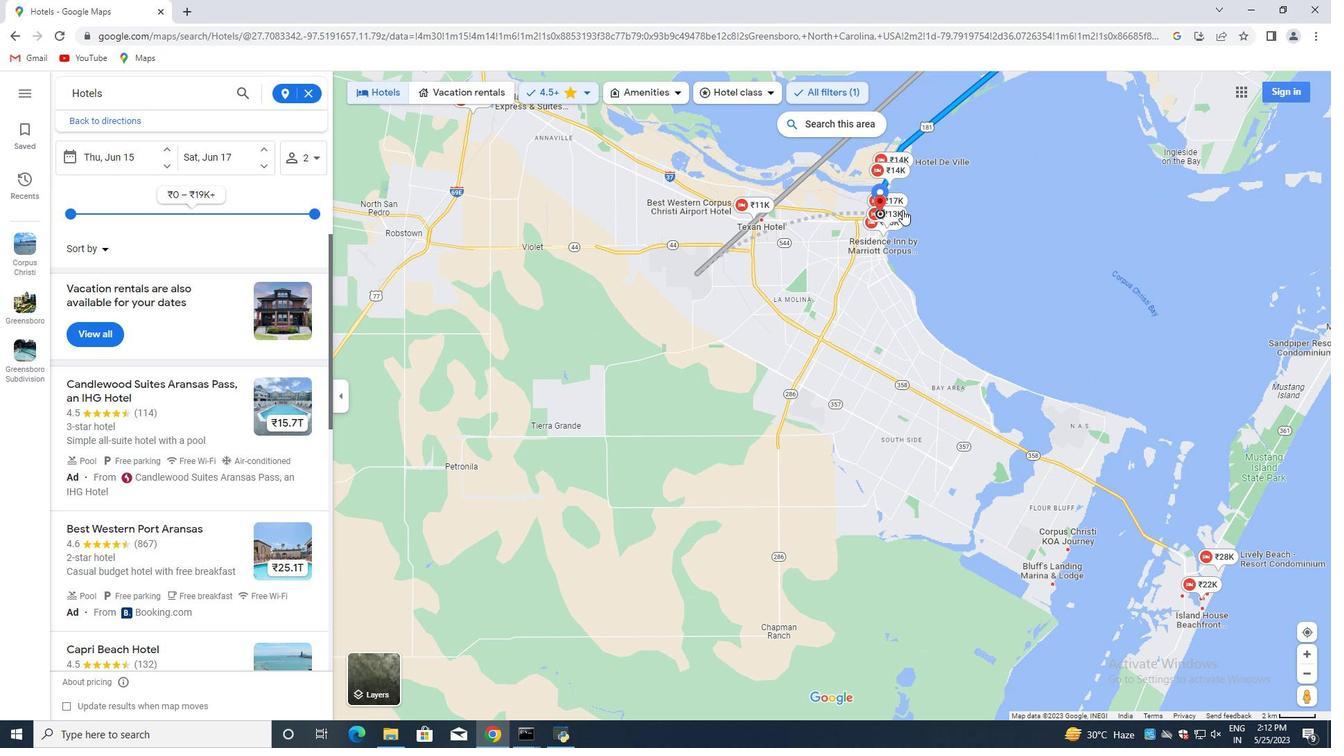 
Action: Mouse scrolled (912, 206) with delta (0, 0)
Screenshot: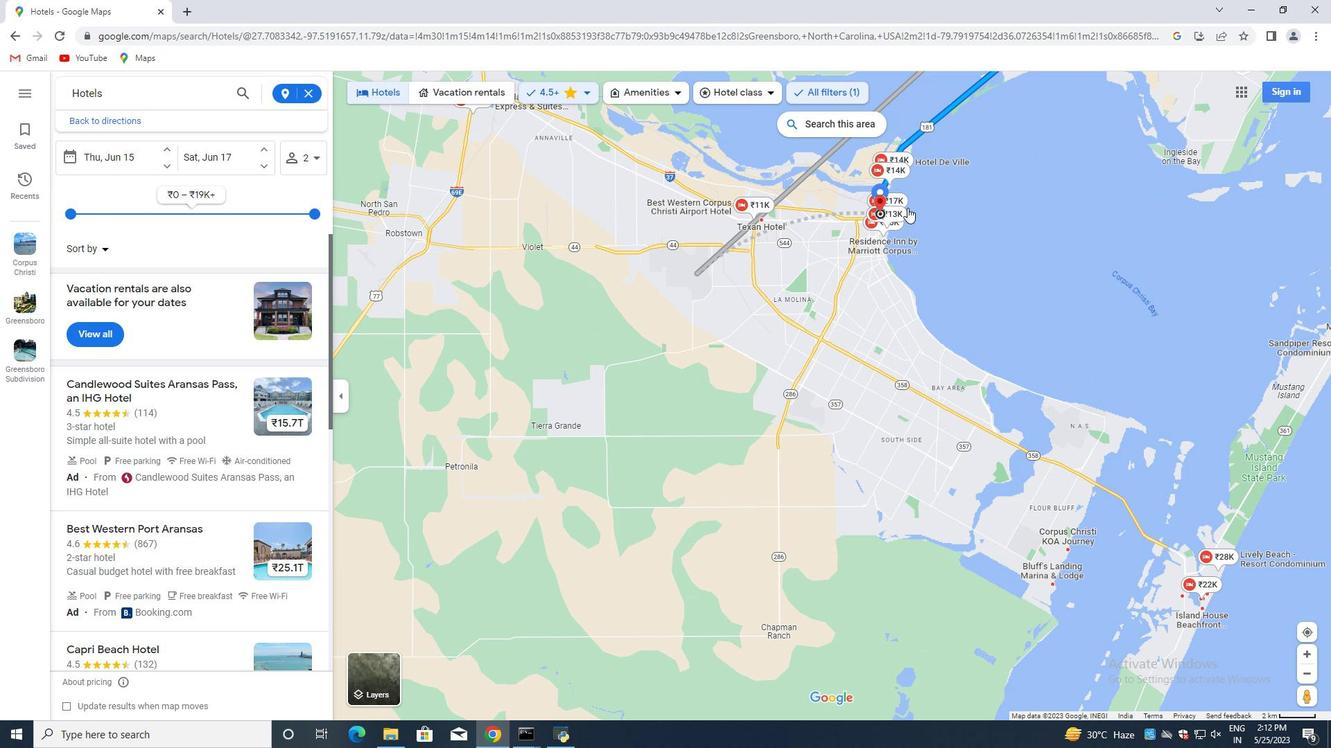 
Action: Mouse moved to (913, 205)
Screenshot: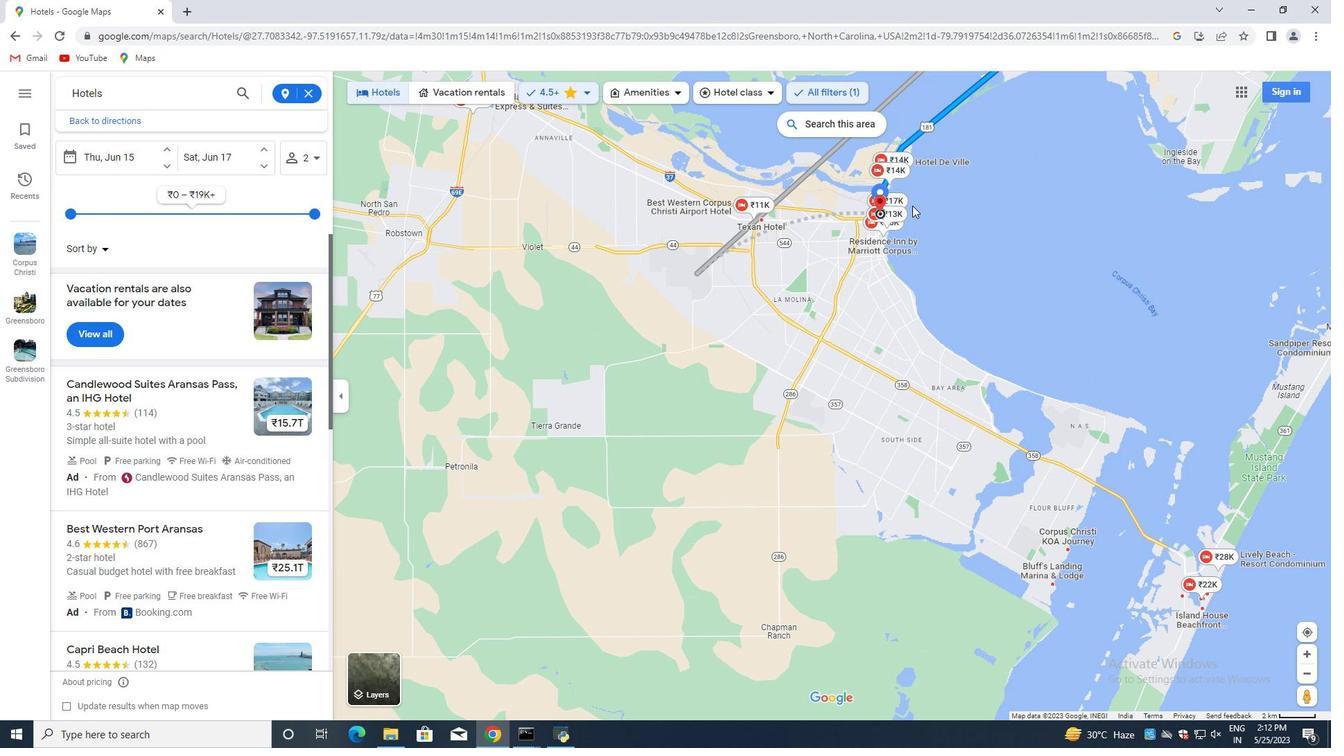
Action: Mouse scrolled (913, 205) with delta (0, 0)
Screenshot: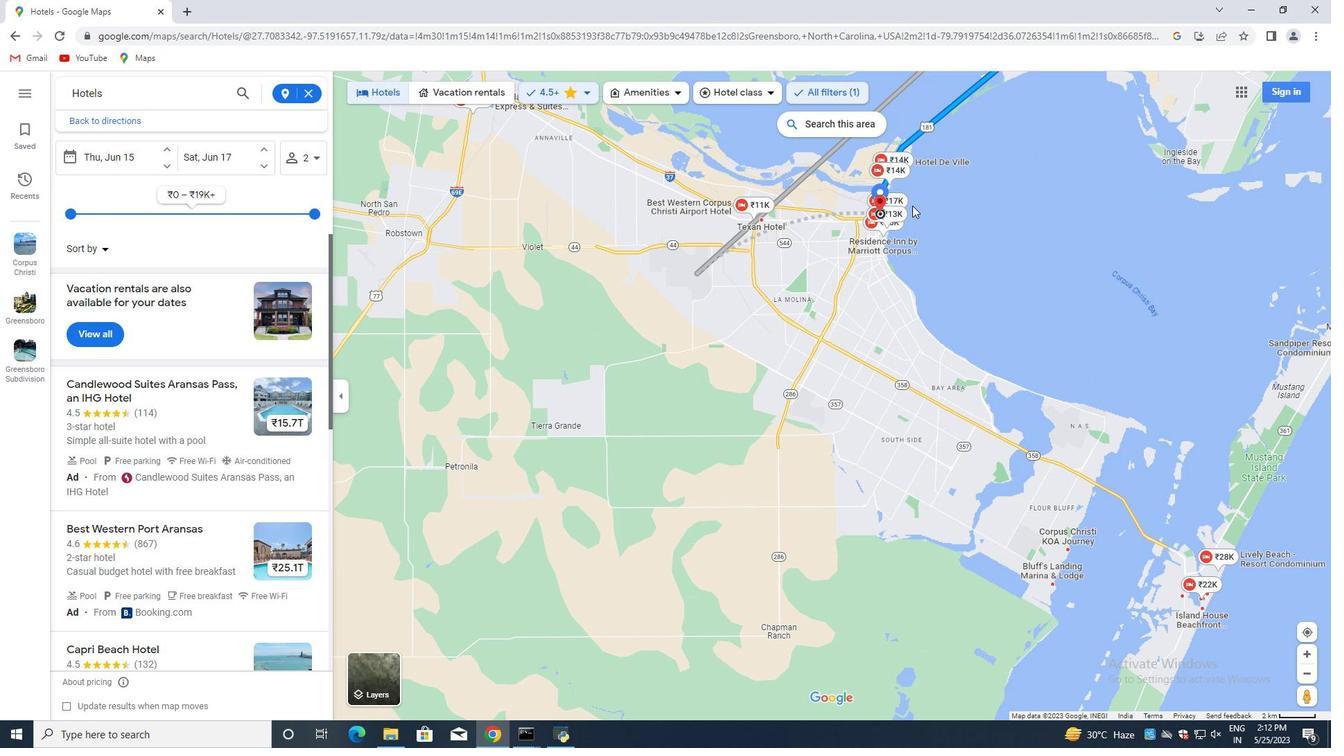
Action: Mouse scrolled (913, 205) with delta (0, 0)
Screenshot: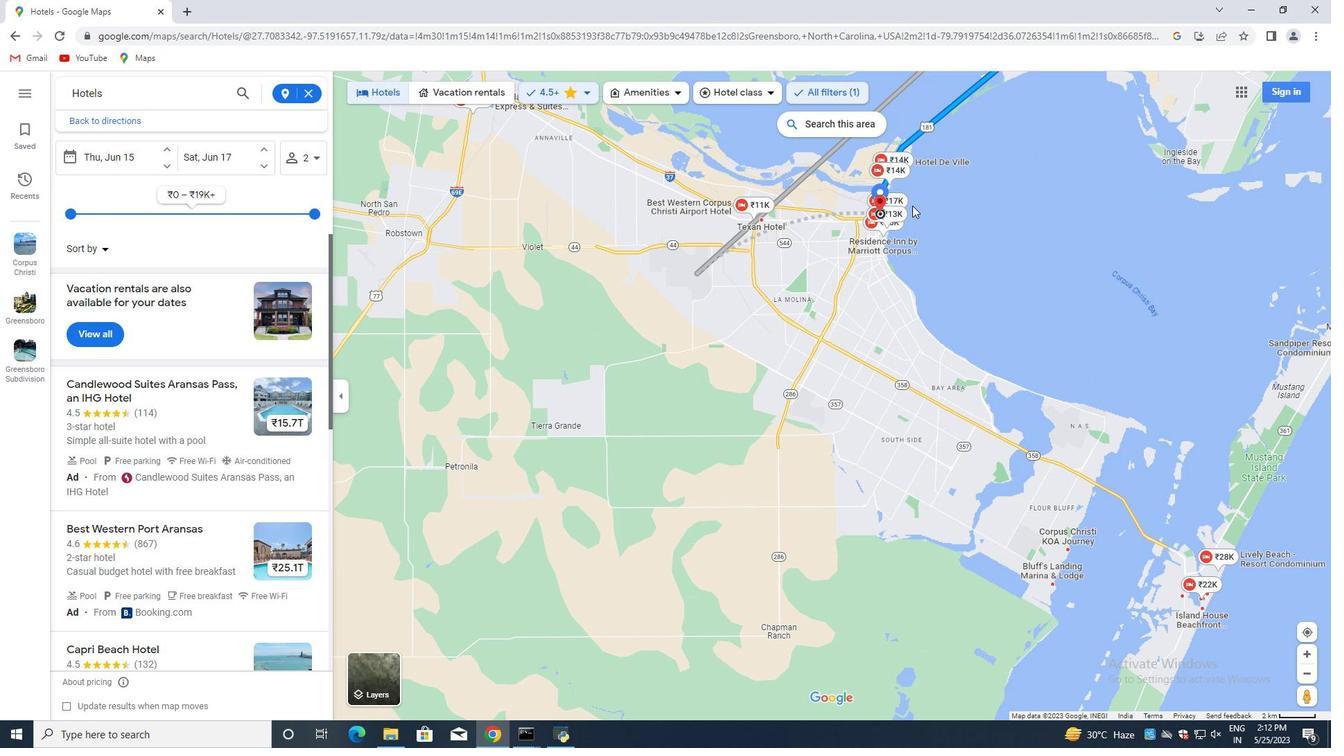 
Action: Mouse scrolled (913, 205) with delta (0, 0)
Screenshot: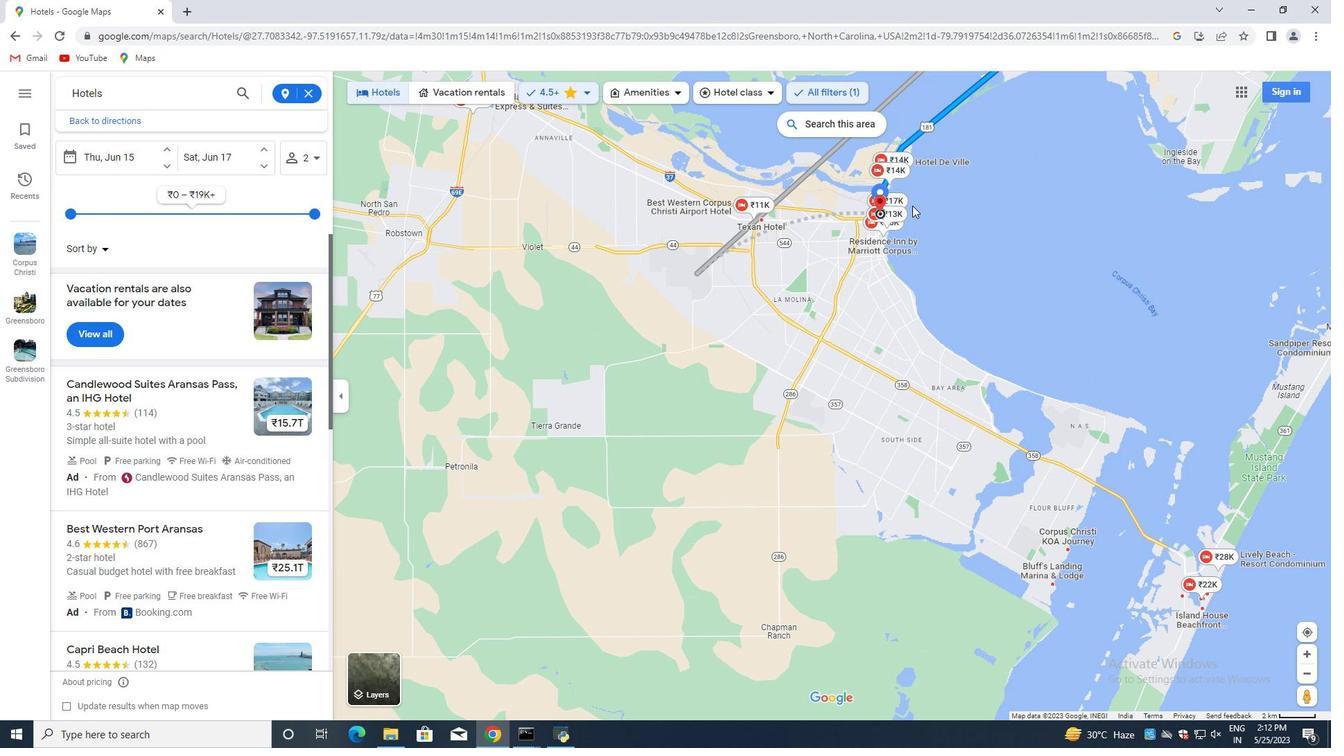 
Action: Mouse scrolled (913, 205) with delta (0, 0)
Screenshot: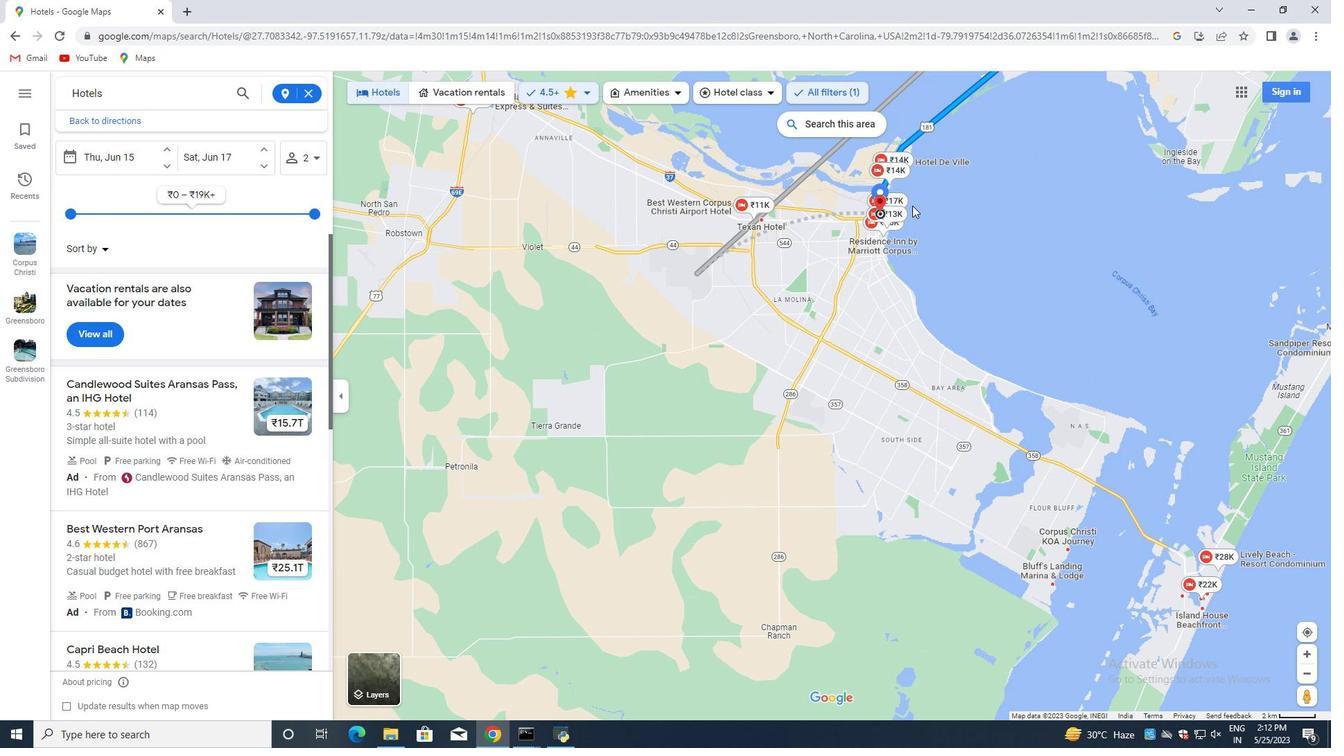 
Action: Mouse moved to (826, 221)
Screenshot: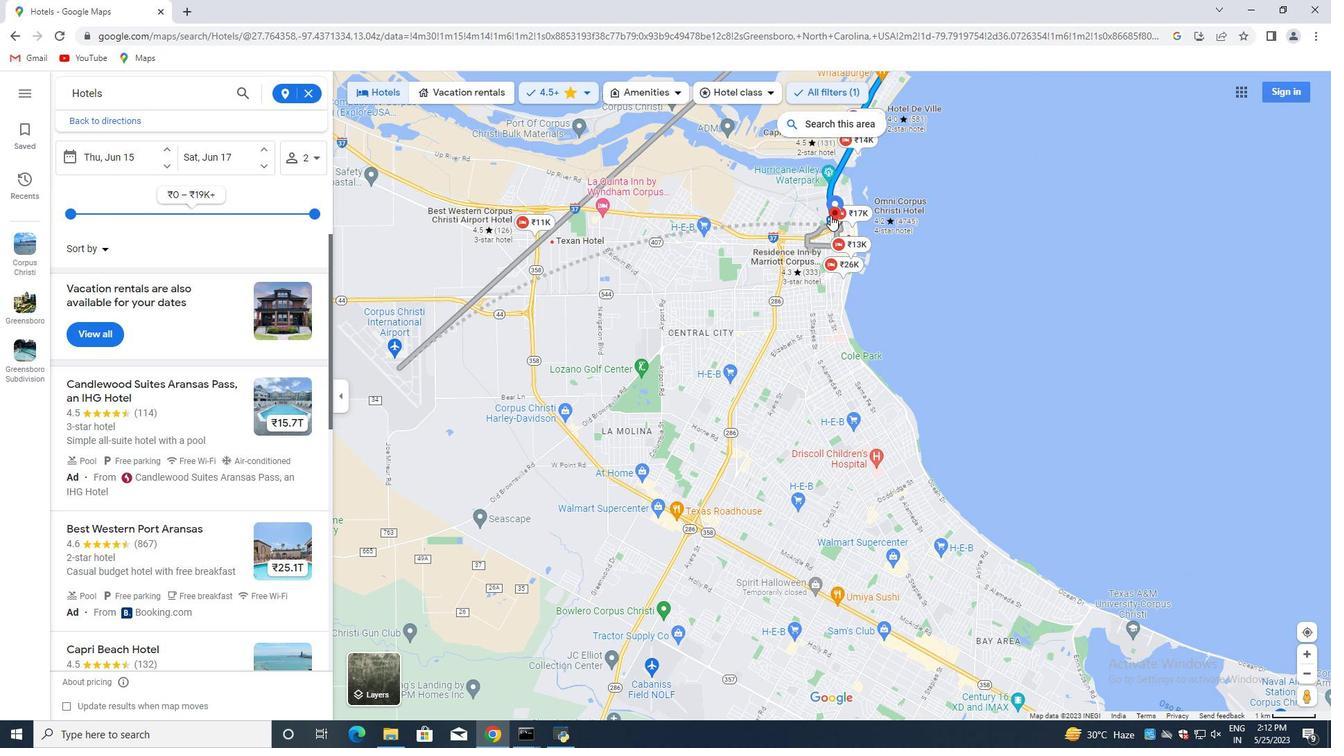 
Action: Mouse scrolled (826, 221) with delta (0, 0)
Screenshot: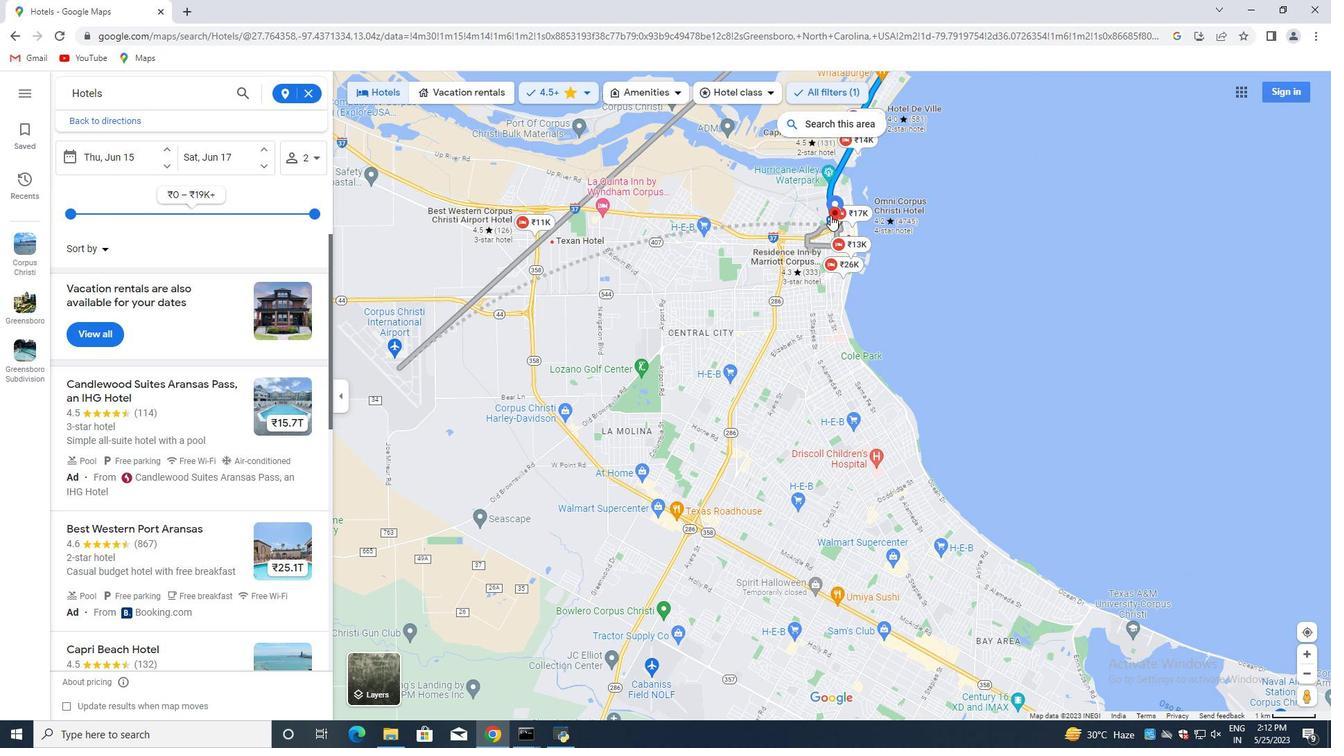 
Action: Mouse scrolled (826, 221) with delta (0, 0)
Screenshot: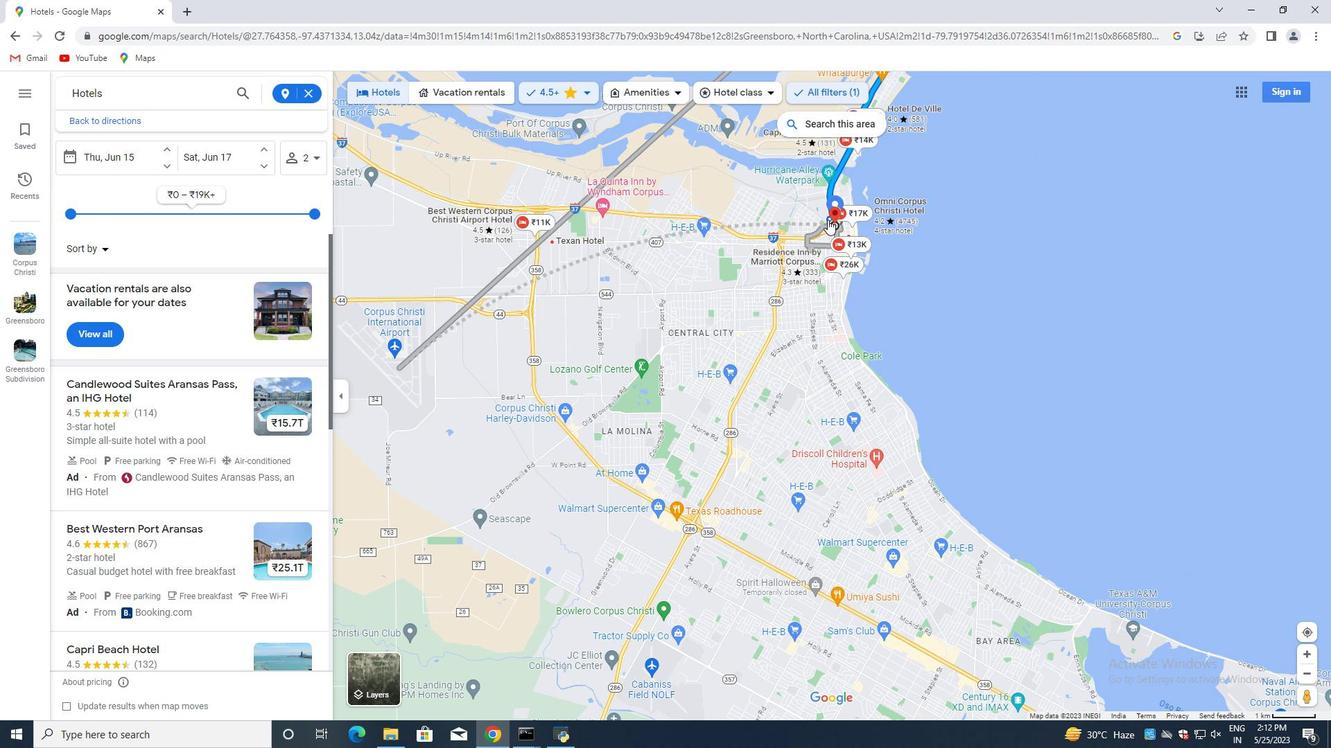 
Action: Mouse scrolled (826, 221) with delta (0, 0)
Screenshot: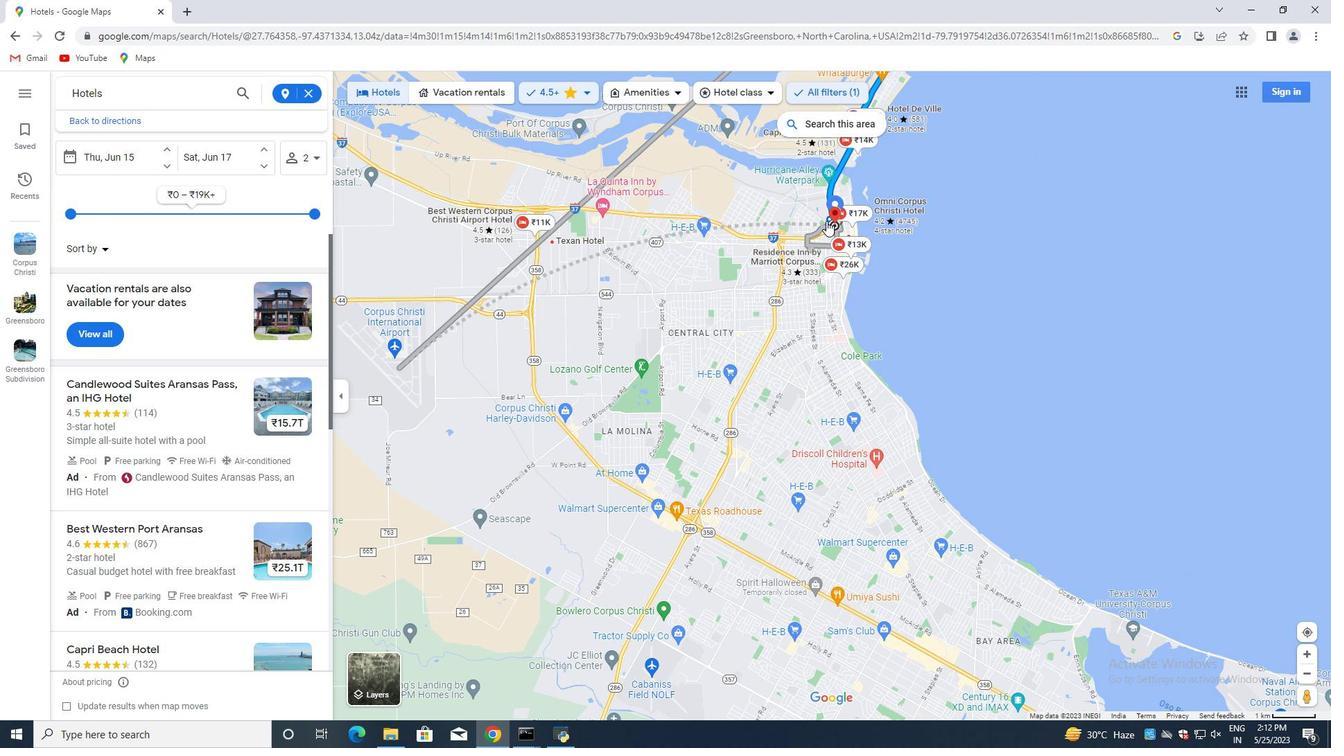 
Action: Mouse scrolled (826, 221) with delta (0, 0)
Screenshot: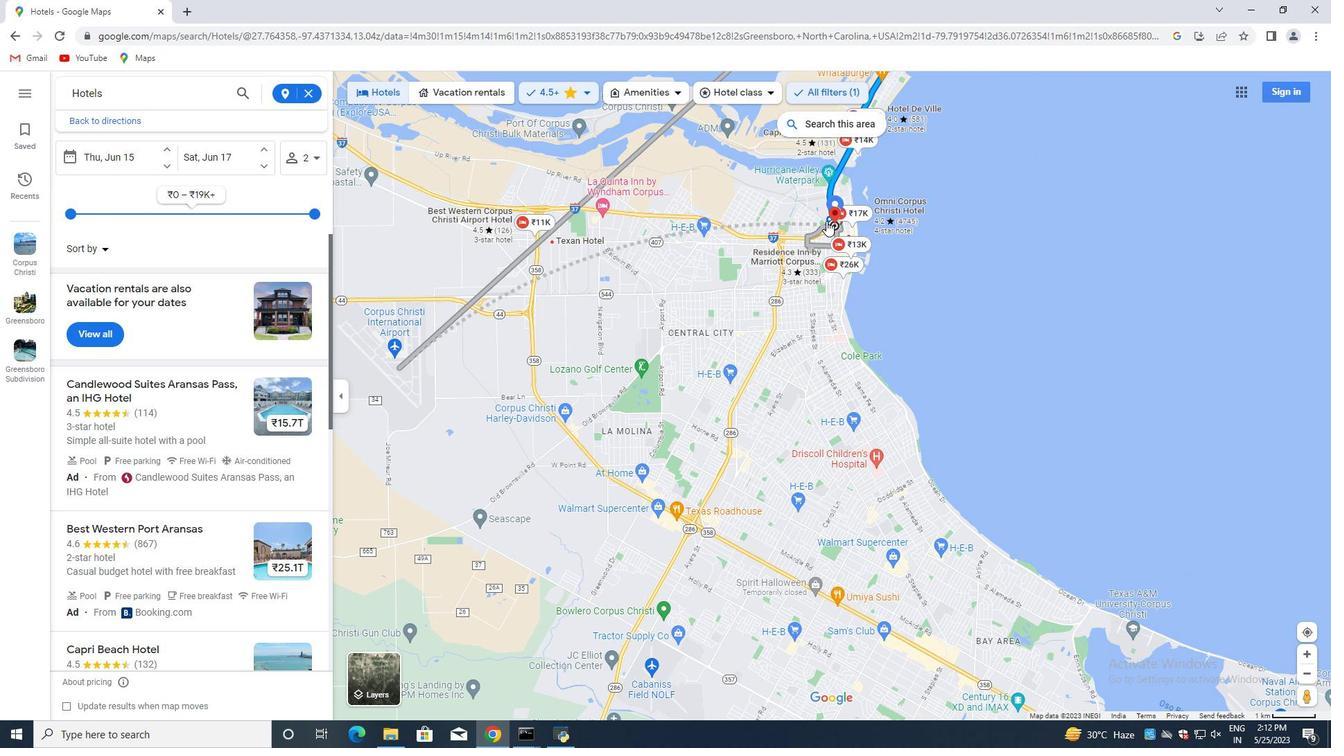 
Action: Mouse scrolled (826, 221) with delta (0, 0)
Screenshot: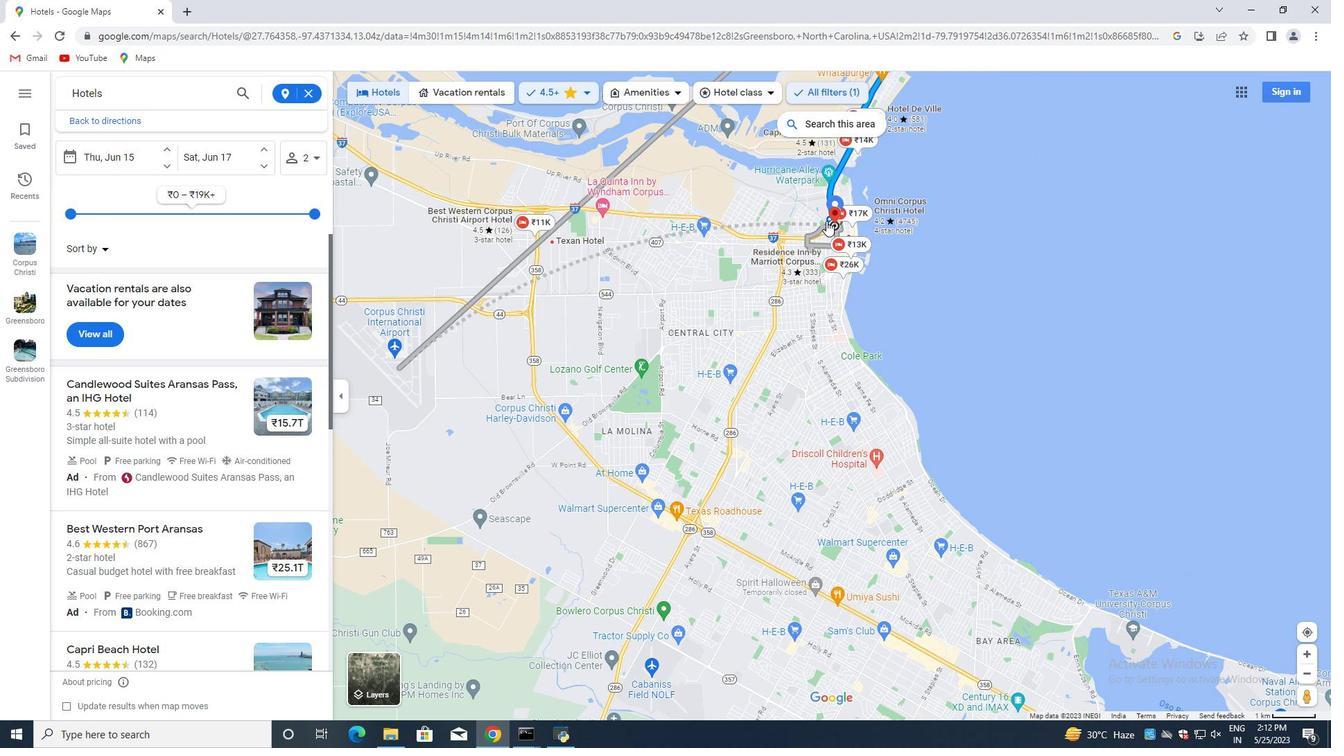
Action: Mouse scrolled (826, 221) with delta (0, 0)
Screenshot: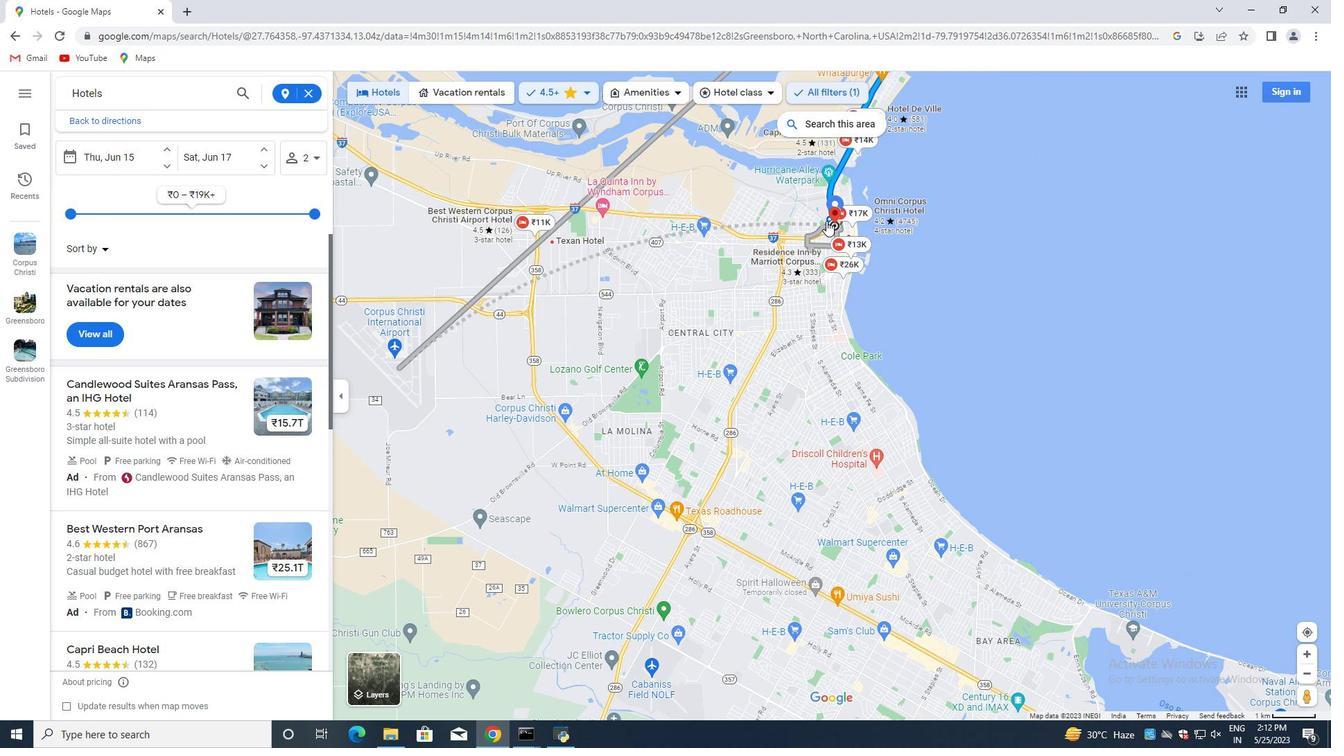 
Action: Mouse moved to (836, 258)
Screenshot: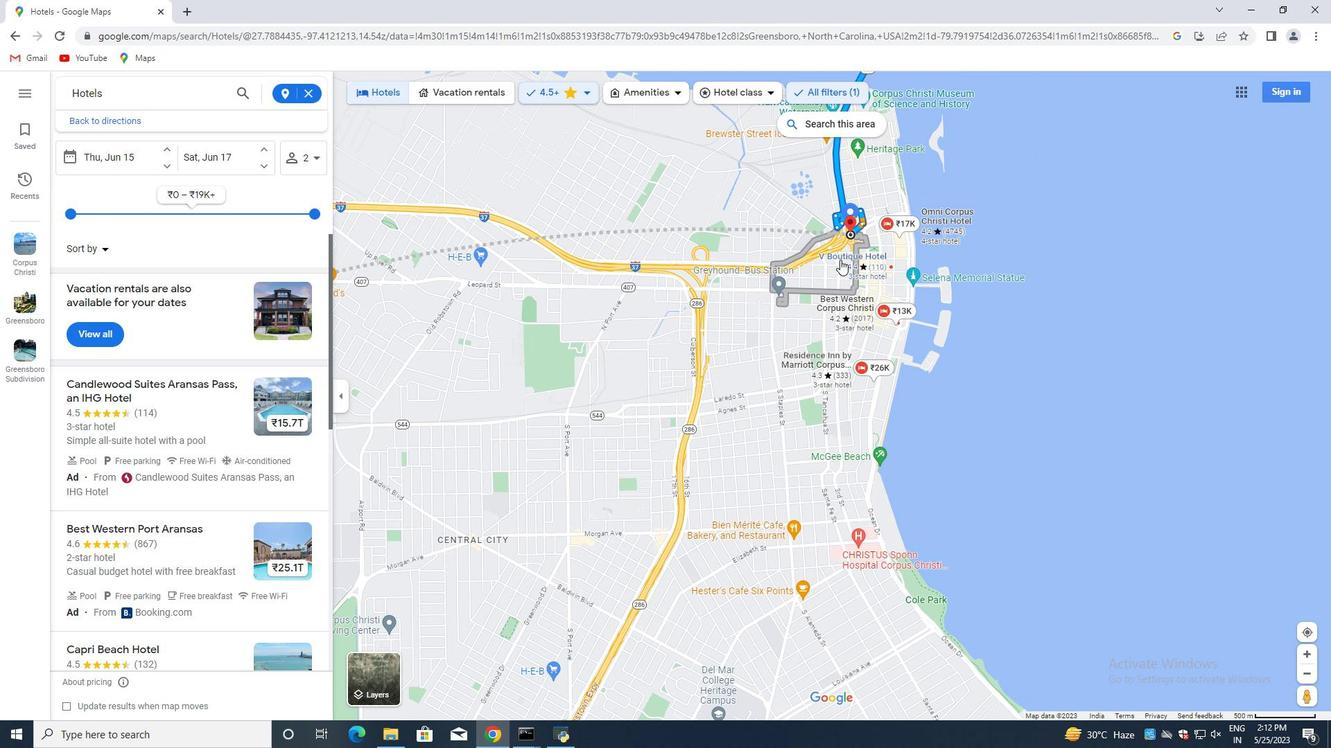 
Action: Mouse scrolled (836, 259) with delta (0, 0)
Screenshot: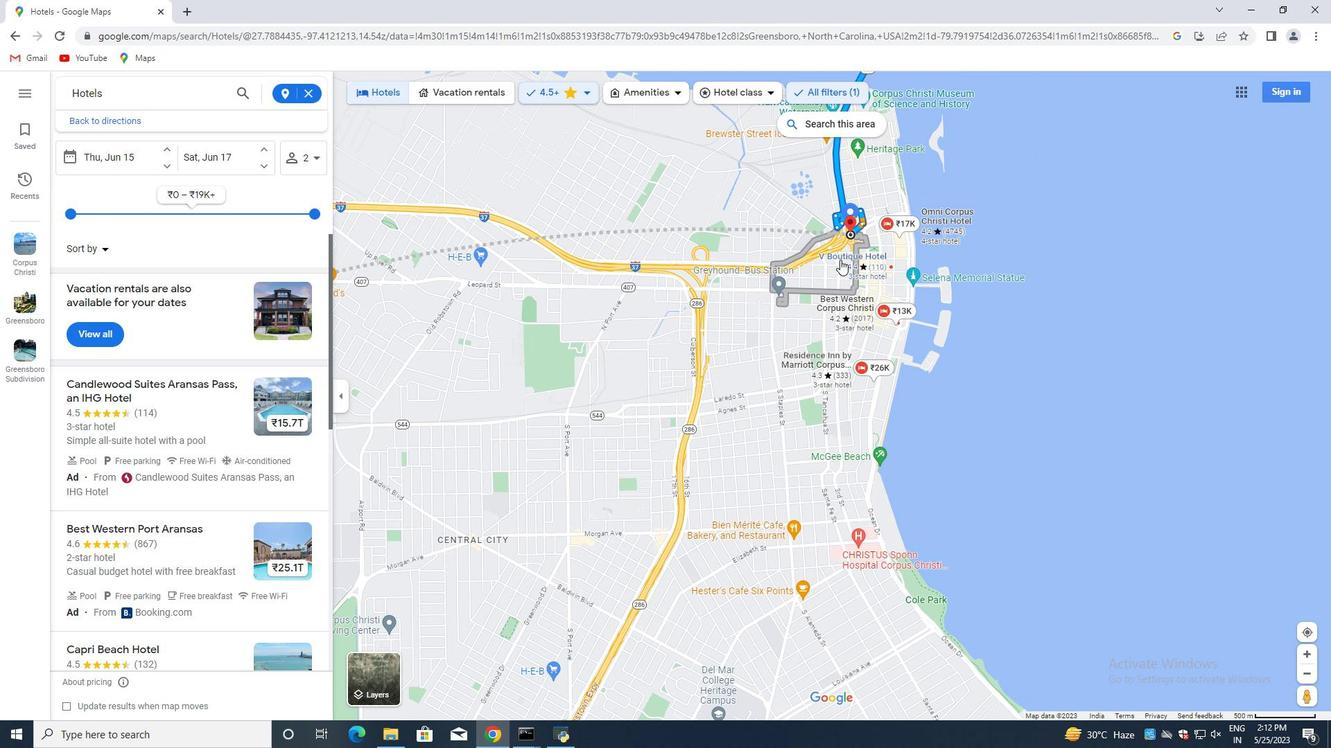 
Action: Mouse moved to (836, 256)
Screenshot: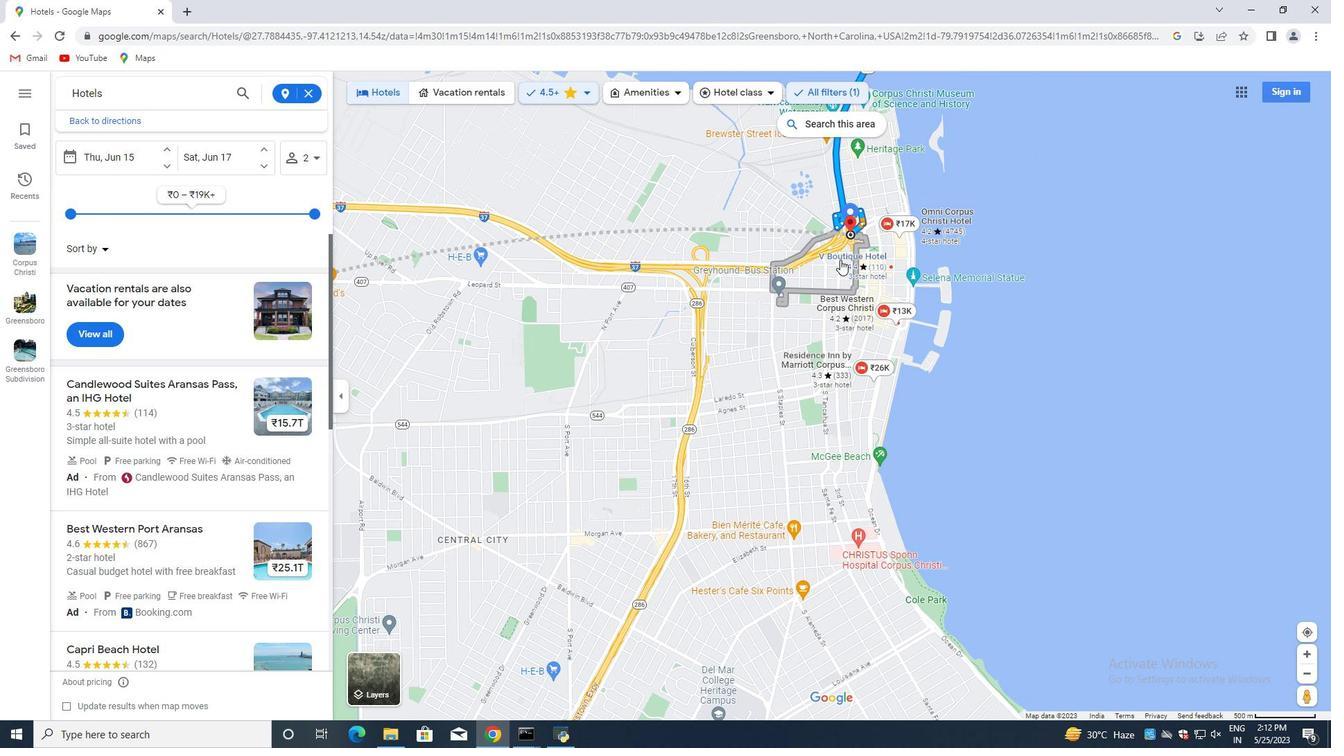 
Action: Mouse scrolled (836, 257) with delta (0, 0)
Screenshot: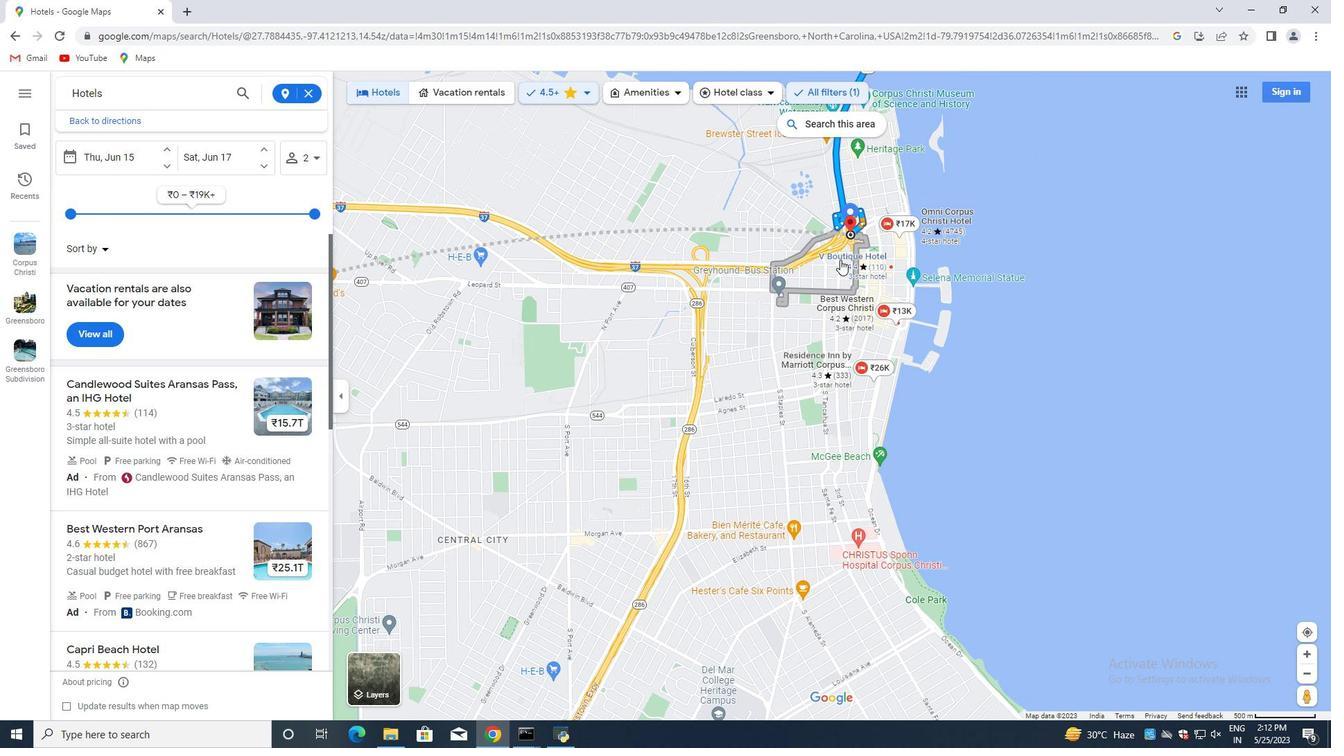 
Action: Mouse moved to (836, 256)
Screenshot: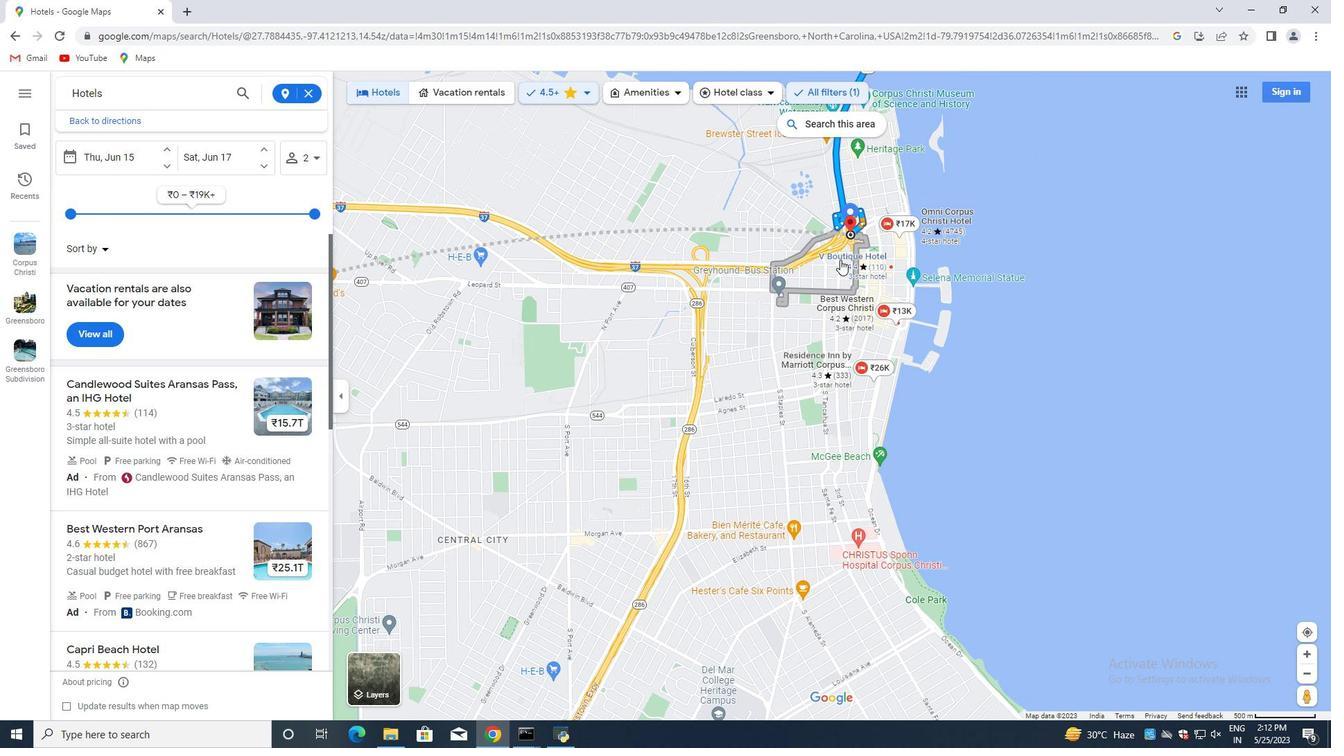 
Action: Mouse scrolled (836, 257) with delta (0, 0)
Screenshot: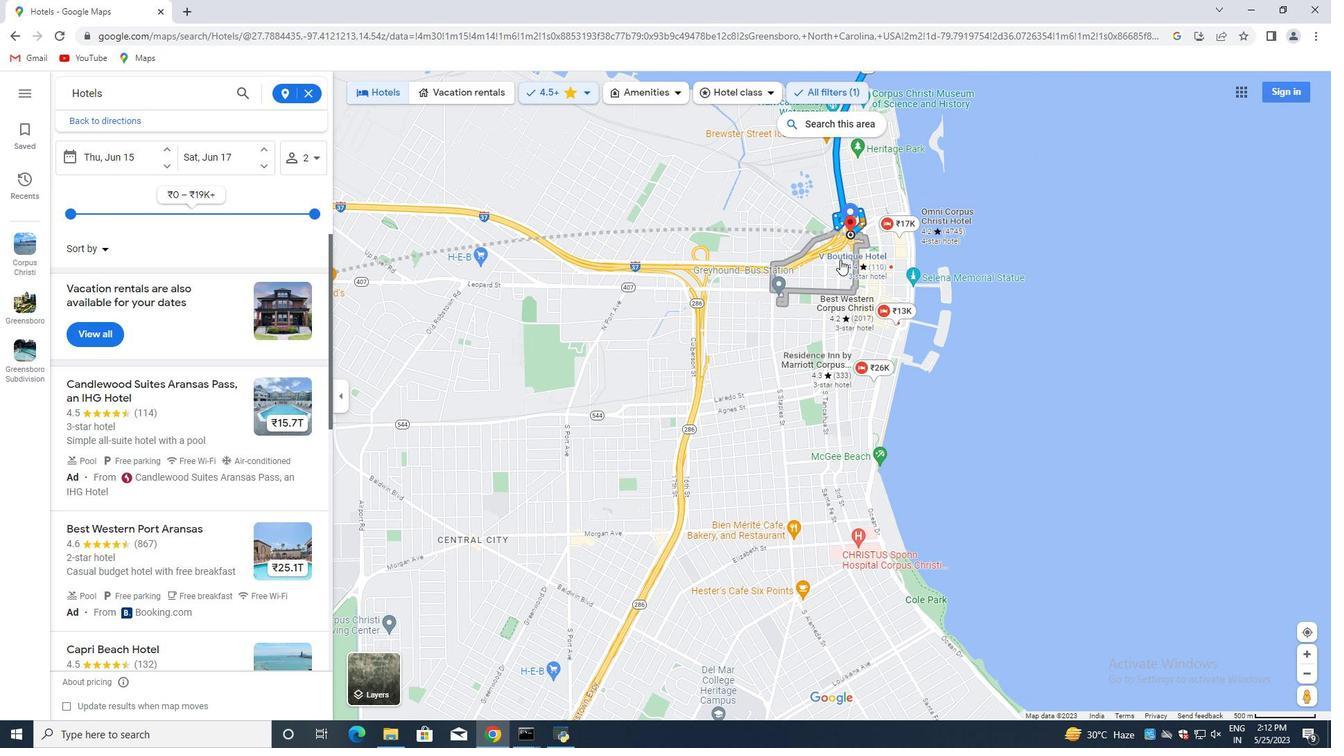 
Action: Mouse scrolled (836, 257) with delta (0, 0)
Screenshot: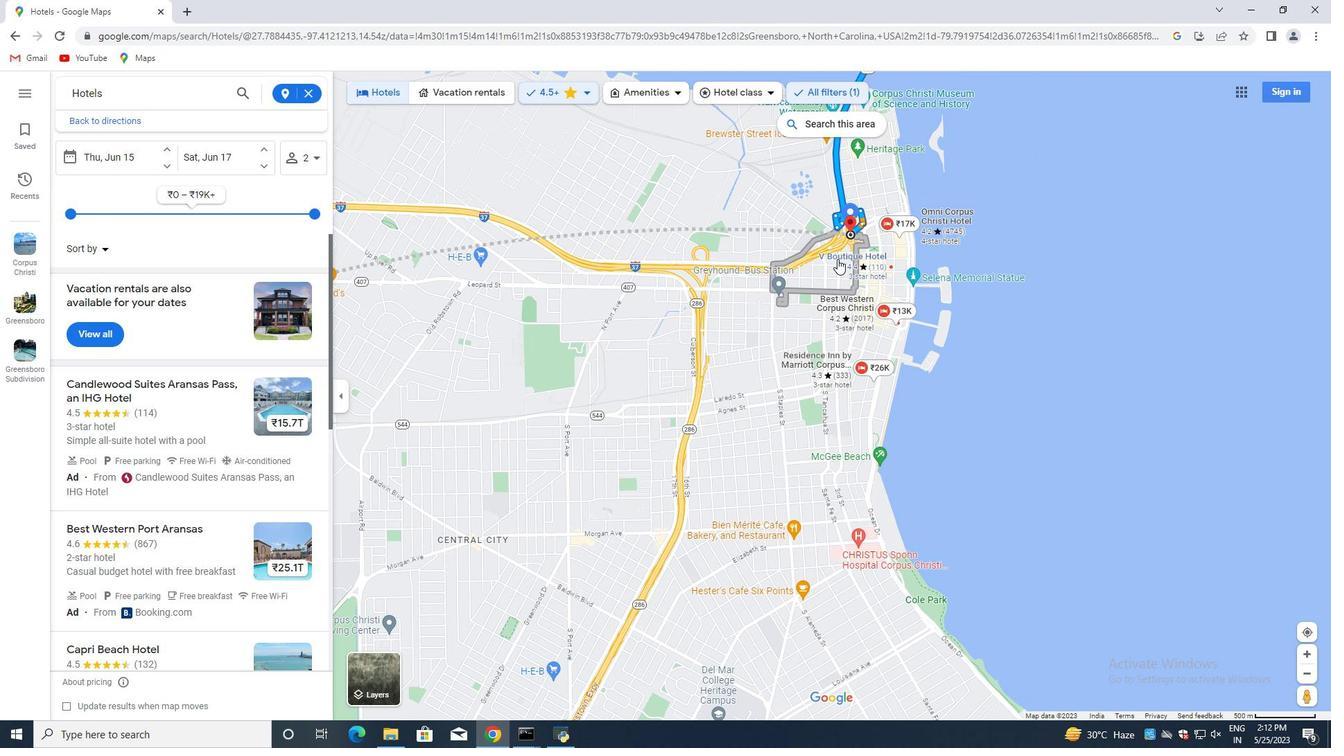 
Action: Mouse scrolled (836, 257) with delta (0, 0)
Screenshot: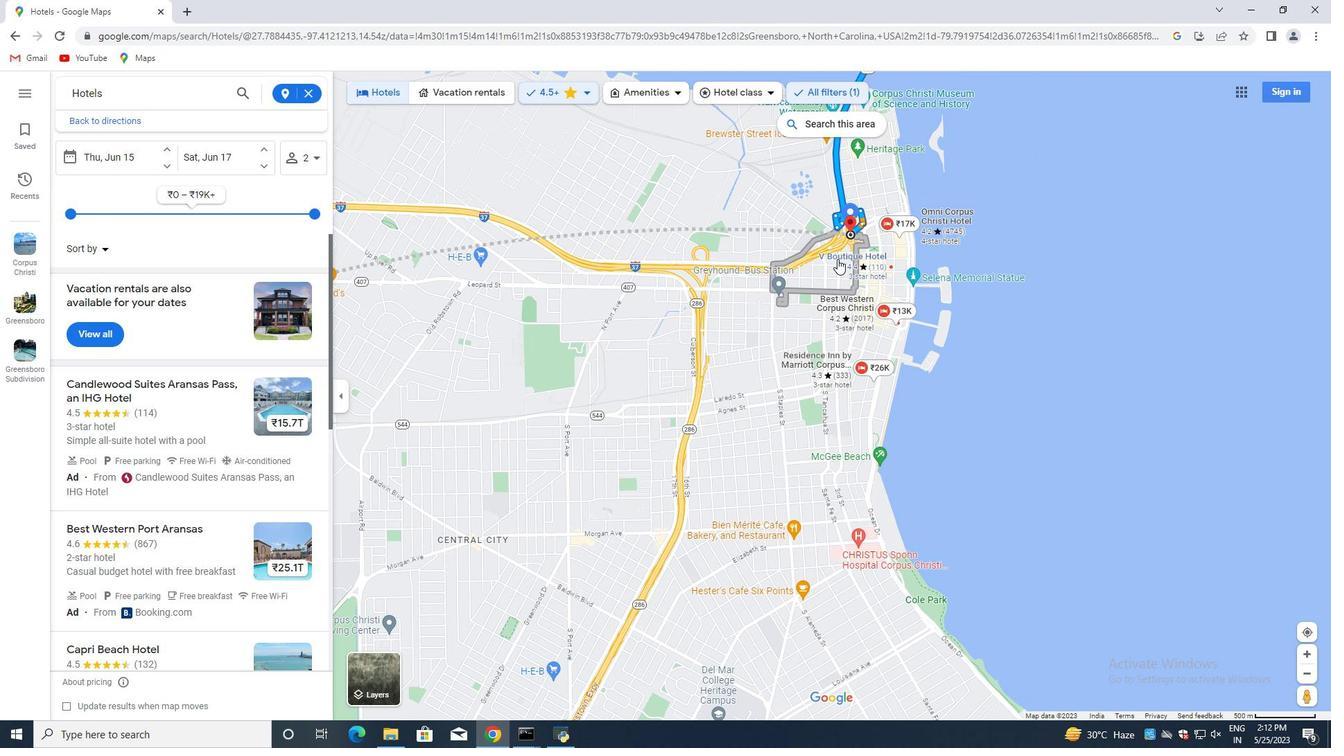 
Action: Mouse scrolled (836, 257) with delta (0, 0)
Screenshot: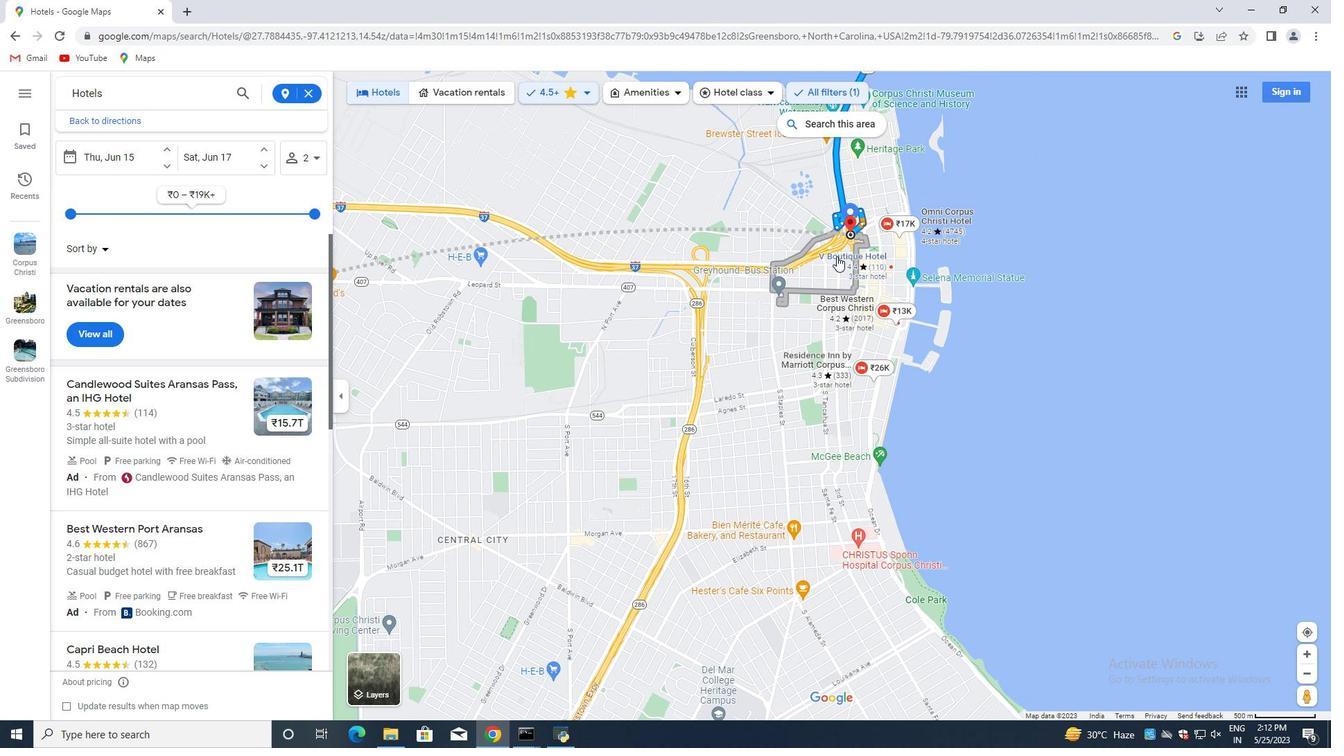 
Action: Mouse moved to (858, 214)
Screenshot: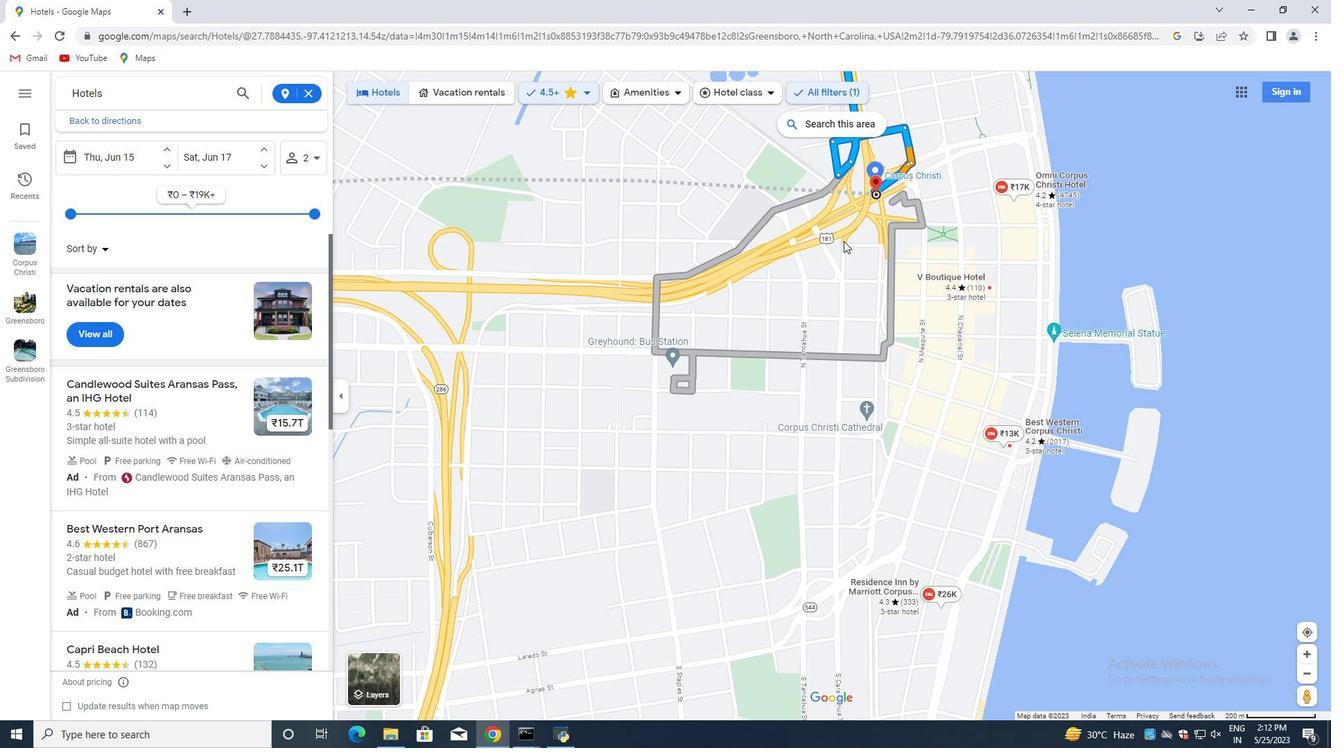 
Action: Mouse scrolled (858, 215) with delta (0, 0)
Screenshot: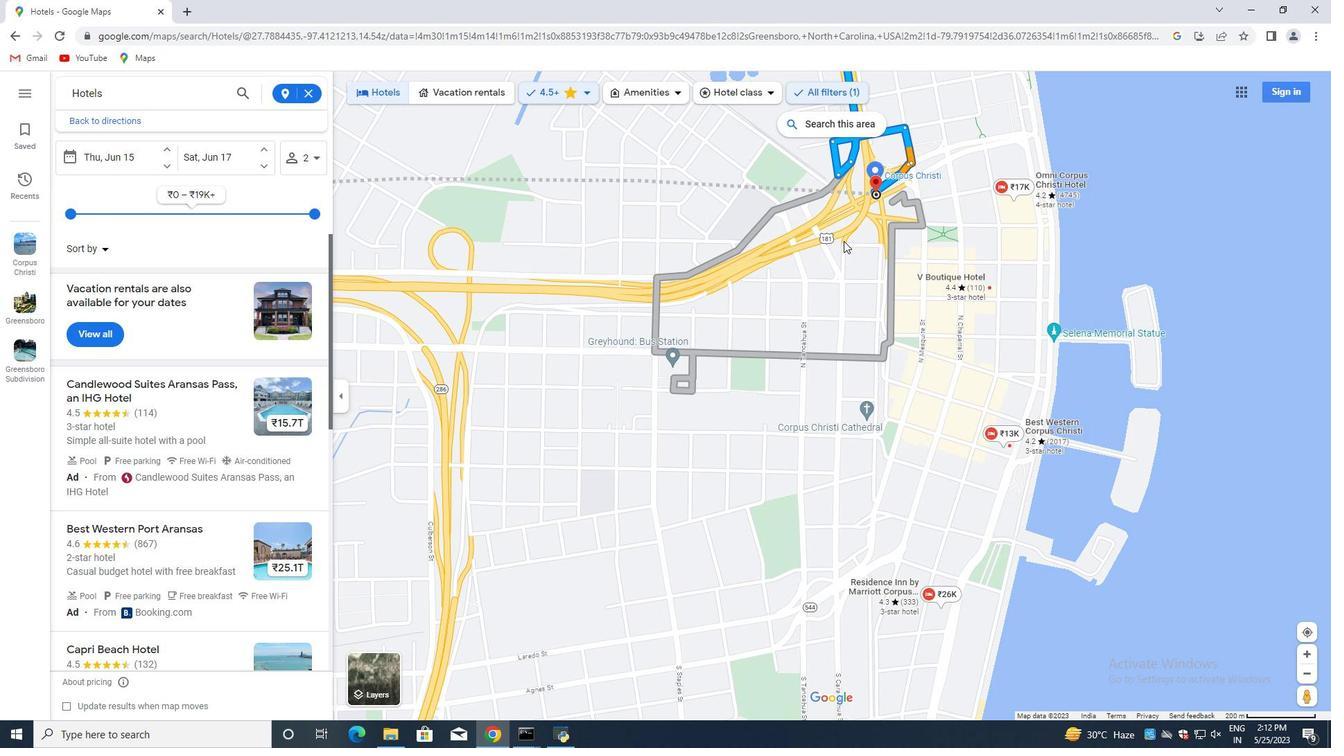 
Action: Mouse scrolled (858, 215) with delta (0, 0)
Screenshot: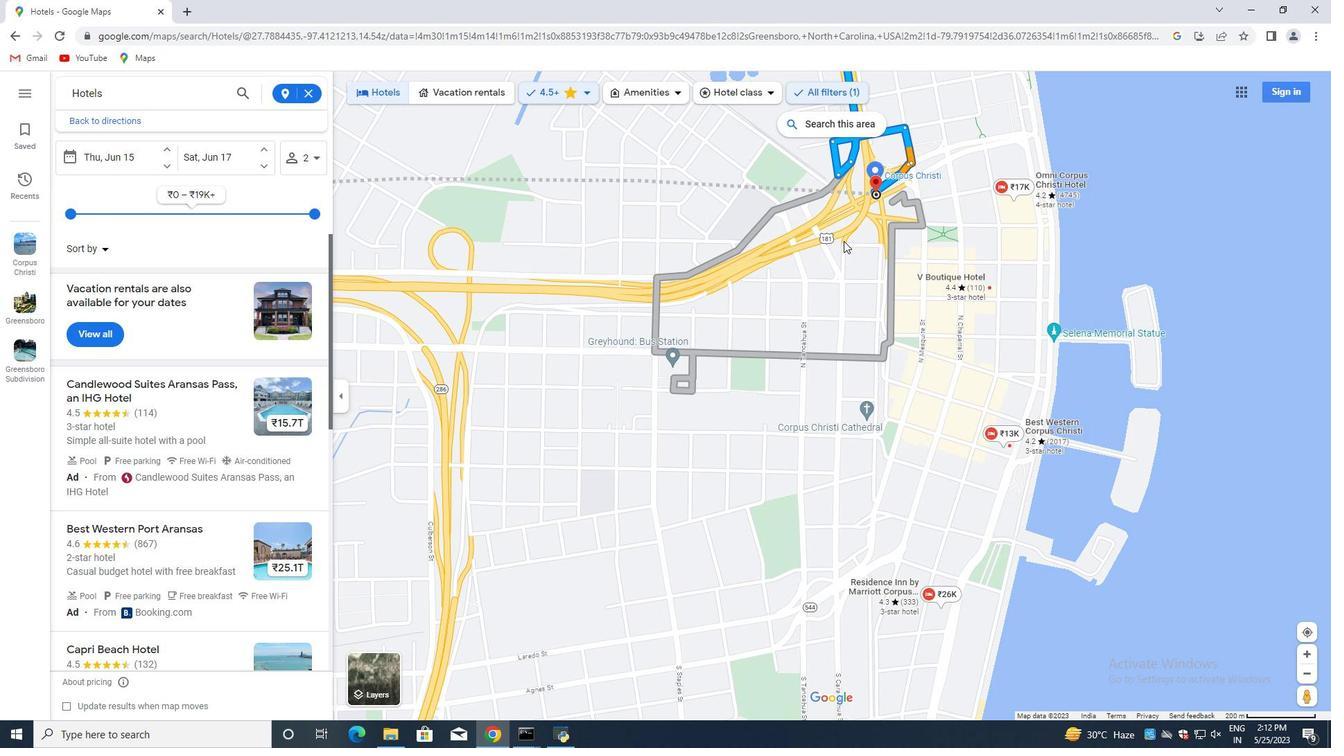 
Action: Mouse scrolled (858, 215) with delta (0, 0)
Screenshot: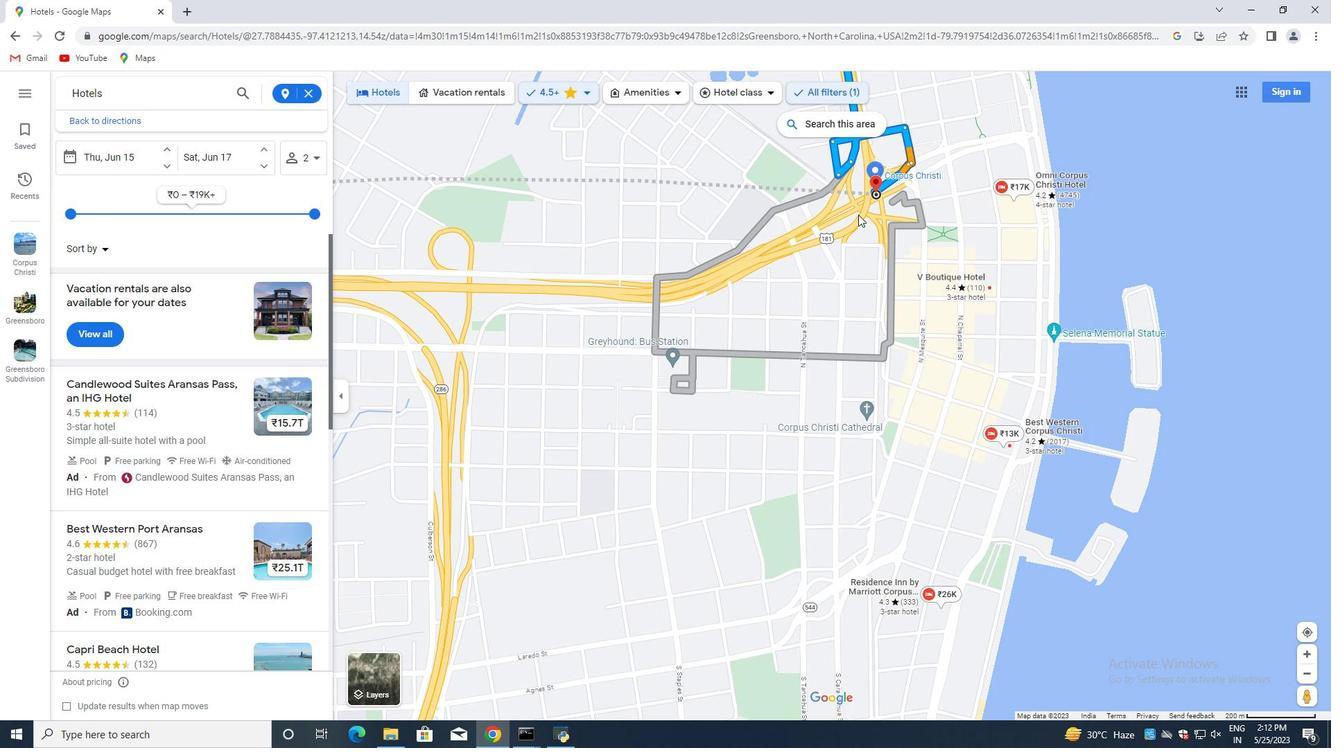
Action: Mouse scrolled (858, 215) with delta (0, 0)
Screenshot: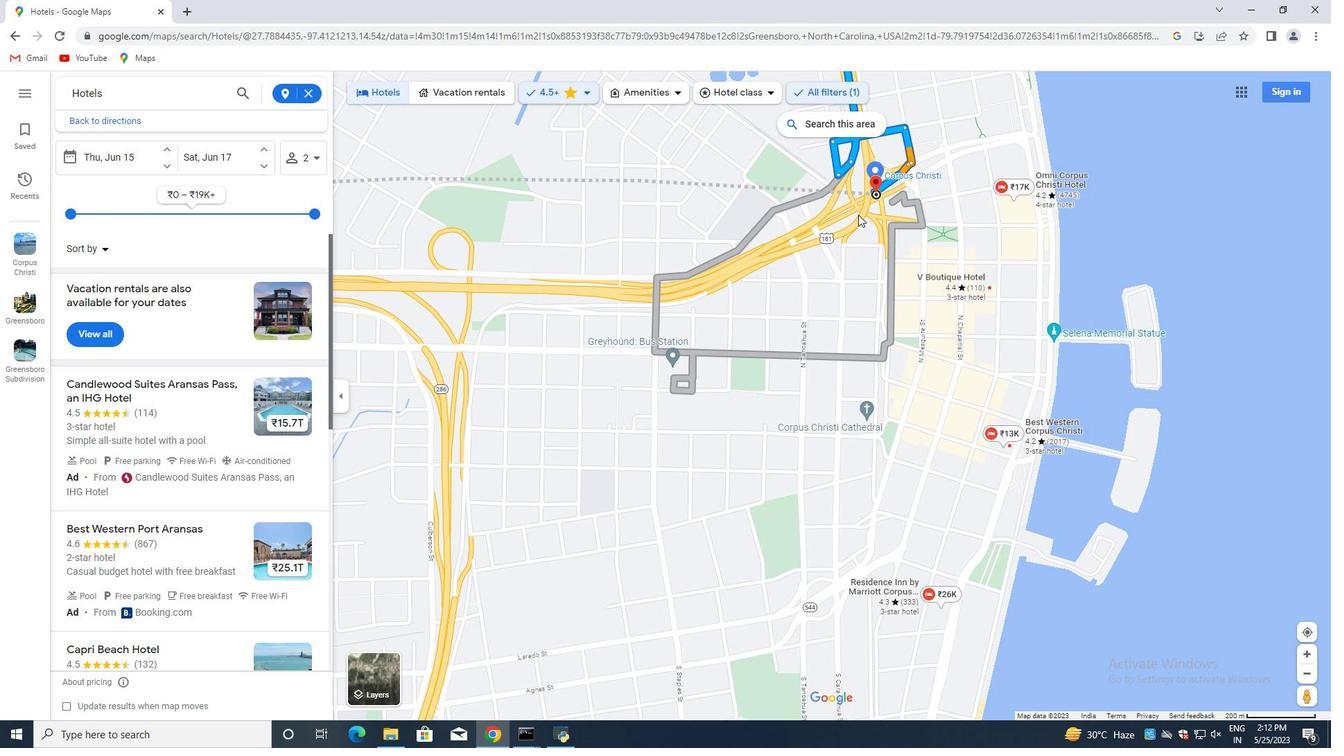 
Action: Mouse scrolled (858, 215) with delta (0, 0)
Screenshot: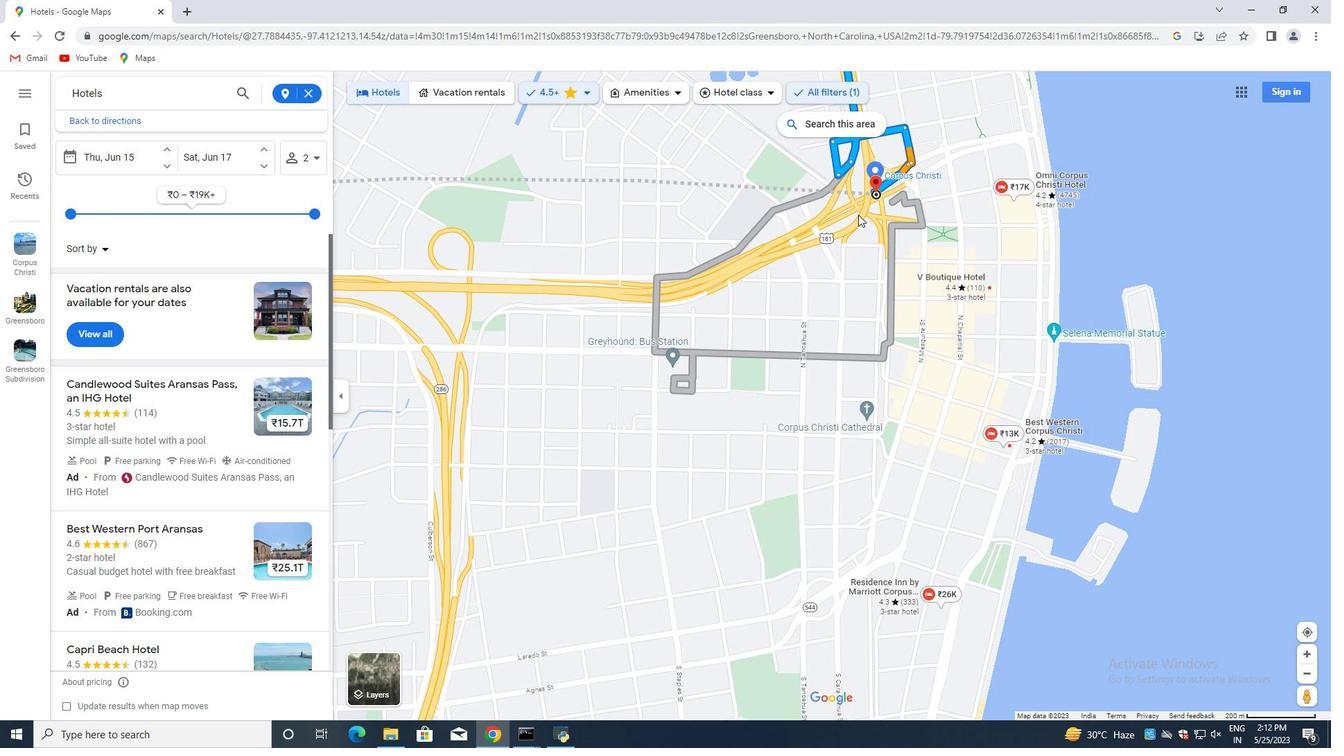 
Action: Mouse moved to (877, 205)
Screenshot: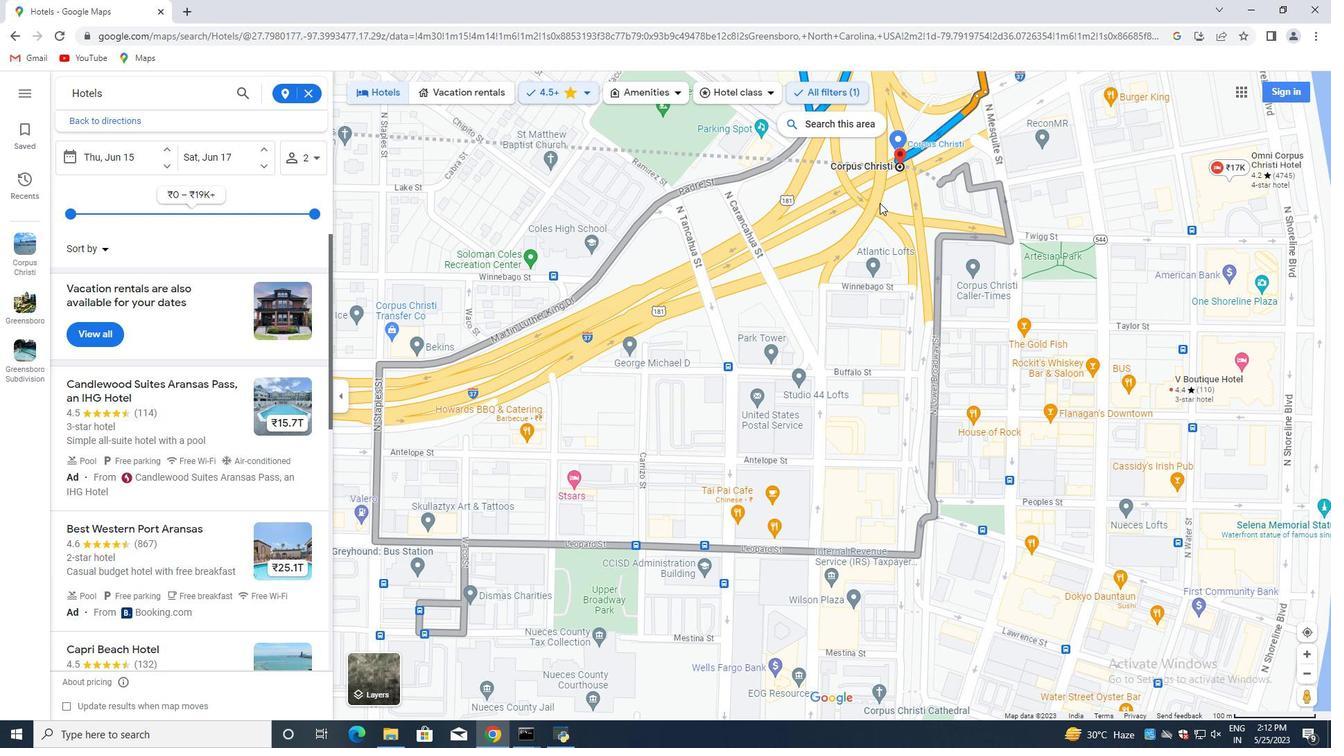 
Action: Mouse scrolled (877, 204) with delta (0, 0)
Screenshot: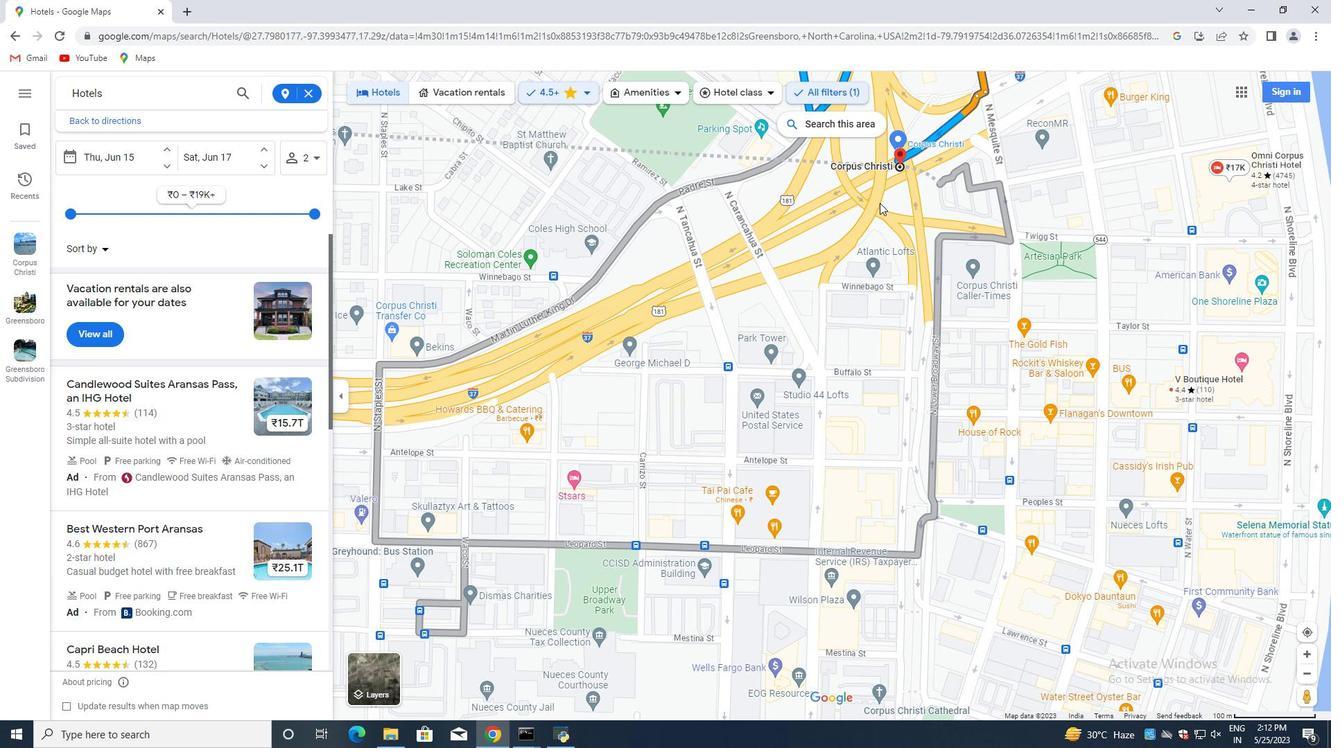 
Action: Mouse moved to (873, 209)
Screenshot: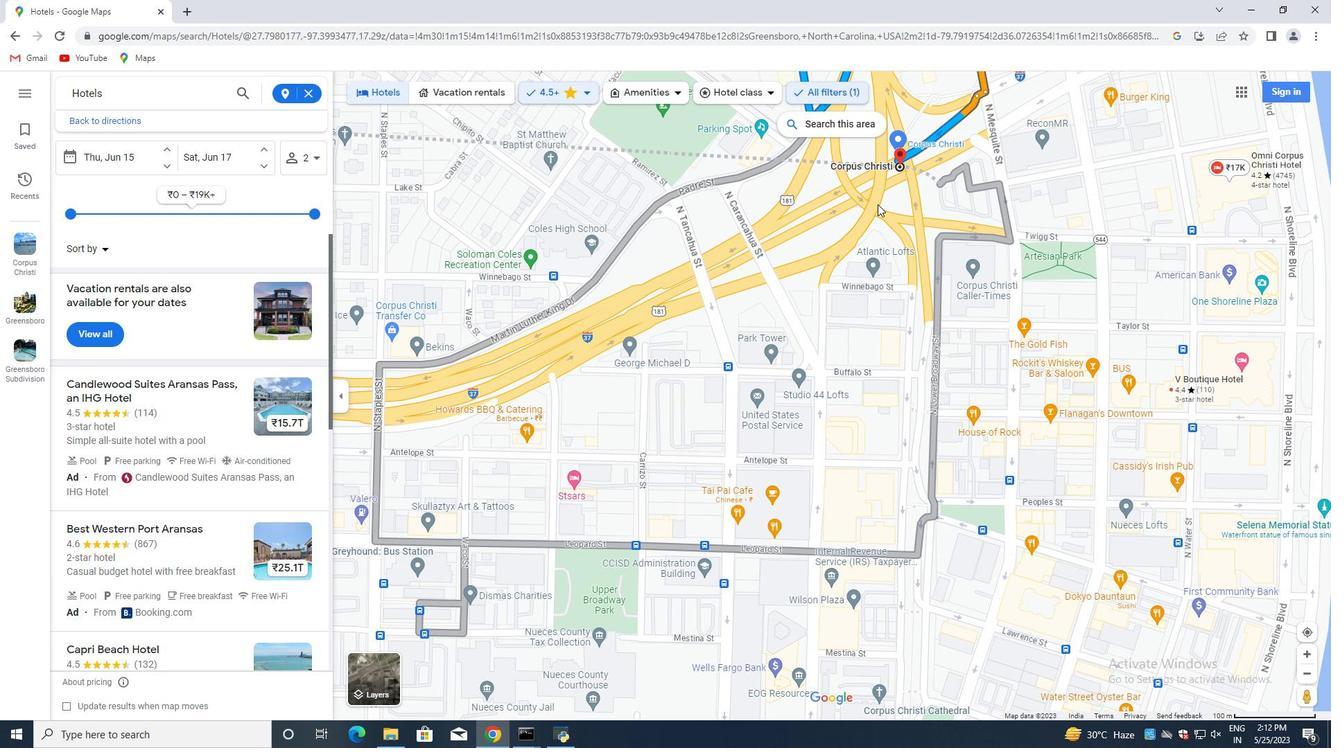 
Action: Mouse scrolled (874, 208) with delta (0, 0)
Screenshot: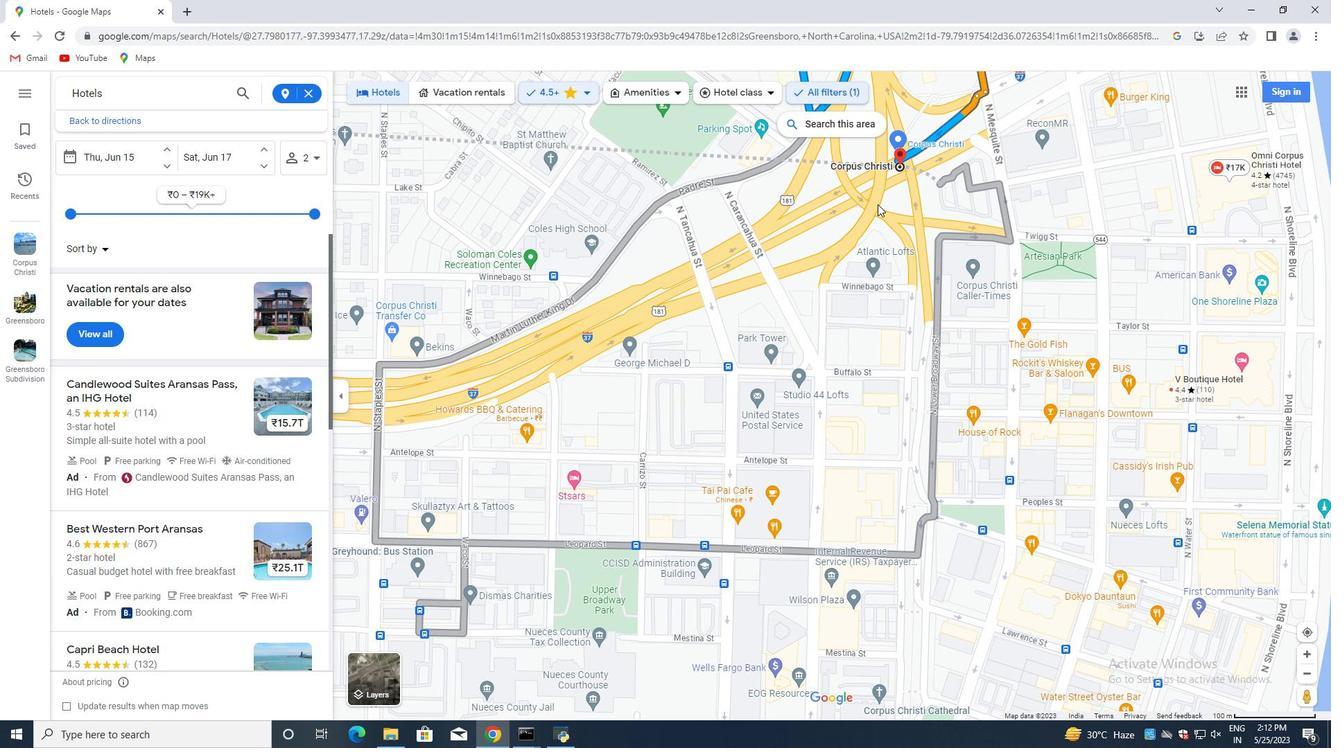 
Action: Mouse moved to (870, 213)
Screenshot: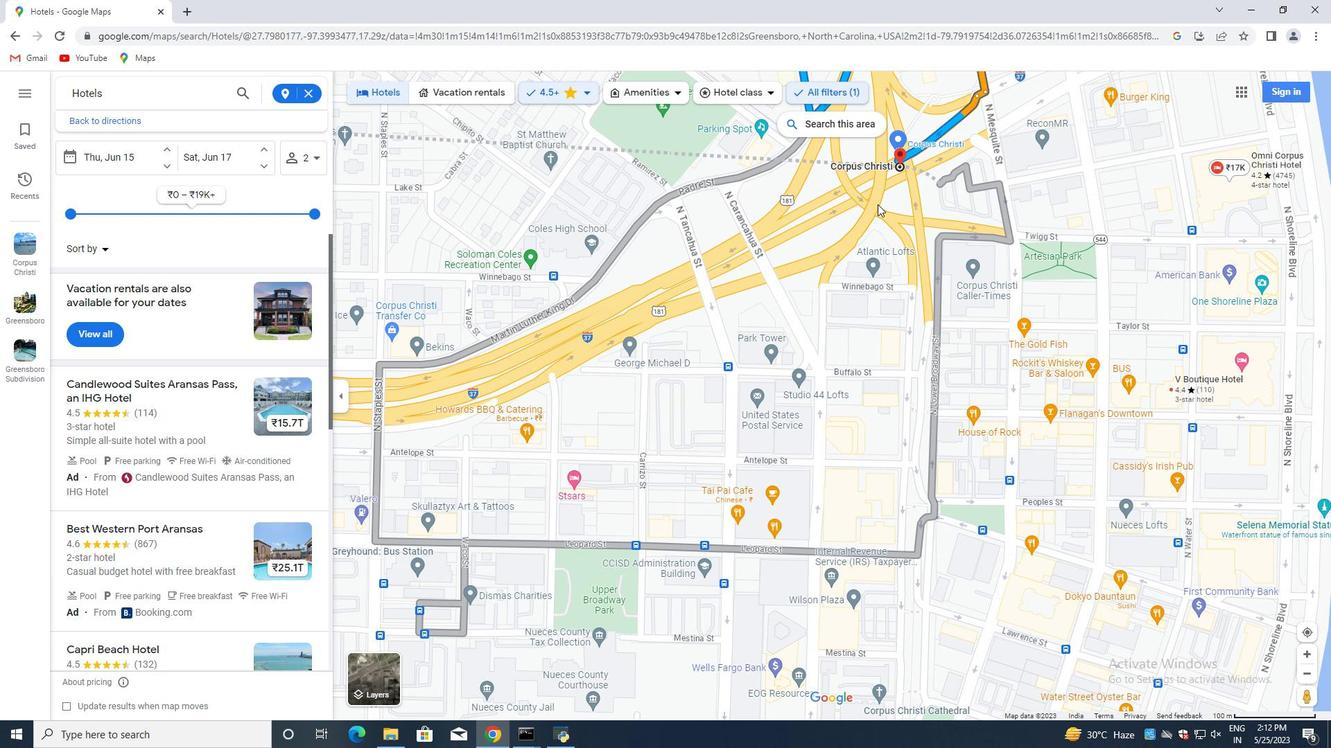 
Action: Mouse scrolled (870, 212) with delta (0, 0)
Screenshot: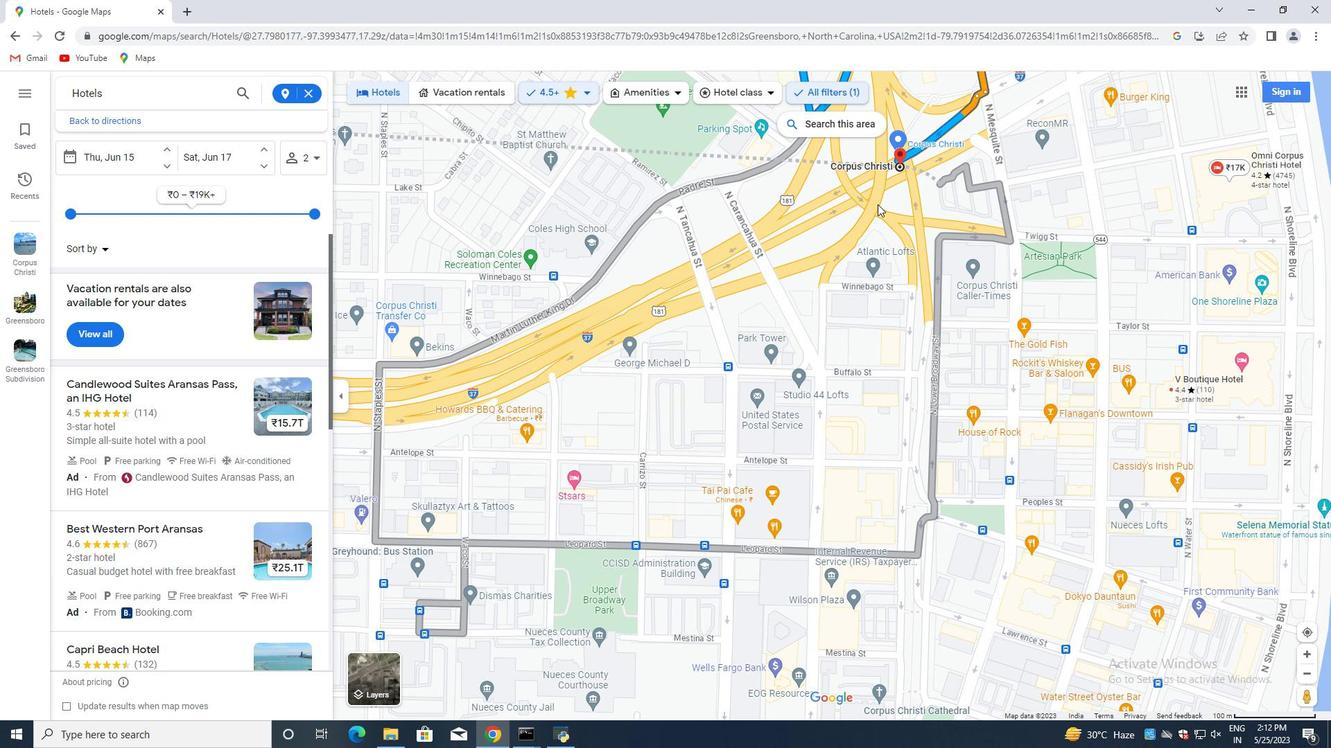 
Action: Mouse moved to (868, 216)
Screenshot: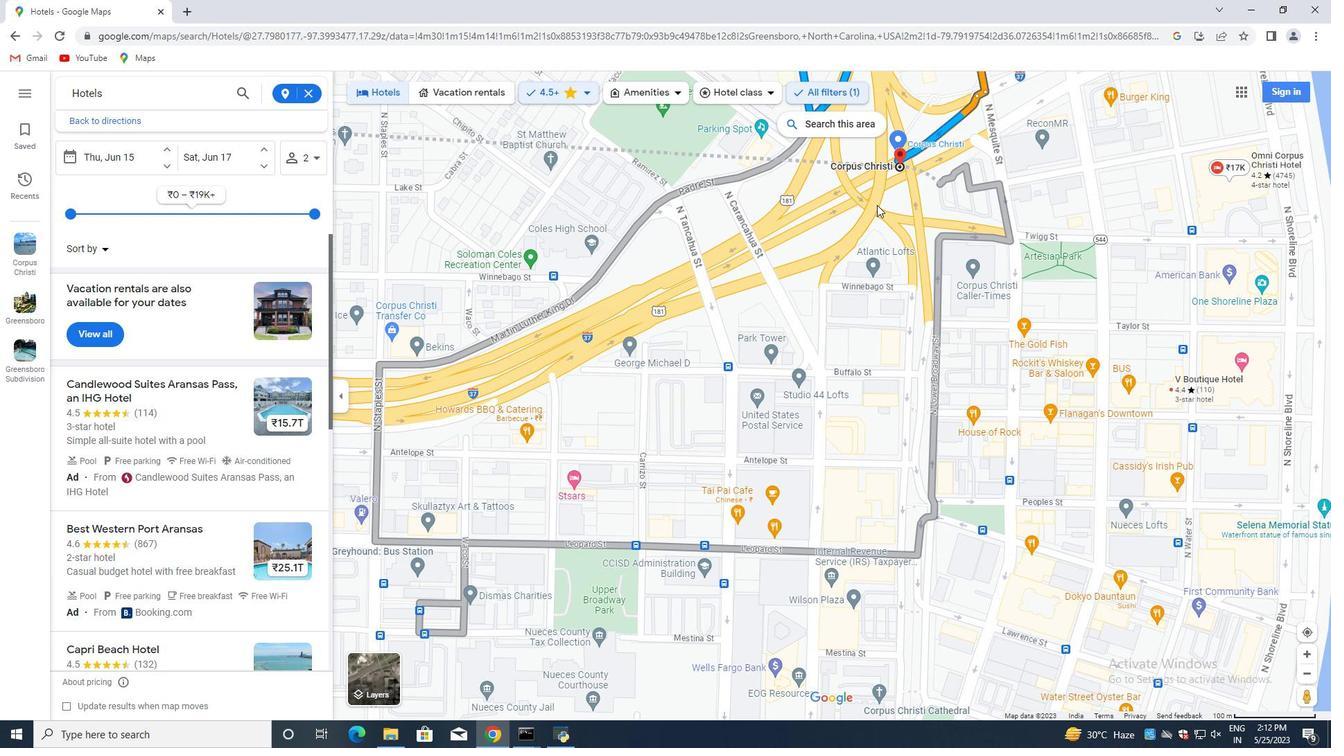 
Action: Mouse scrolled (868, 215) with delta (0, 0)
Screenshot: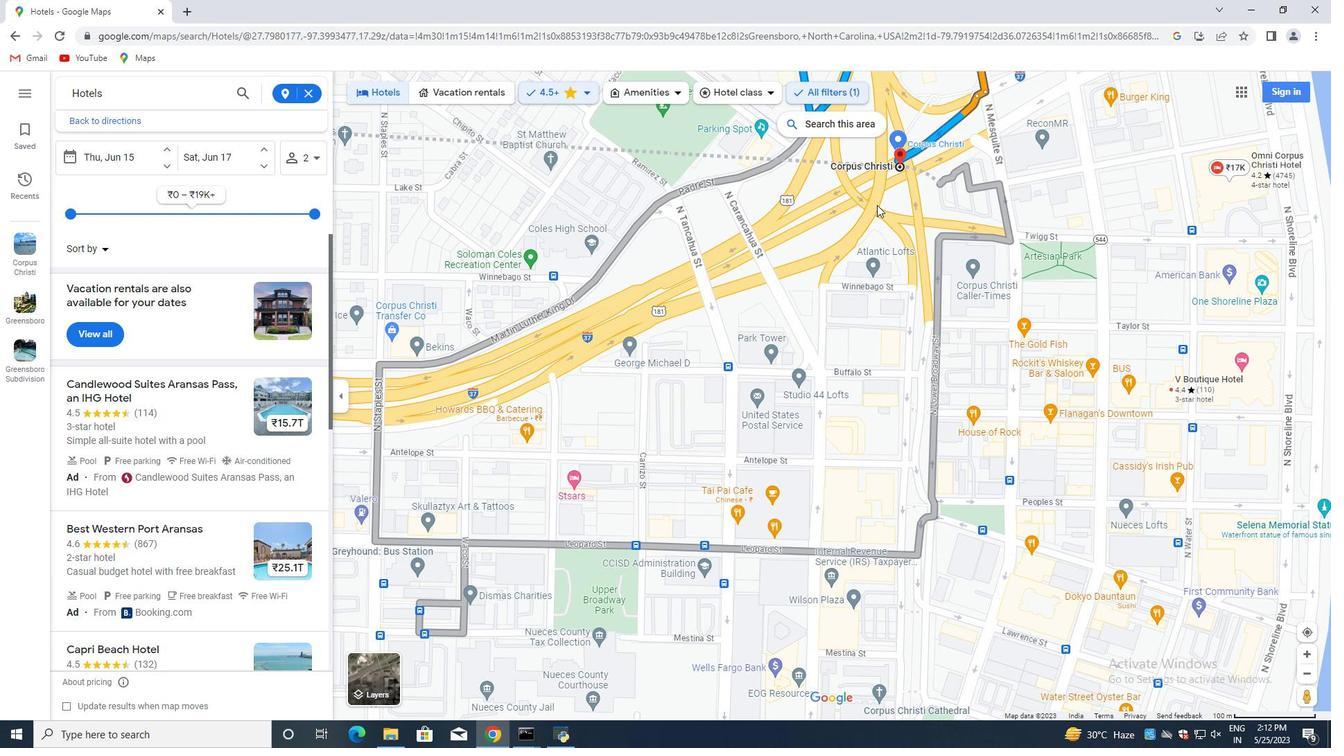 
Action: Mouse moved to (866, 217)
Screenshot: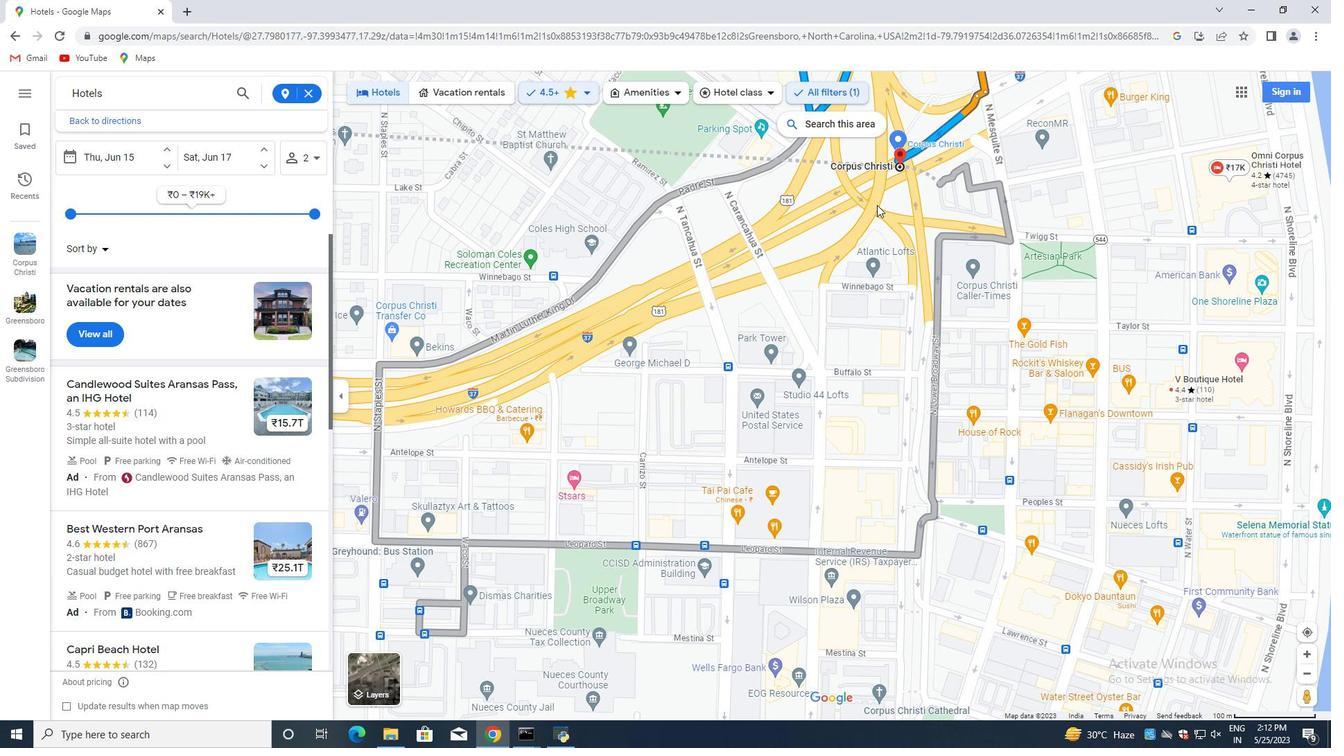 
Action: Mouse scrolled (866, 216) with delta (0, 0)
Screenshot: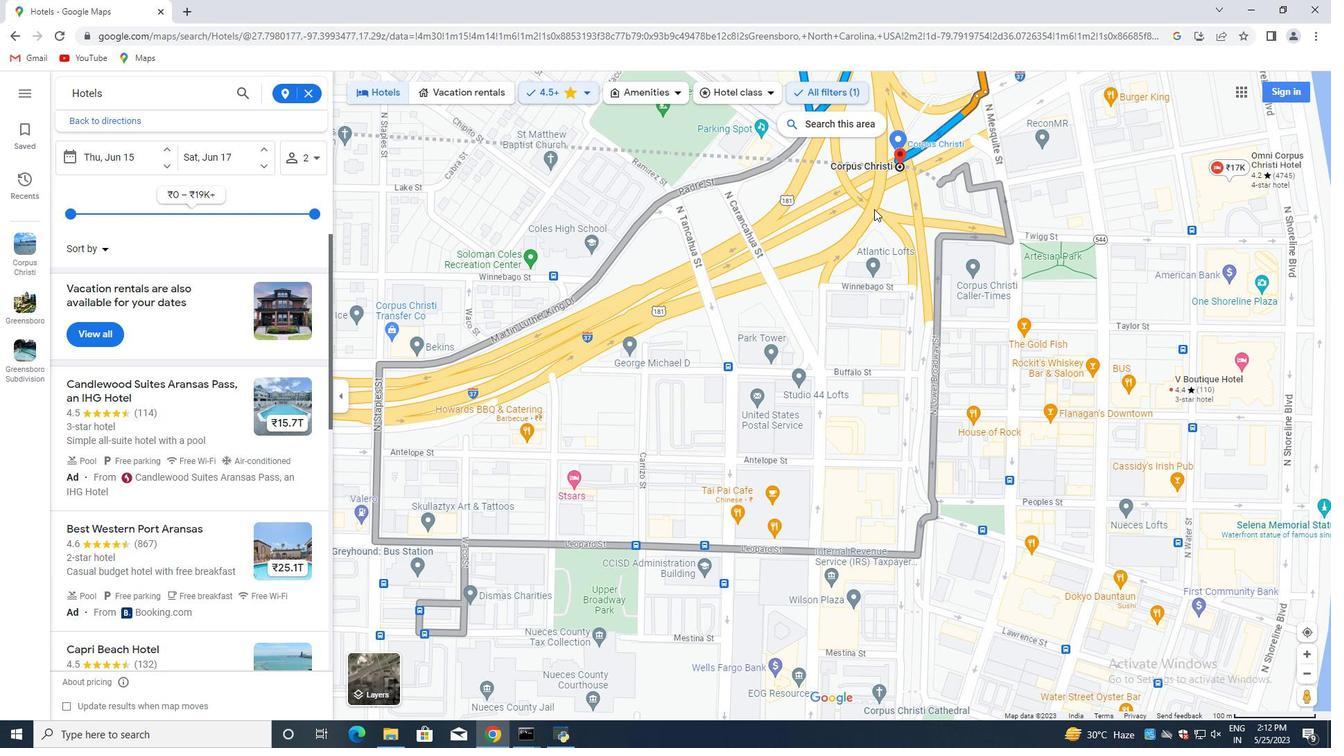 
Action: Mouse moved to (830, 296)
Screenshot: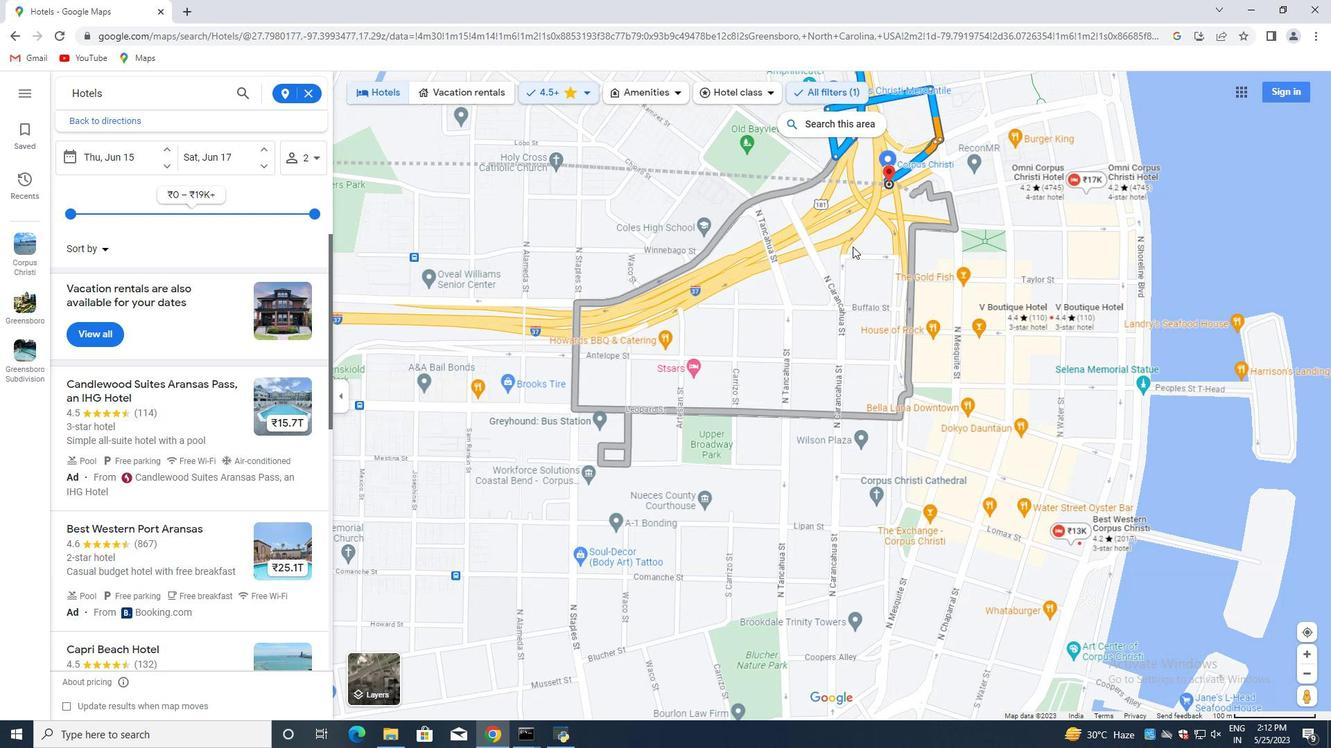 
Action: Mouse scrolled (830, 291) with delta (0, 0)
Screenshot: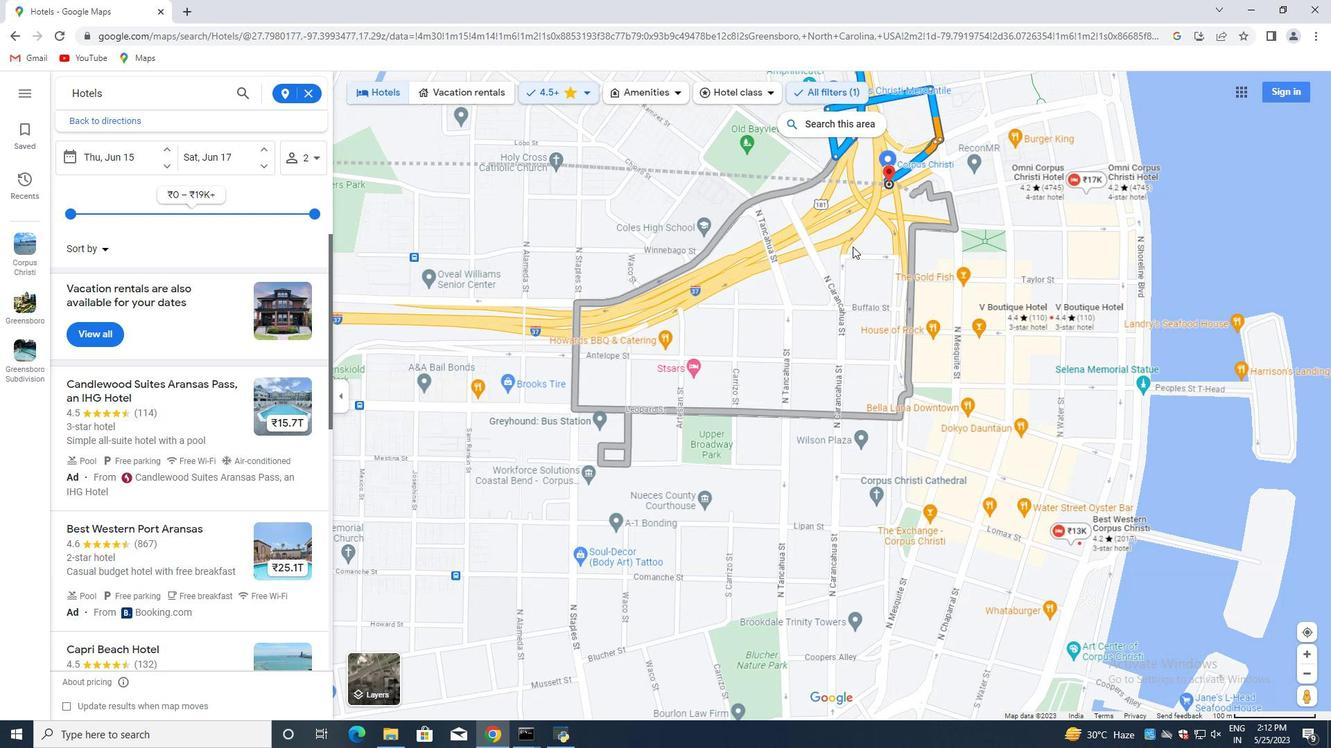 
Action: Mouse moved to (830, 302)
Screenshot: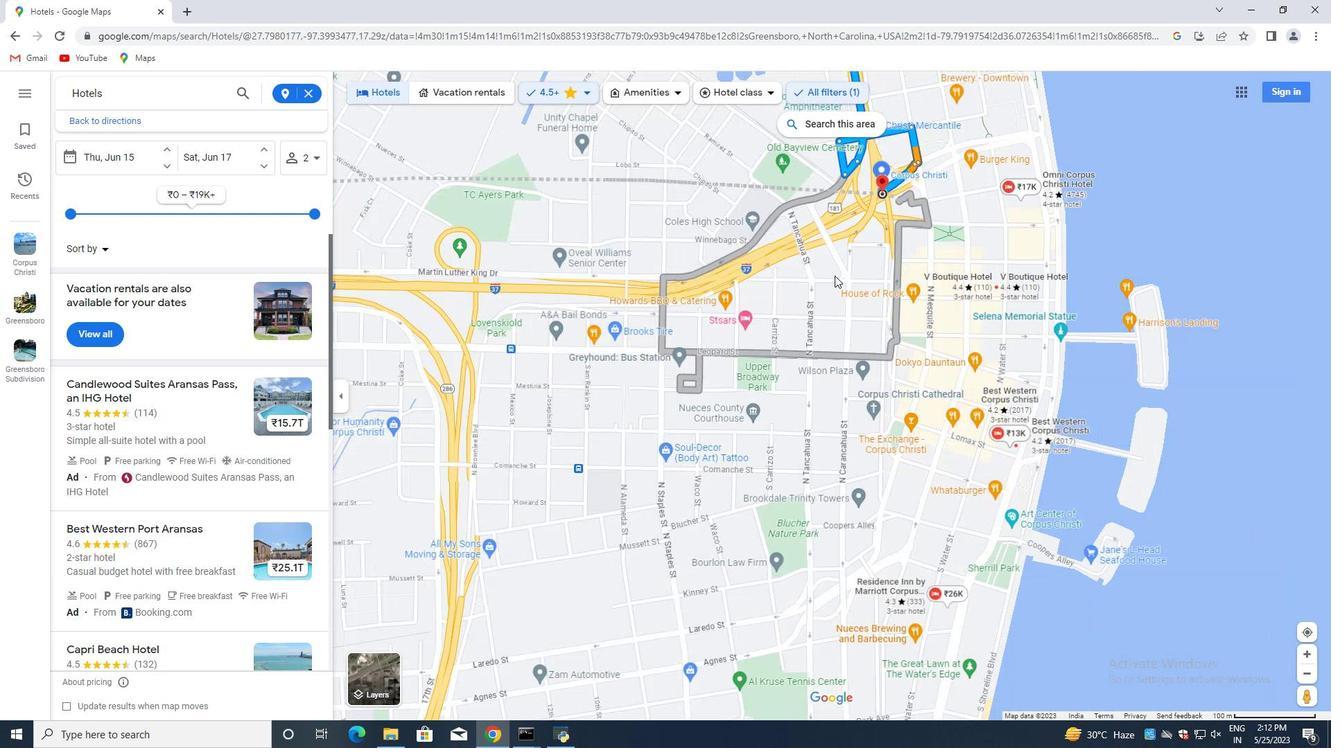 
Action: Mouse scrolled (830, 298) with delta (0, 0)
Screenshot: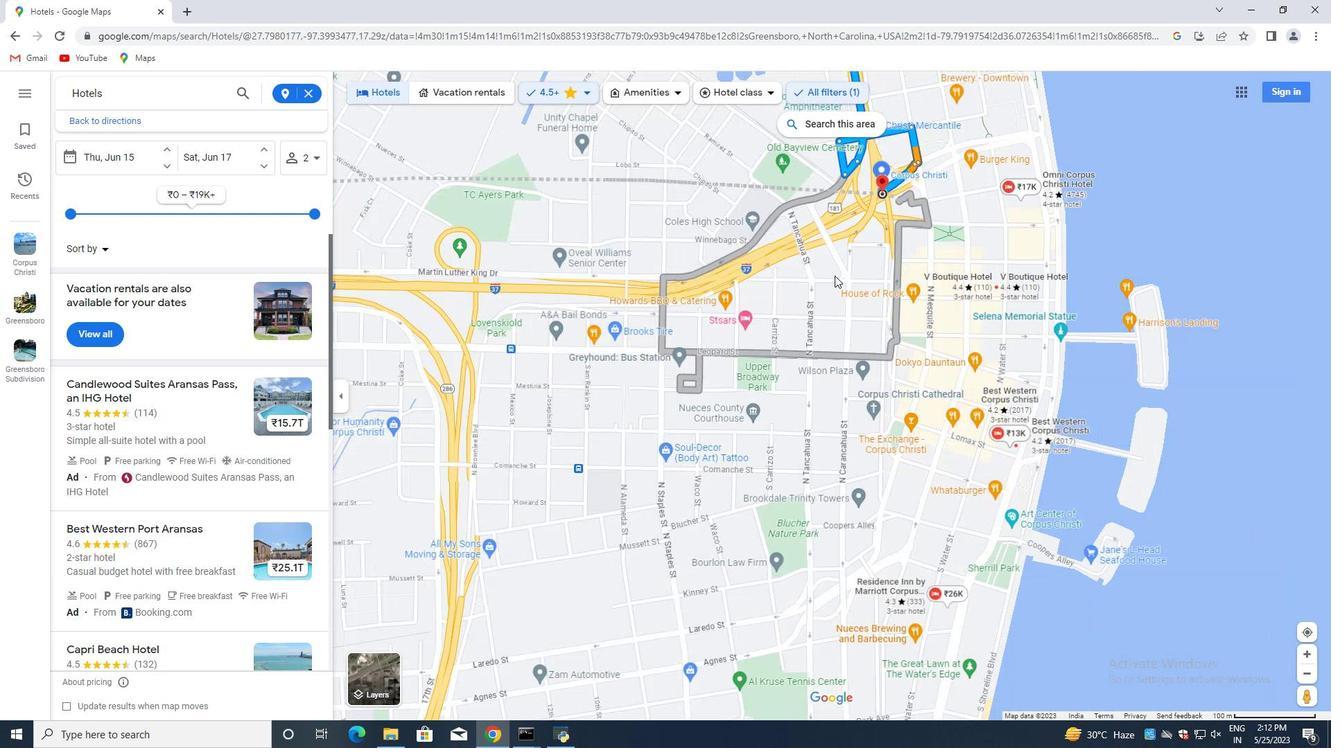 
Action: Mouse moved to (830, 305)
Screenshot: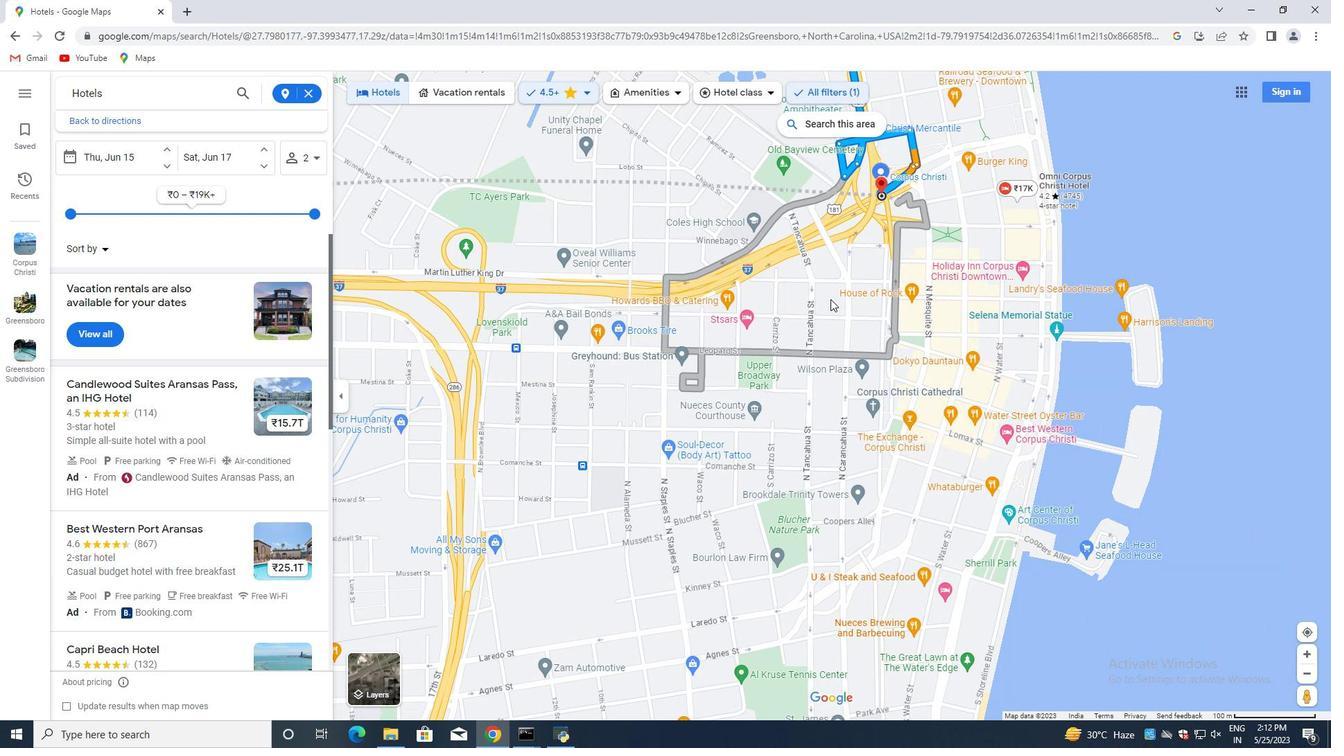 
Action: Mouse scrolled (830, 305) with delta (0, 0)
Screenshot: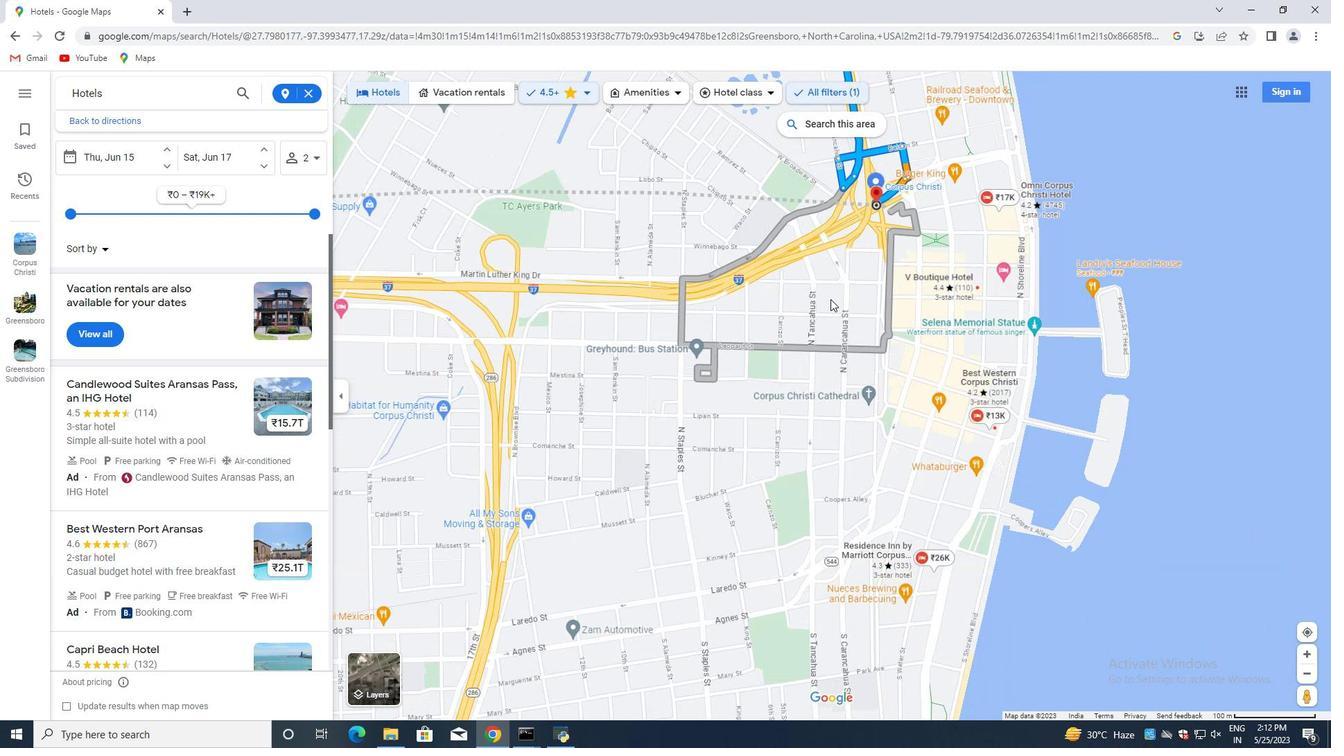 
Action: Mouse moved to (830, 307)
Screenshot: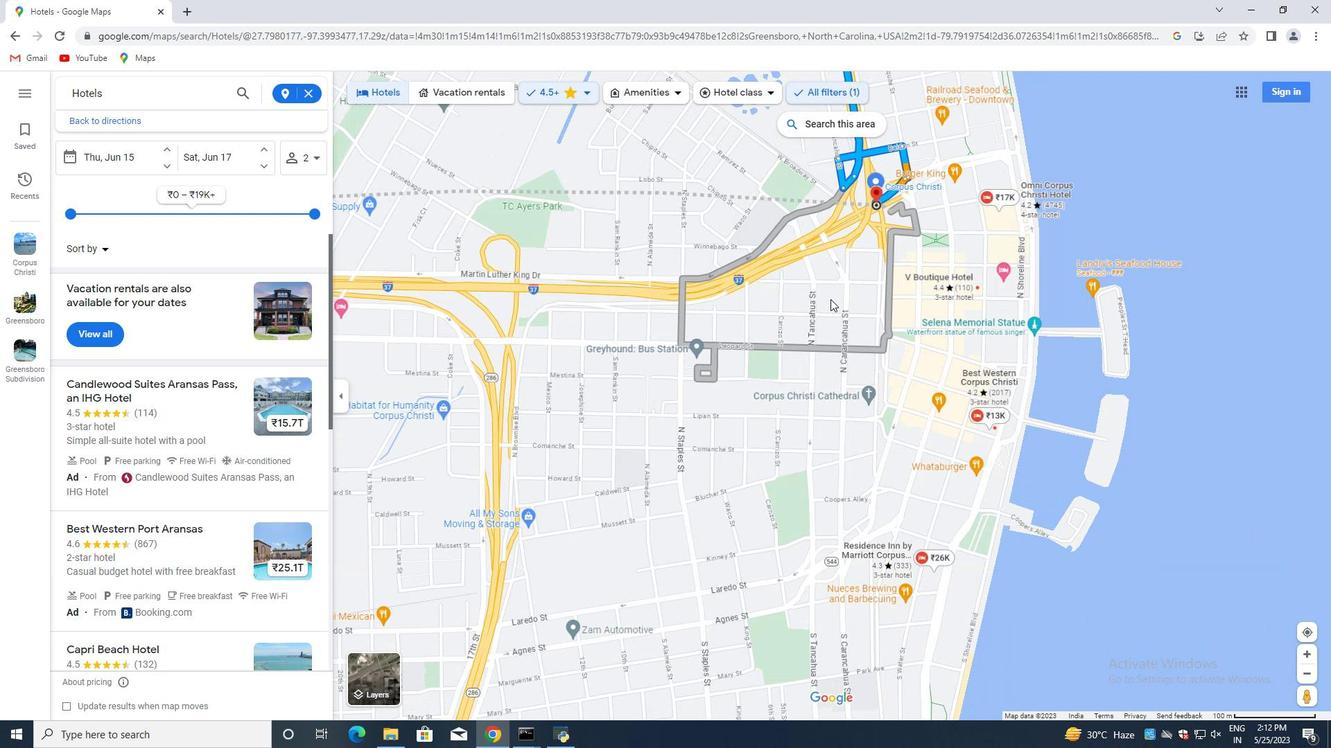 
Action: Mouse scrolled (830, 305) with delta (0, 0)
Screenshot: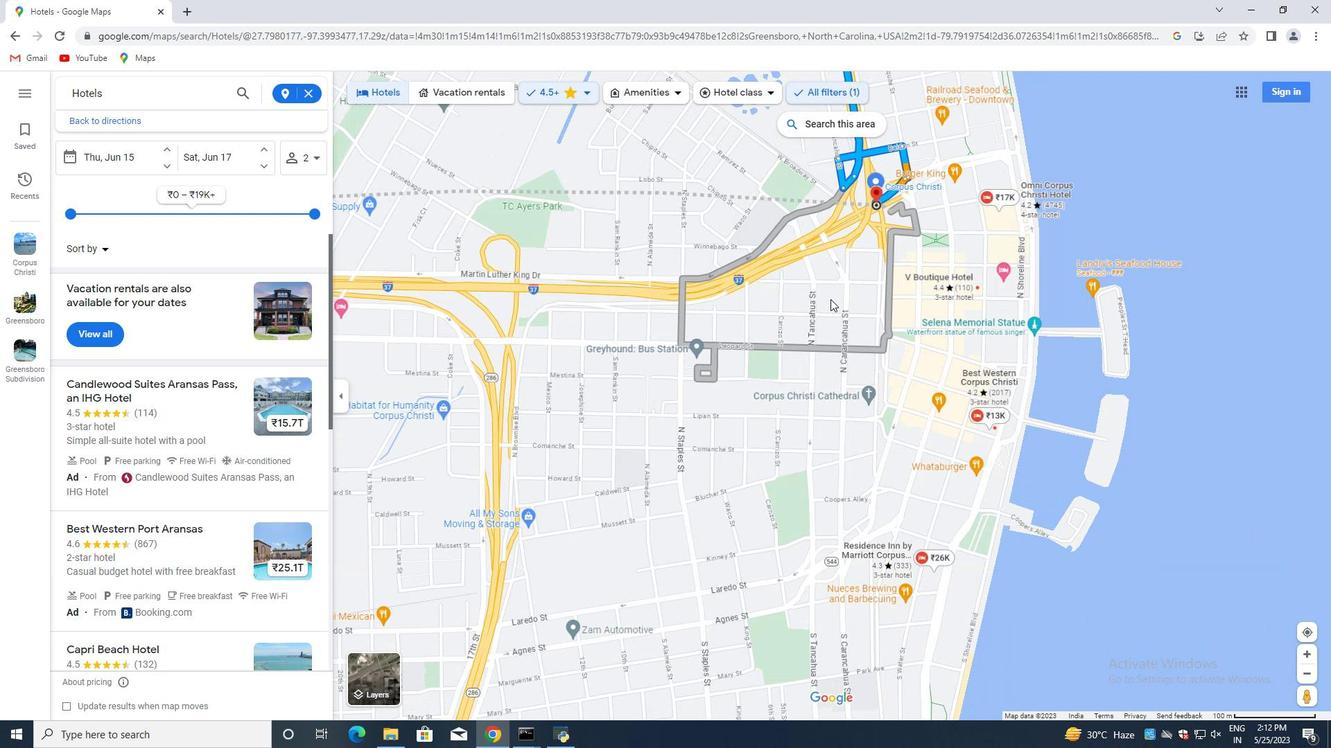 
Action: Mouse moved to (829, 306)
Screenshot: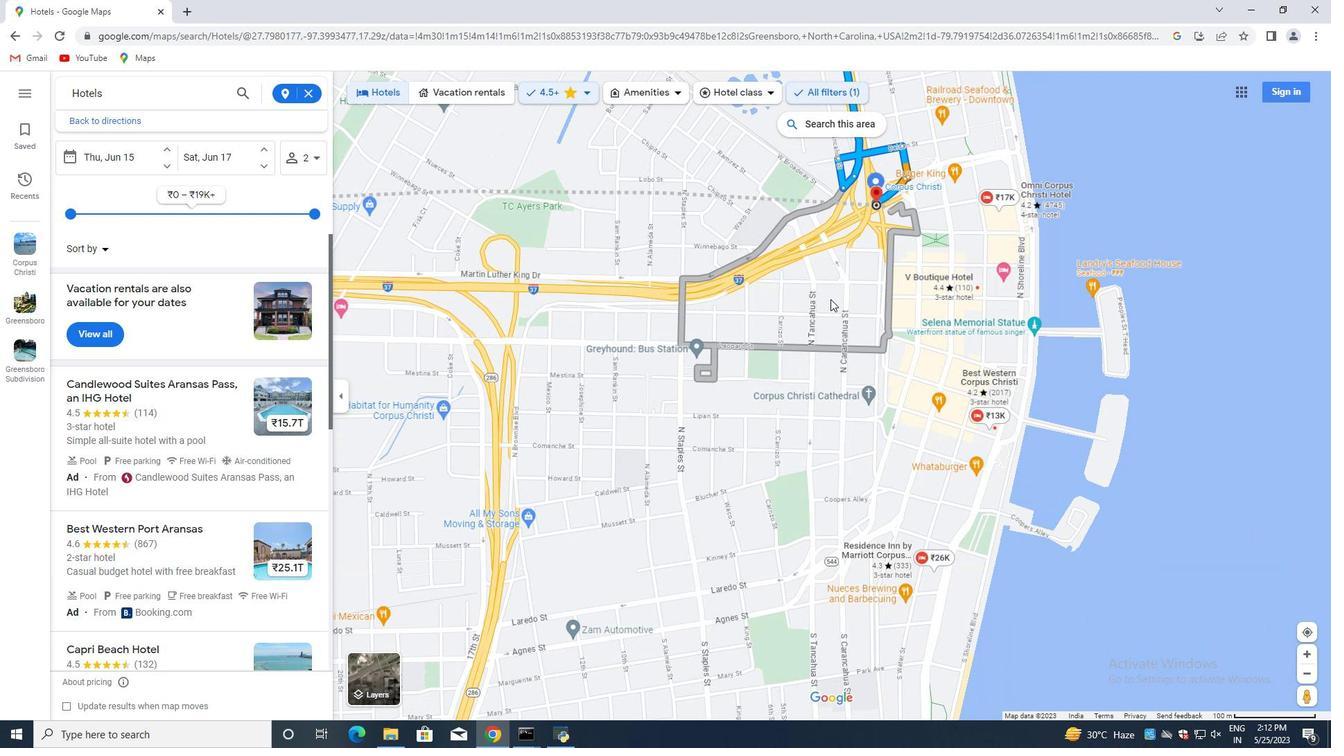
Action: Mouse scrolled (830, 306) with delta (0, 0)
Screenshot: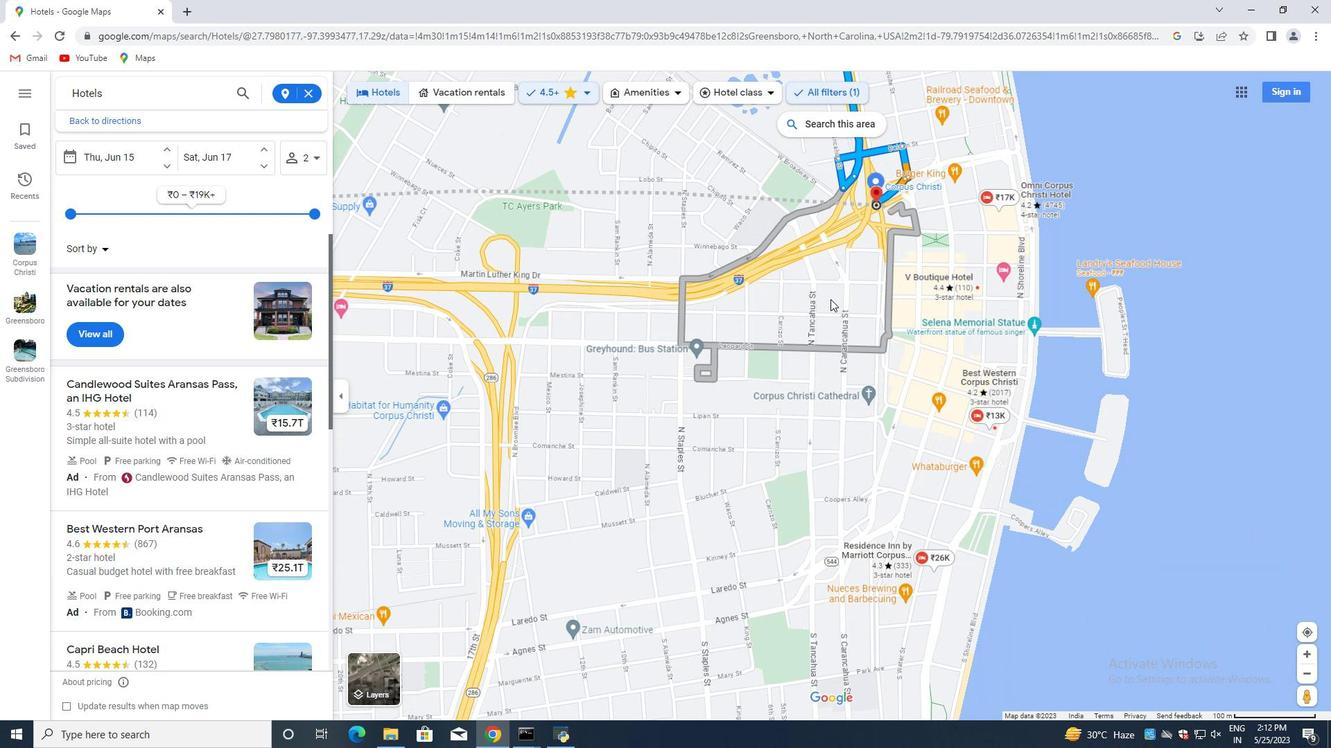 
Action: Mouse moved to (828, 305)
Screenshot: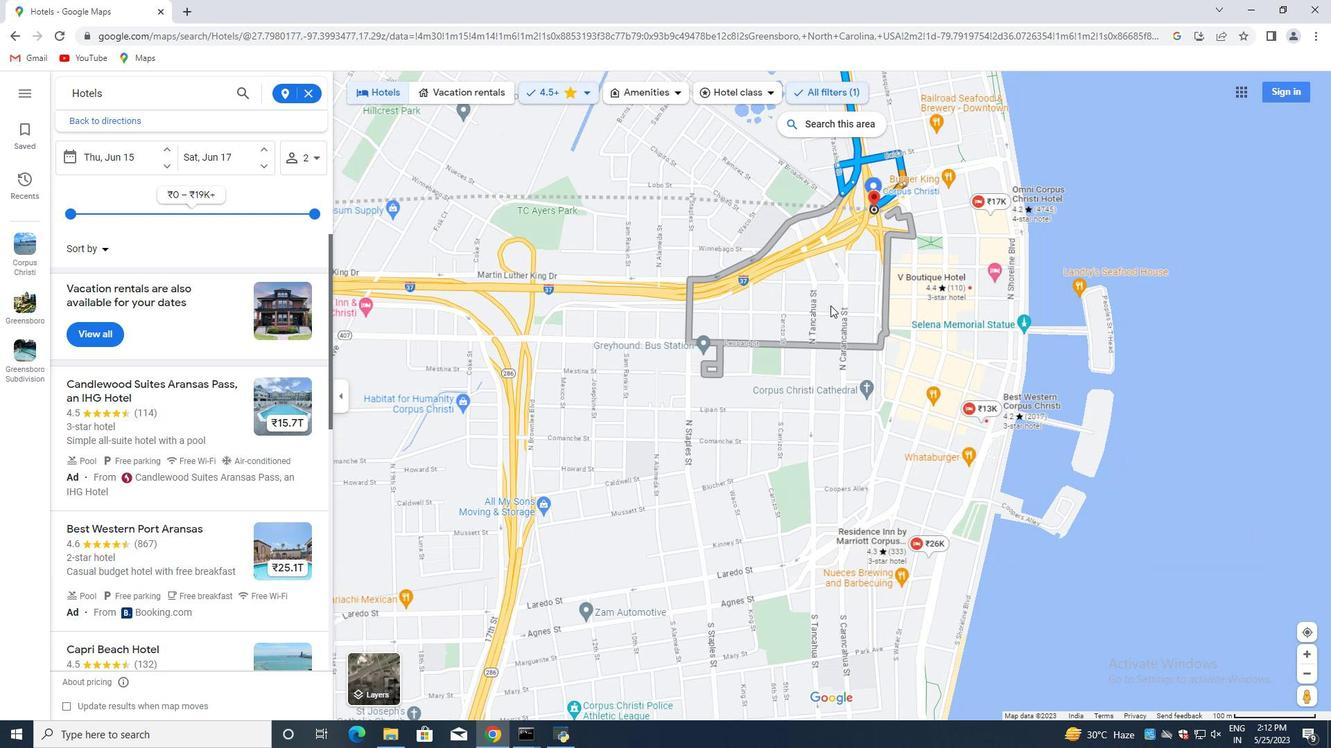 
Action: Mouse scrolled (830, 306) with delta (0, 0)
Screenshot: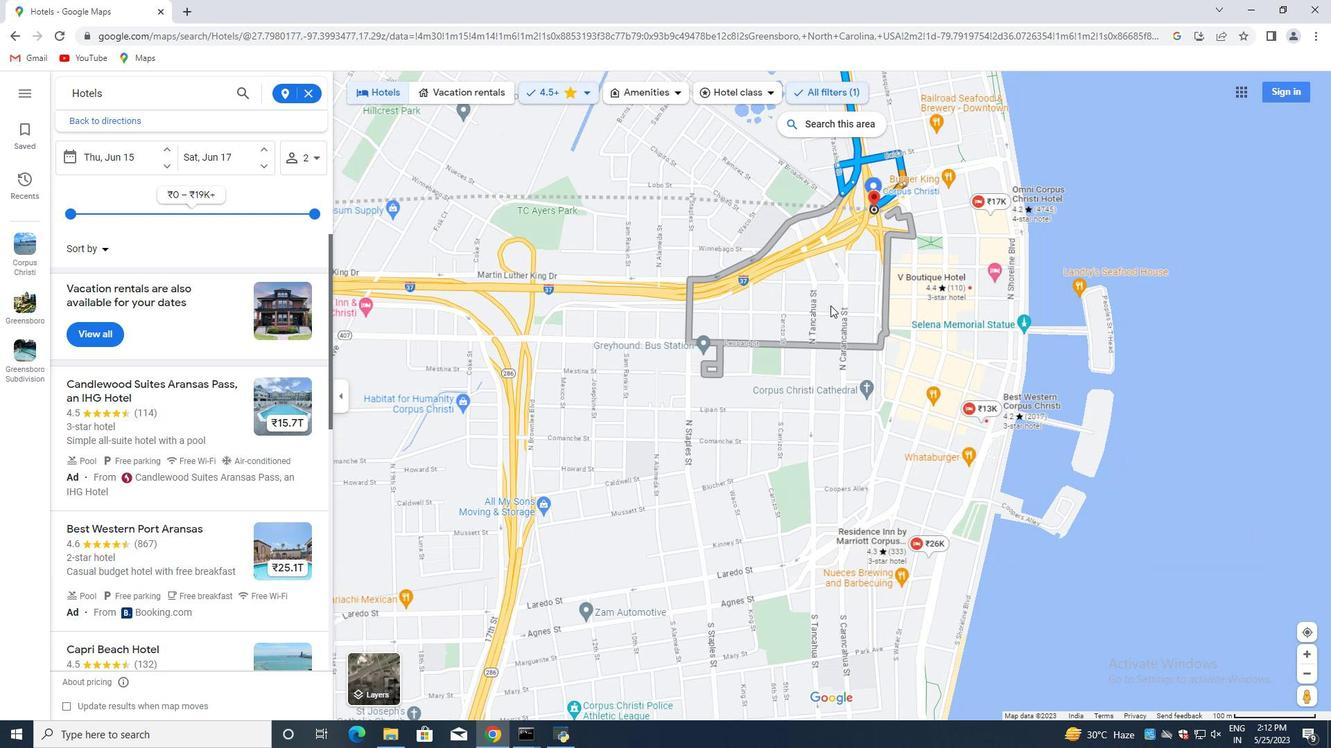 
Action: Mouse moved to (827, 305)
Screenshot: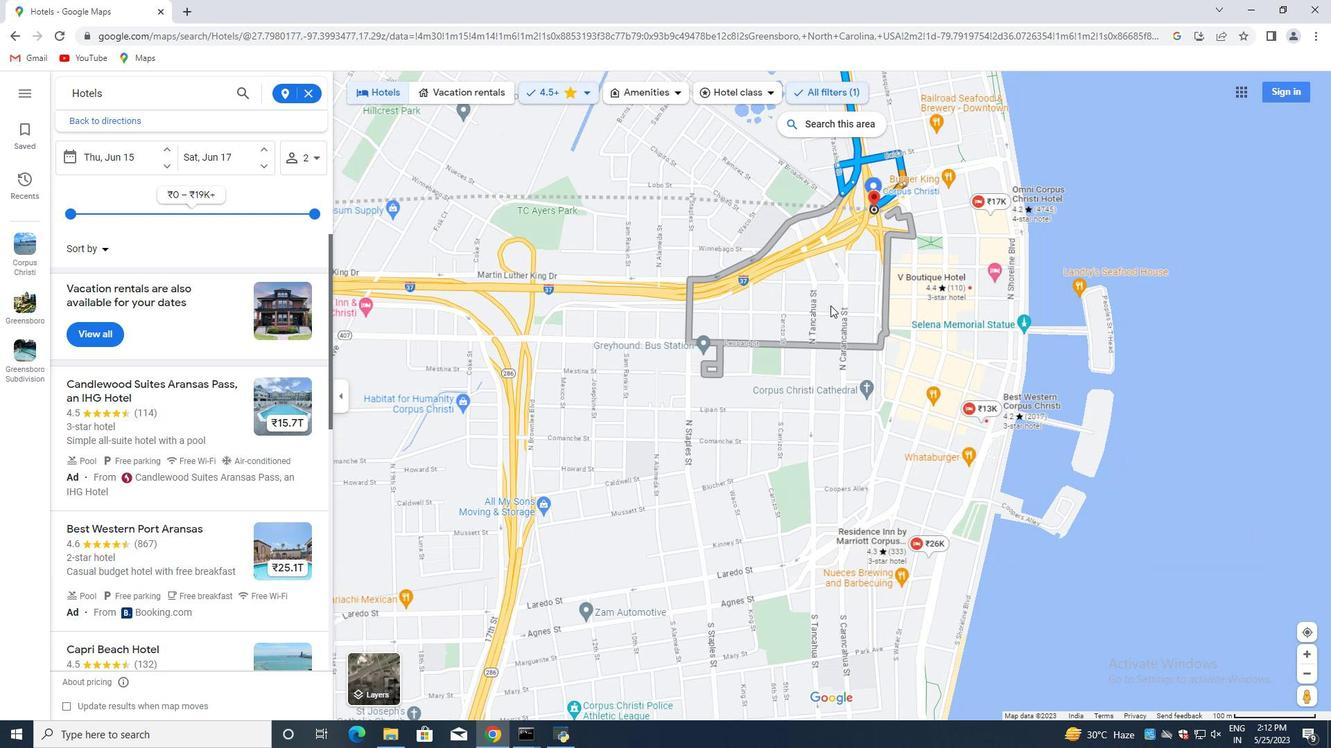 
Action: Mouse scrolled (830, 306) with delta (0, 0)
Screenshot: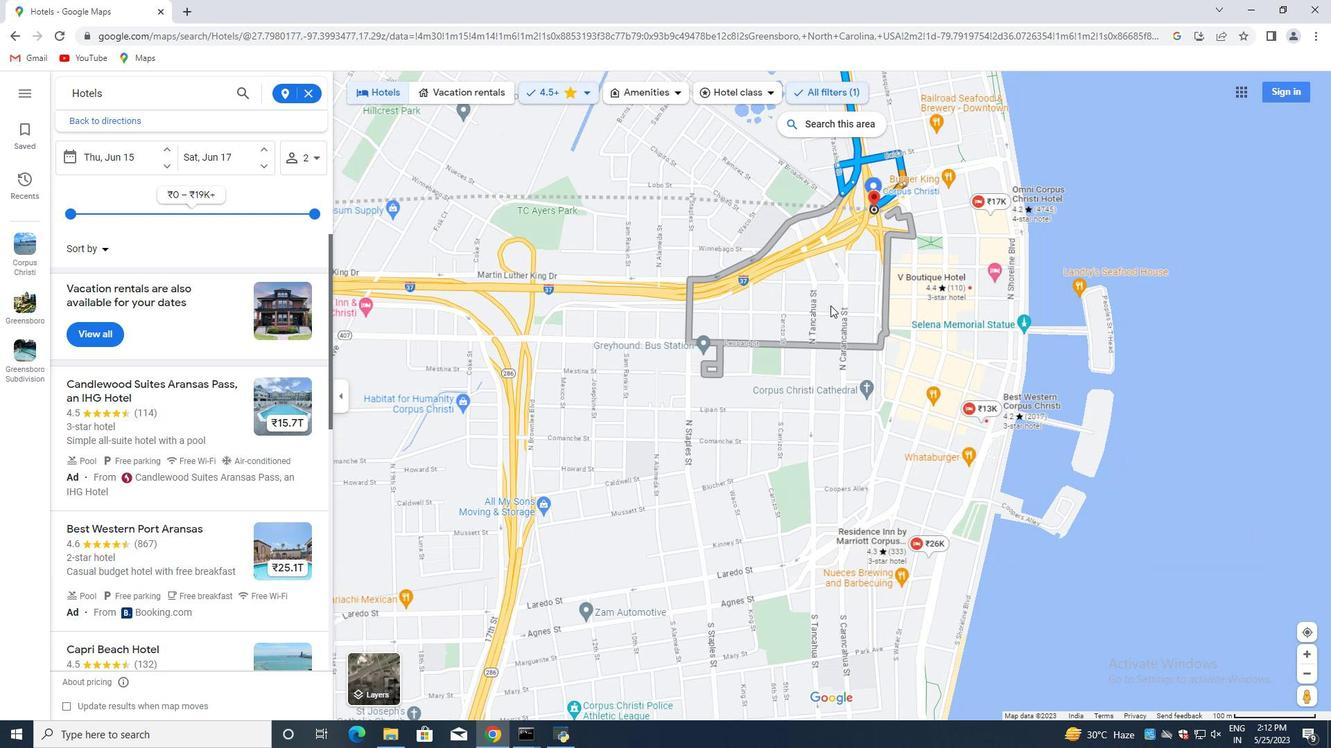
Action: Mouse moved to (827, 306)
Screenshot: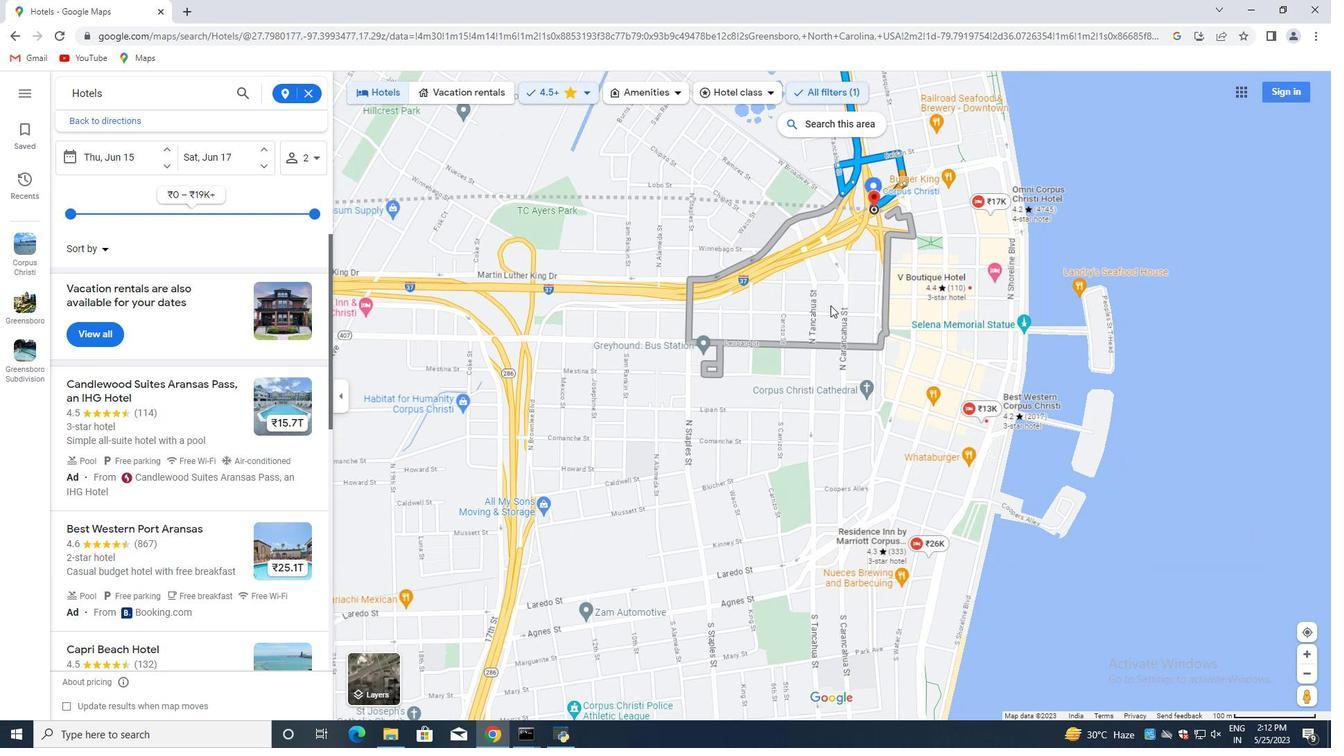 
Action: Mouse scrolled (827, 305) with delta (0, 0)
Screenshot: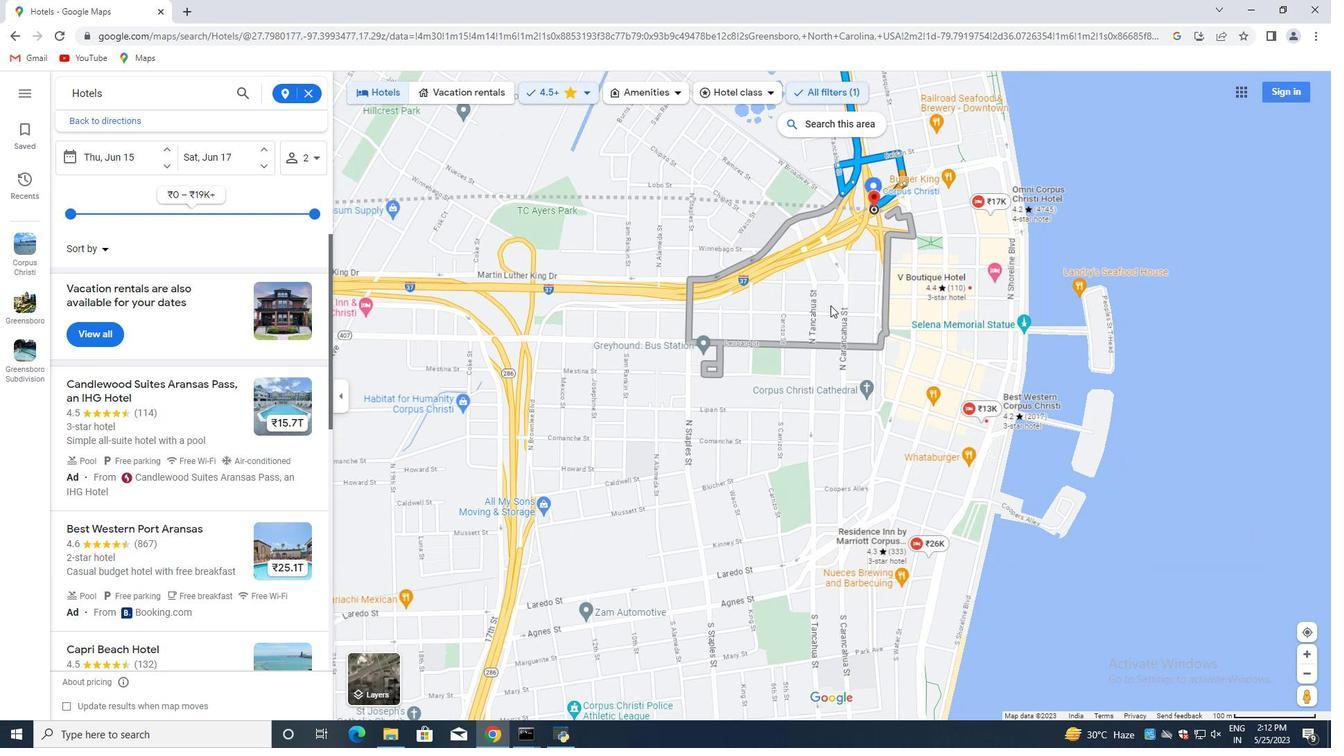 
Action: Mouse moved to (827, 307)
Screenshot: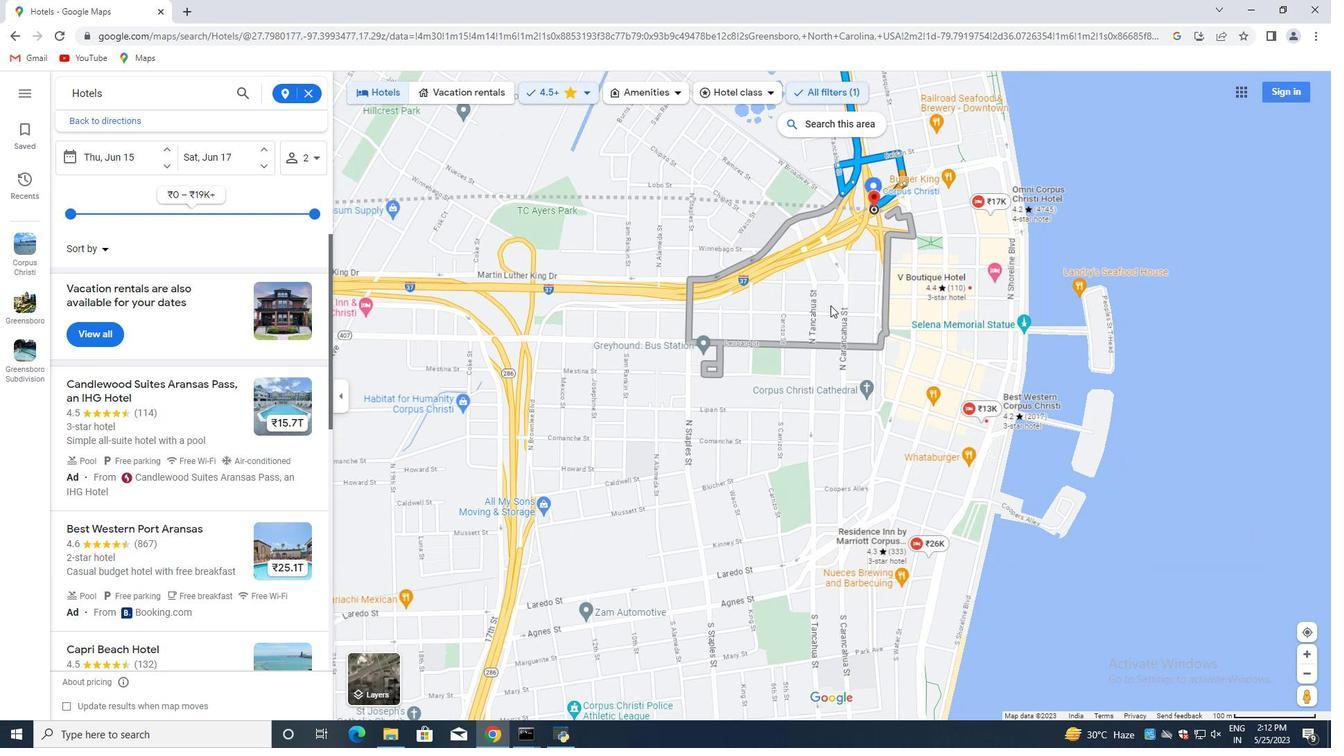 
Action: Mouse scrolled (827, 305) with delta (0, 0)
Screenshot: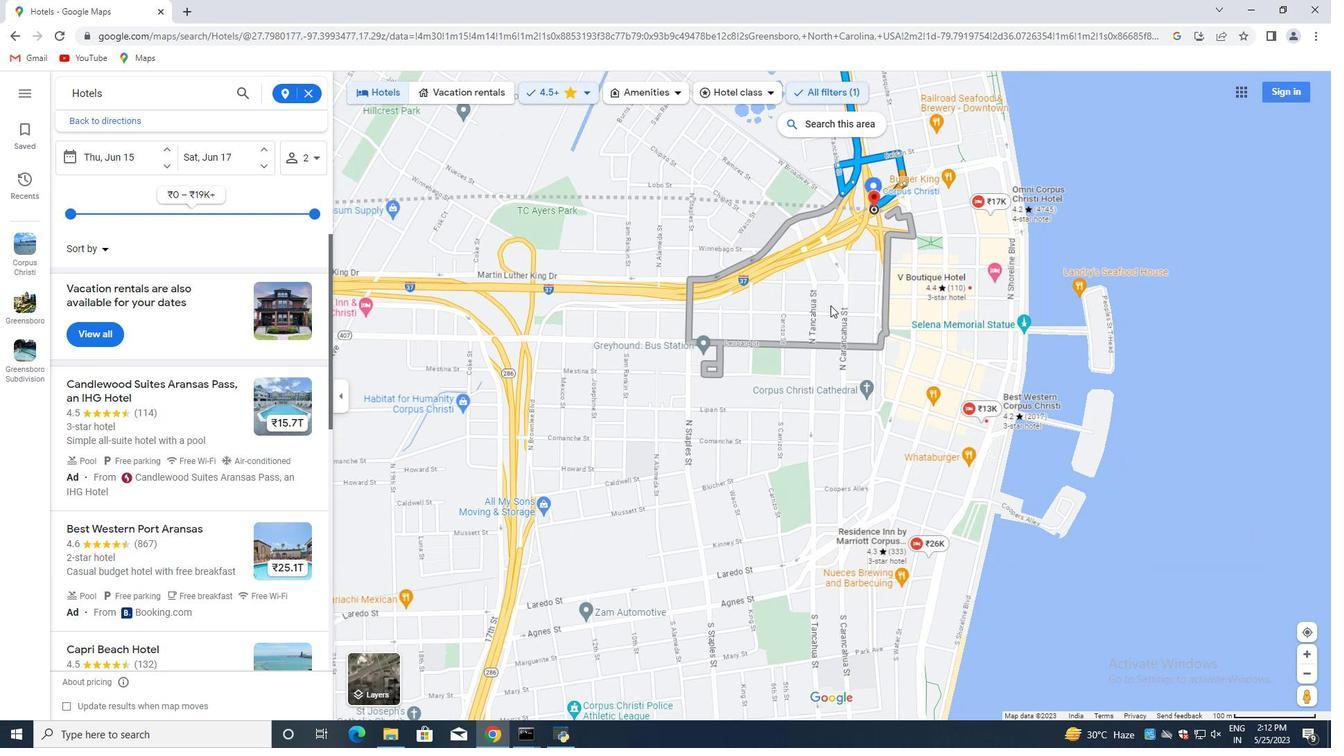 
Action: Mouse moved to (826, 309)
Screenshot: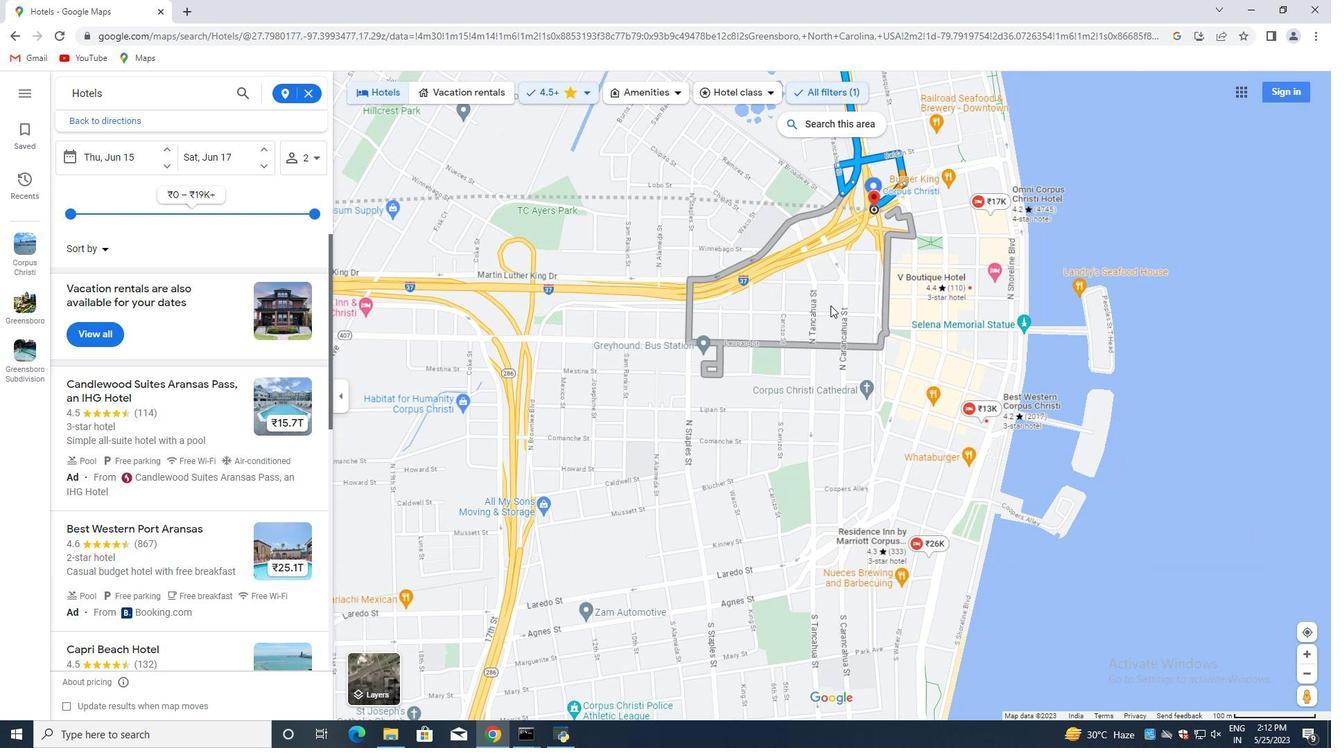 
Action: Mouse scrolled (826, 307) with delta (0, 0)
Screenshot: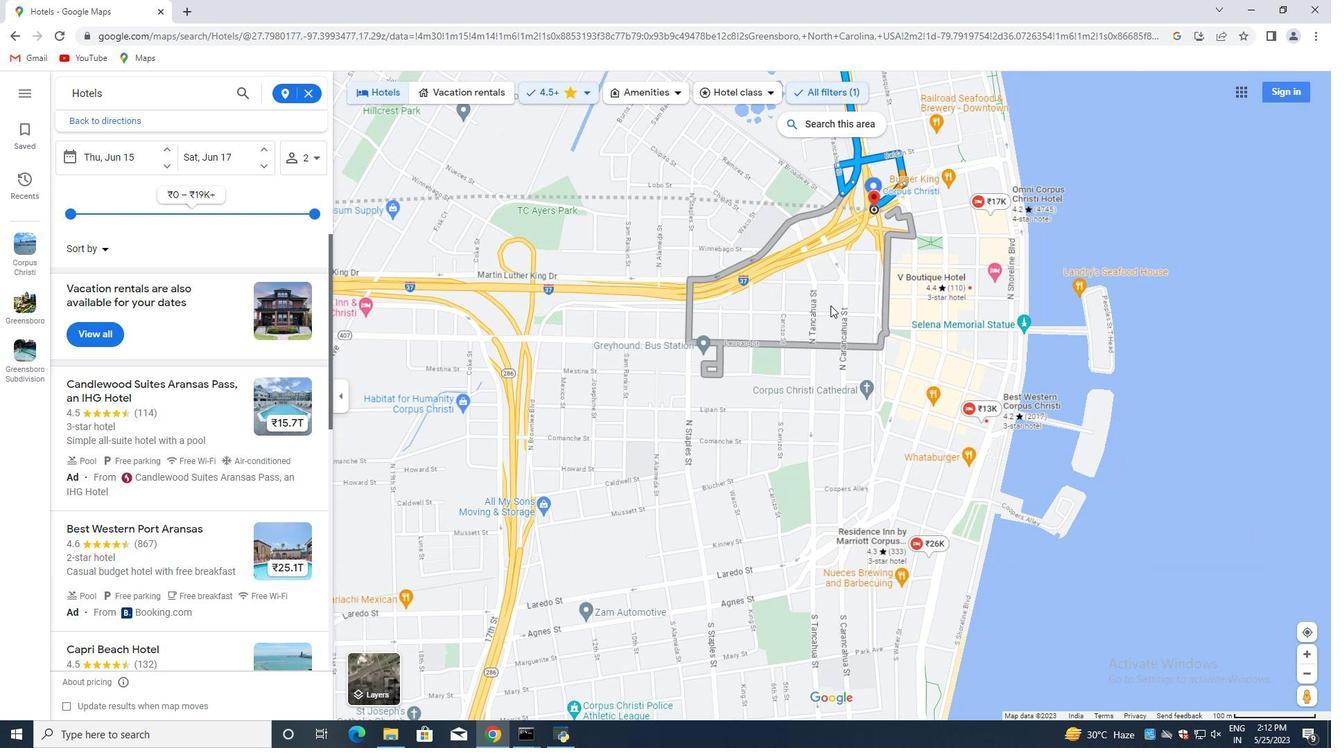 
Action: Mouse scrolled (826, 308) with delta (0, 0)
Screenshot: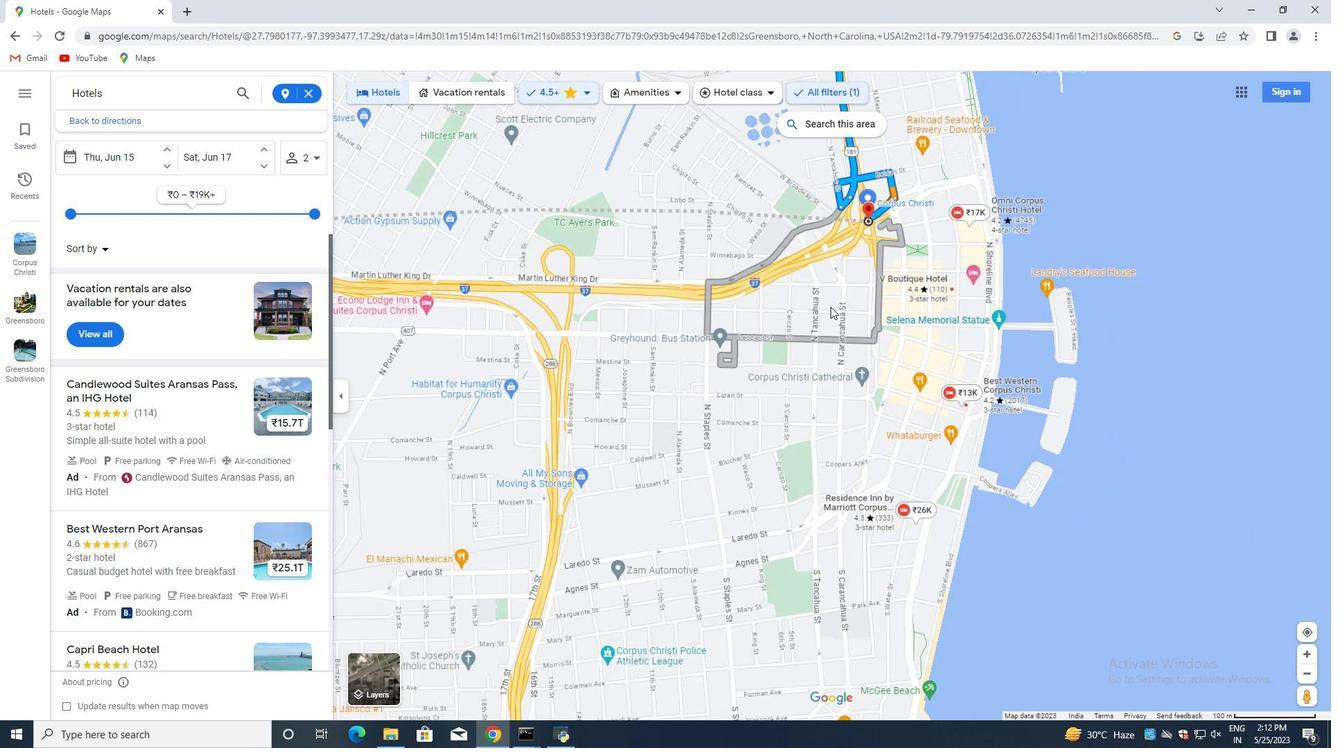 
Action: Mouse scrolled (826, 309) with delta (0, 0)
Screenshot: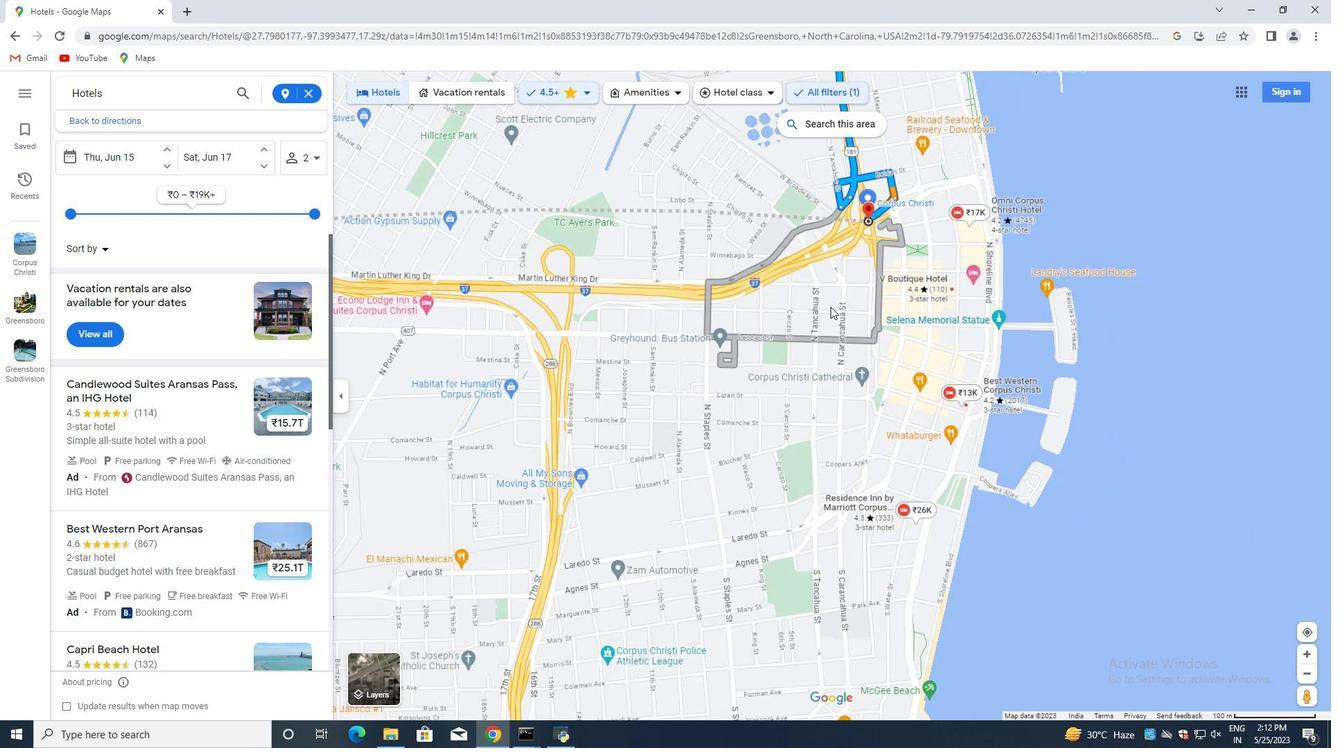 
Action: Mouse scrolled (826, 309) with delta (0, 0)
Screenshot: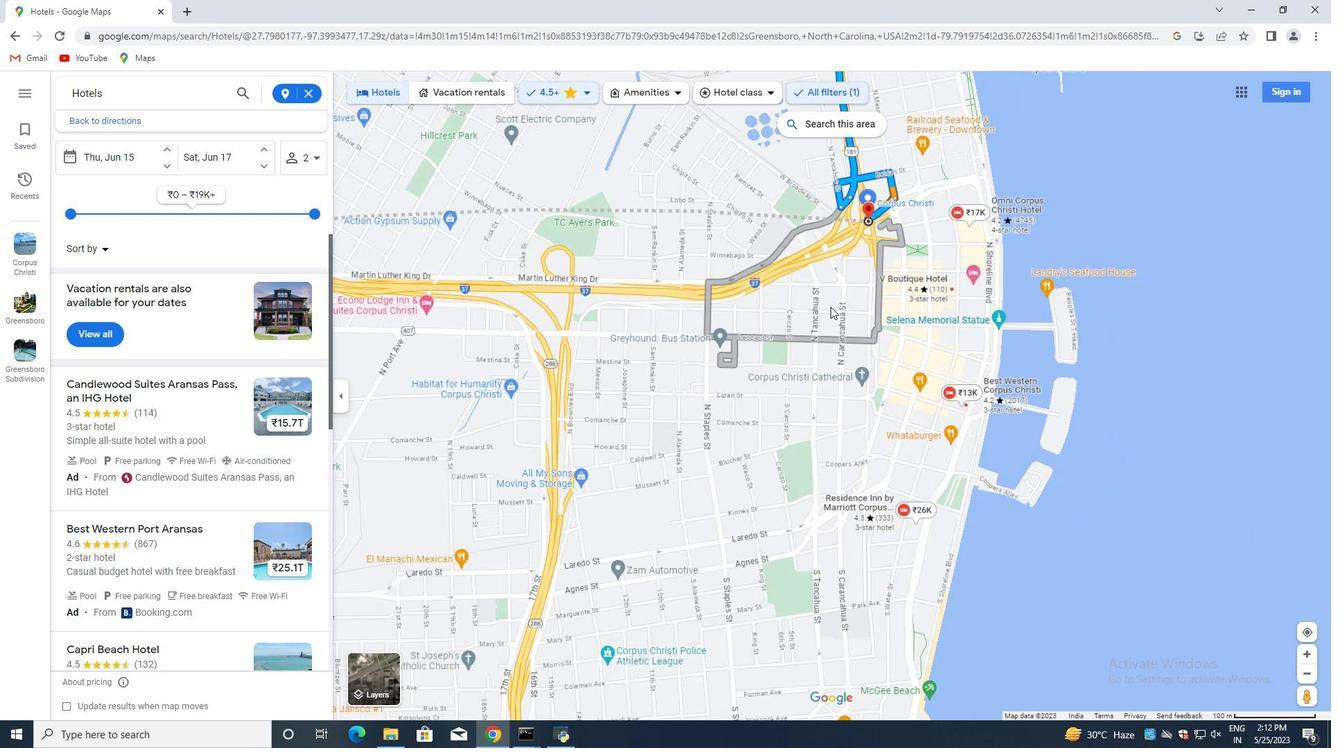 
Action: Mouse moved to (822, 309)
Screenshot: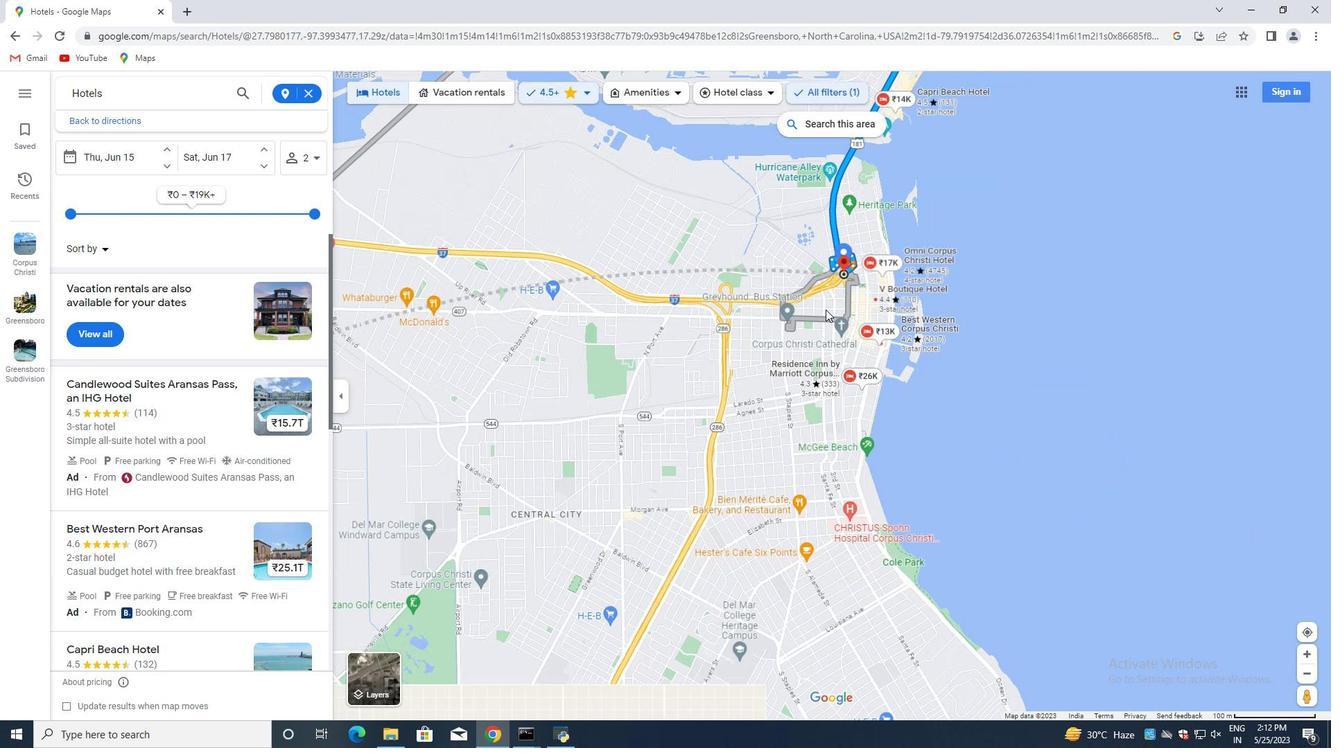 
Action: Mouse scrolled (822, 309) with delta (0, 0)
Screenshot: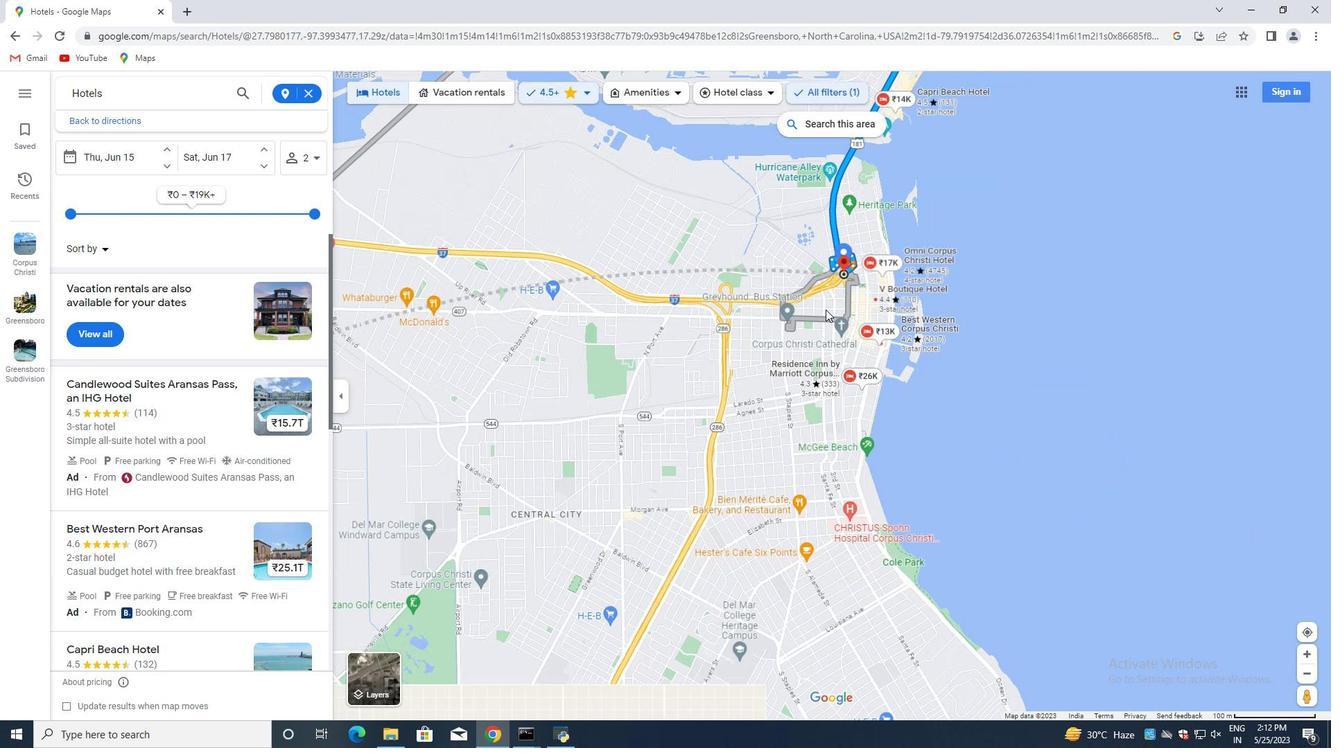 
Action: Mouse scrolled (822, 309) with delta (0, 0)
Screenshot: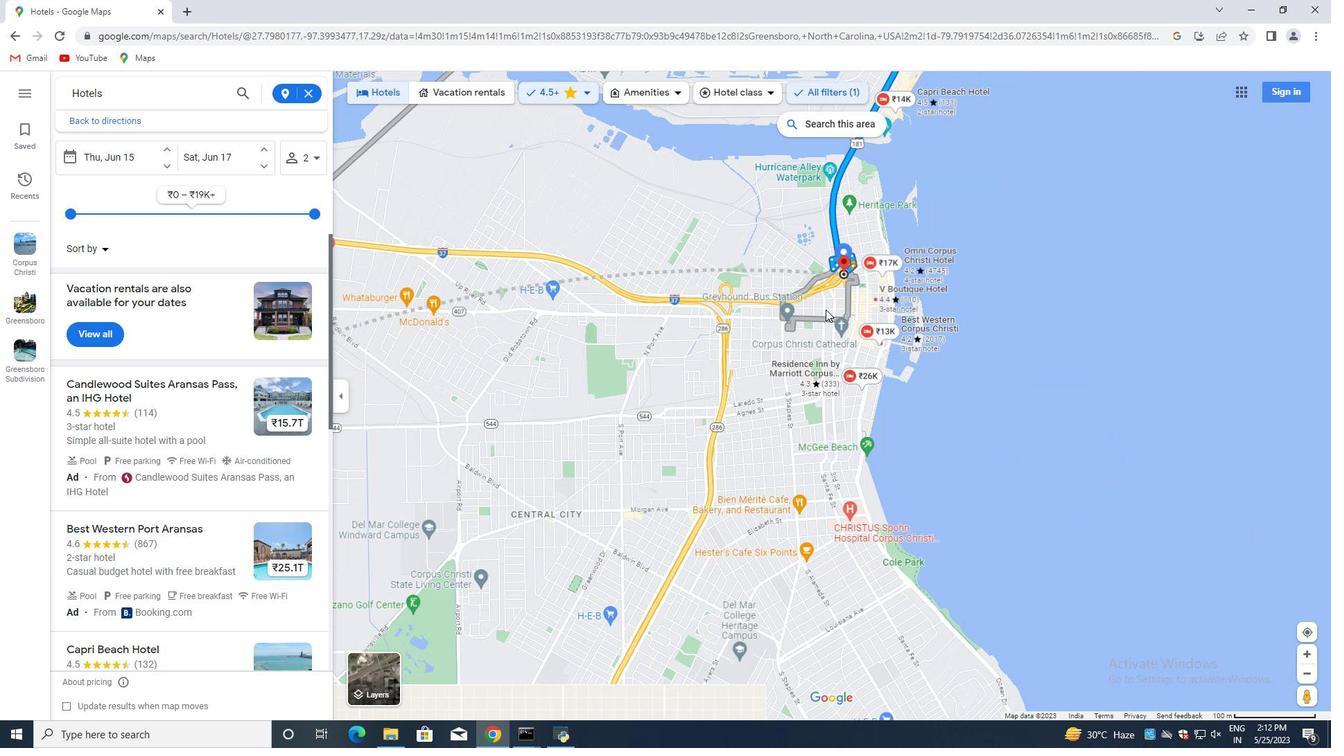 
Action: Mouse moved to (822, 309)
Screenshot: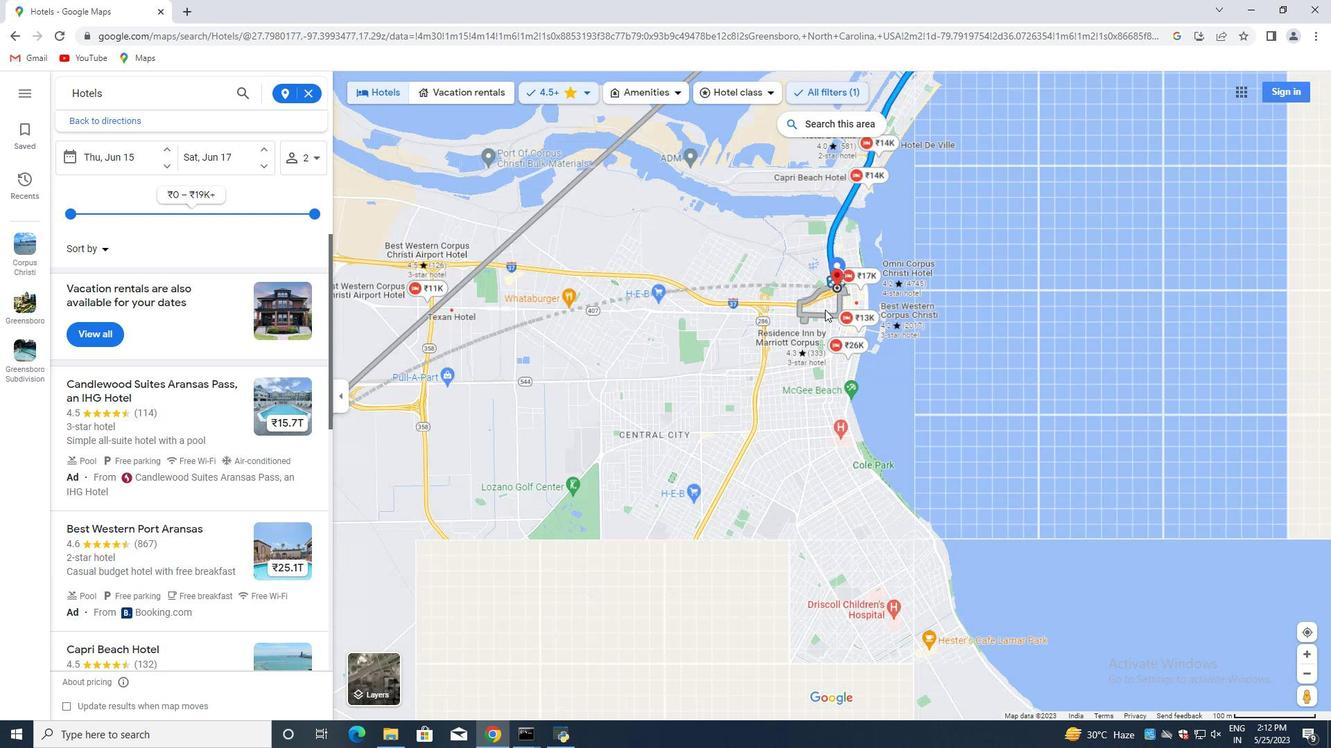 
Action: Mouse scrolled (822, 309) with delta (0, 0)
Screenshot: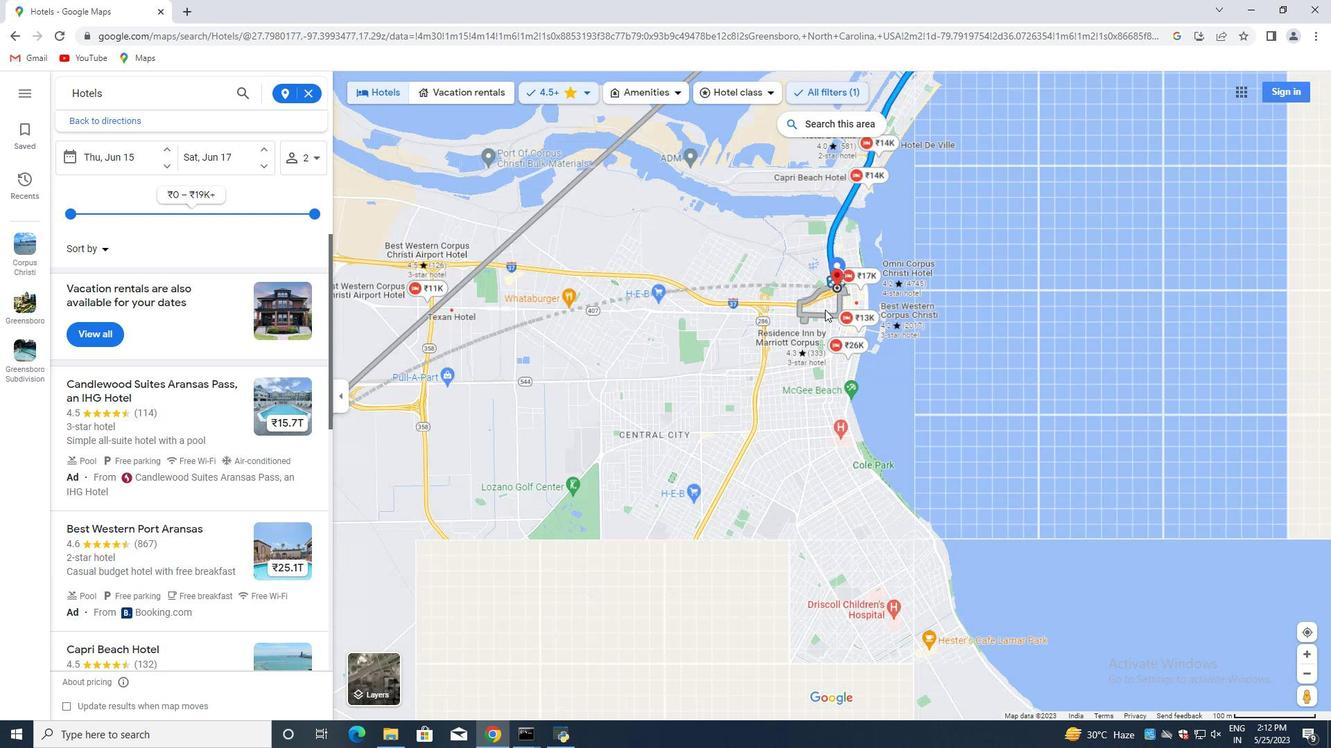
Action: Mouse scrolled (822, 309) with delta (0, 0)
Screenshot: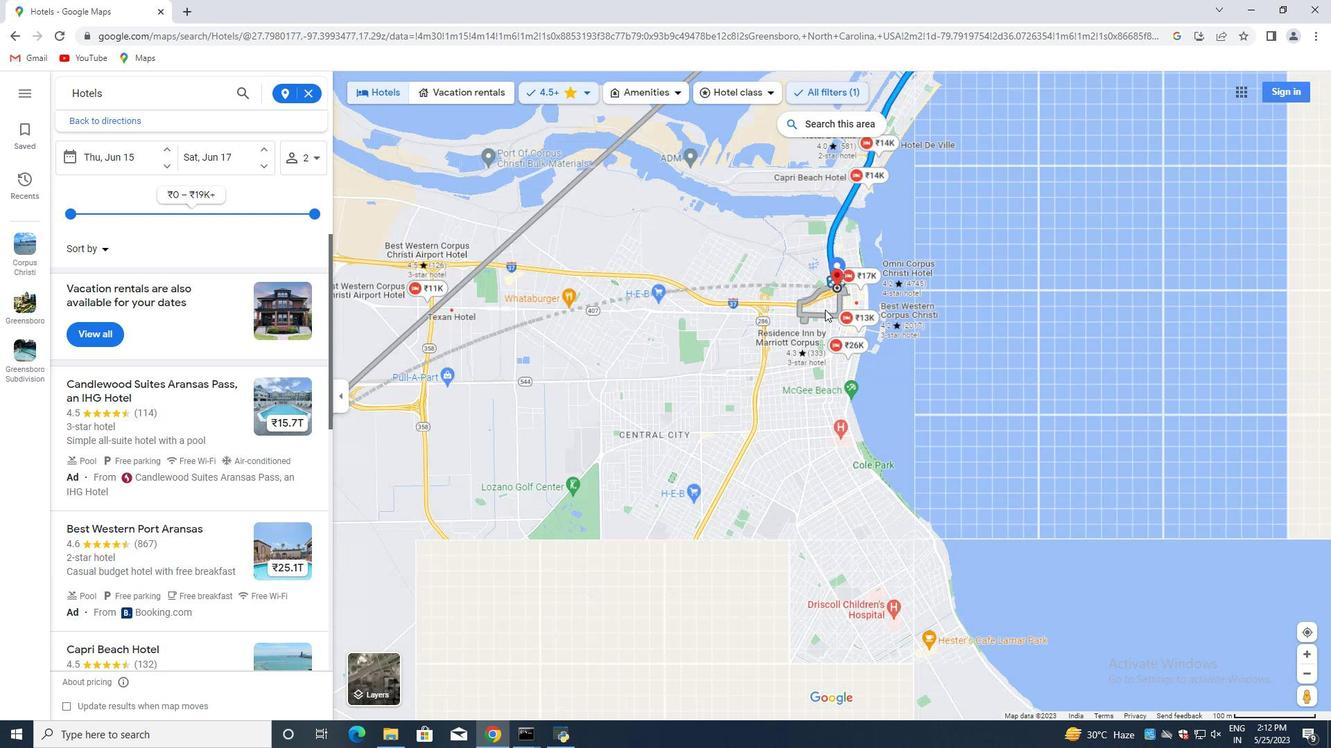 
Action: Mouse scrolled (822, 309) with delta (0, 0)
Screenshot: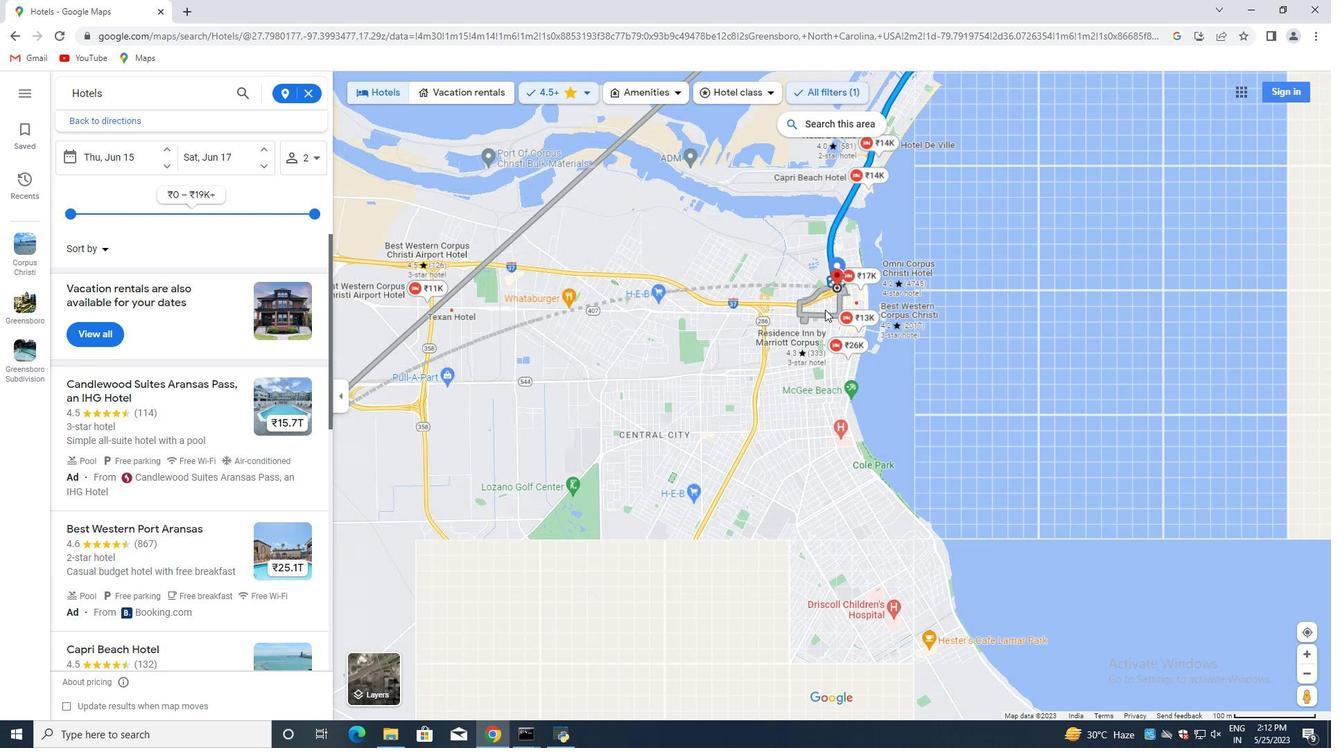 
Action: Mouse scrolled (822, 309) with delta (0, 0)
Screenshot: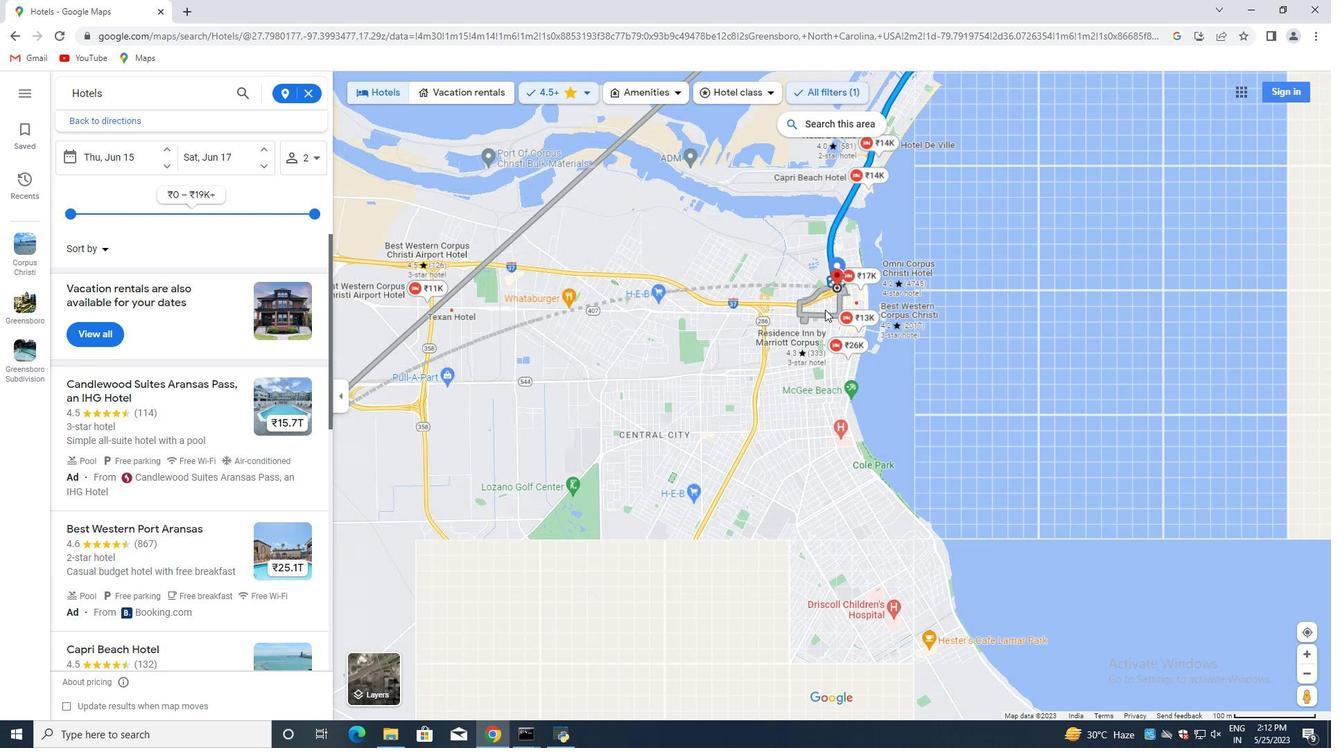 
Action: Mouse moved to (820, 308)
Screenshot: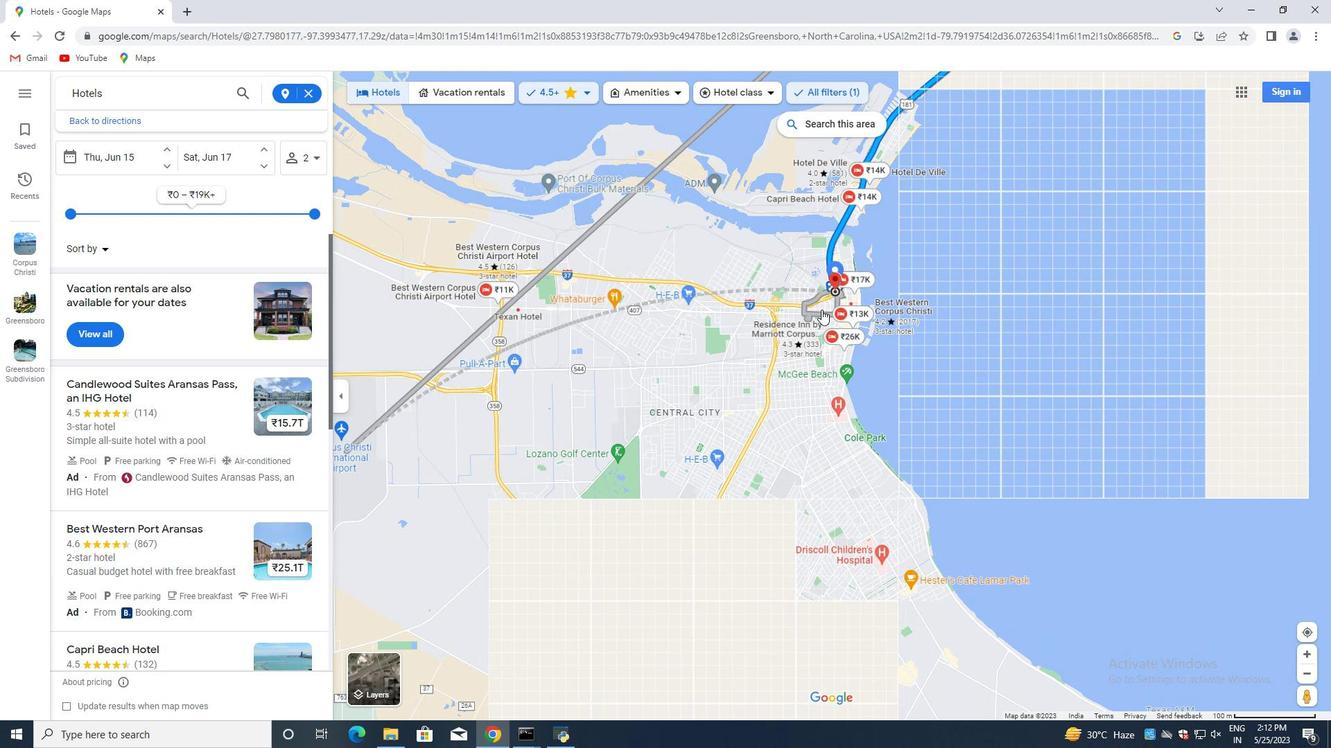 
Action: Mouse scrolled (820, 307) with delta (0, 0)
Screenshot: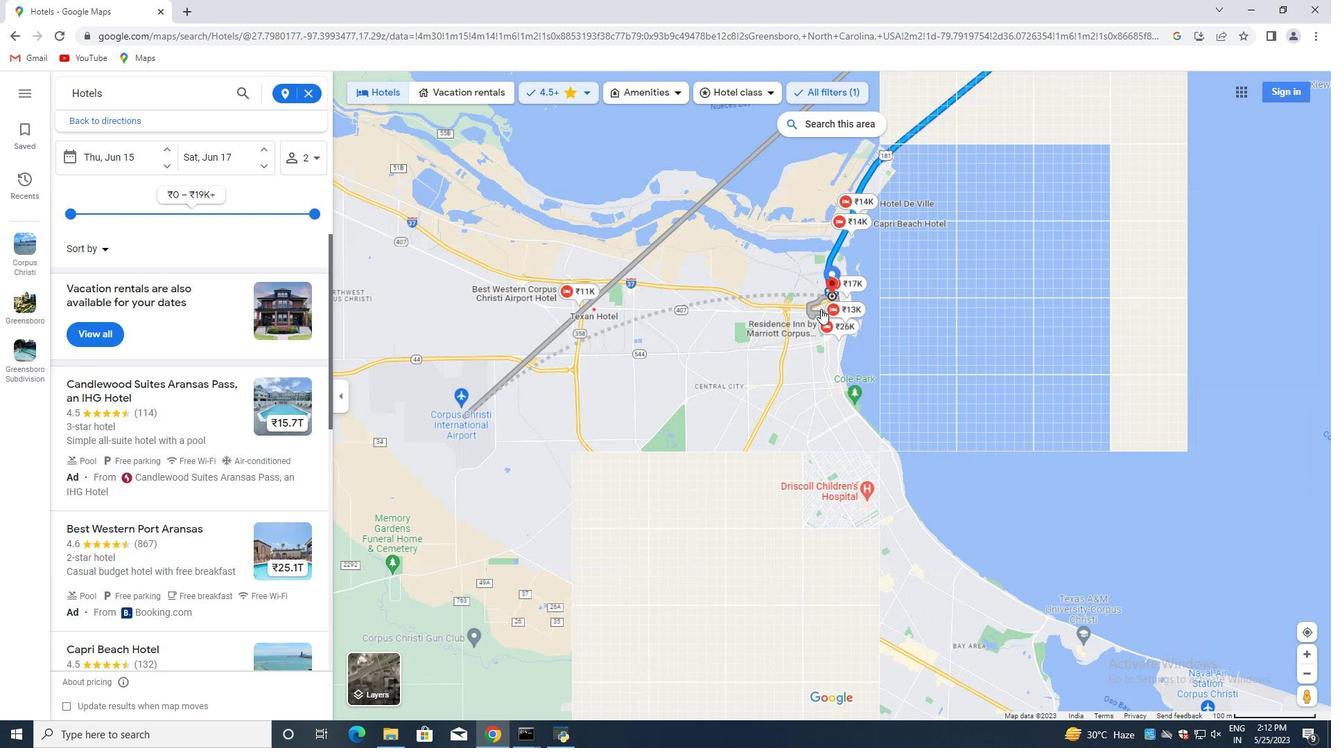 
Action: Mouse scrolled (820, 307) with delta (0, 0)
Screenshot: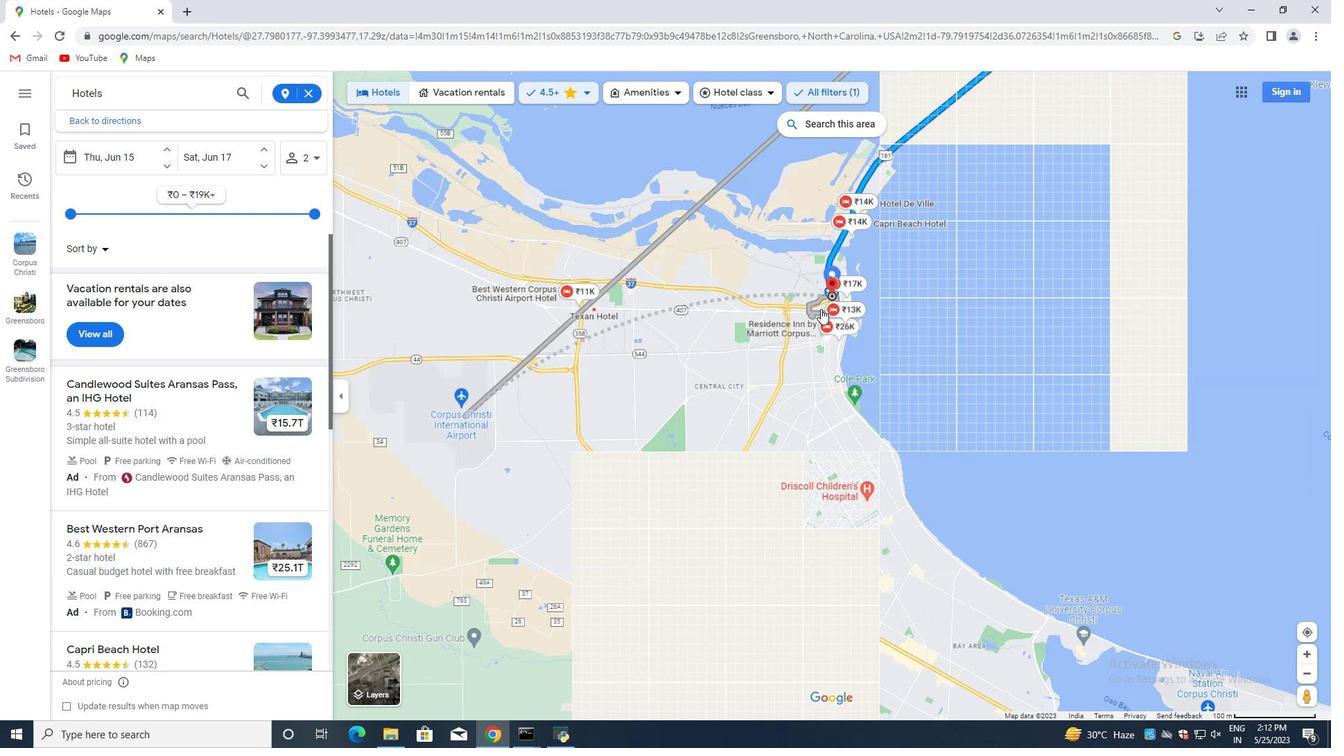 
Action: Mouse scrolled (820, 307) with delta (0, 0)
Screenshot: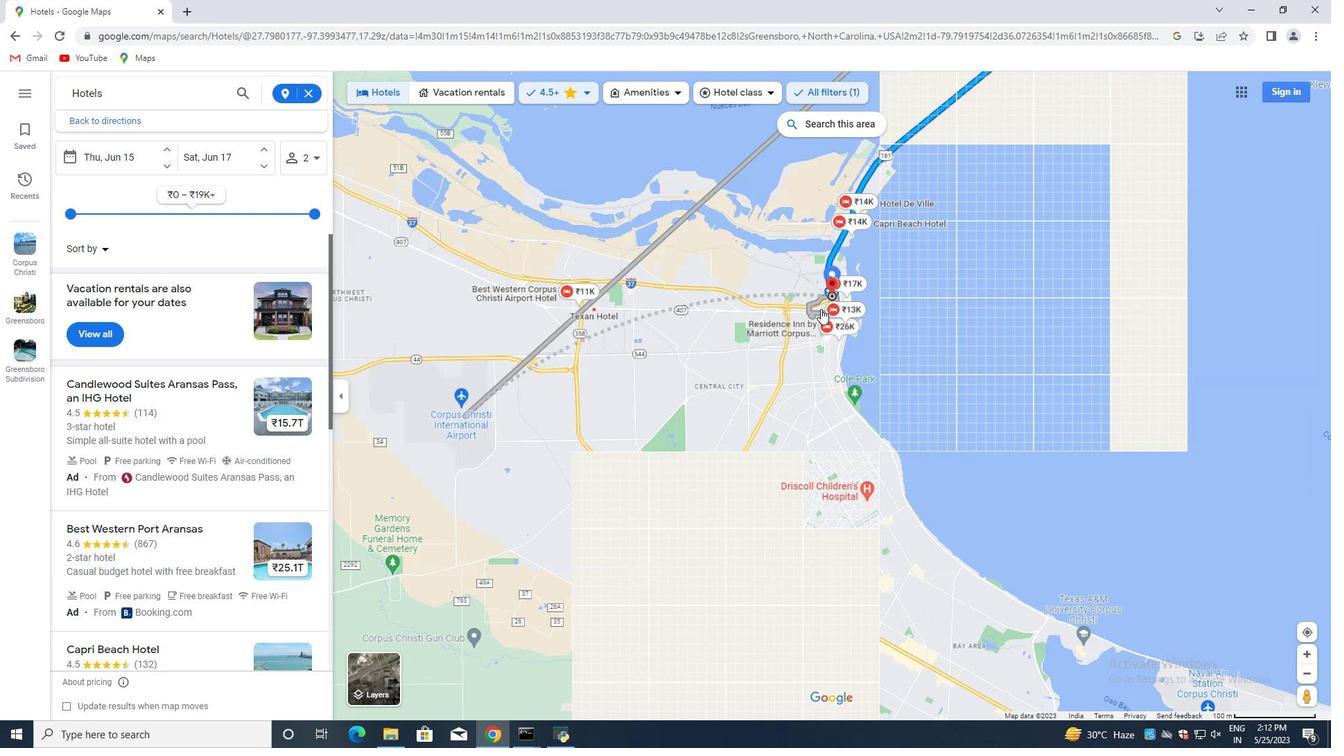 
Action: Mouse scrolled (820, 307) with delta (0, 0)
Screenshot: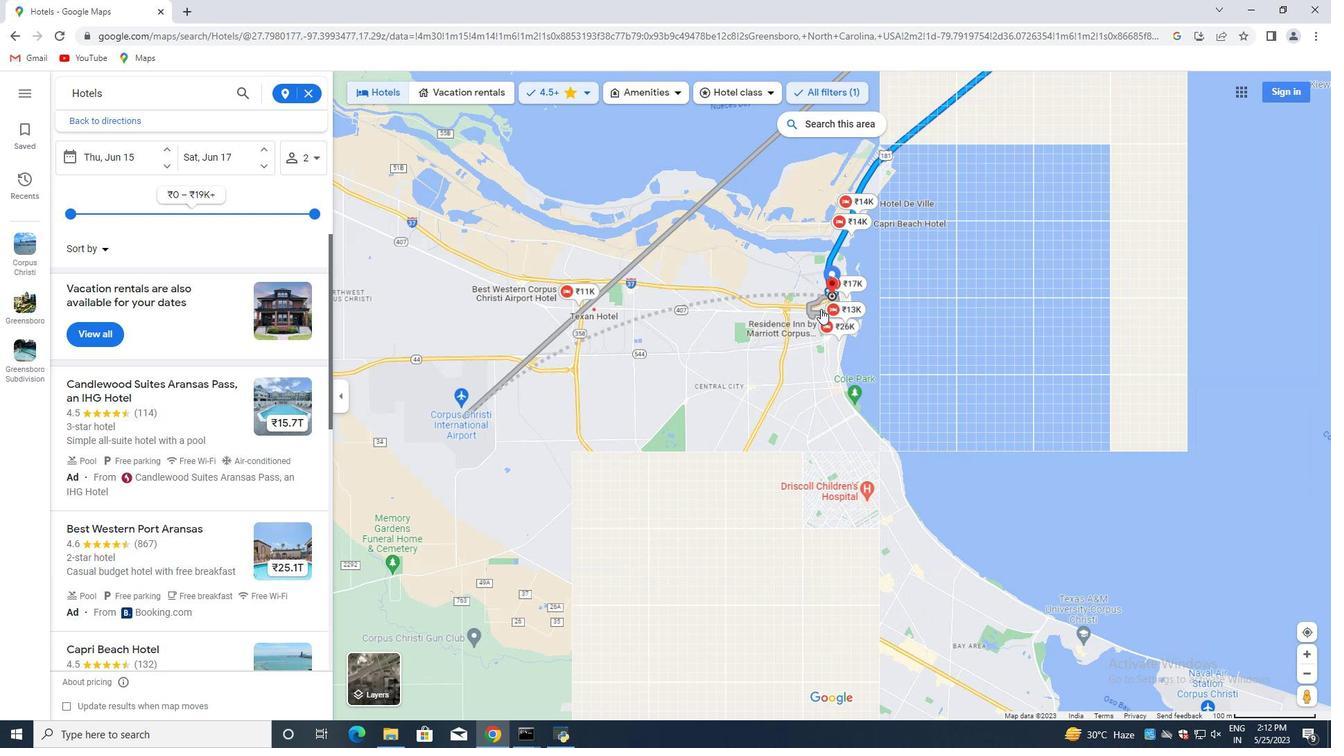 
Action: Mouse scrolled (820, 307) with delta (0, 0)
Screenshot: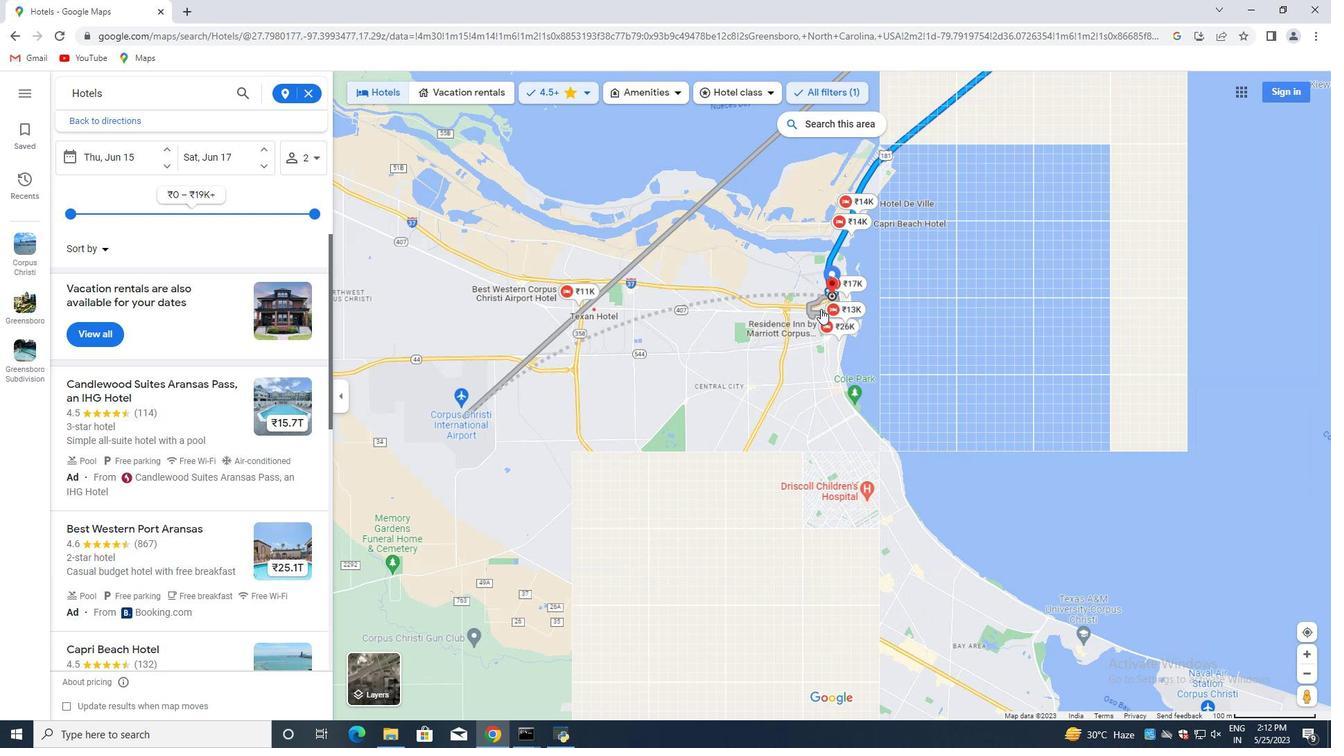 
Action: Mouse scrolled (820, 307) with delta (0, 0)
Screenshot: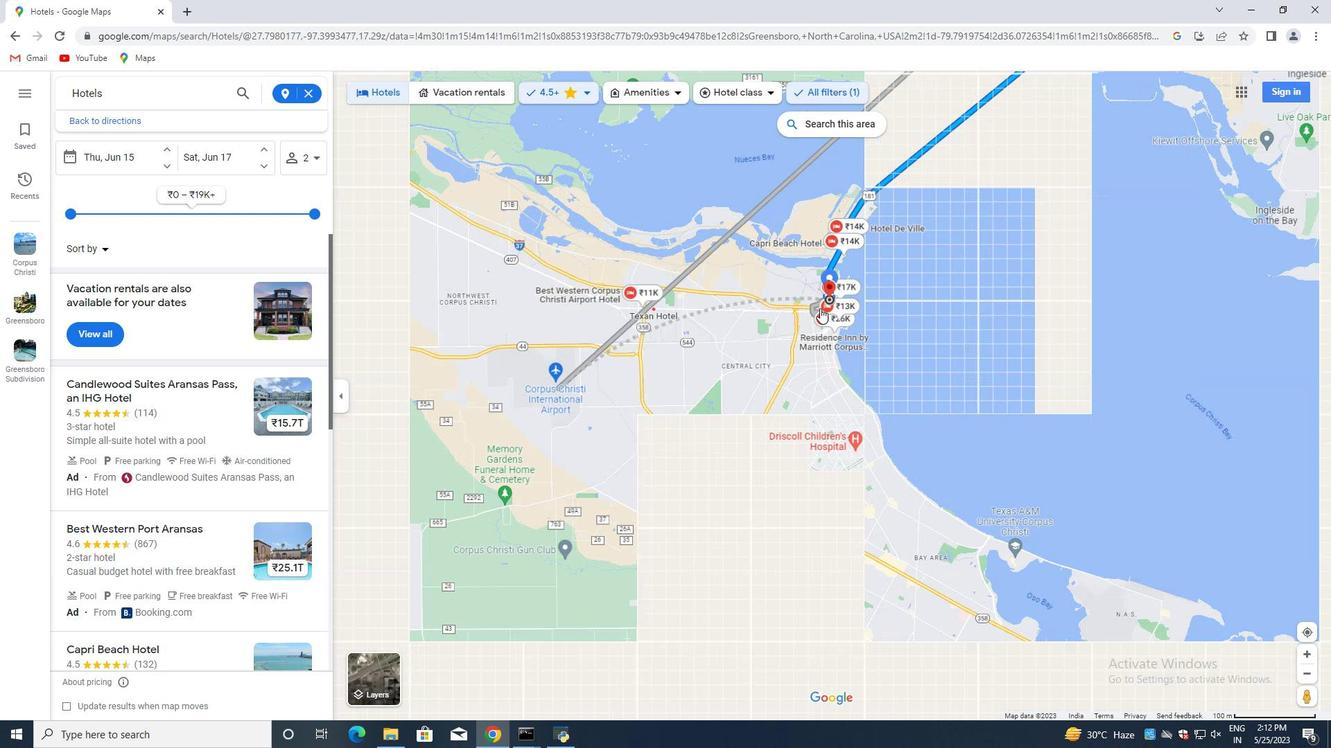 
Action: Mouse scrolled (820, 307) with delta (0, 0)
Screenshot: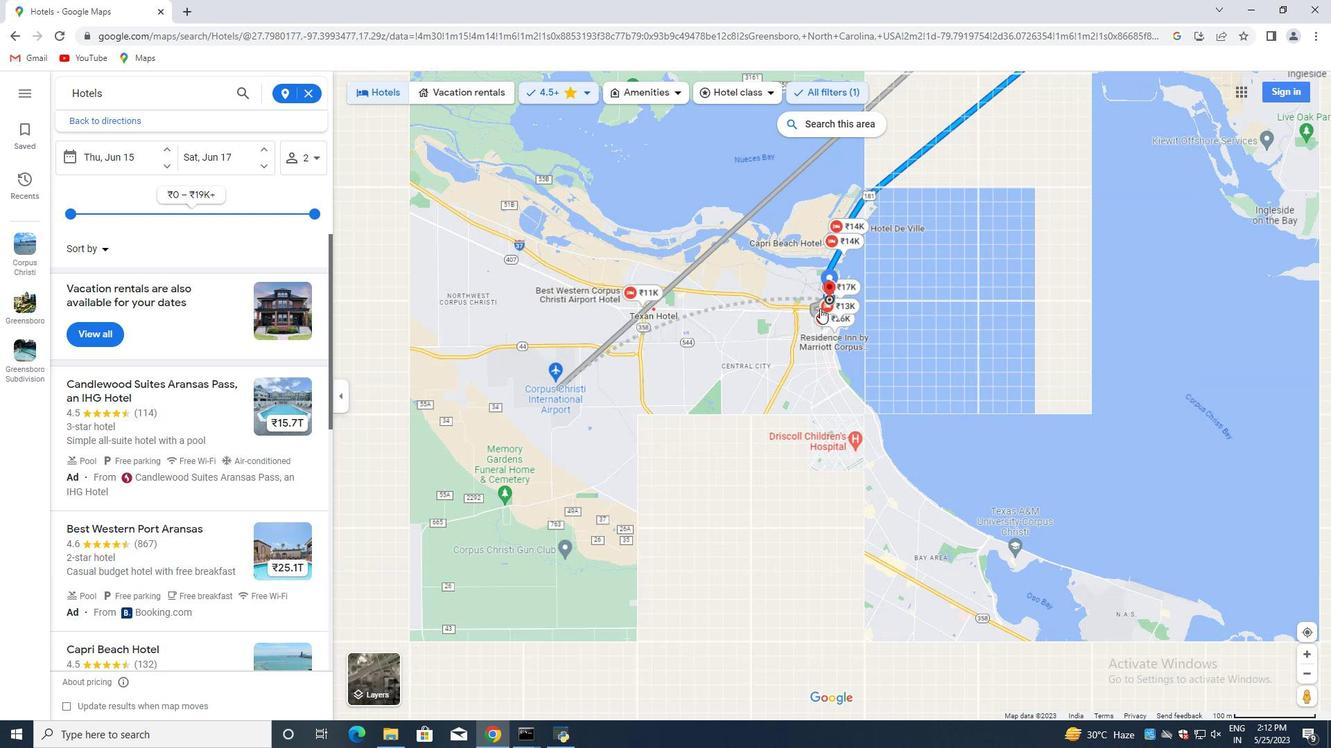 
Action: Mouse moved to (813, 296)
Screenshot: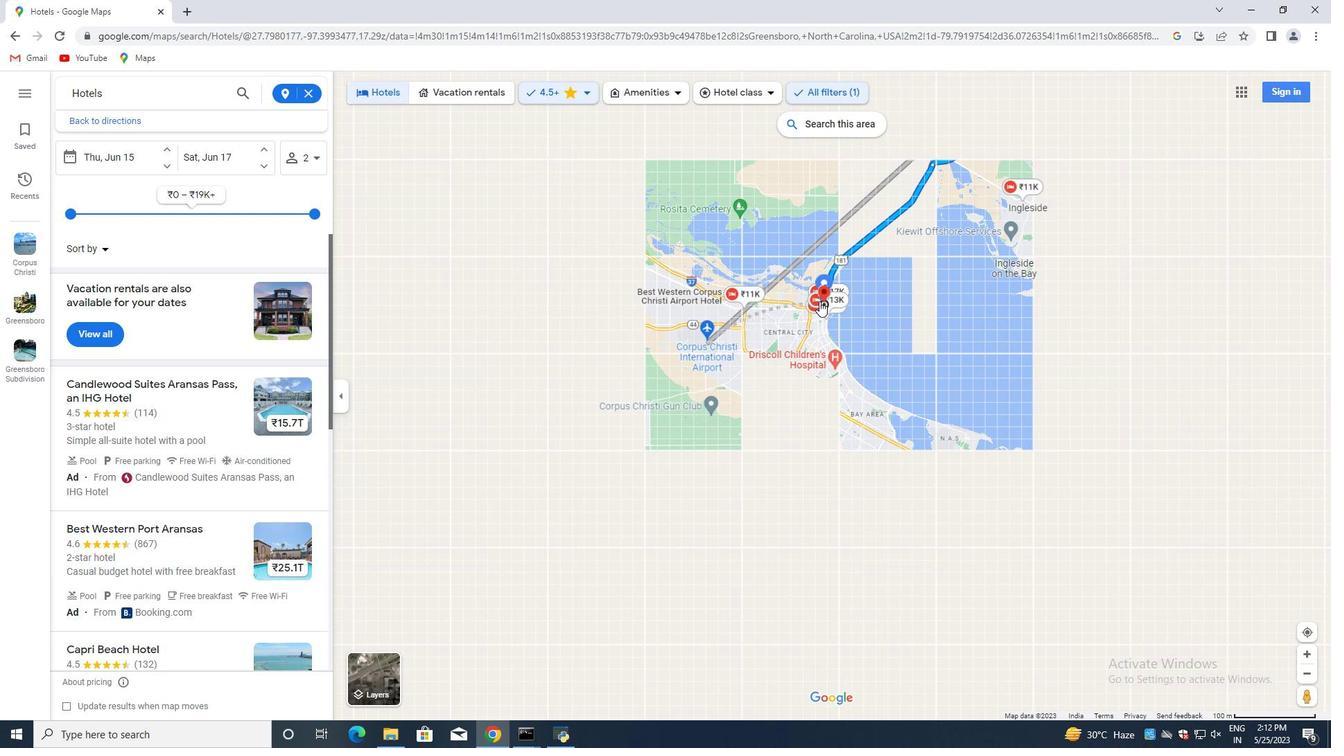 
Action: Mouse scrolled (813, 296) with delta (0, 0)
Screenshot: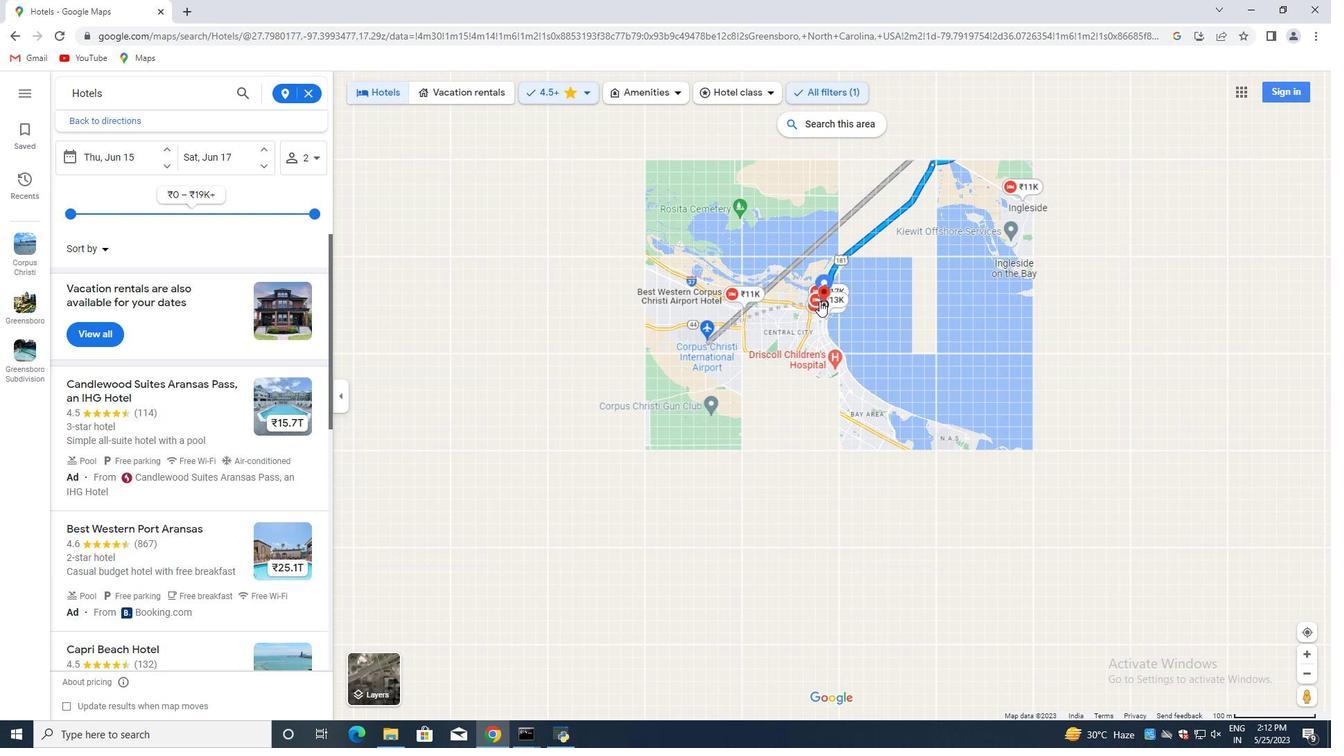 
Action: Mouse scrolled (813, 296) with delta (0, 0)
Screenshot: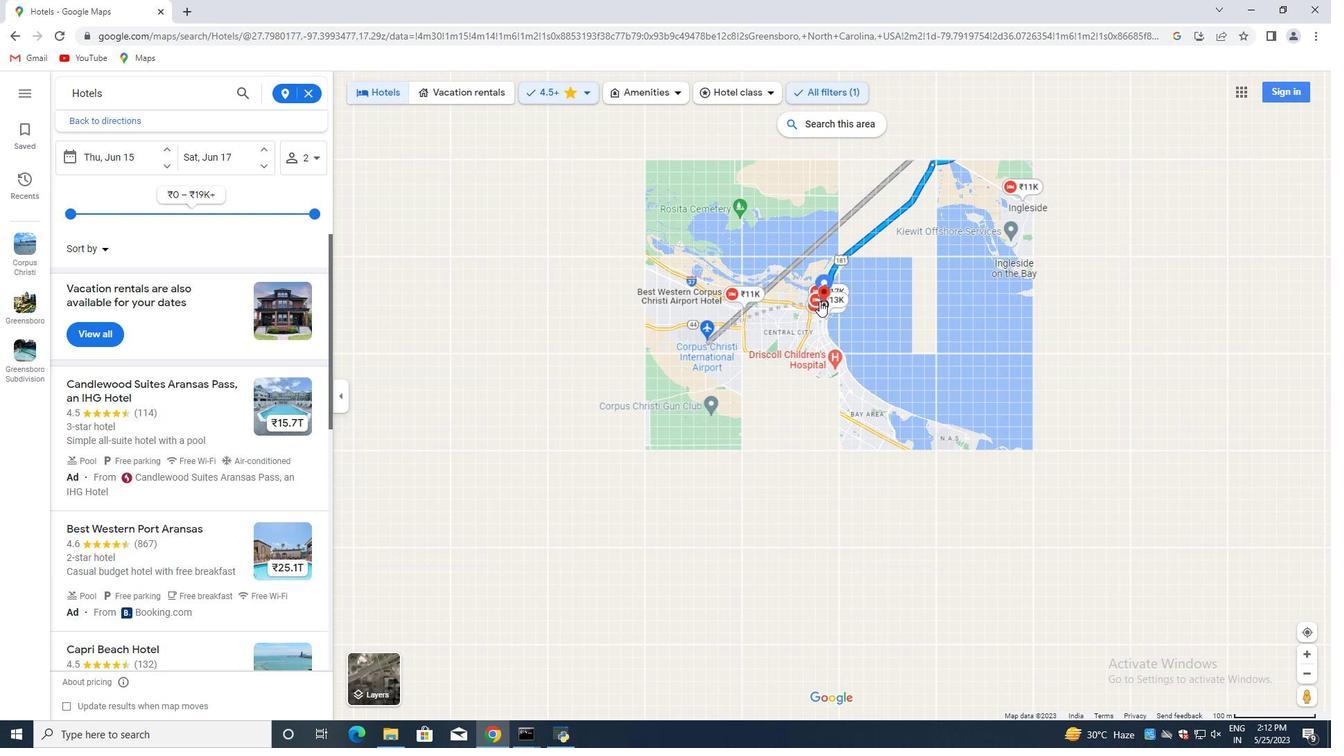 
Action: Mouse scrolled (813, 296) with delta (0, 0)
Screenshot: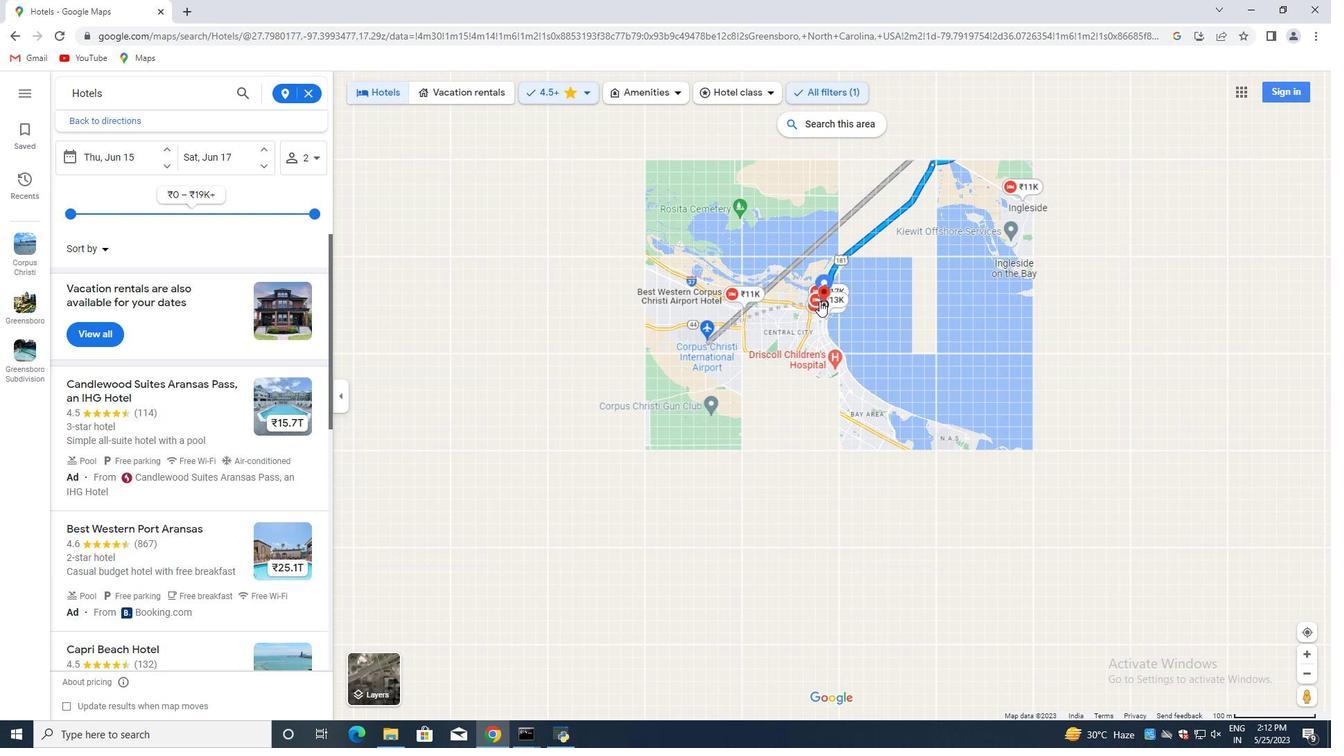 
Action: Mouse scrolled (813, 296) with delta (0, 0)
Screenshot: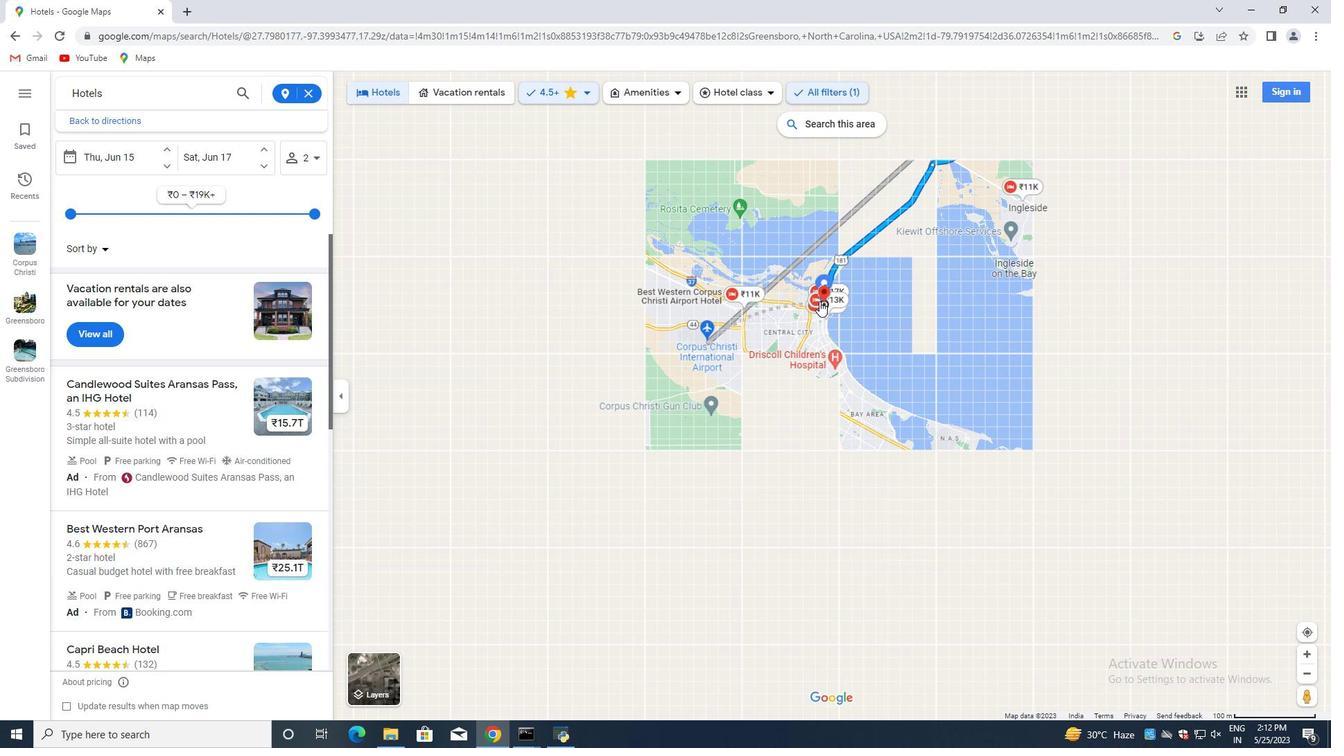 
Action: Mouse scrolled (813, 296) with delta (0, 0)
Screenshot: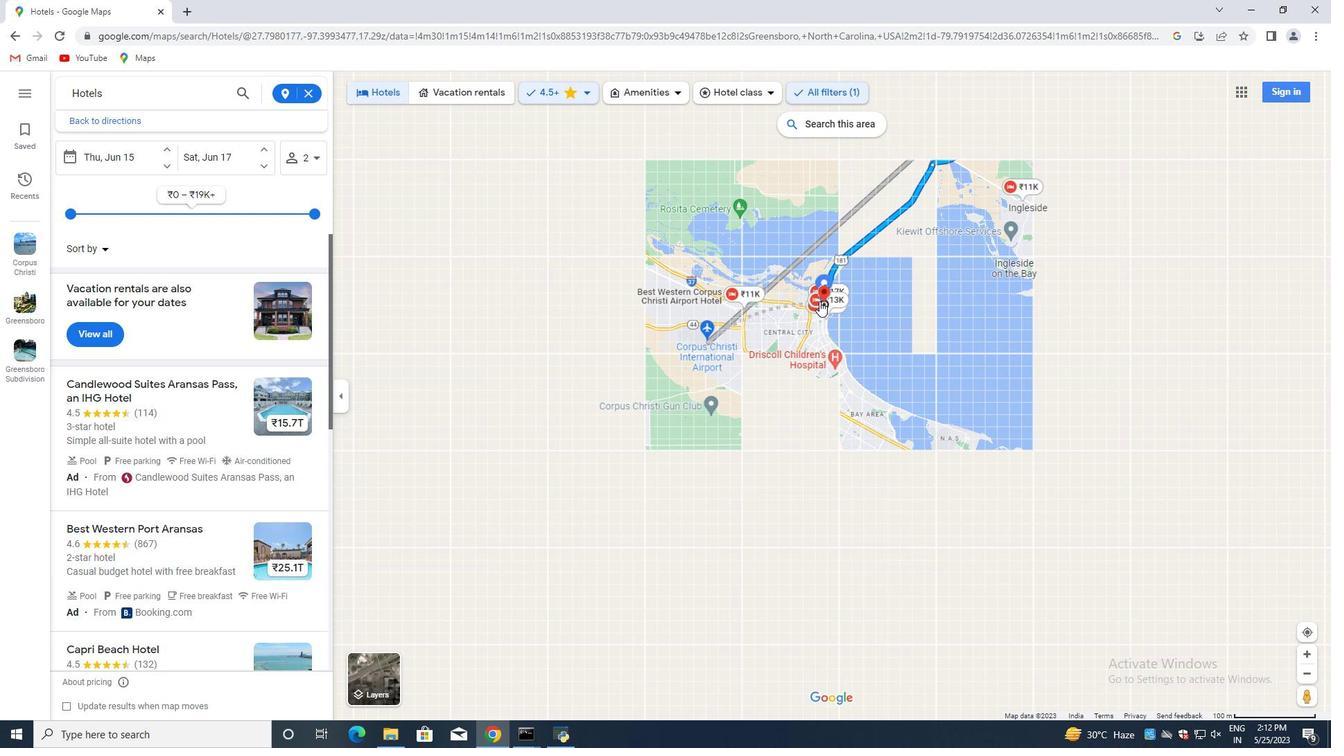
Action: Mouse scrolled (813, 296) with delta (0, 0)
Screenshot: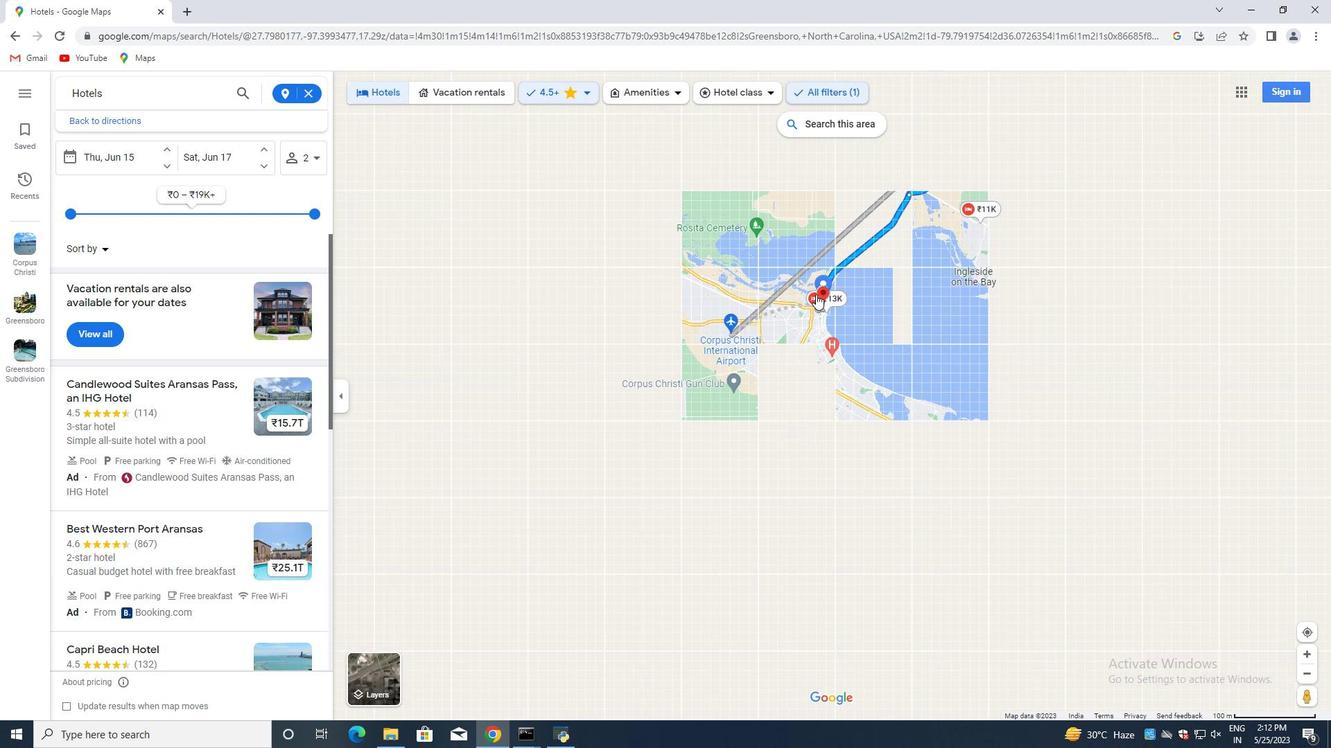 
Action: Mouse scrolled (813, 296) with delta (0, 0)
Screenshot: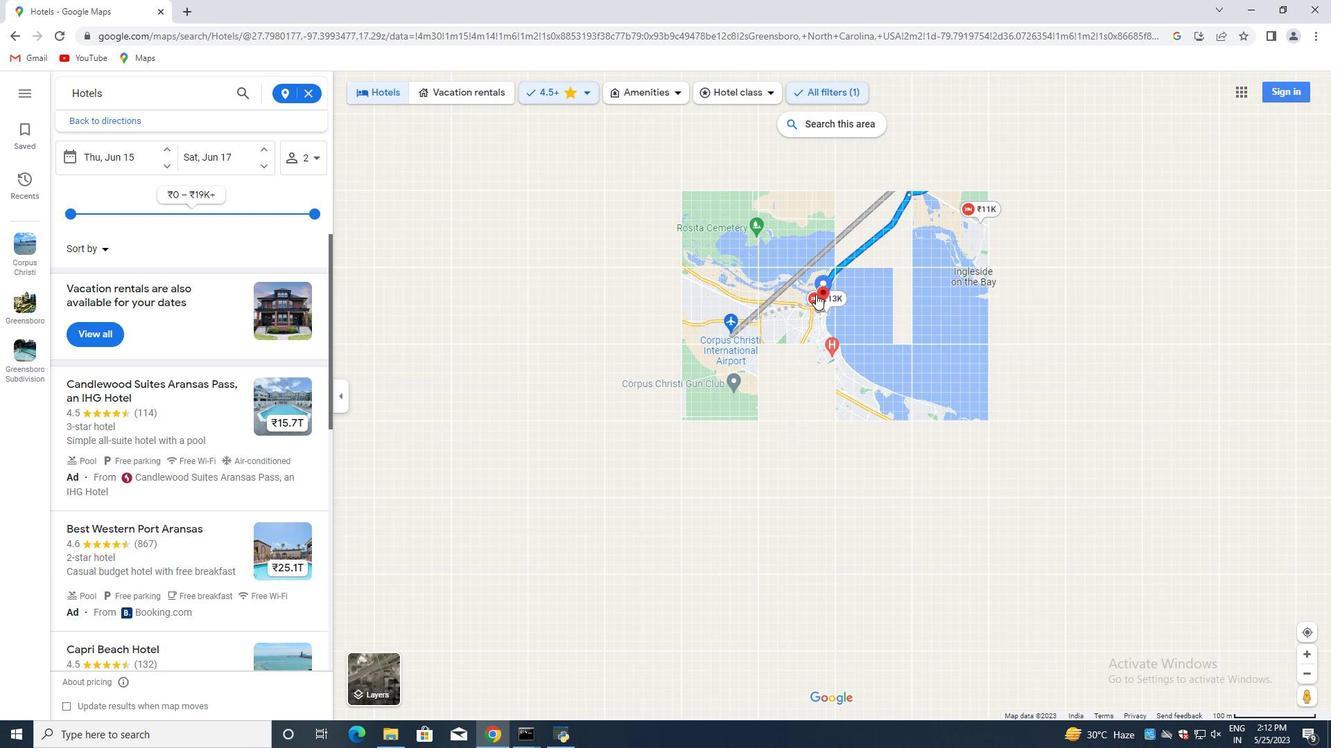 
Action: Mouse moved to (845, 282)
Screenshot: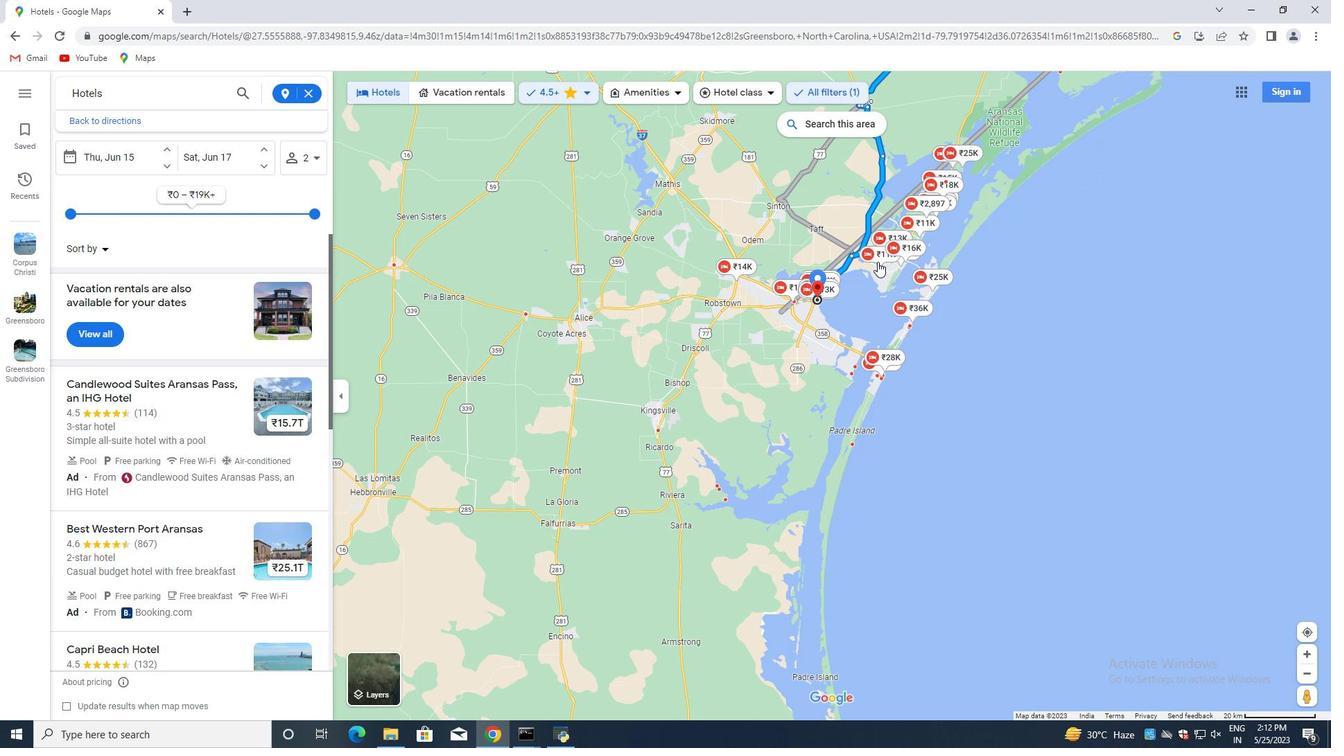 
Action: Mouse scrolled (849, 280) with delta (0, 0)
Screenshot: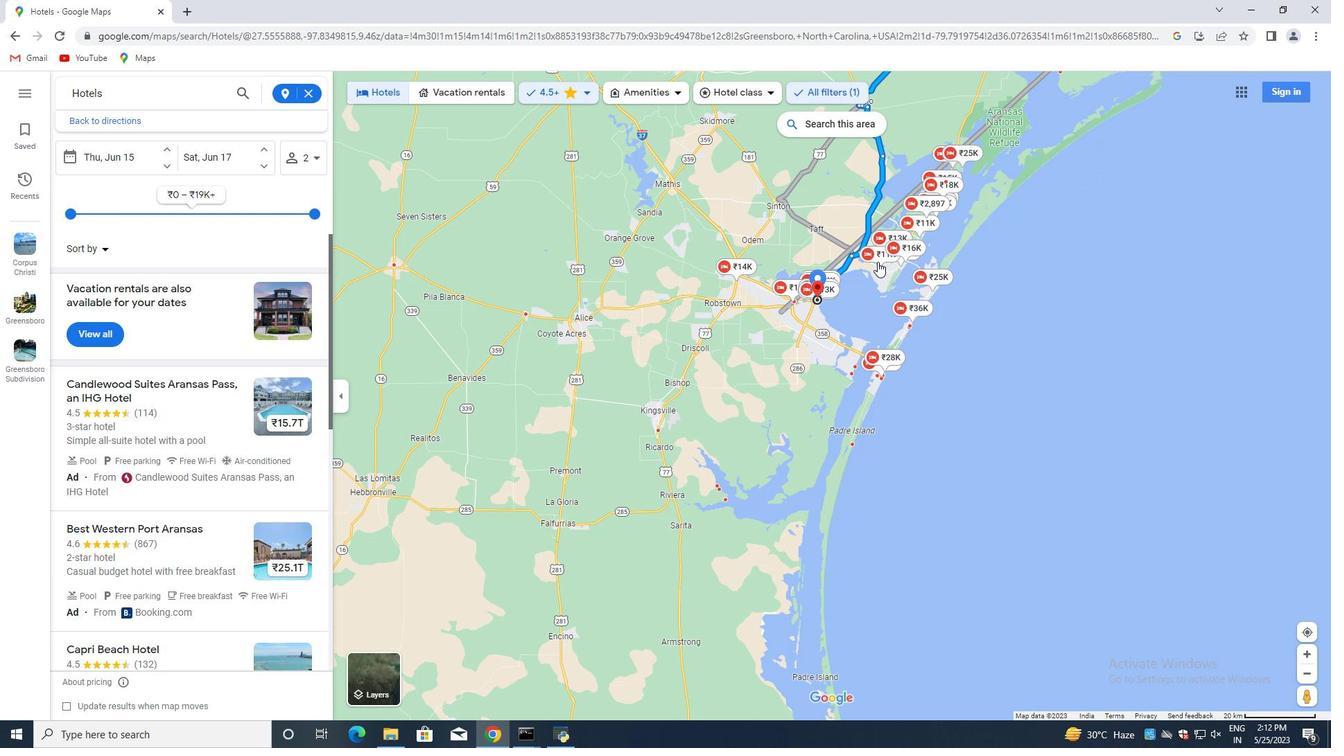 
Action: Mouse moved to (836, 289)
Screenshot: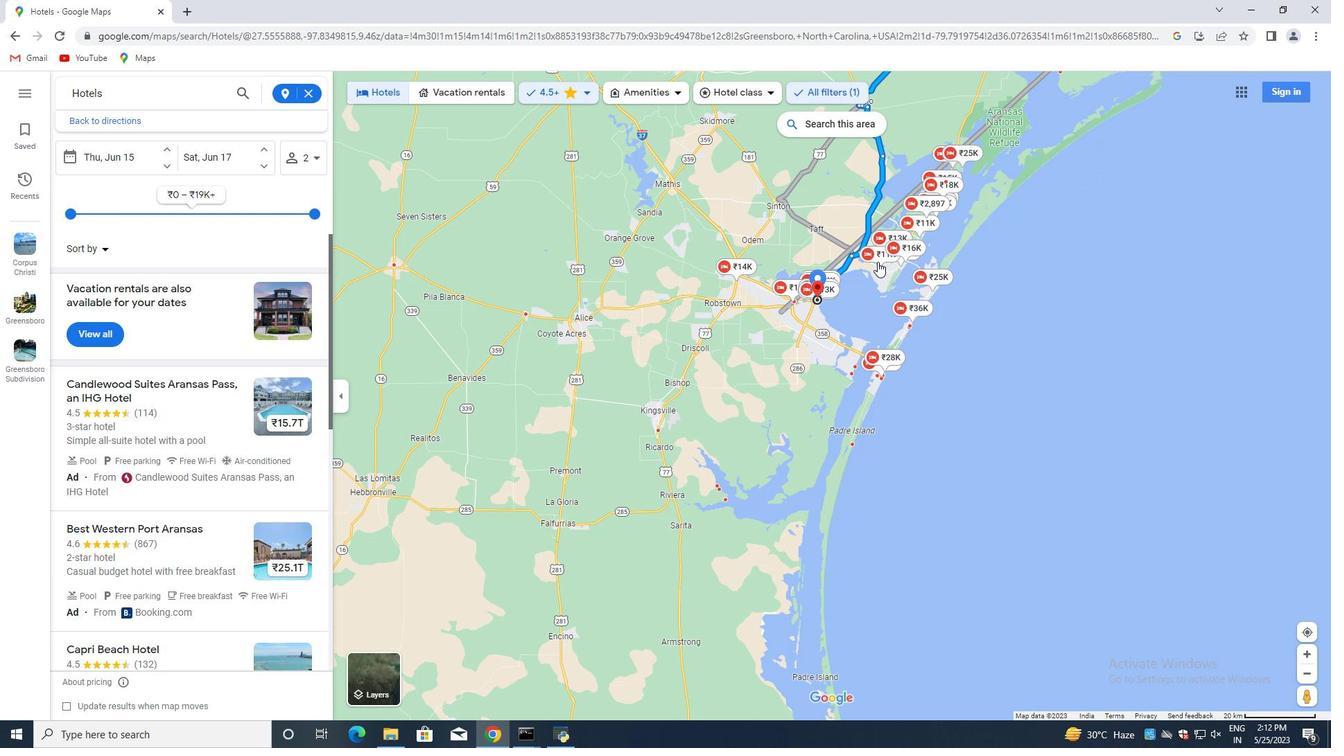 
Action: Mouse scrolled (836, 289) with delta (0, 0)
Screenshot: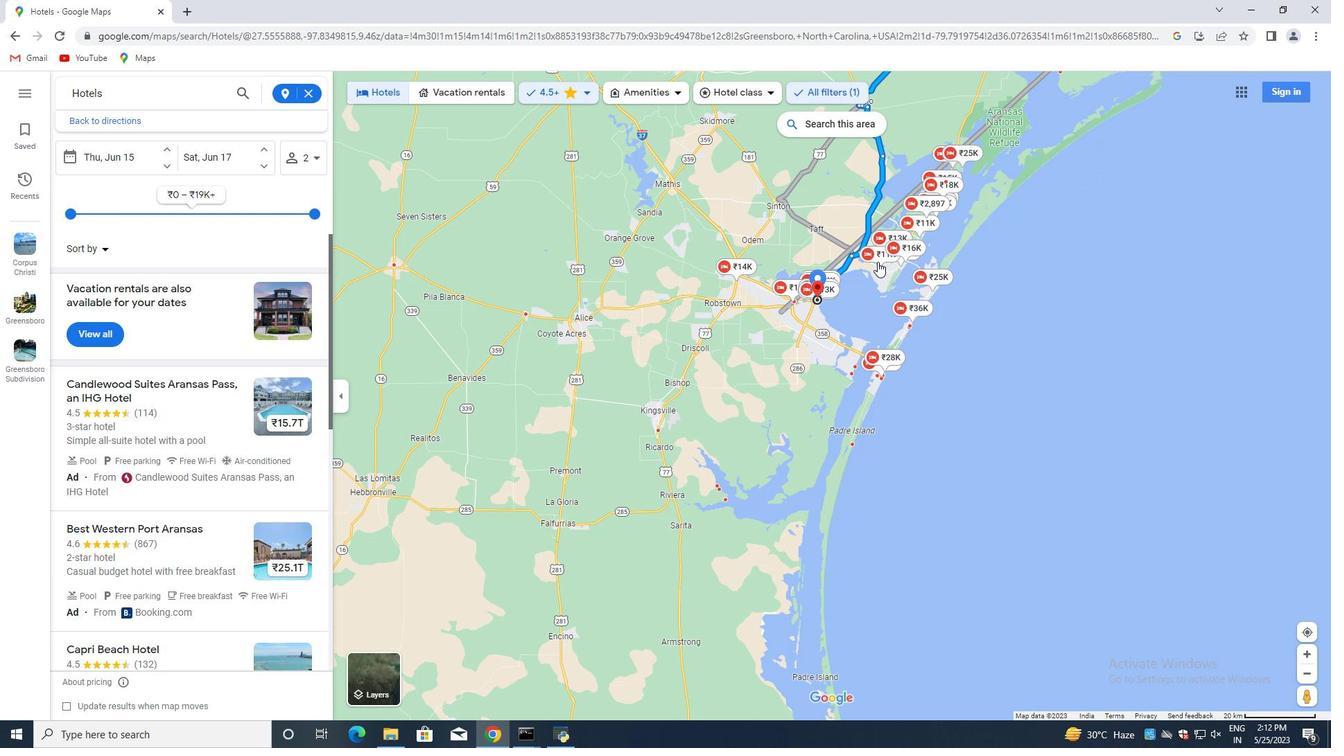 
Action: Mouse moved to (829, 296)
Screenshot: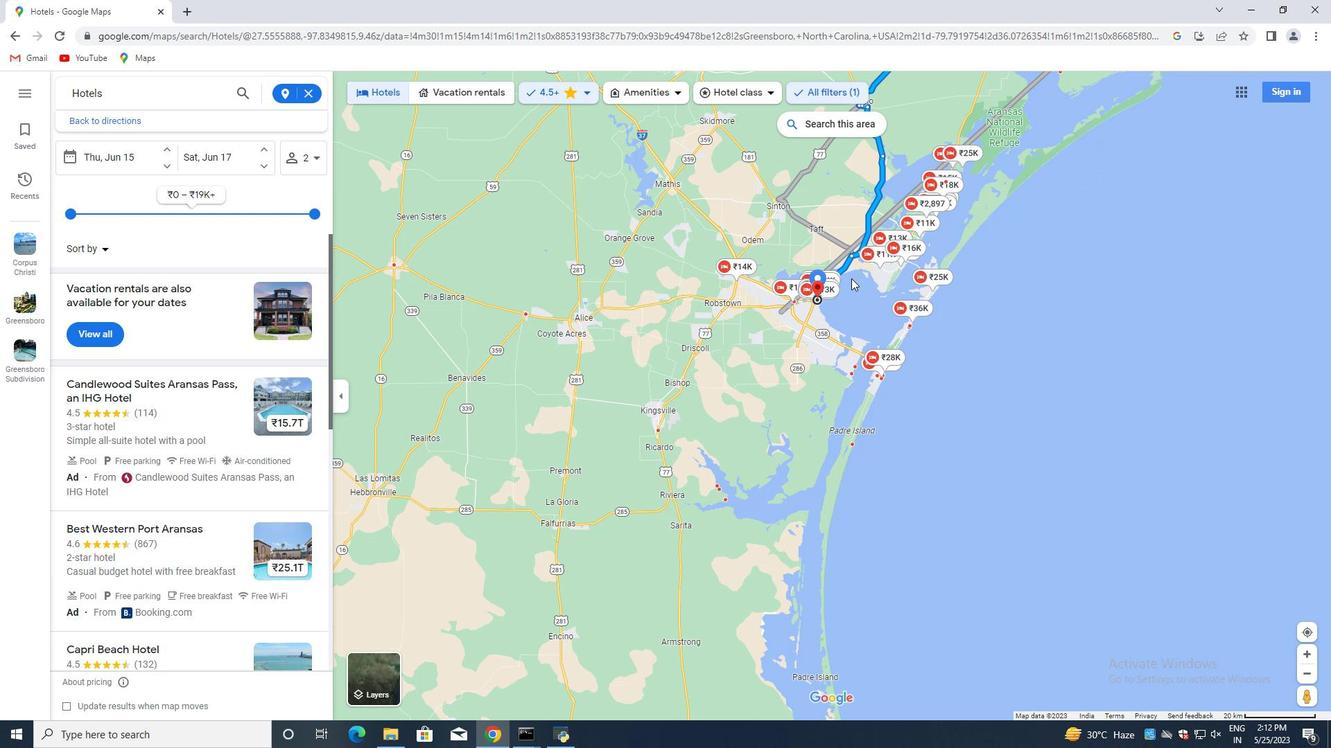 
Action: Mouse scrolled (829, 295) with delta (0, 0)
Screenshot: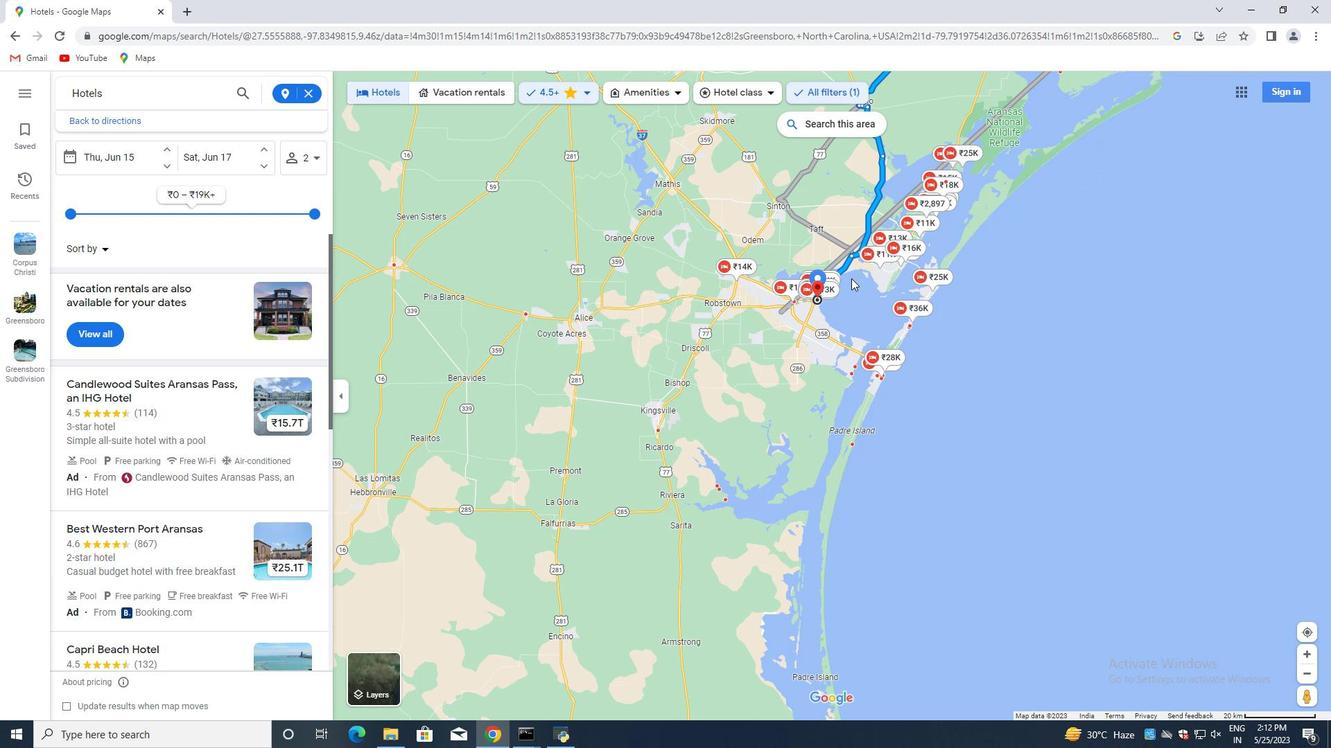
Action: Mouse moved to (822, 302)
Screenshot: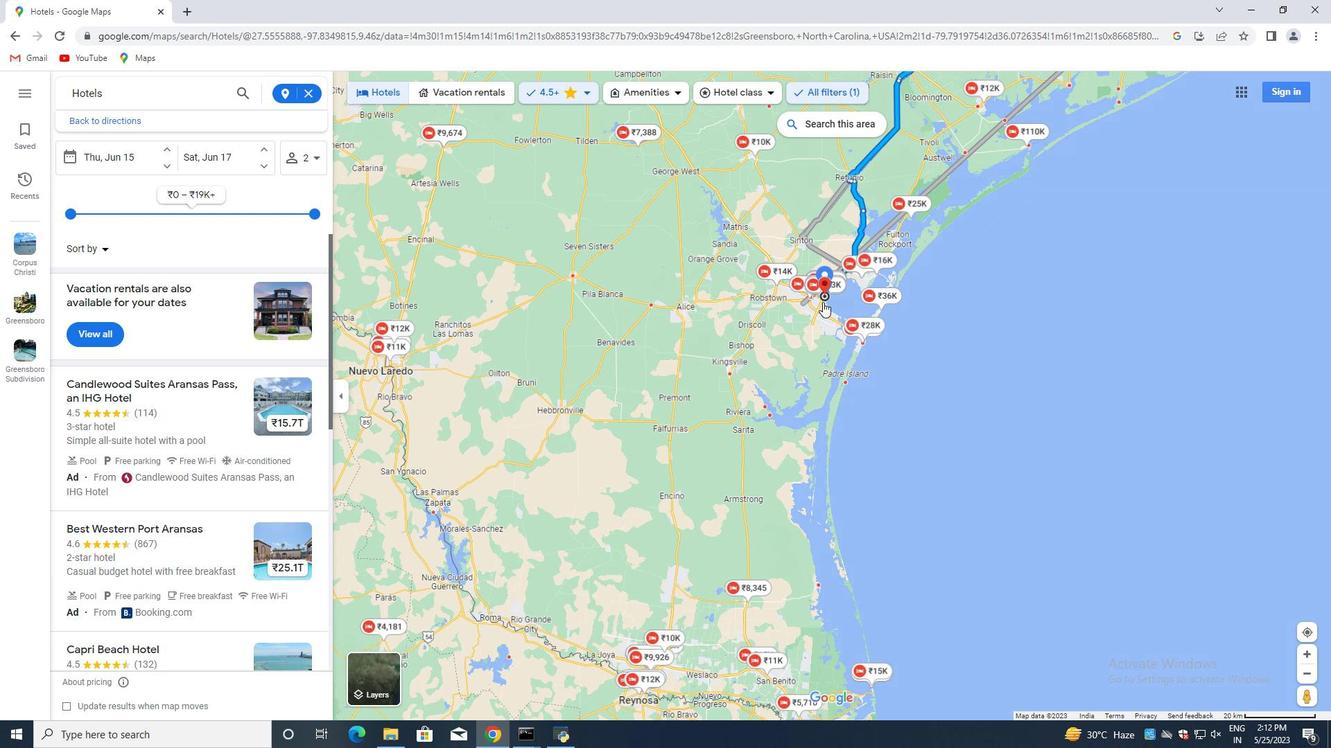 
Action: Mouse scrolled (822, 302) with delta (0, 0)
Screenshot: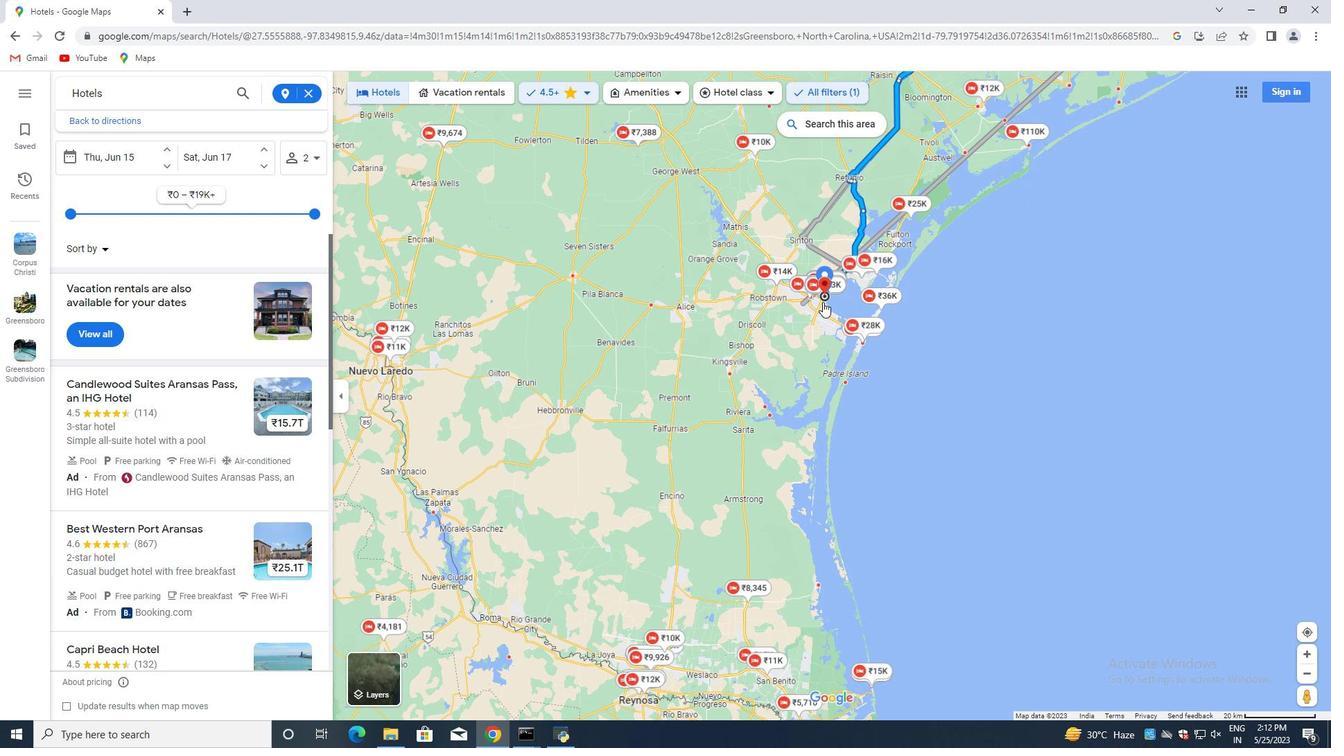 
Action: Mouse scrolled (822, 302) with delta (0, 0)
Screenshot: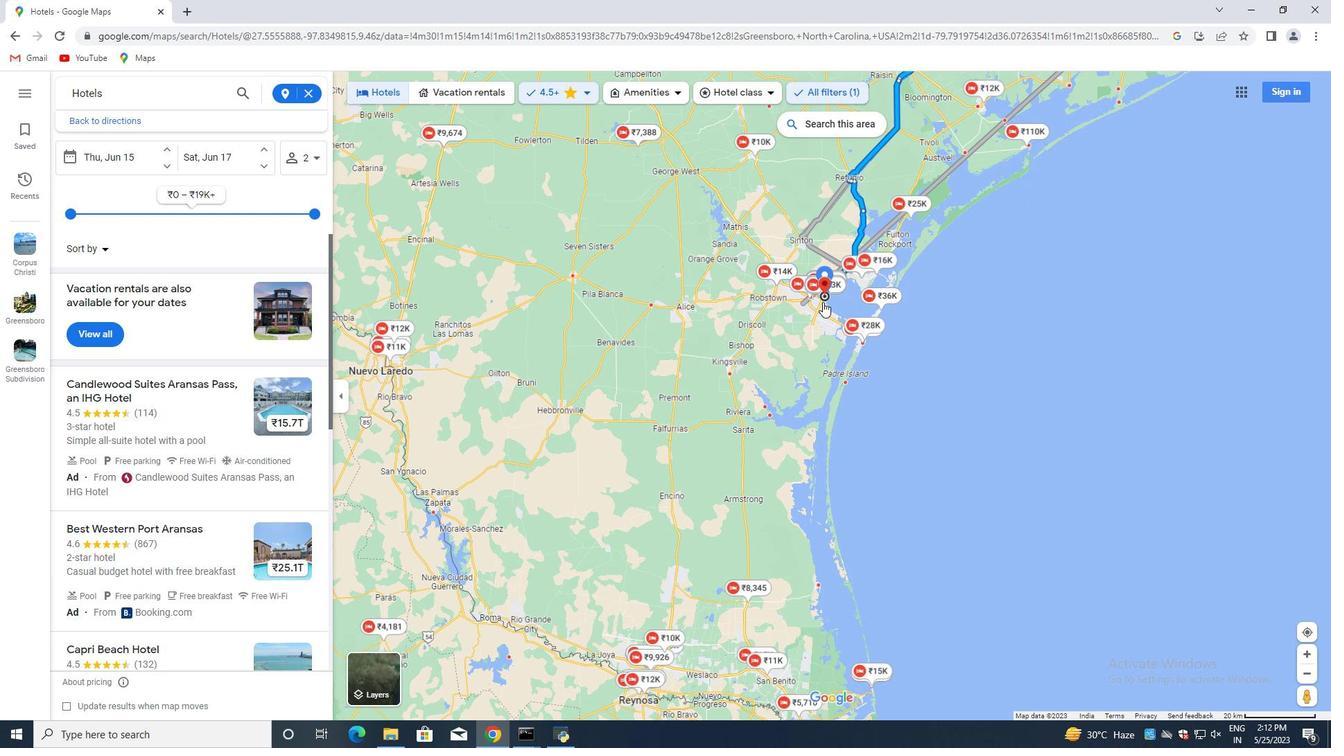 
Action: Mouse moved to (822, 303)
Screenshot: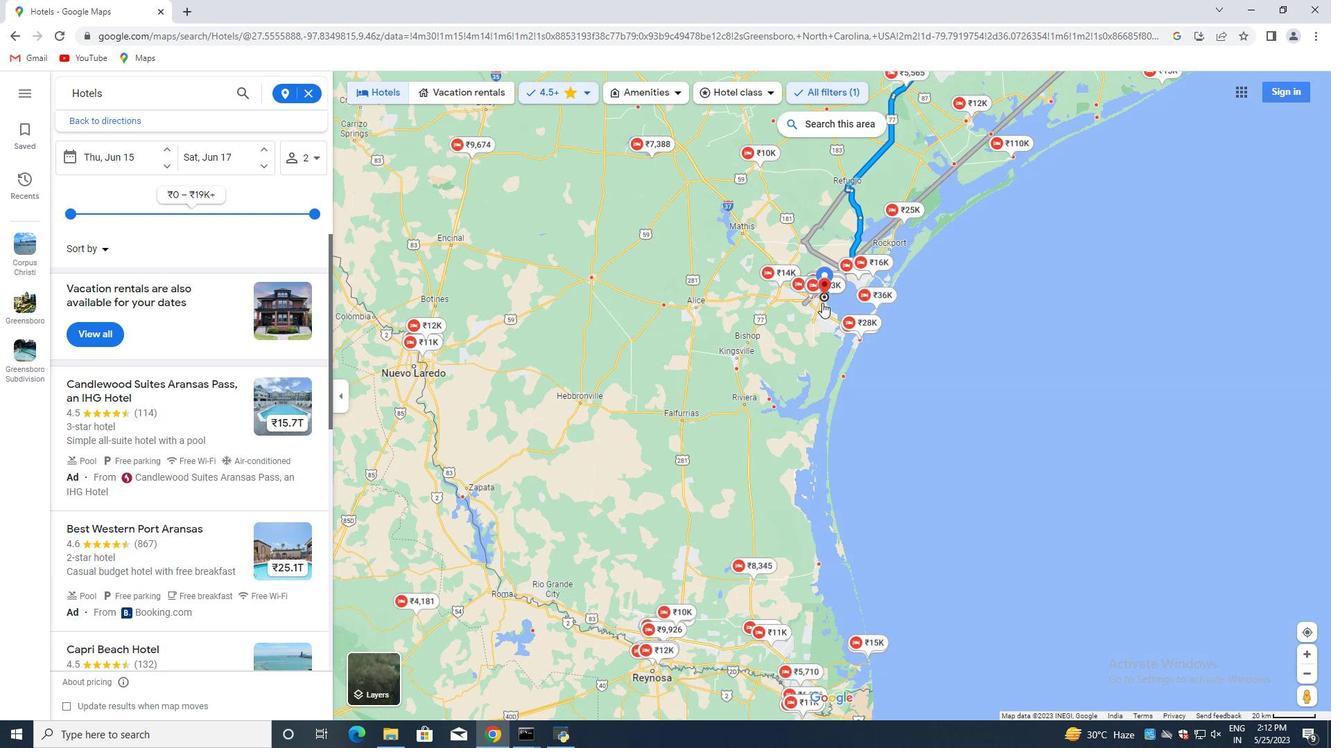 
Action: Mouse scrolled (822, 302) with delta (0, 0)
Screenshot: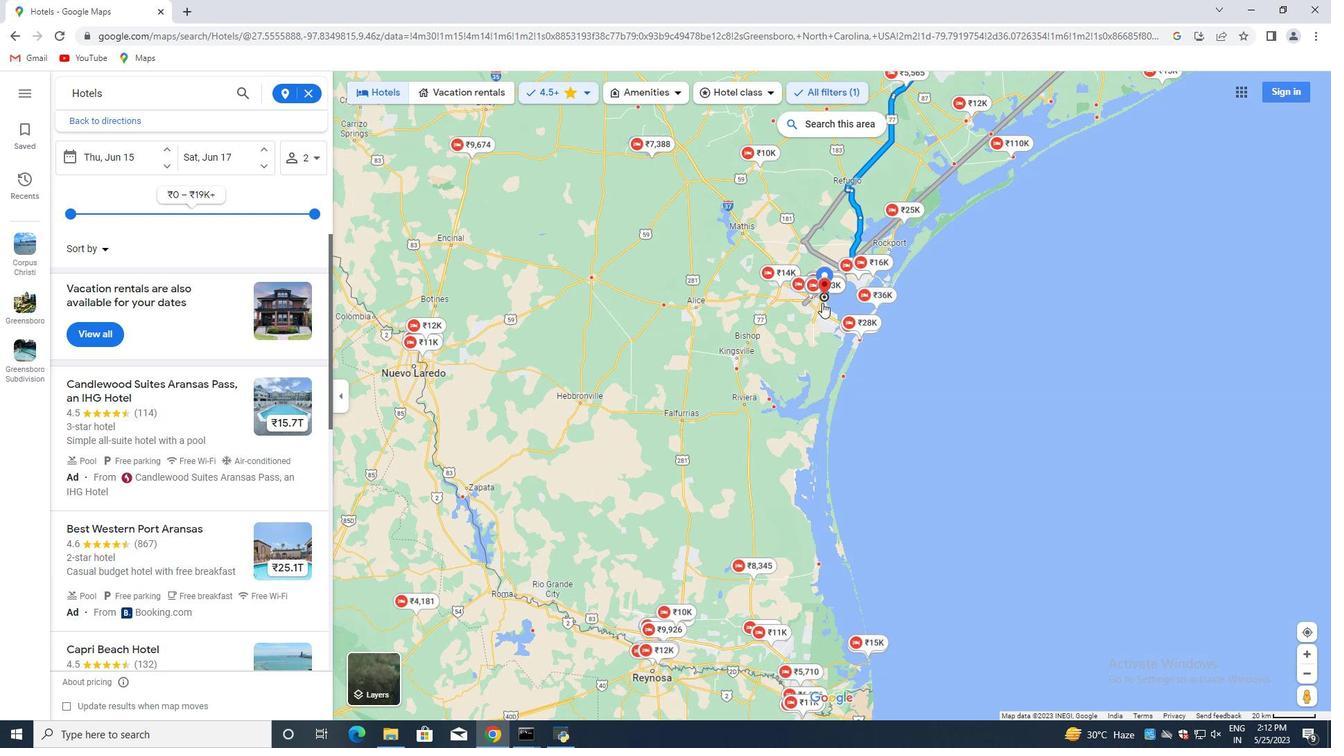 
Action: Mouse scrolled (822, 302) with delta (0, 0)
Screenshot: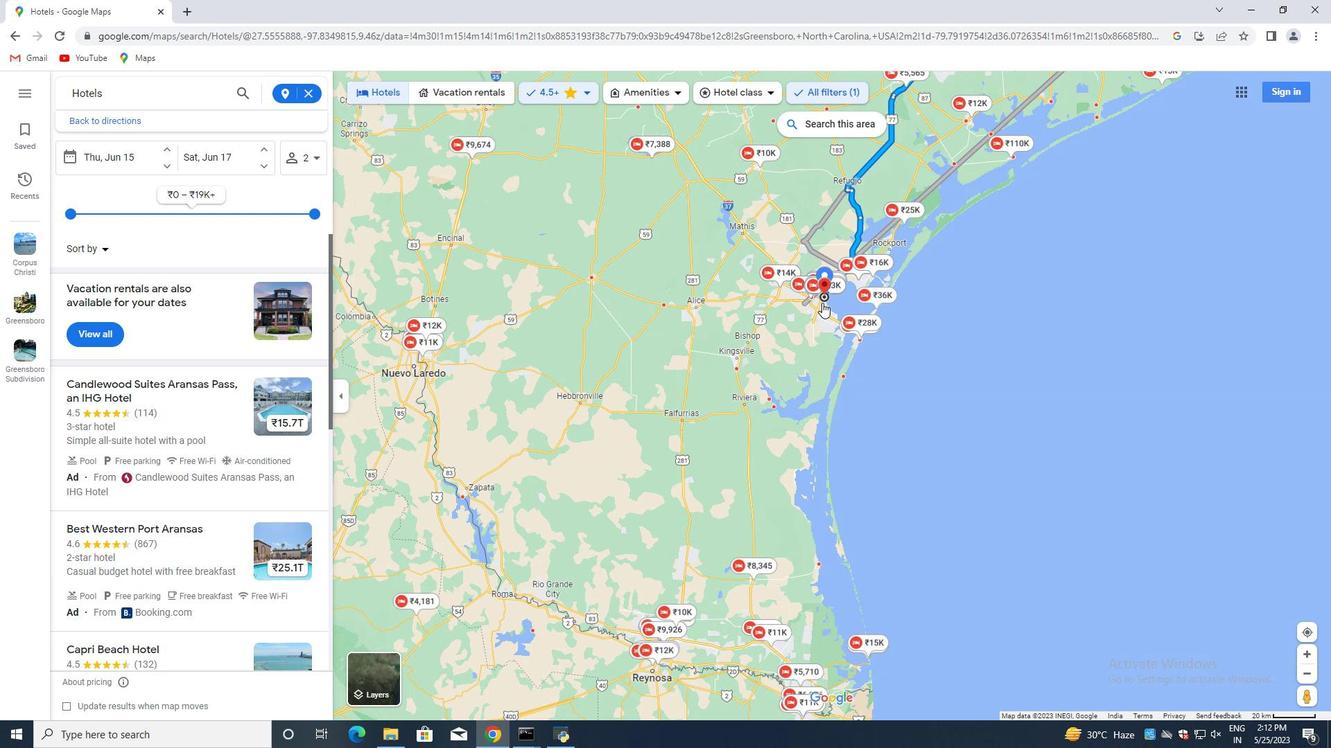 
Action: Mouse scrolled (822, 302) with delta (0, 0)
Screenshot: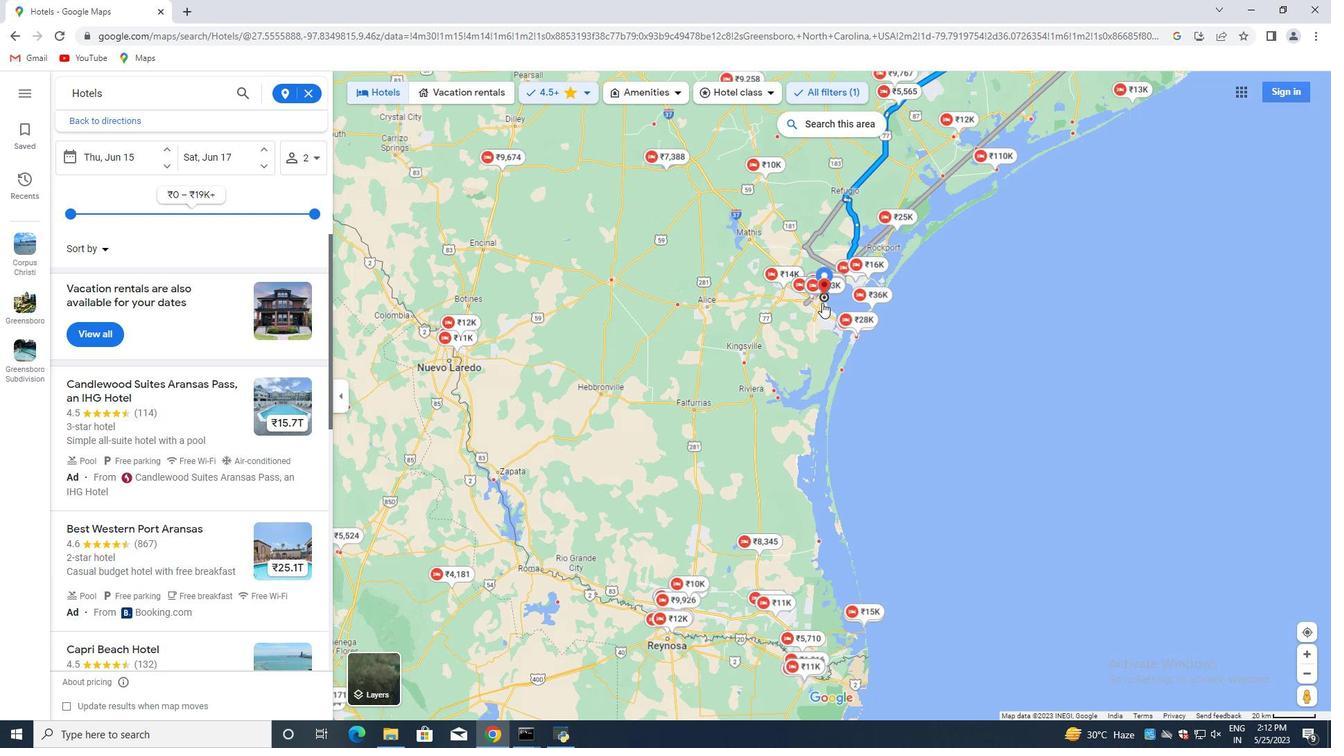 
Action: Mouse moved to (819, 302)
Screenshot: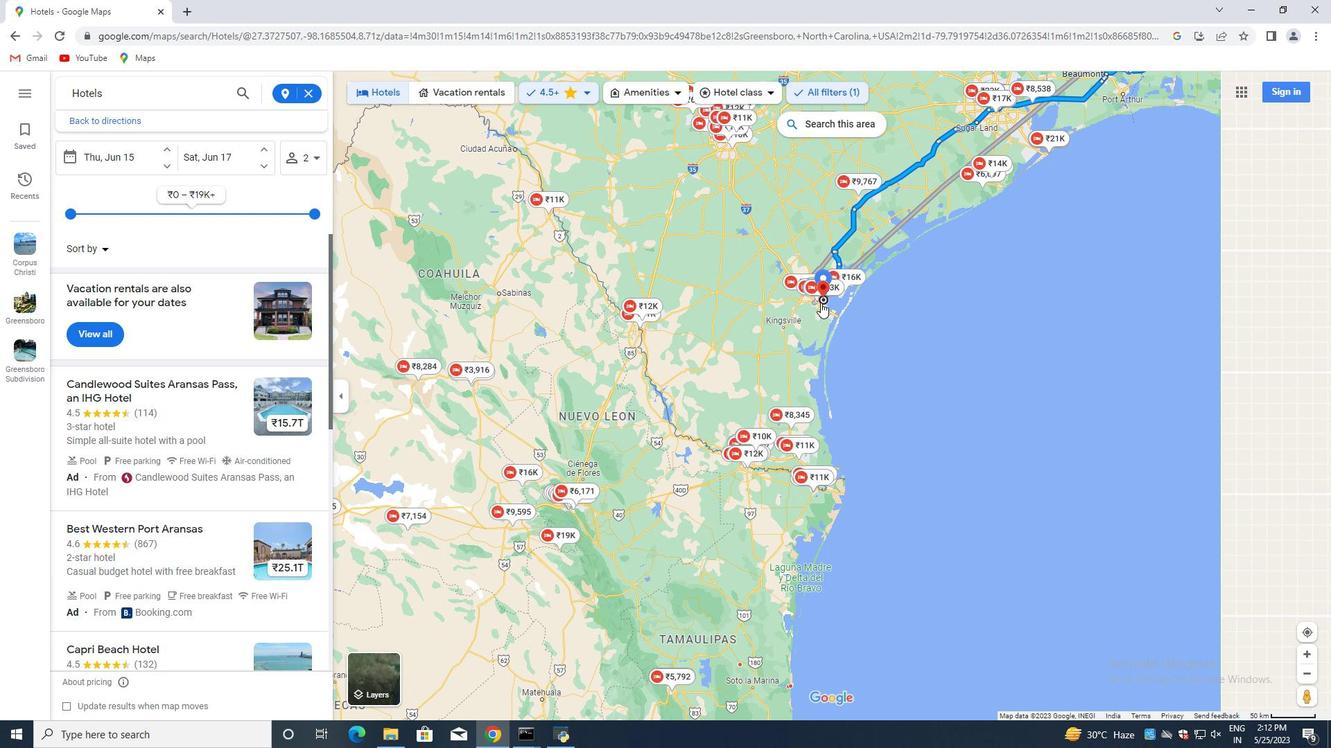 
Action: Mouse scrolled (819, 302) with delta (0, 0)
Screenshot: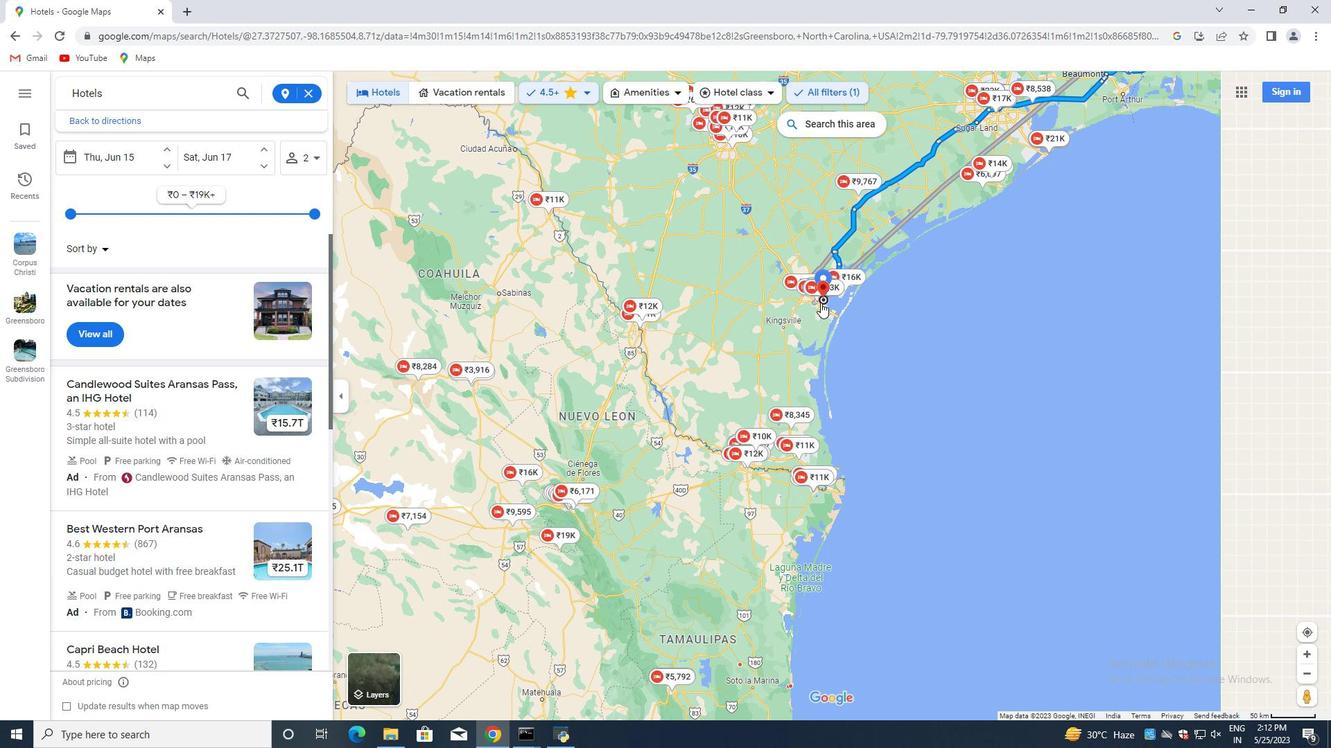 
Action: Mouse moved to (818, 302)
Screenshot: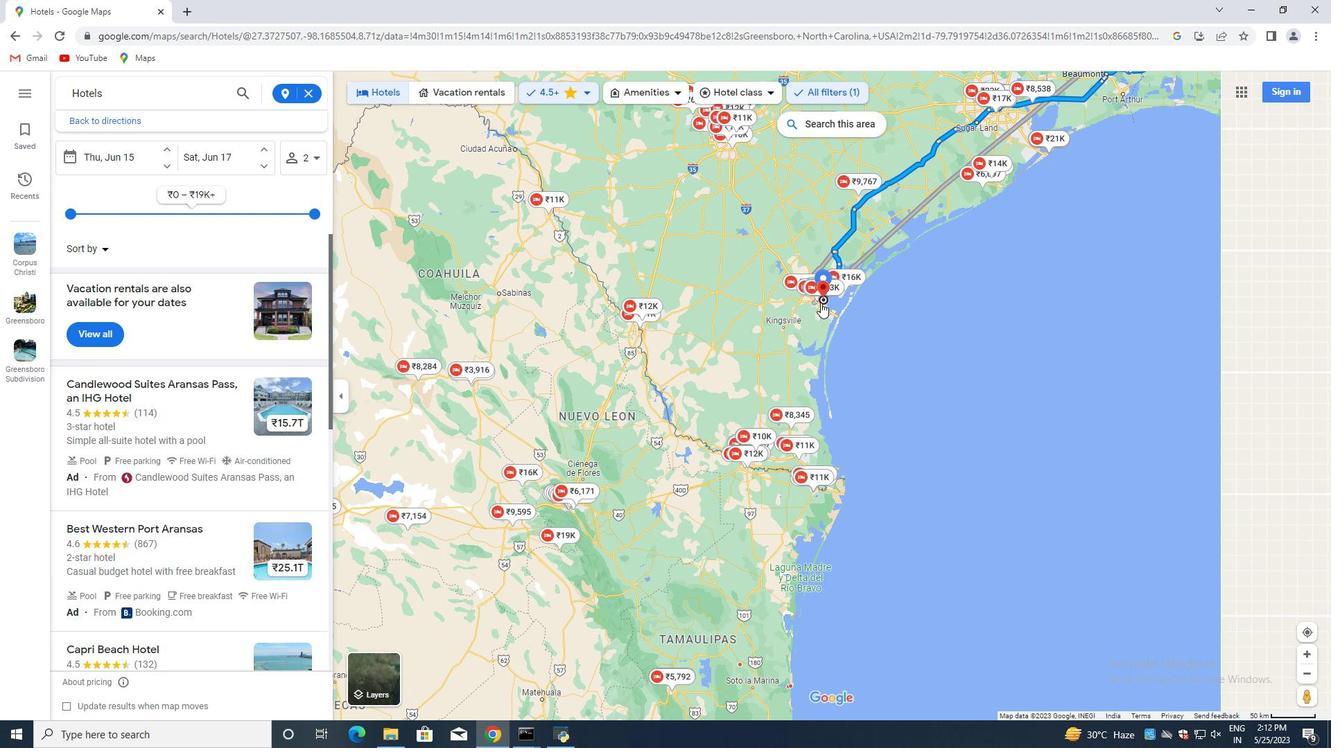 
Action: Mouse scrolled (818, 302) with delta (0, 0)
Screenshot: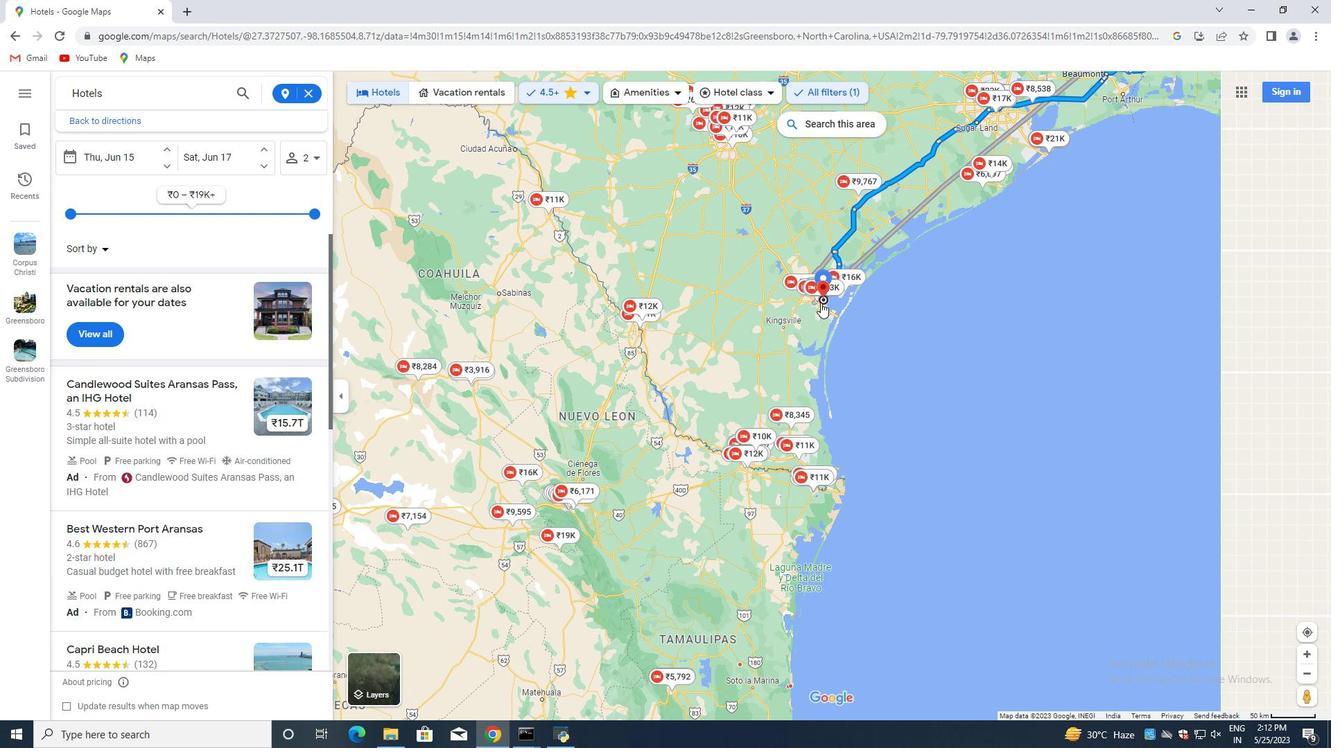 
Action: Mouse scrolled (818, 302) with delta (0, 0)
Screenshot: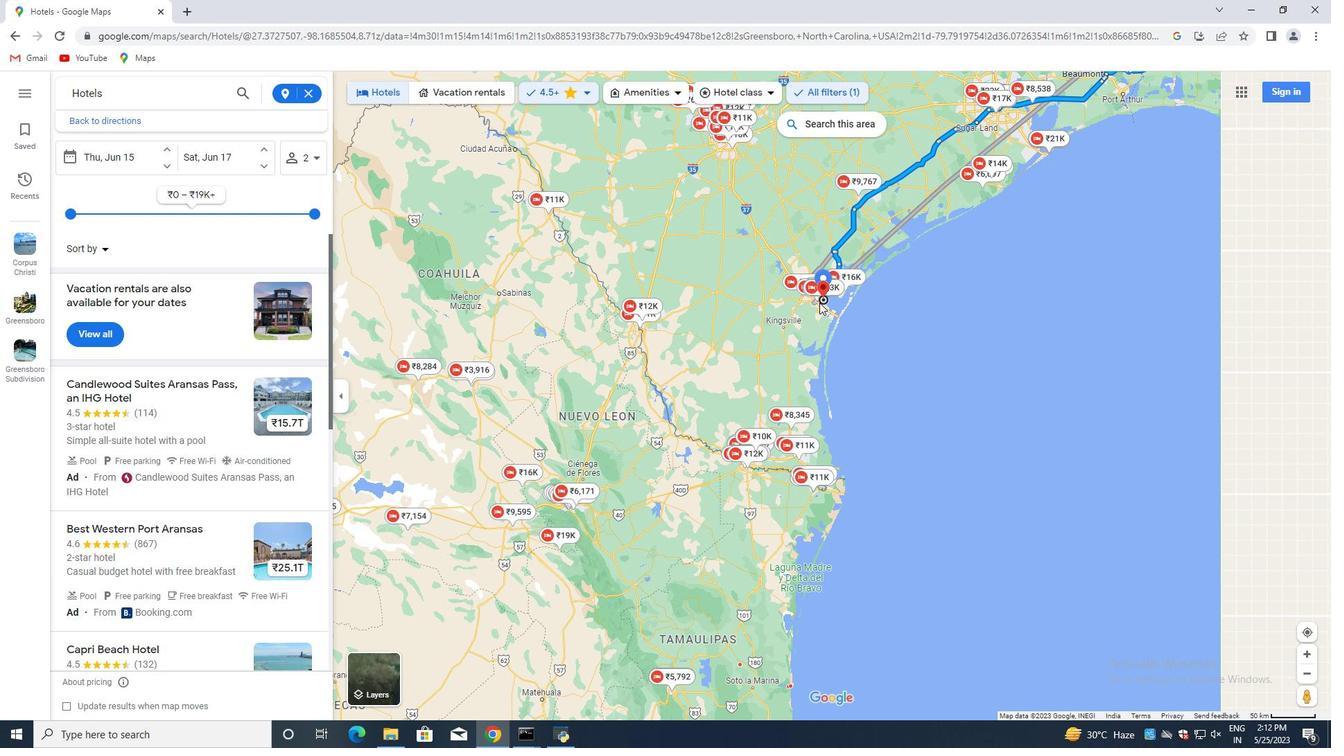 
Action: Mouse scrolled (818, 302) with delta (0, 0)
Screenshot: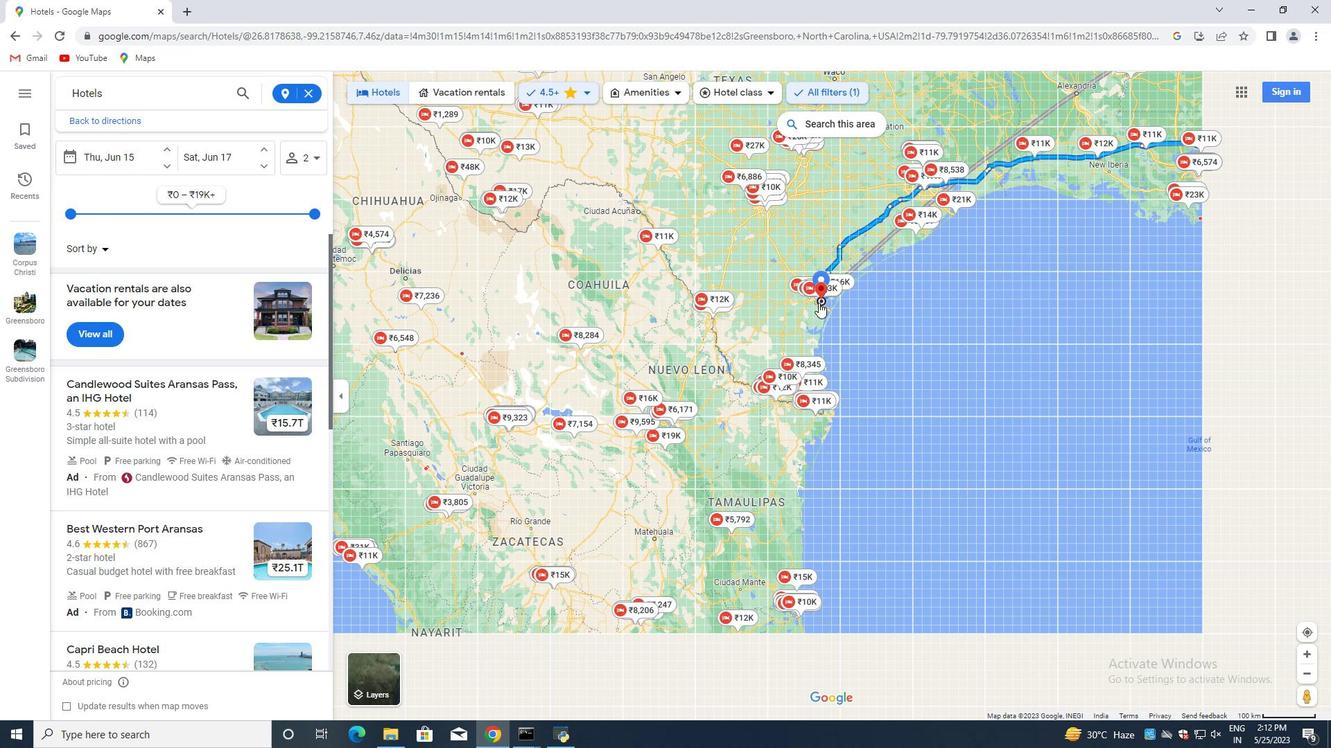 
Action: Mouse moved to (818, 302)
Screenshot: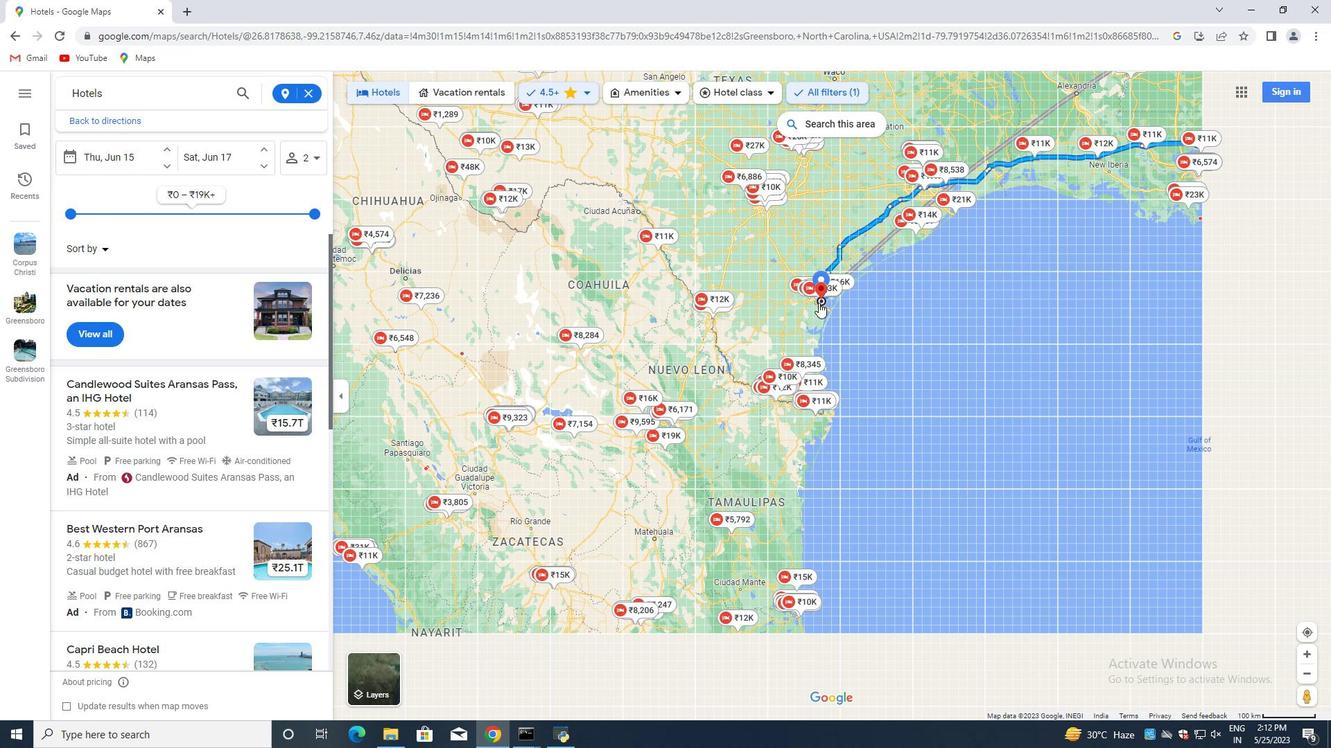 
Action: Mouse scrolled (818, 302) with delta (0, 0)
Screenshot: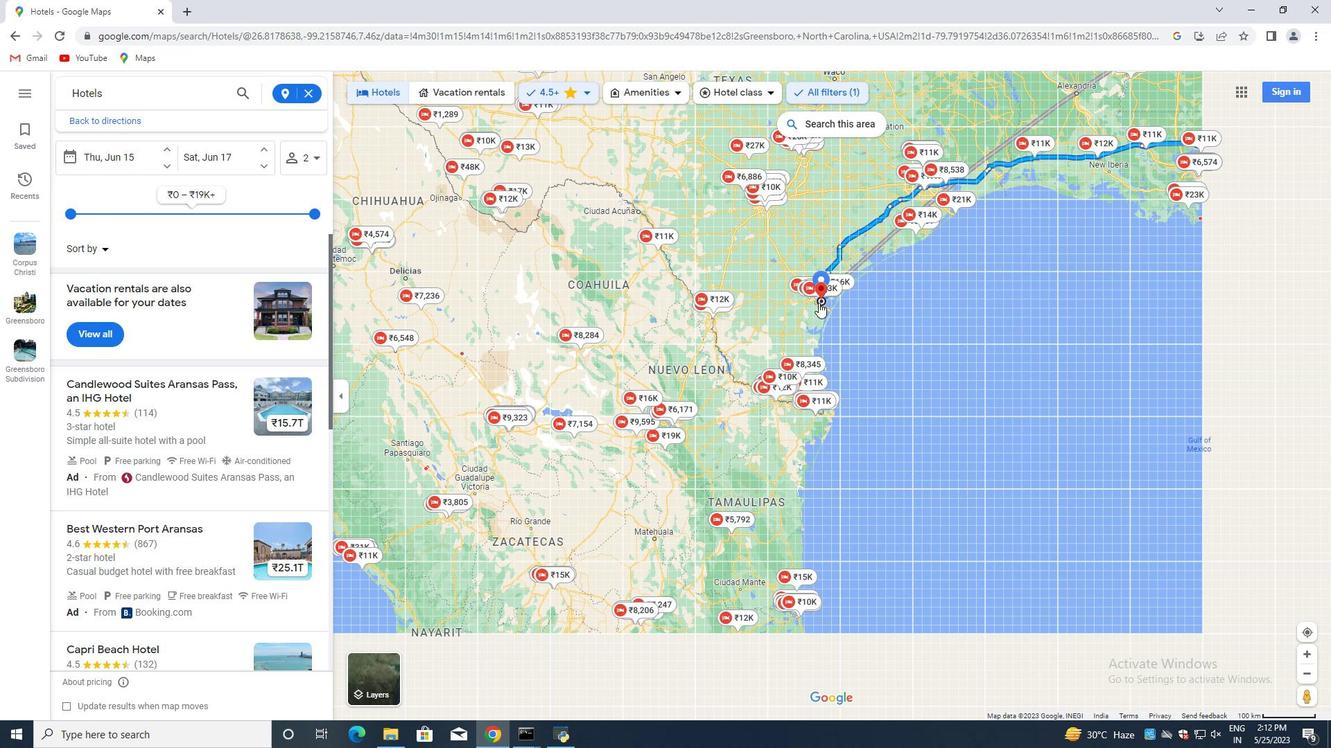 
Action: Mouse moved to (980, 223)
Screenshot: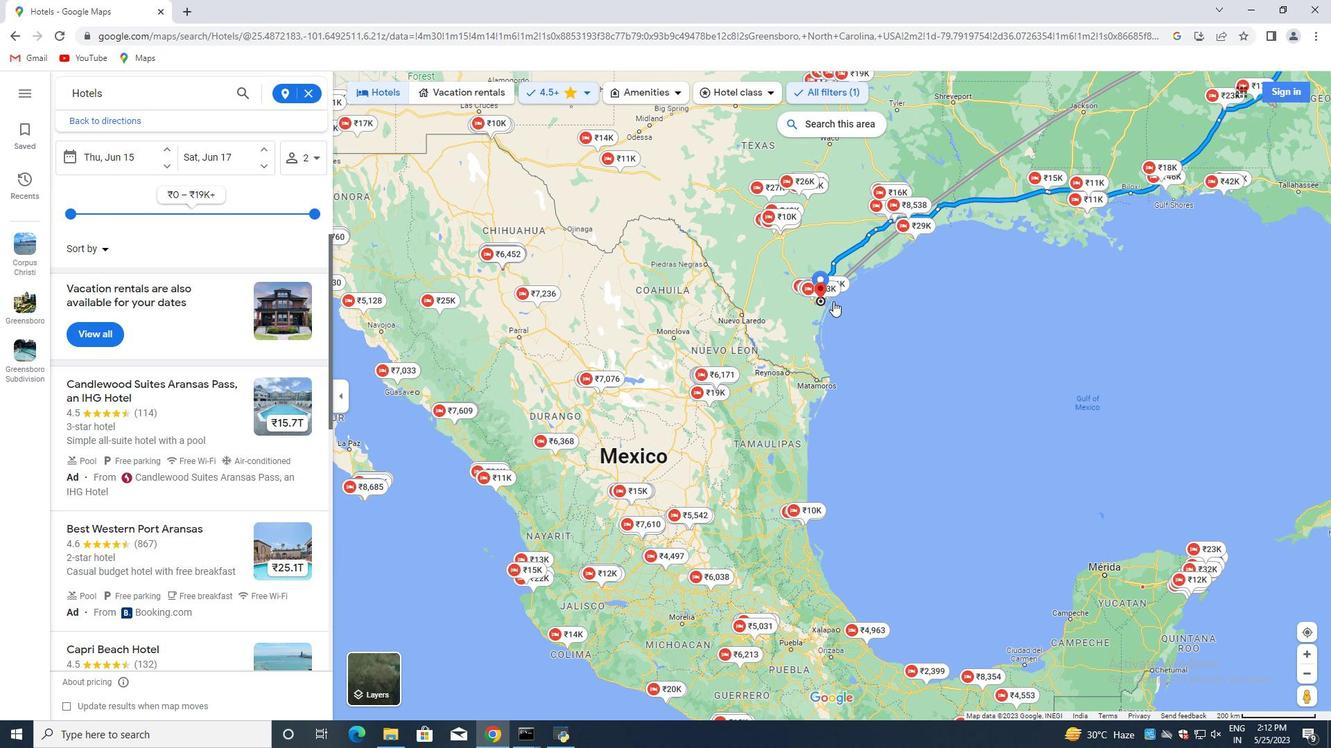 
Action: Mouse scrolled (983, 221) with delta (0, 0)
Screenshot: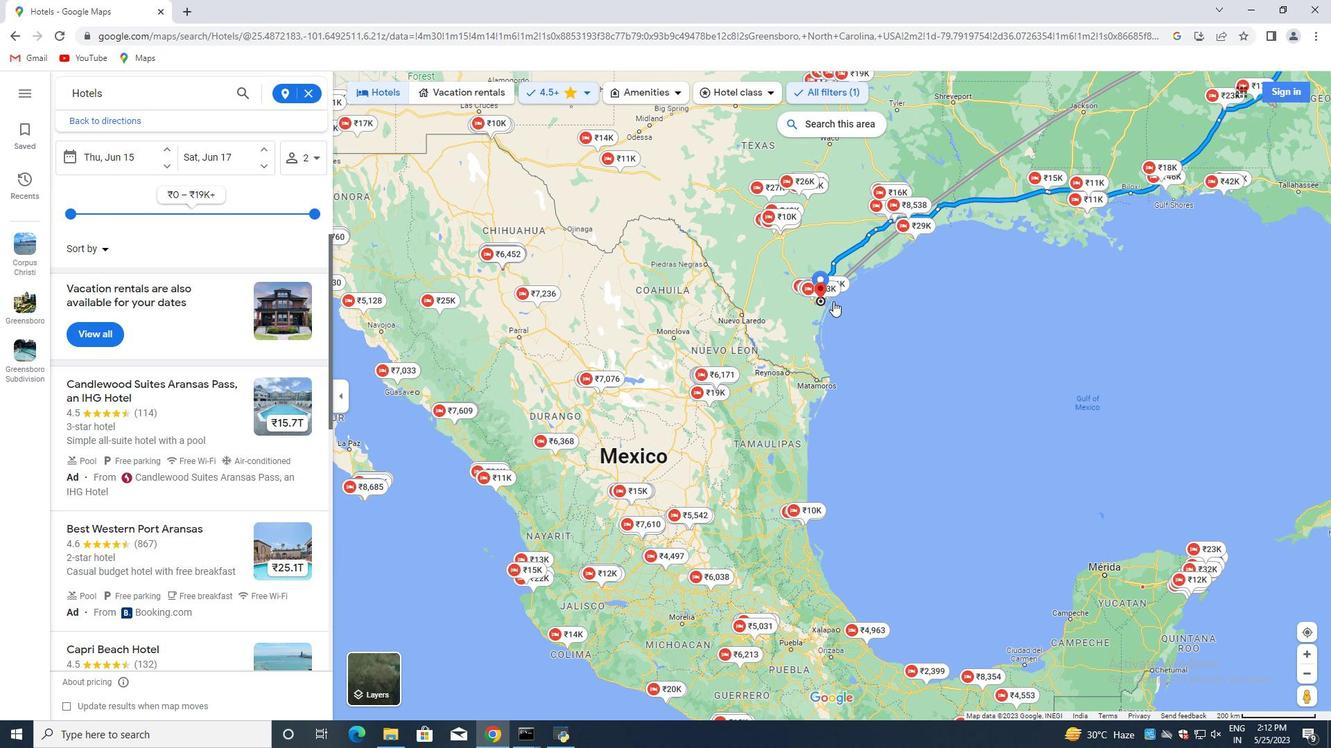 
Action: Mouse moved to (972, 228)
Screenshot: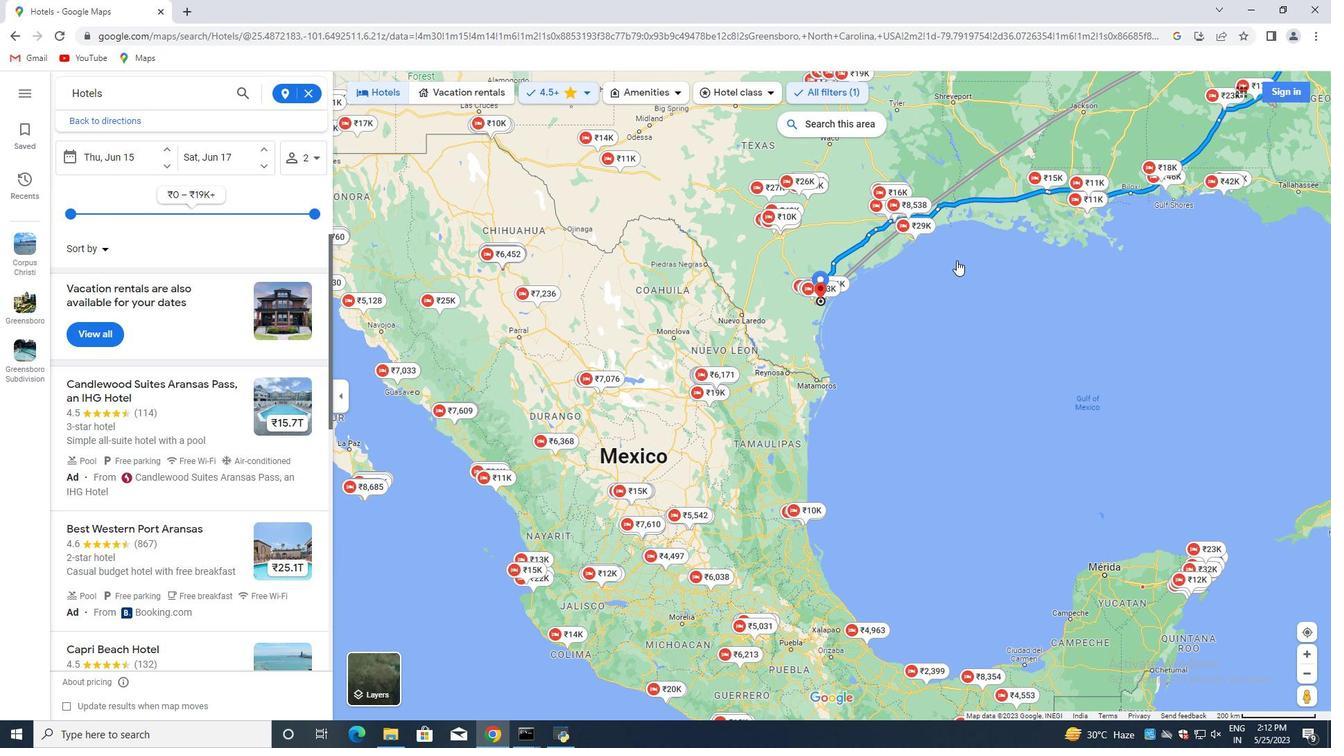 
Action: Mouse scrolled (976, 226) with delta (0, 0)
Screenshot: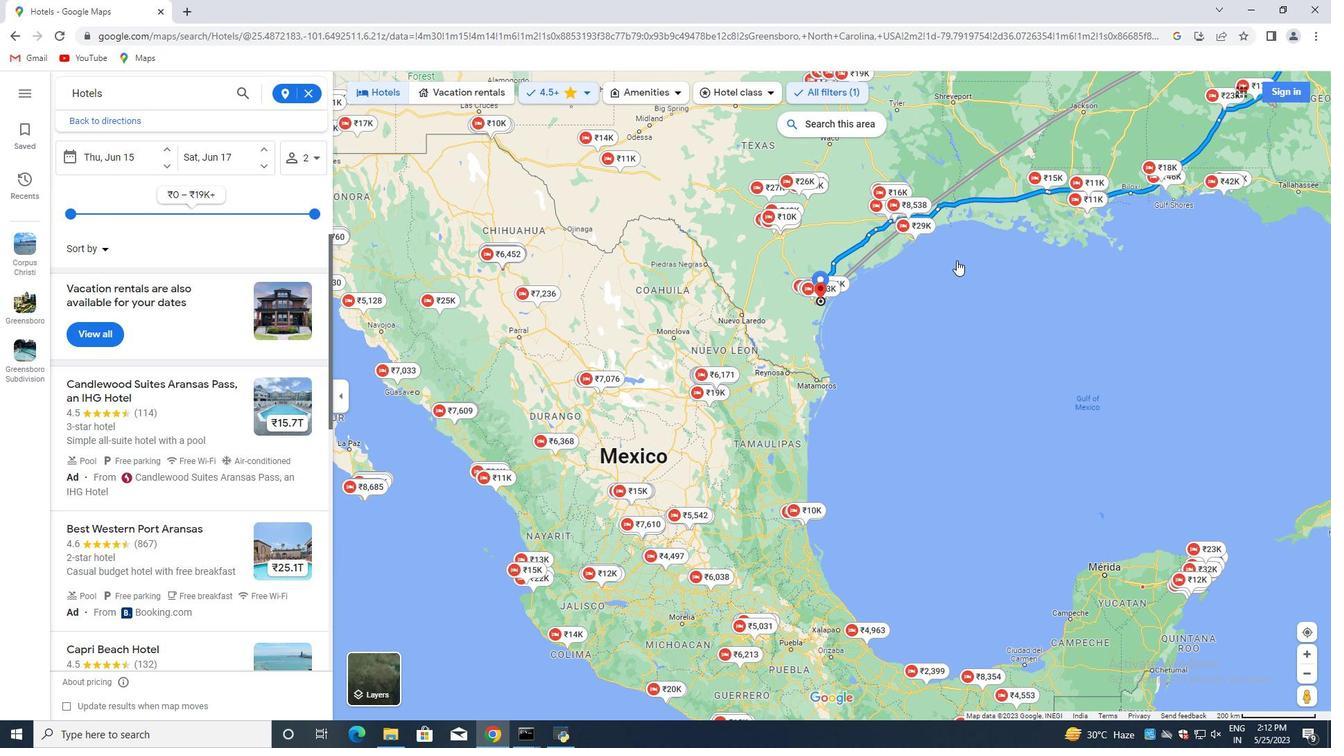 
Action: Mouse moved to (966, 232)
Screenshot: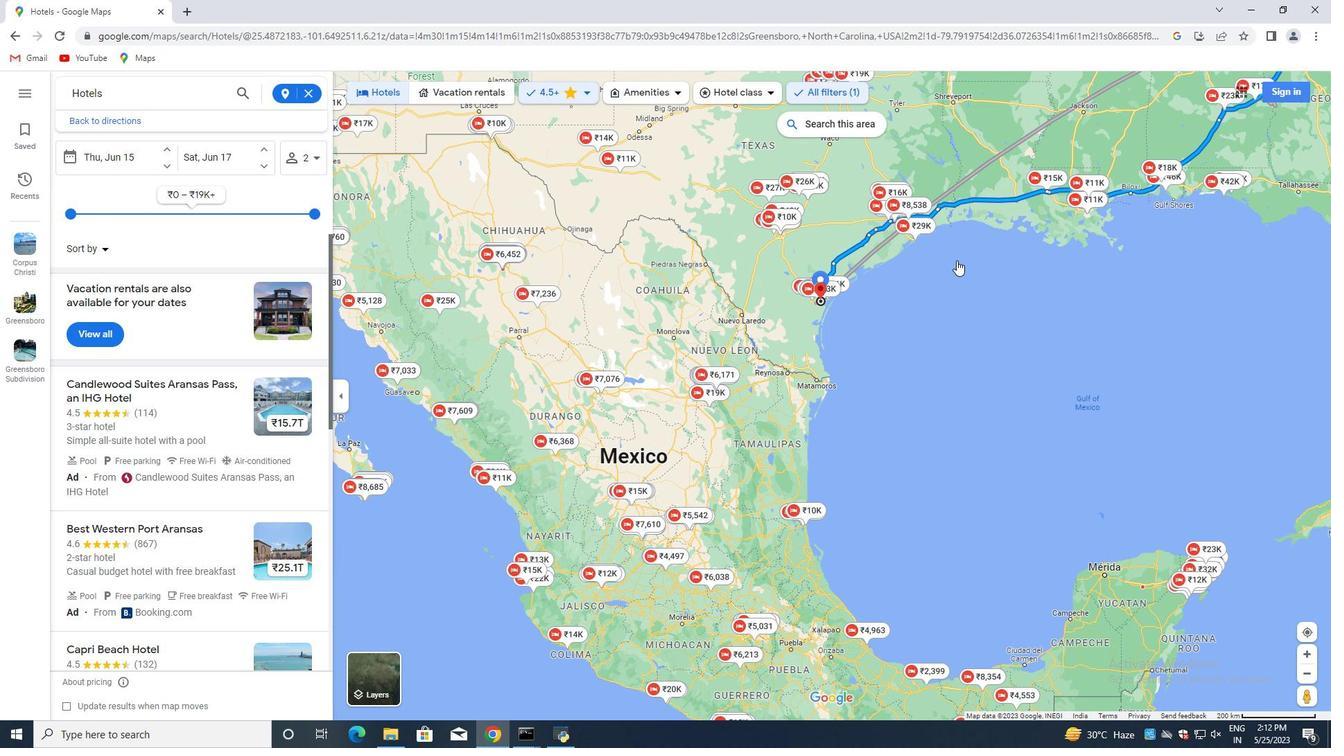 
Action: Mouse scrolled (969, 230) with delta (0, 0)
Screenshot: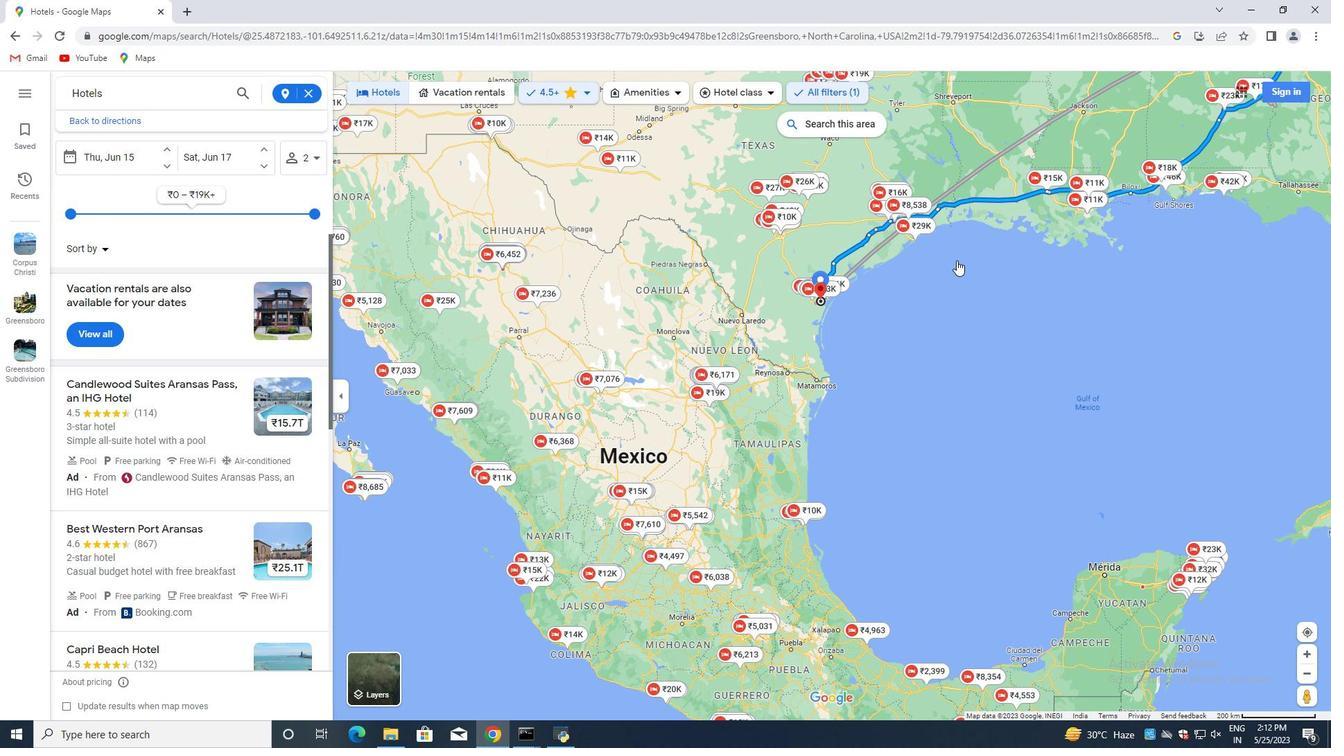 
Action: Mouse moved to (956, 236)
Screenshot: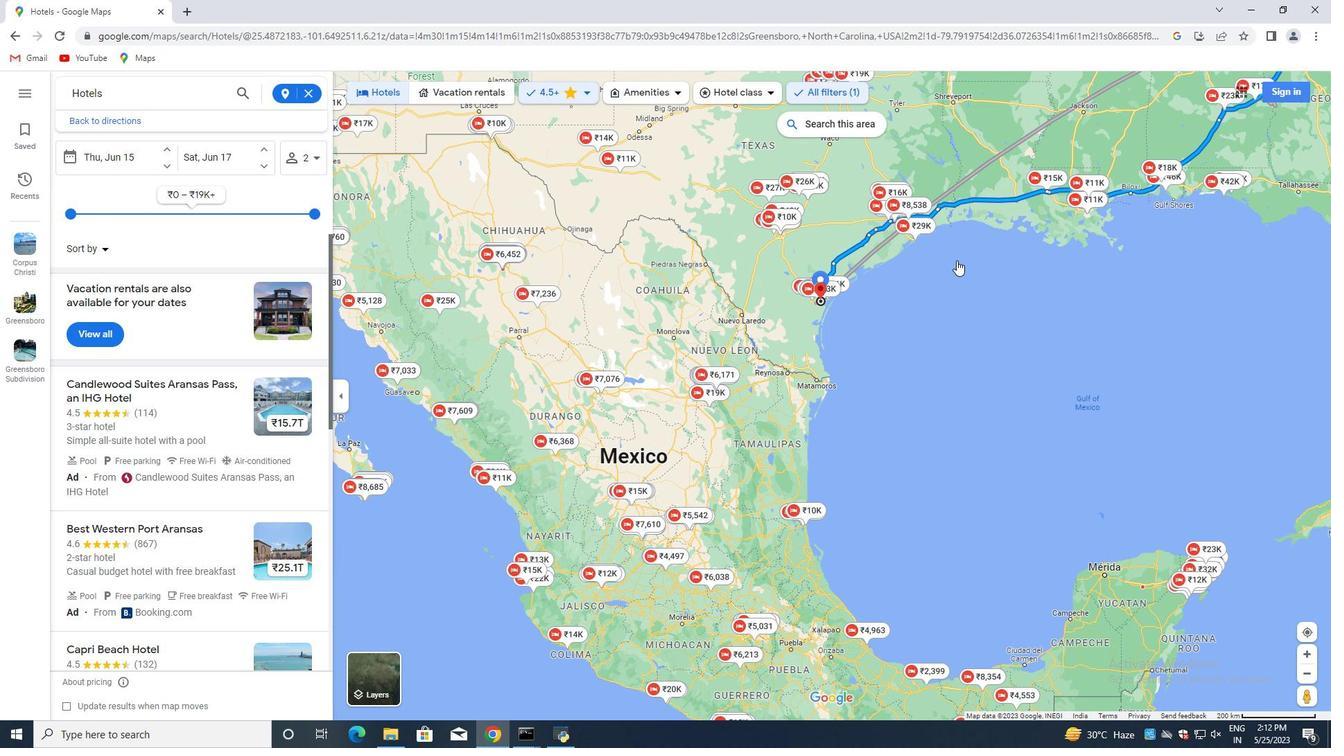 
Action: Mouse scrolled (962, 233) with delta (0, 0)
Screenshot: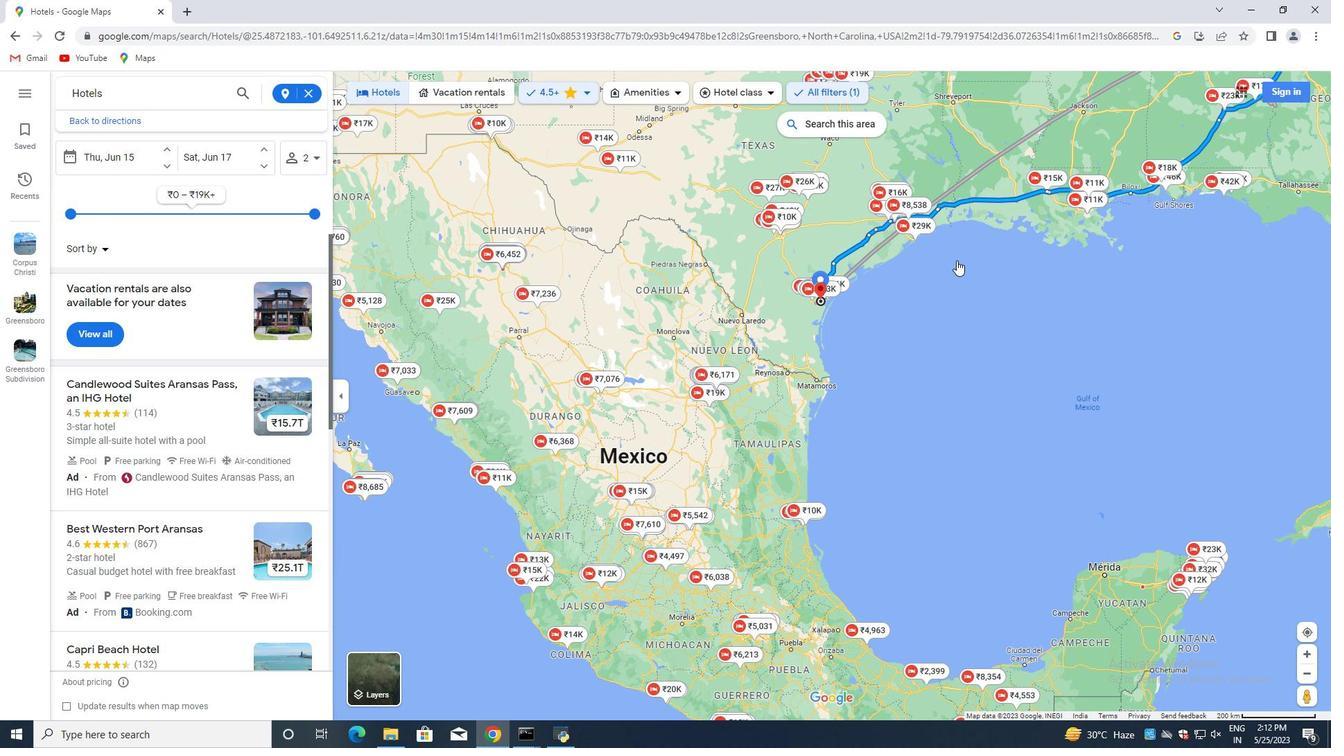 
Action: Mouse moved to (951, 237)
Screenshot: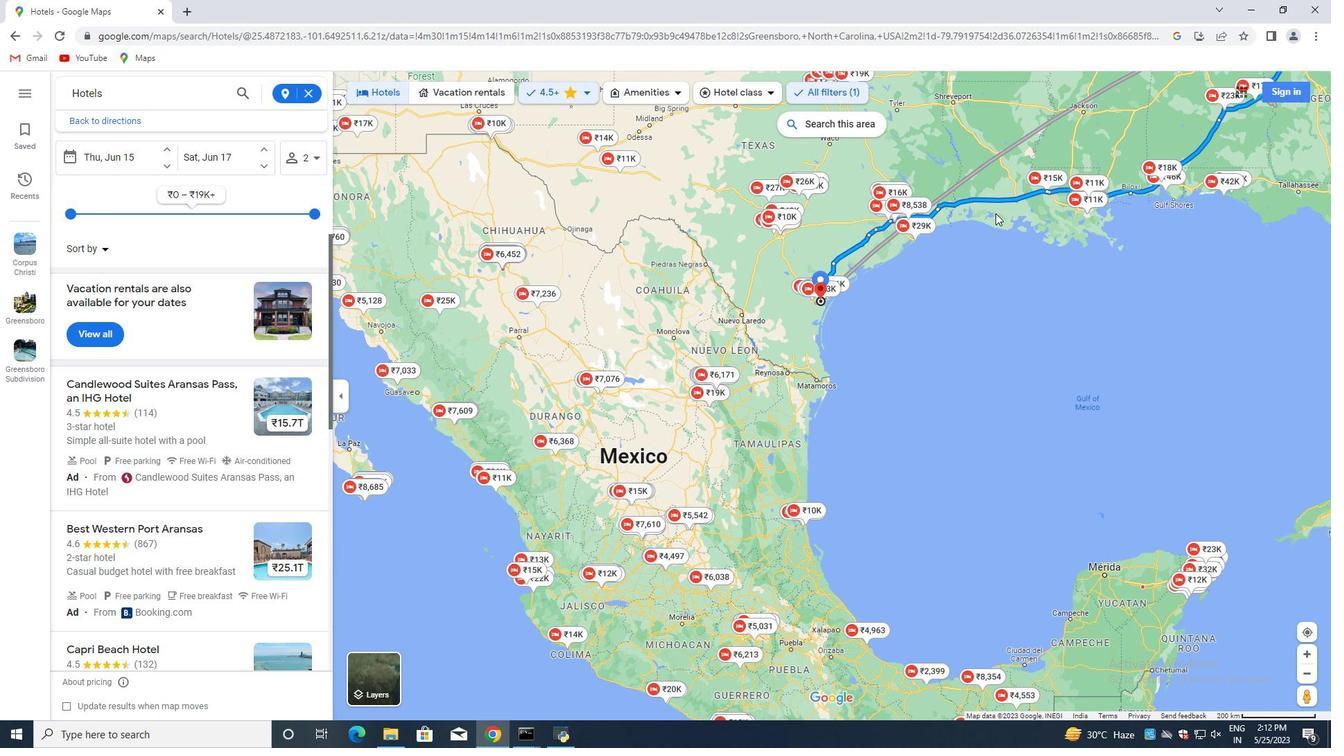 
Action: Mouse scrolled (952, 236) with delta (0, 0)
Screenshot: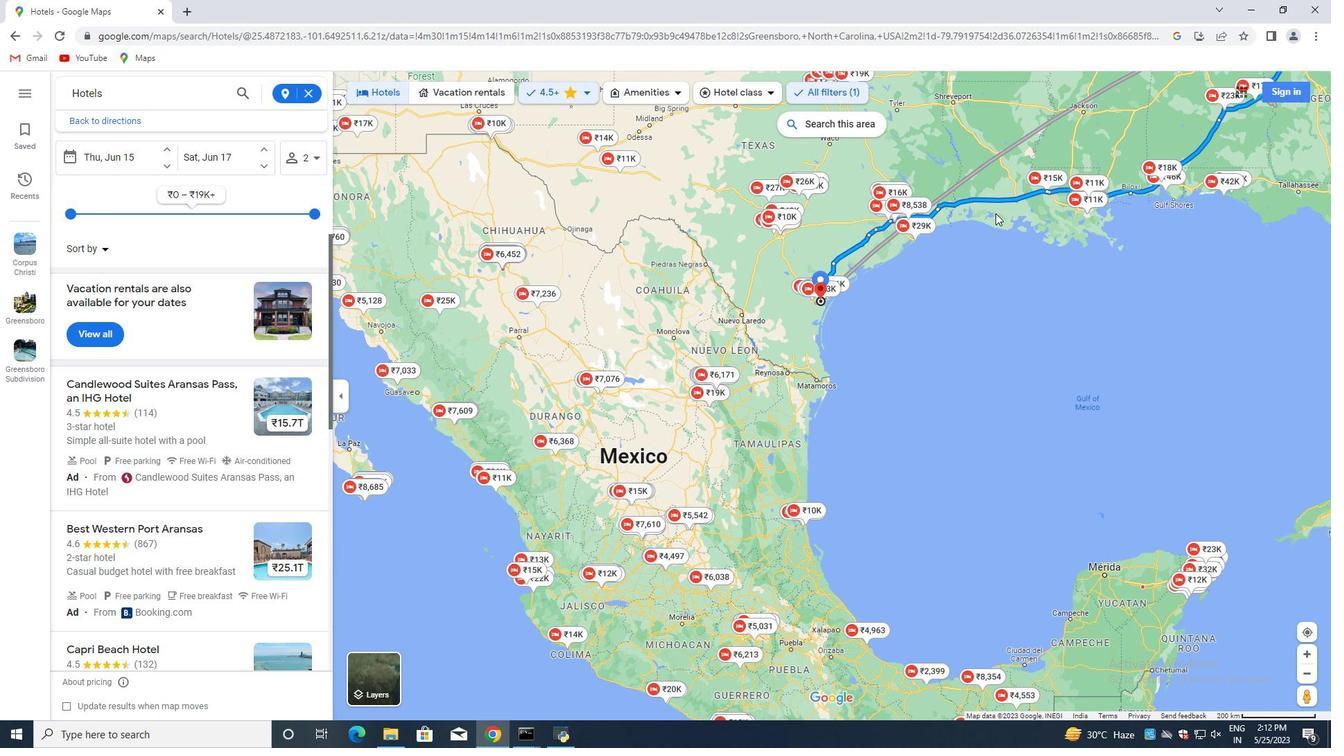 
Action: Mouse moved to (960, 258)
Screenshot: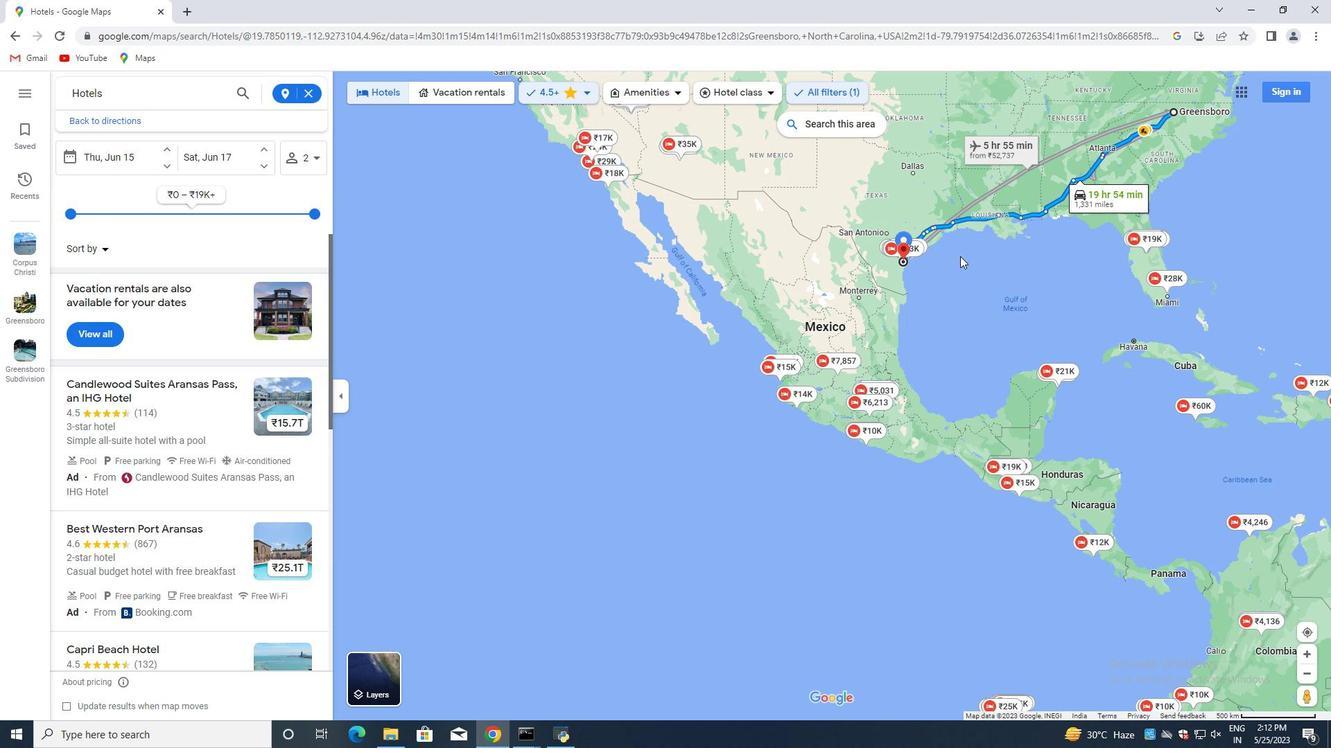 
Action: Mouse pressed left at (960, 258)
Screenshot: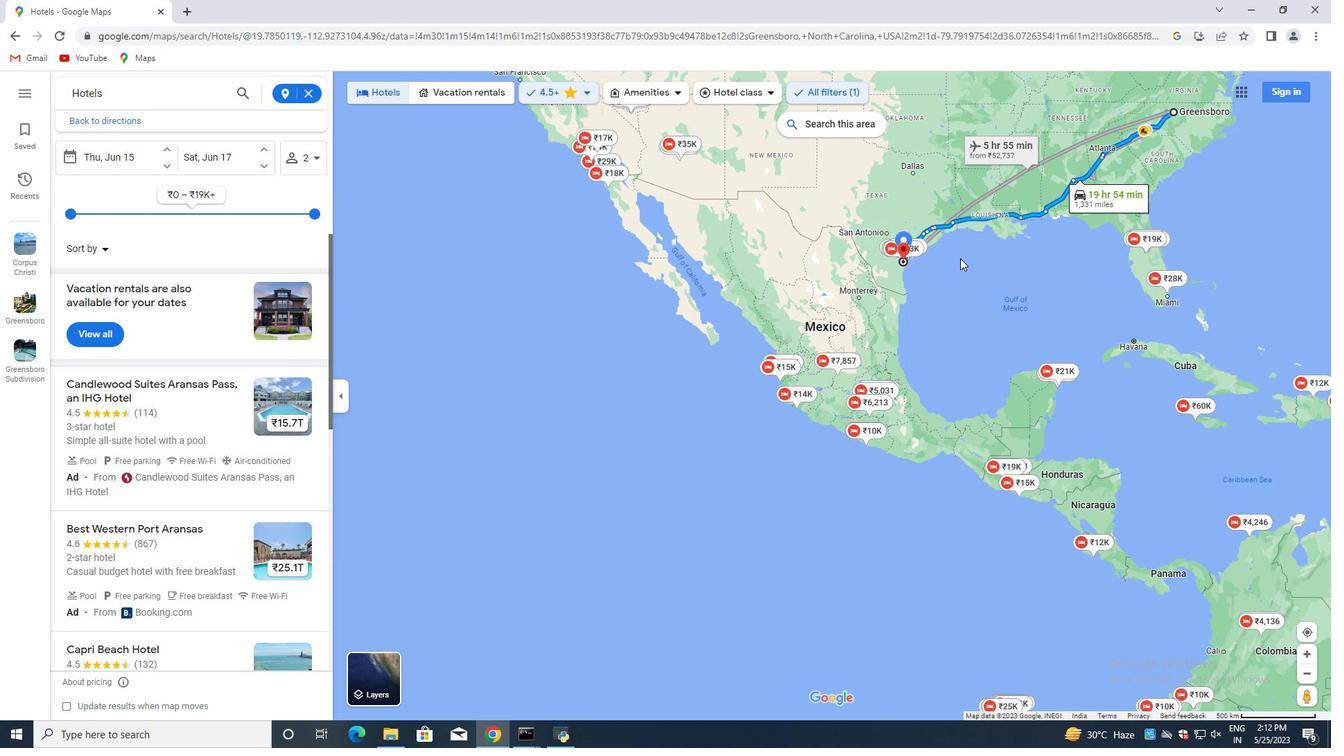 
Action: Mouse moved to (313, 152)
